 Task: Look for Airbnb options in Partinico, Italy from 22nd November, 2023 to 30th November, 2023 for 2 adults.1  bedroom having 1 bed and 1 bathroom. Property type can be hotel. Look for 4 properties as per requirement.
Action: Mouse moved to (515, 79)
Screenshot: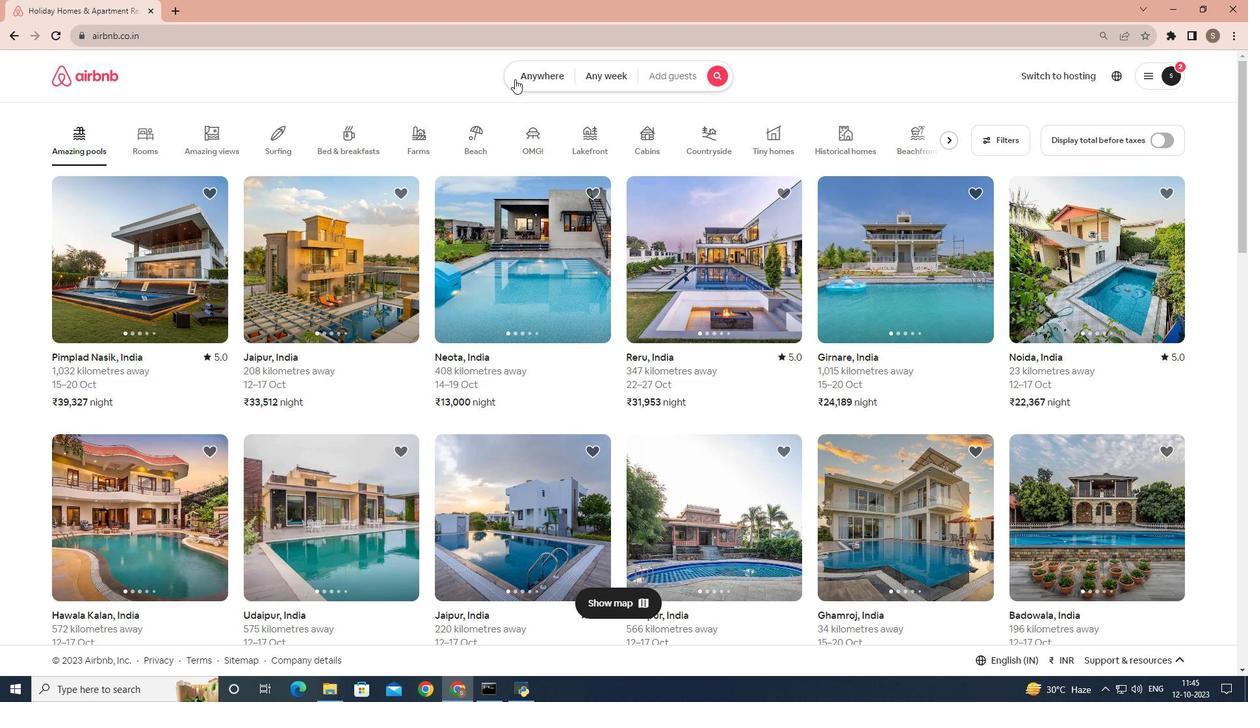 
Action: Mouse pressed left at (515, 79)
Screenshot: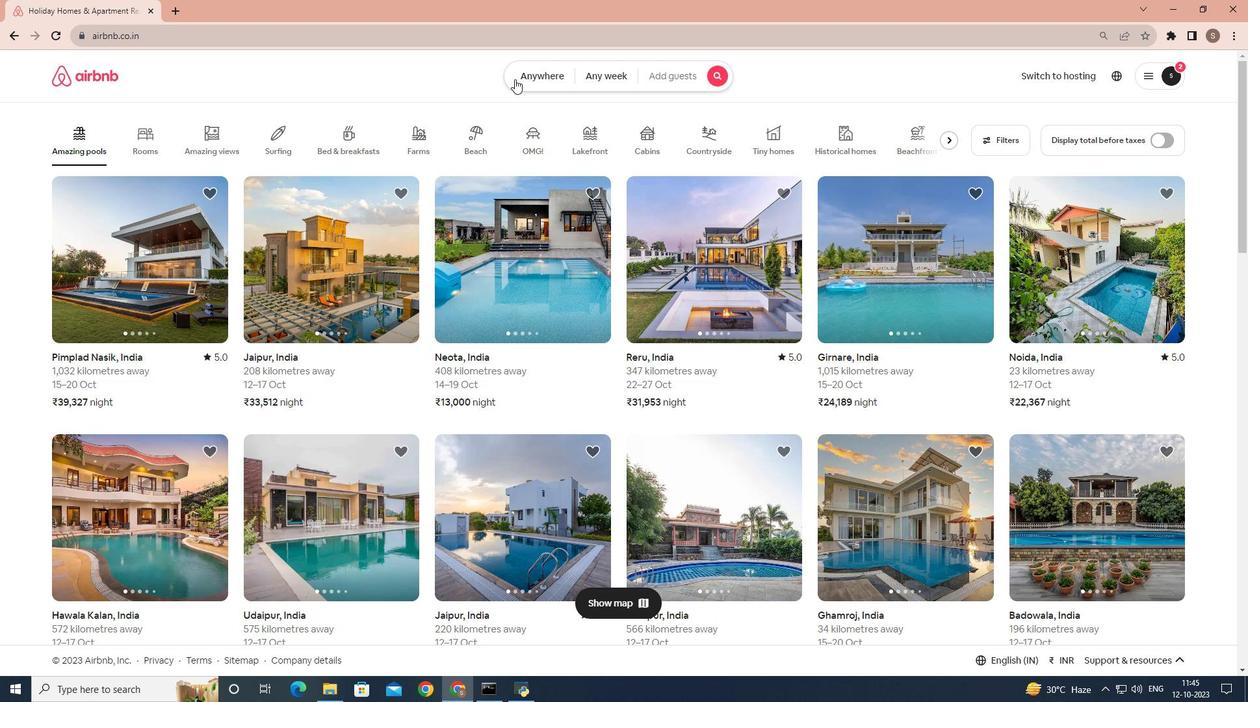 
Action: Mouse moved to (453, 122)
Screenshot: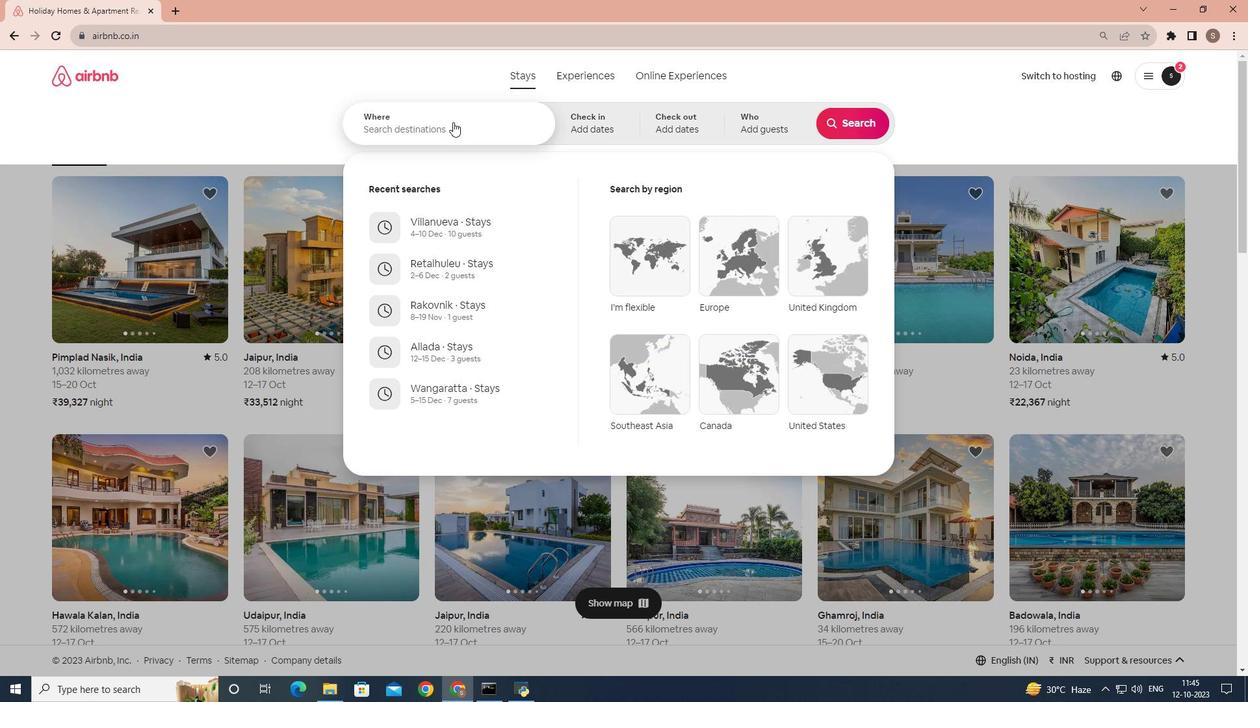 
Action: Mouse pressed left at (453, 122)
Screenshot: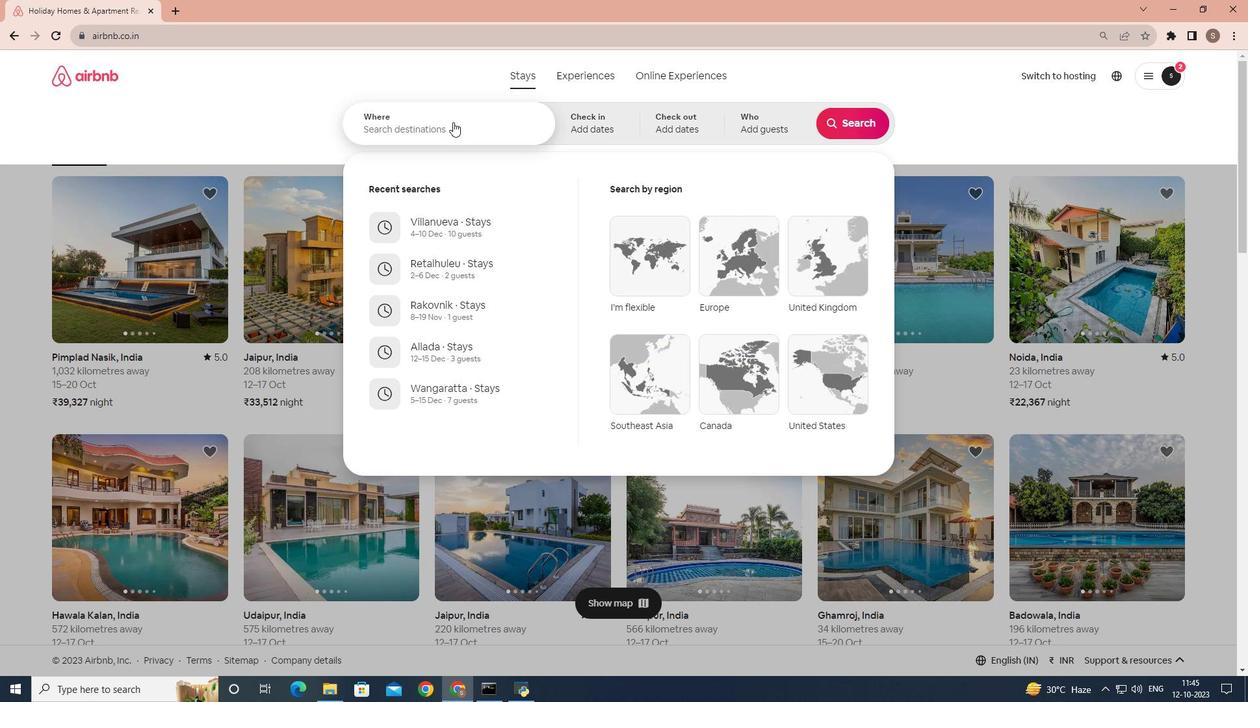 
Action: Key pressed <Key.shift>Partinico,<Key.space><Key.shift>Italy
Screenshot: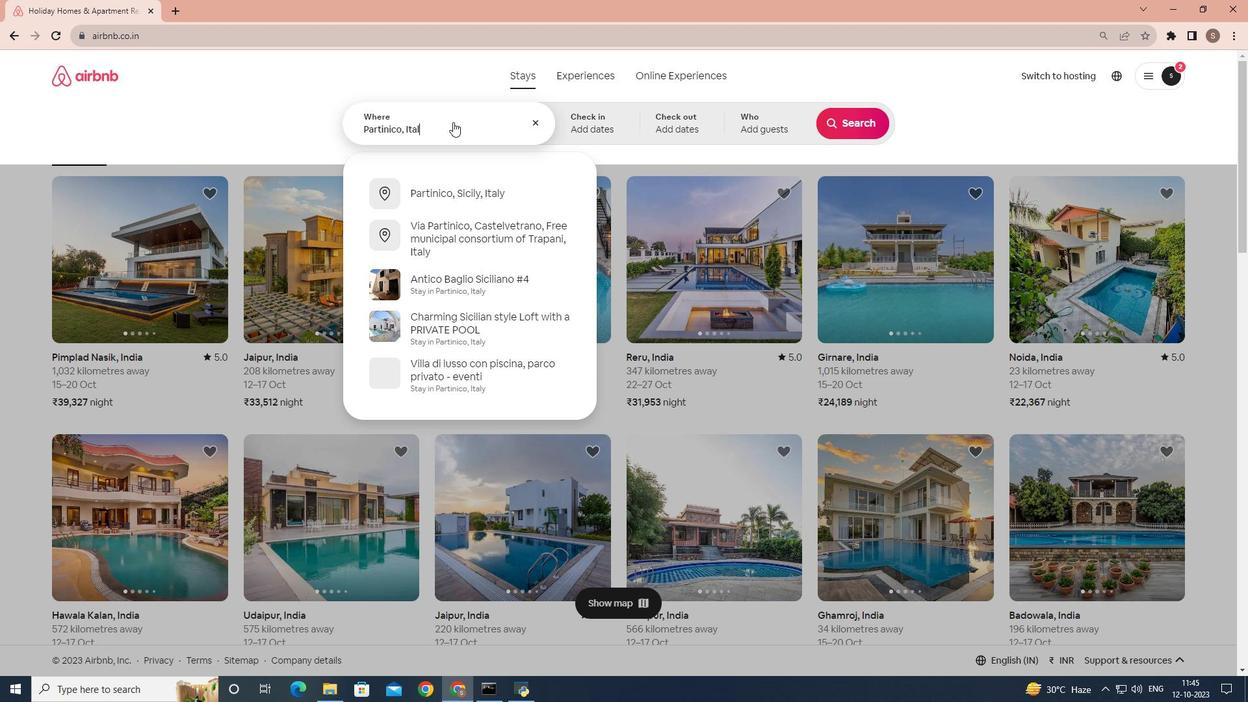 
Action: Mouse moved to (606, 139)
Screenshot: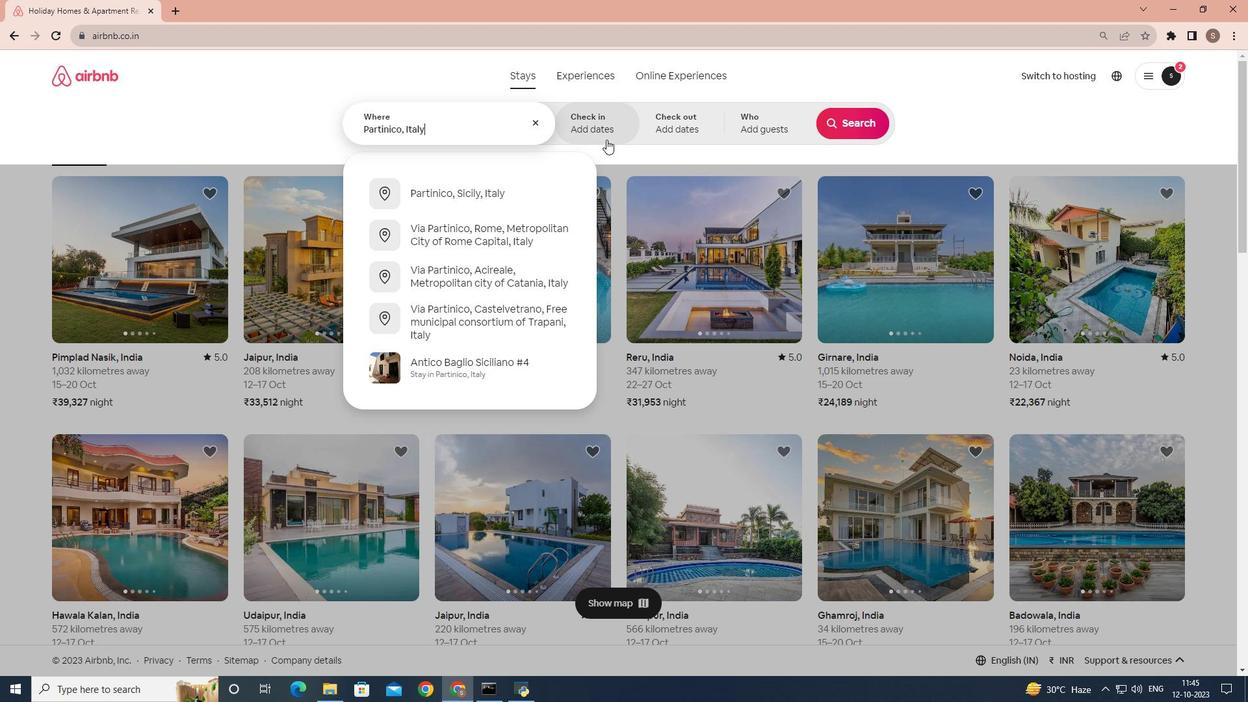 
Action: Mouse pressed left at (606, 139)
Screenshot: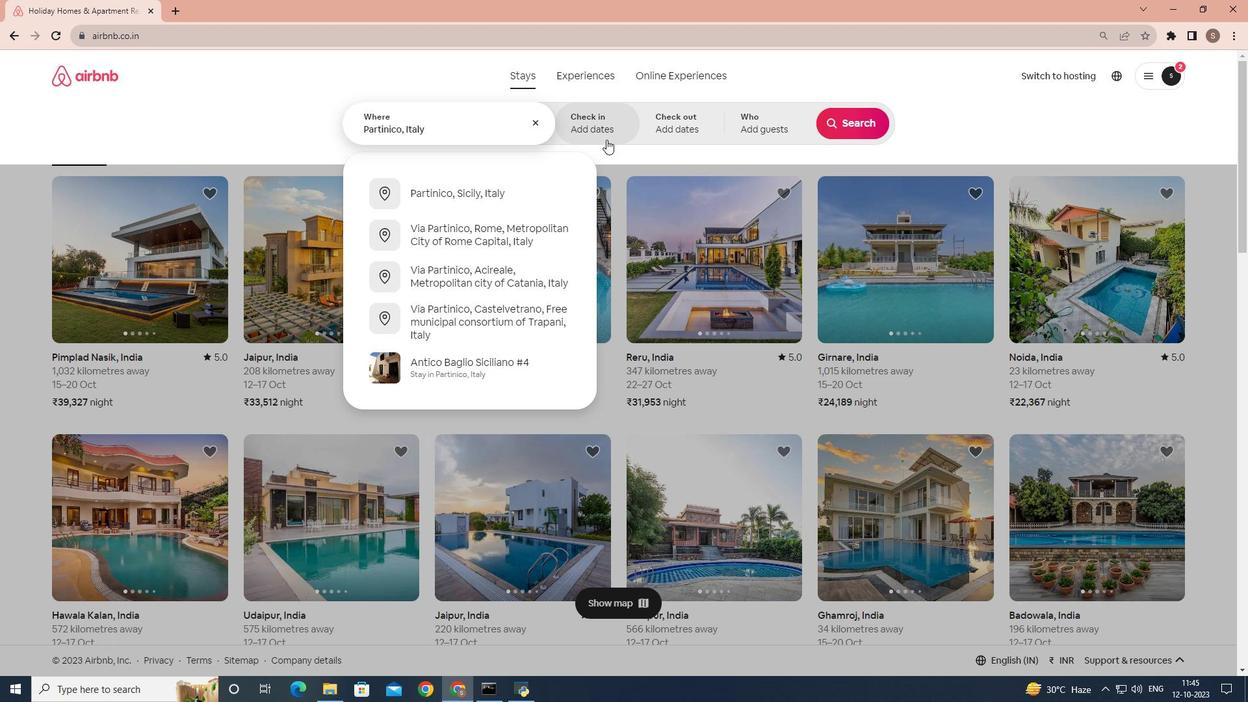 
Action: Mouse moved to (747, 377)
Screenshot: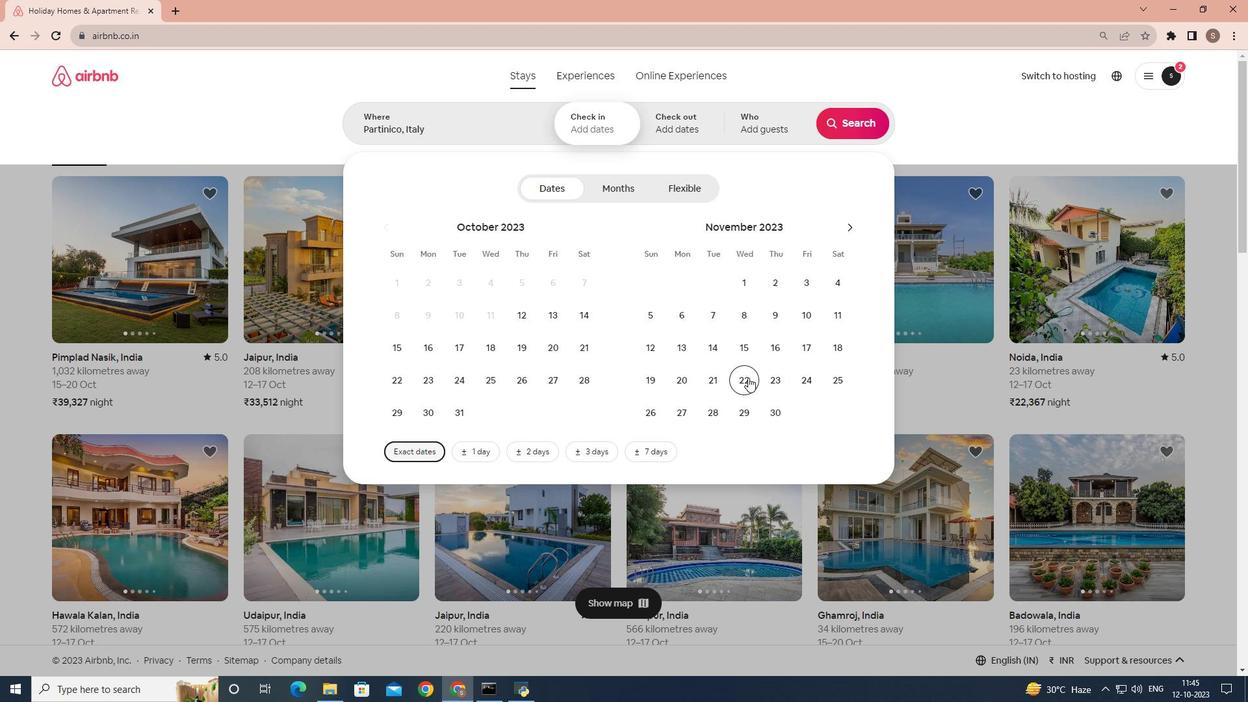
Action: Mouse pressed left at (747, 377)
Screenshot: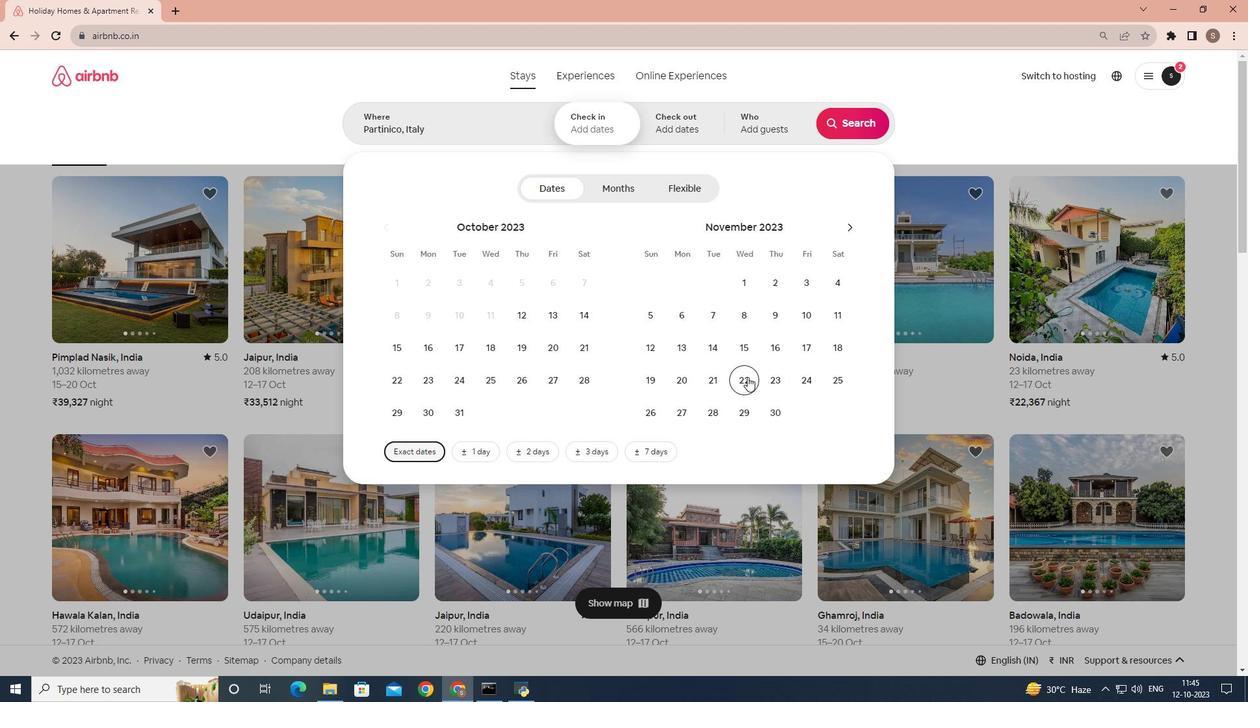 
Action: Mouse moved to (774, 410)
Screenshot: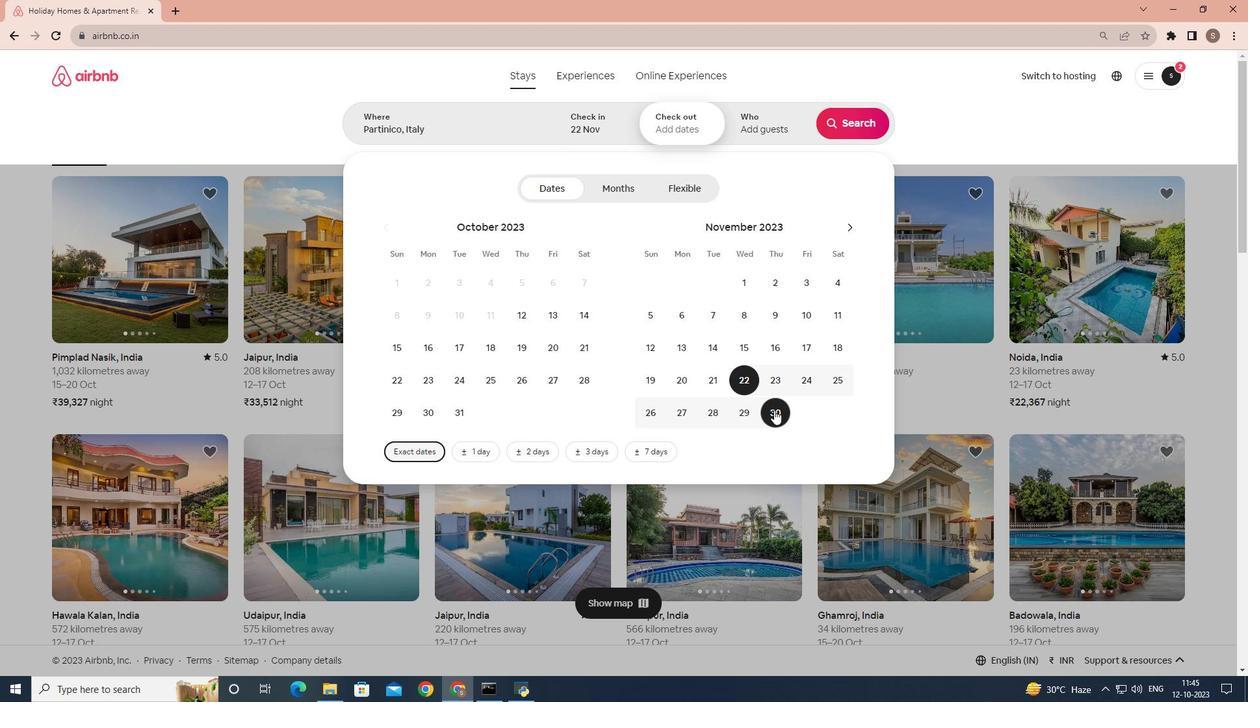 
Action: Mouse pressed left at (774, 410)
Screenshot: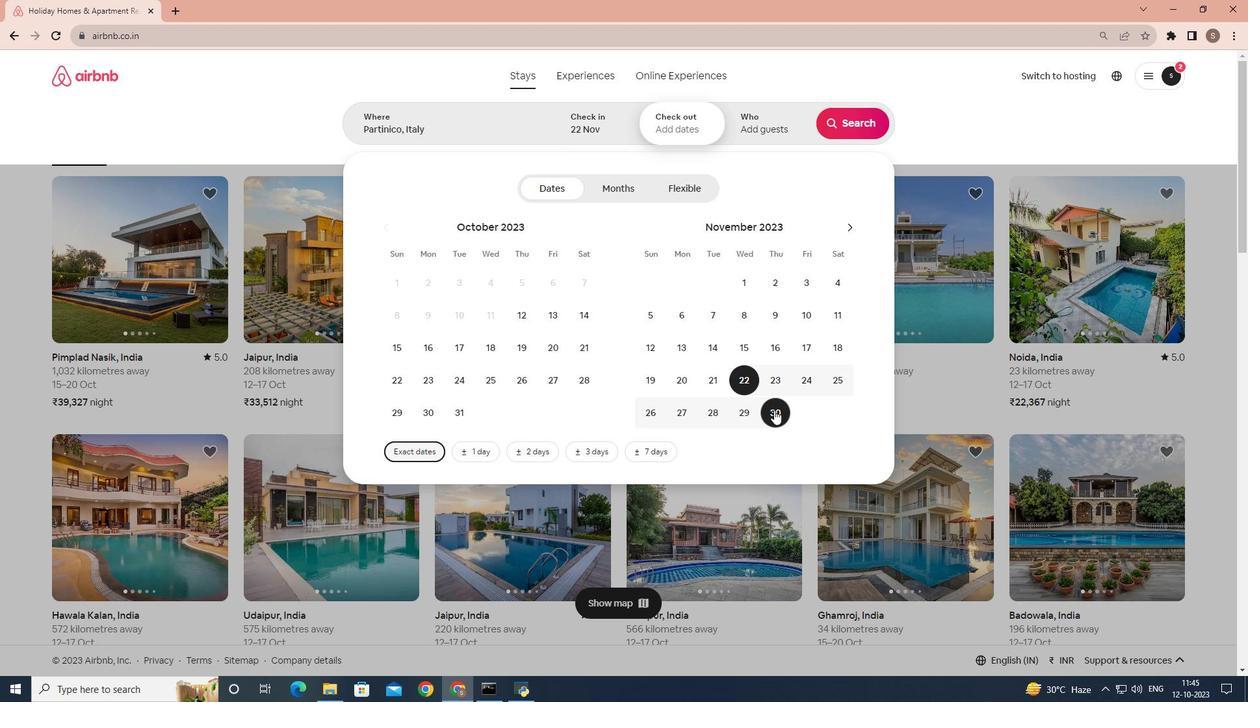 
Action: Mouse moved to (773, 128)
Screenshot: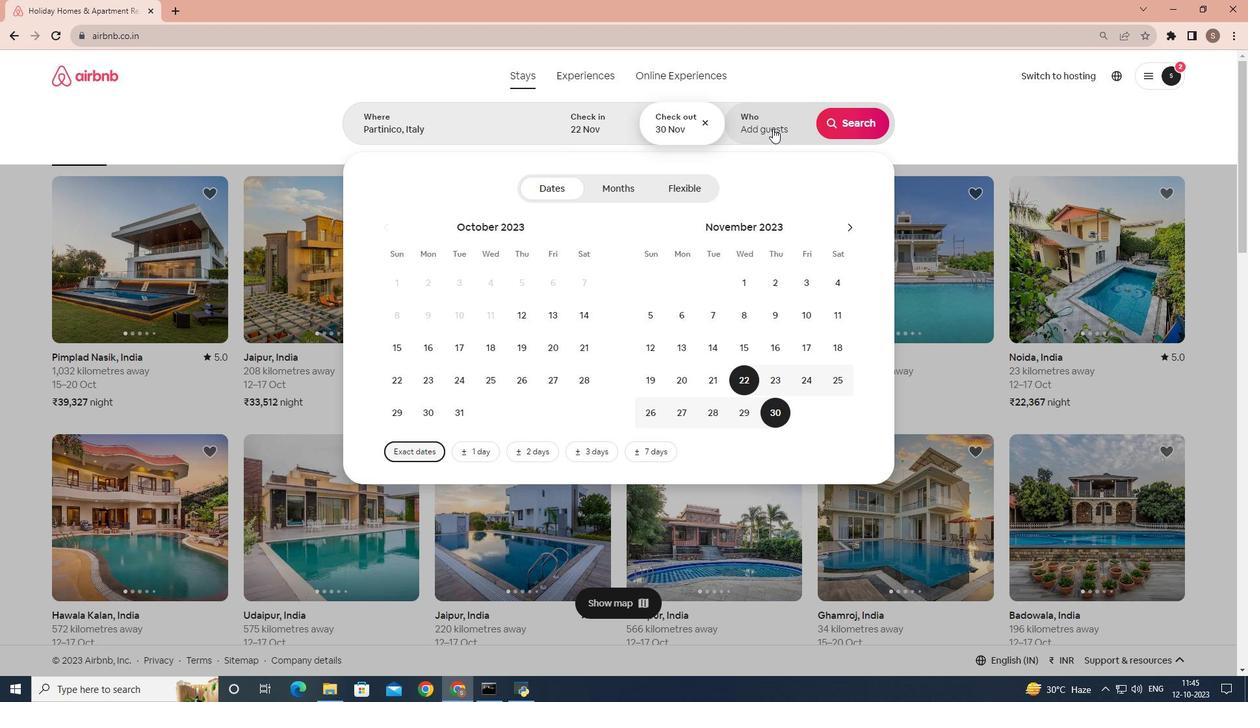 
Action: Mouse pressed left at (773, 128)
Screenshot: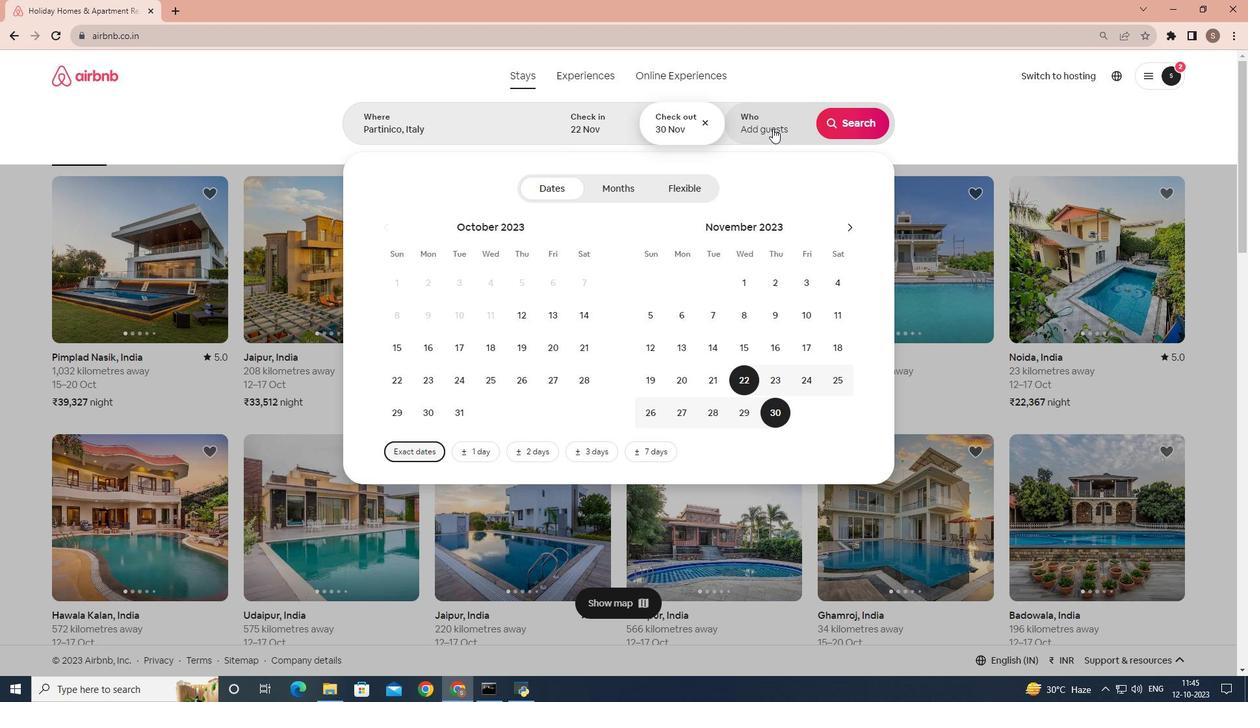 
Action: Mouse moved to (865, 195)
Screenshot: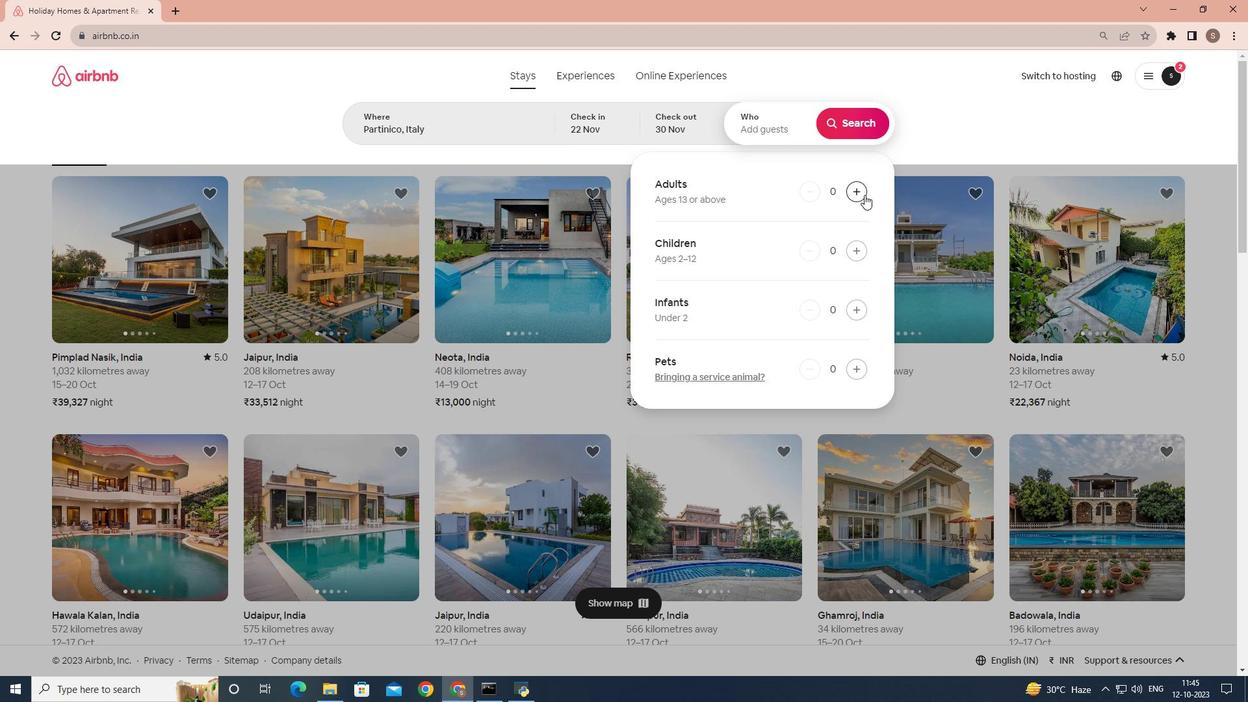 
Action: Mouse pressed left at (865, 195)
Screenshot: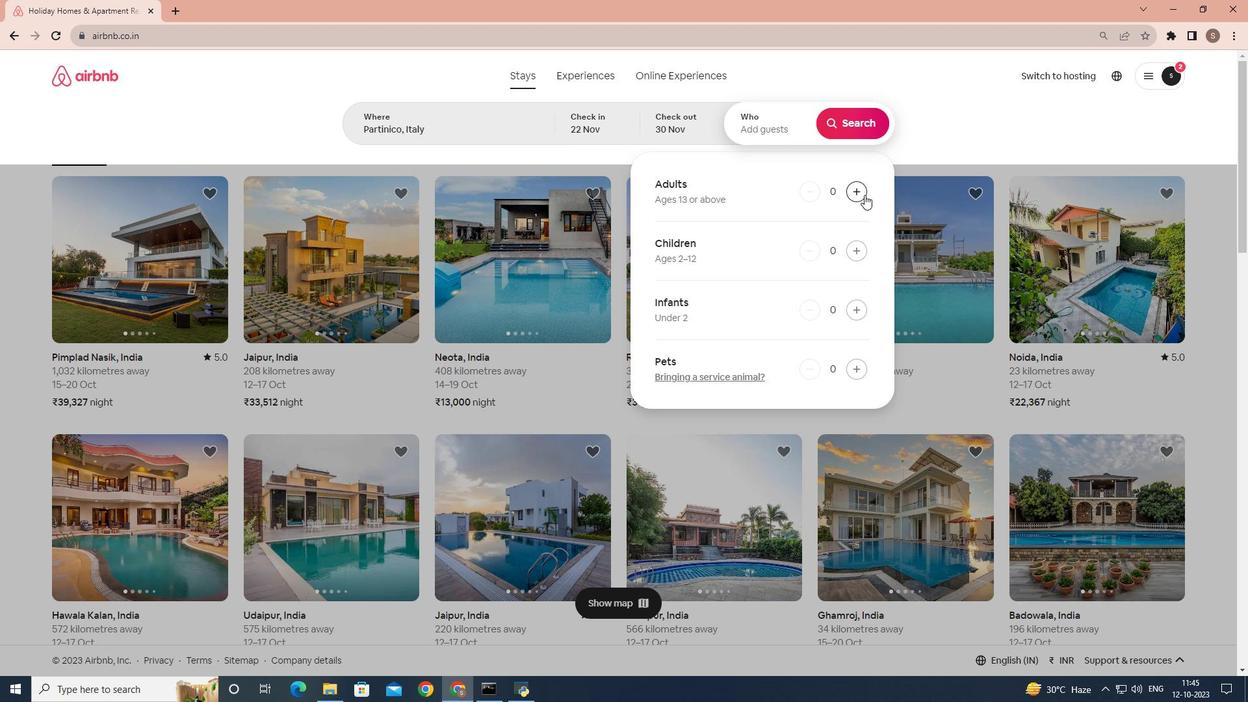 
Action: Mouse pressed left at (865, 195)
Screenshot: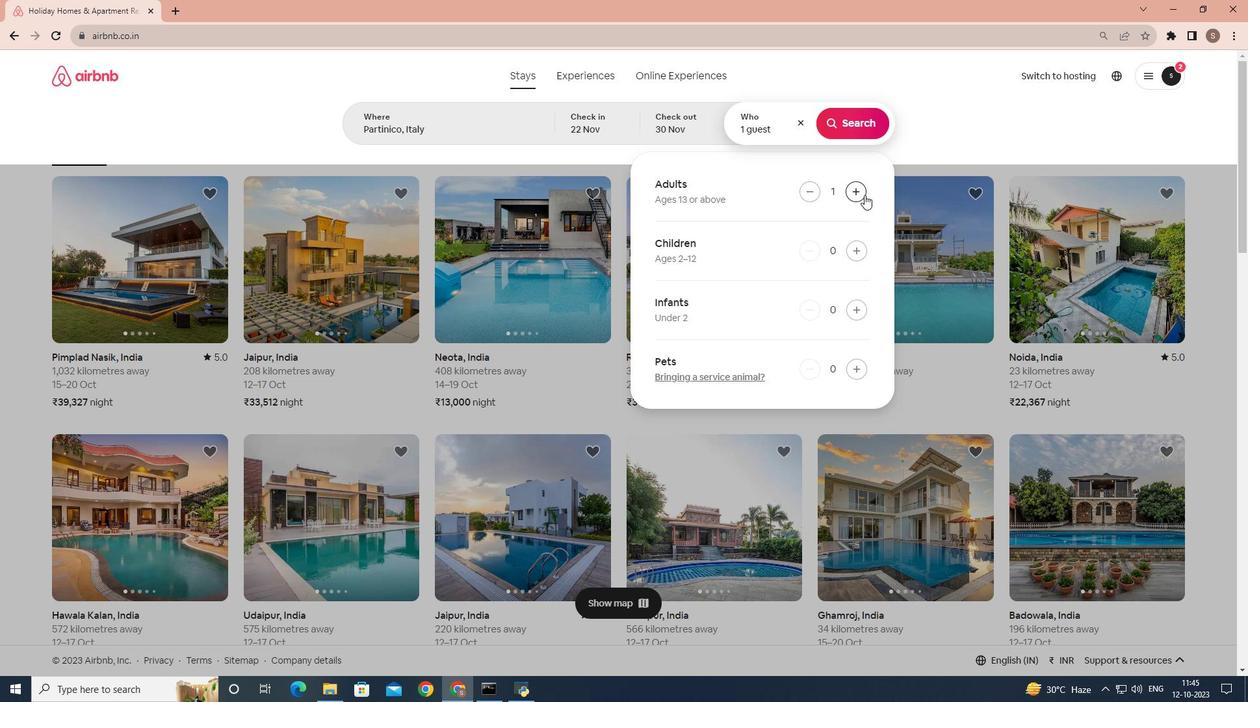 
Action: Mouse moved to (842, 127)
Screenshot: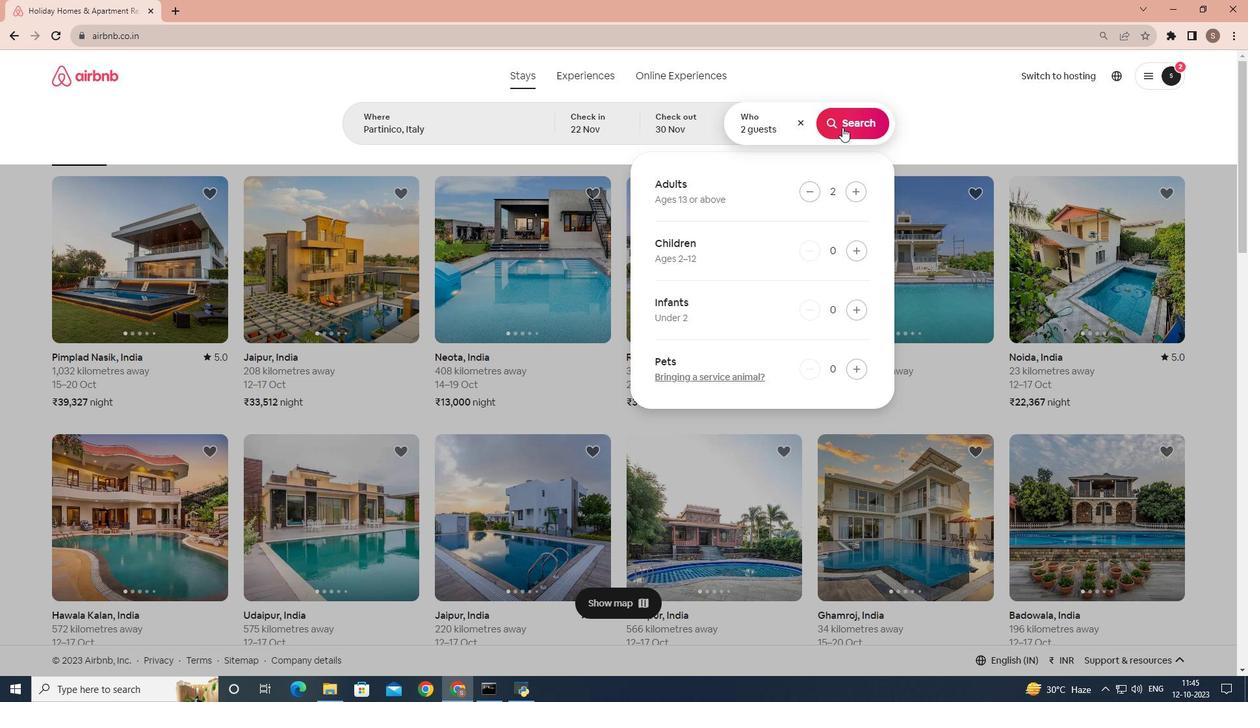 
Action: Mouse pressed left at (842, 127)
Screenshot: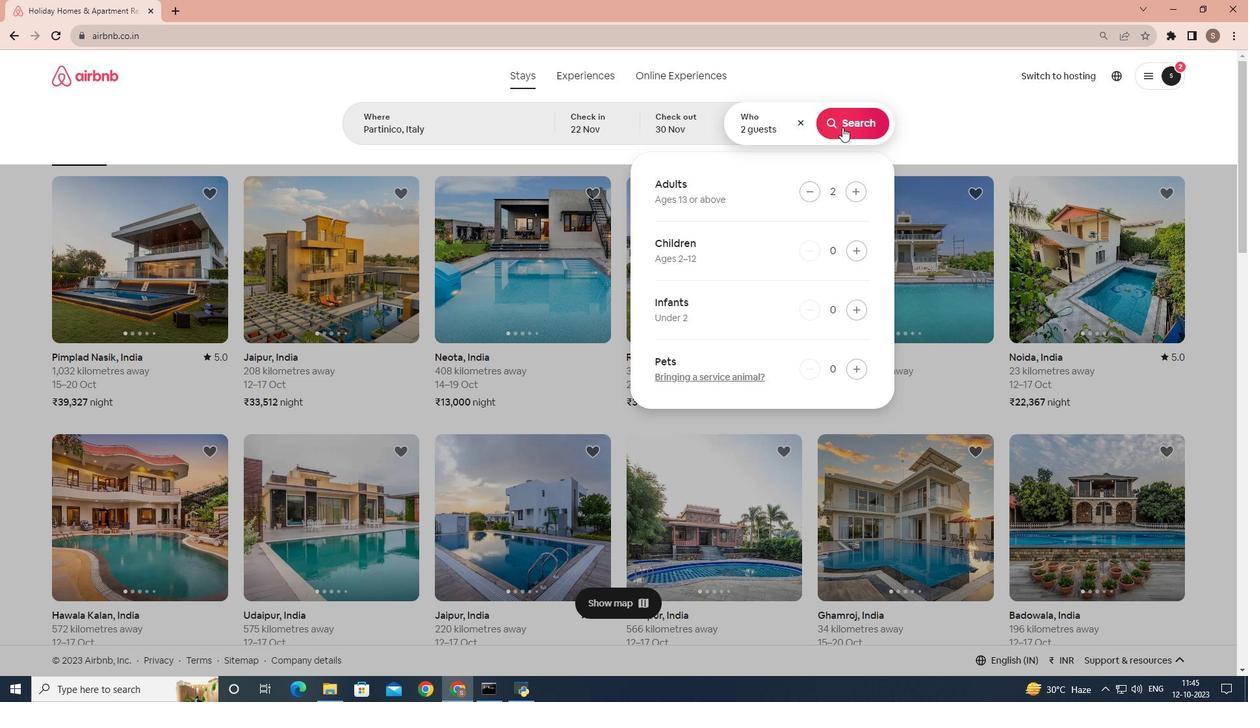 
Action: Mouse moved to (1029, 118)
Screenshot: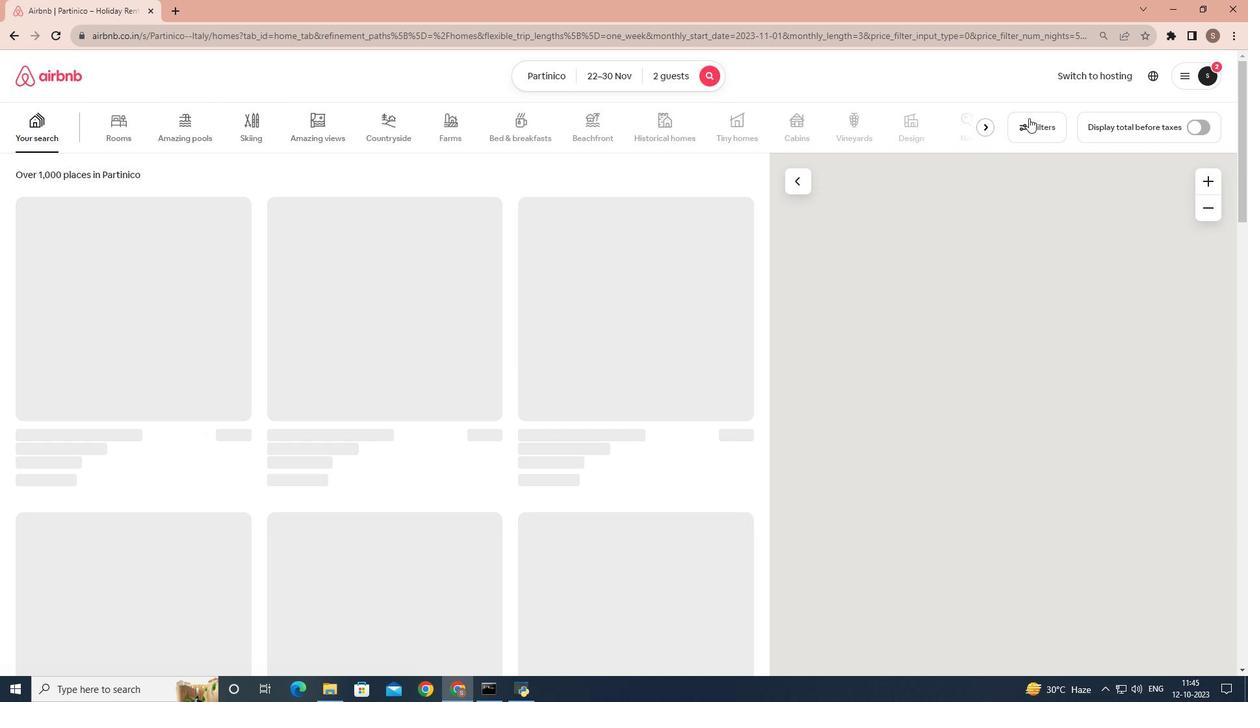 
Action: Mouse pressed left at (1029, 118)
Screenshot: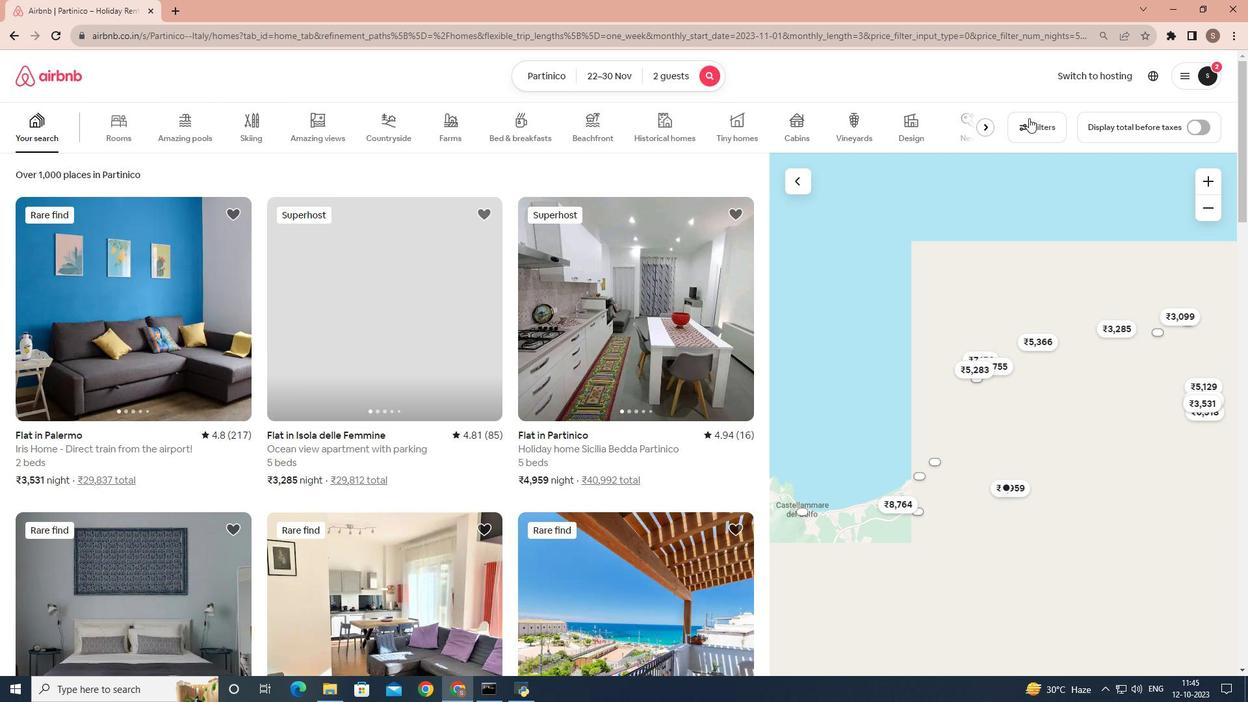 
Action: Mouse moved to (643, 386)
Screenshot: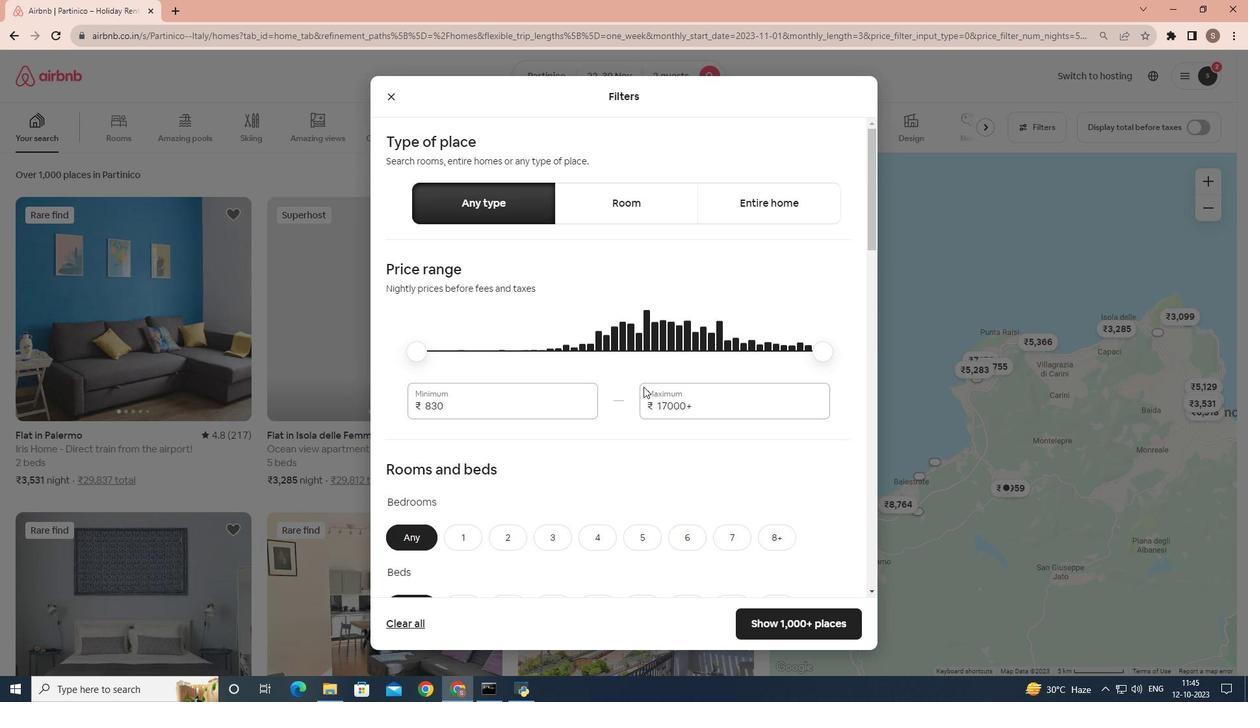 
Action: Mouse scrolled (643, 386) with delta (0, 0)
Screenshot: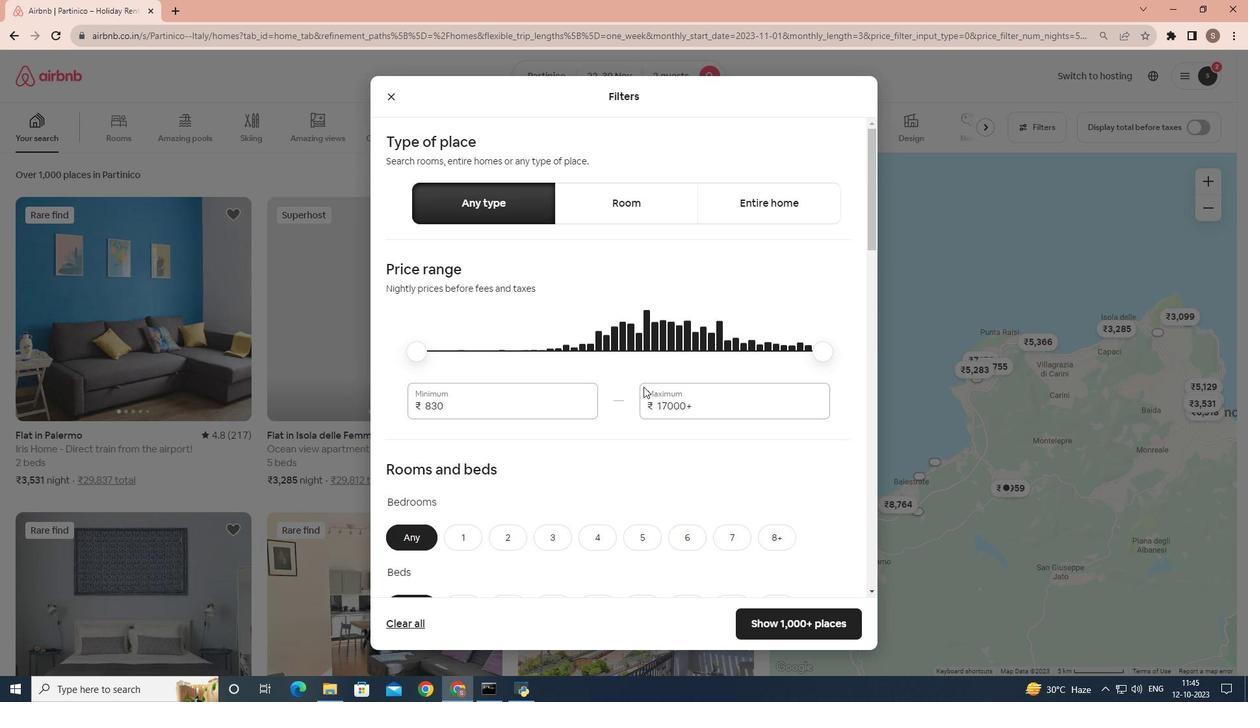 
Action: Mouse moved to (641, 387)
Screenshot: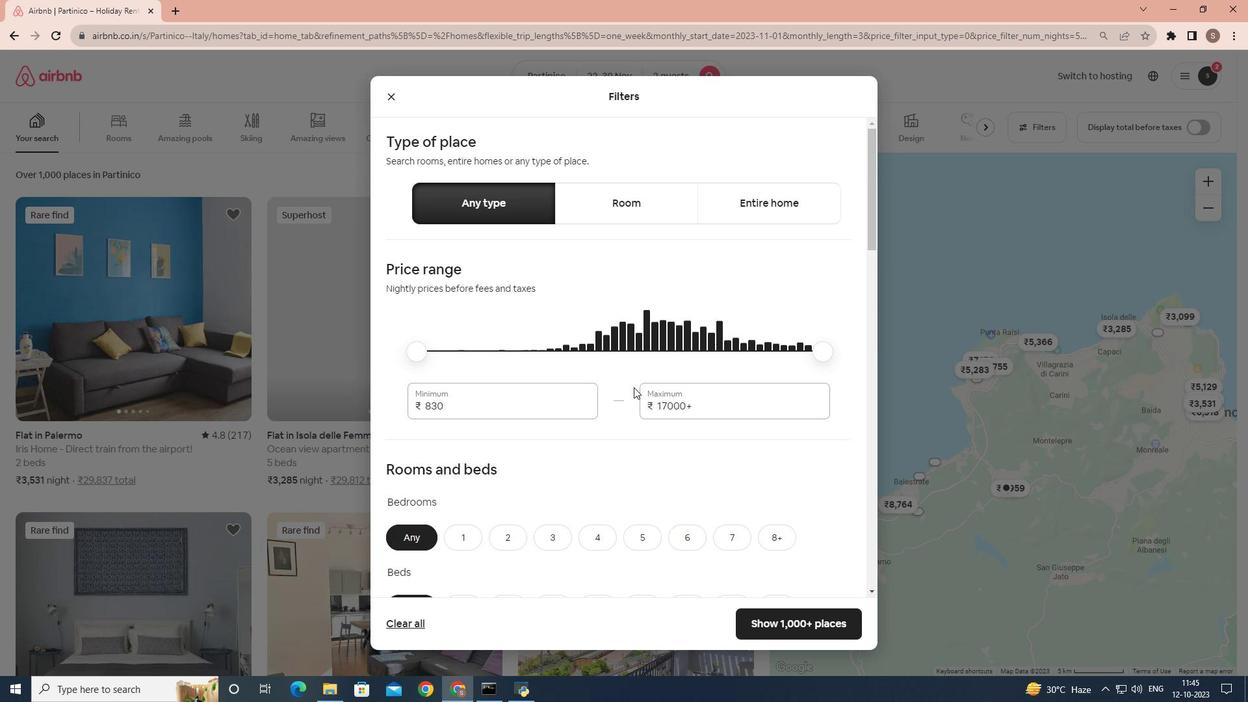 
Action: Mouse scrolled (641, 386) with delta (0, 0)
Screenshot: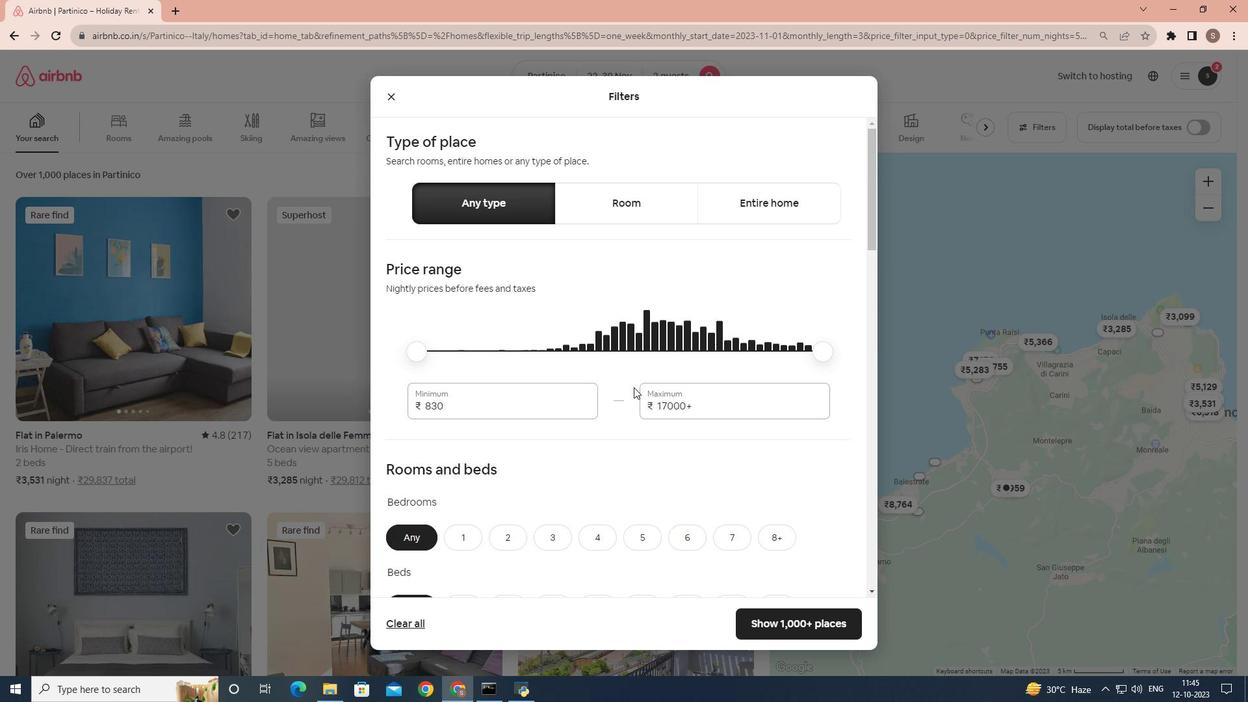 
Action: Mouse moved to (459, 418)
Screenshot: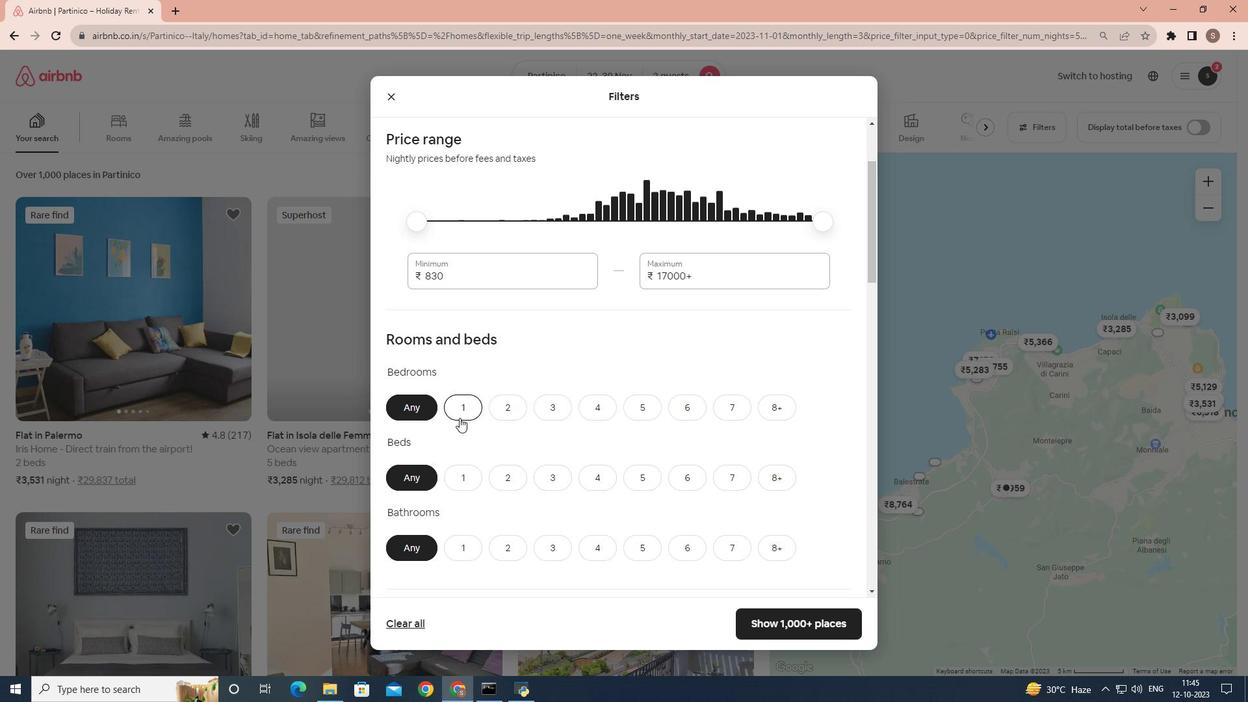 
Action: Mouse pressed left at (459, 418)
Screenshot: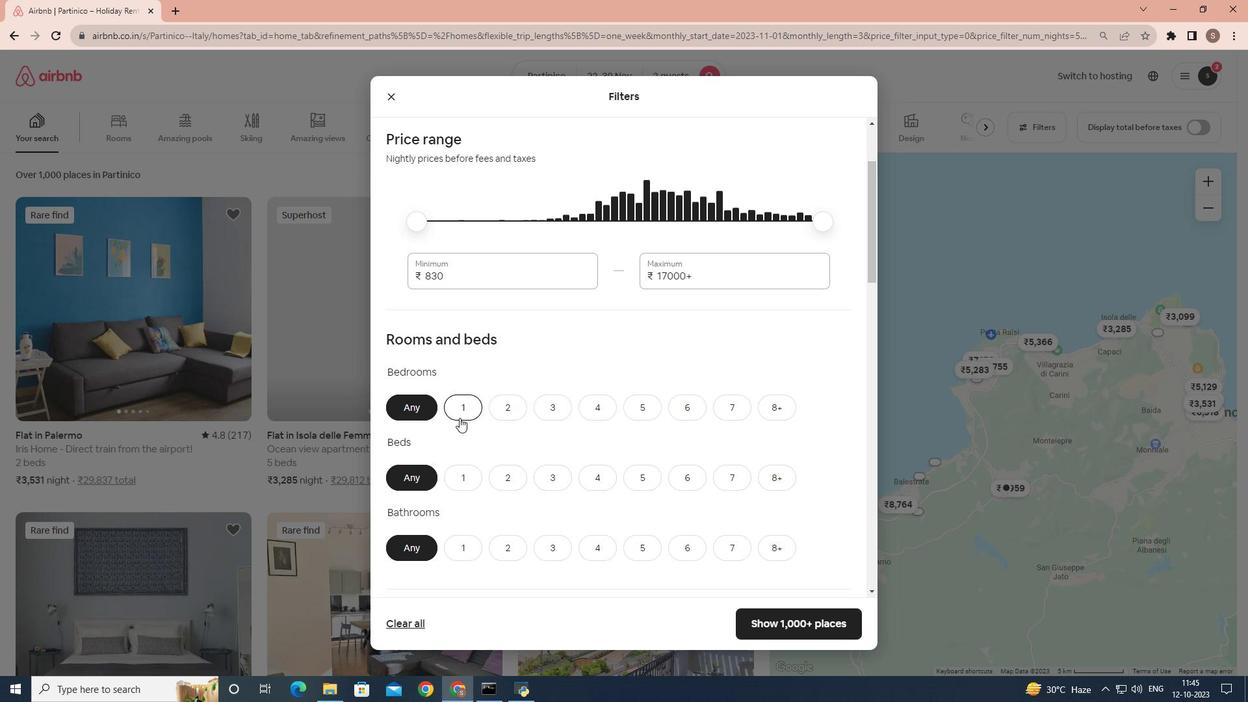 
Action: Mouse moved to (467, 414)
Screenshot: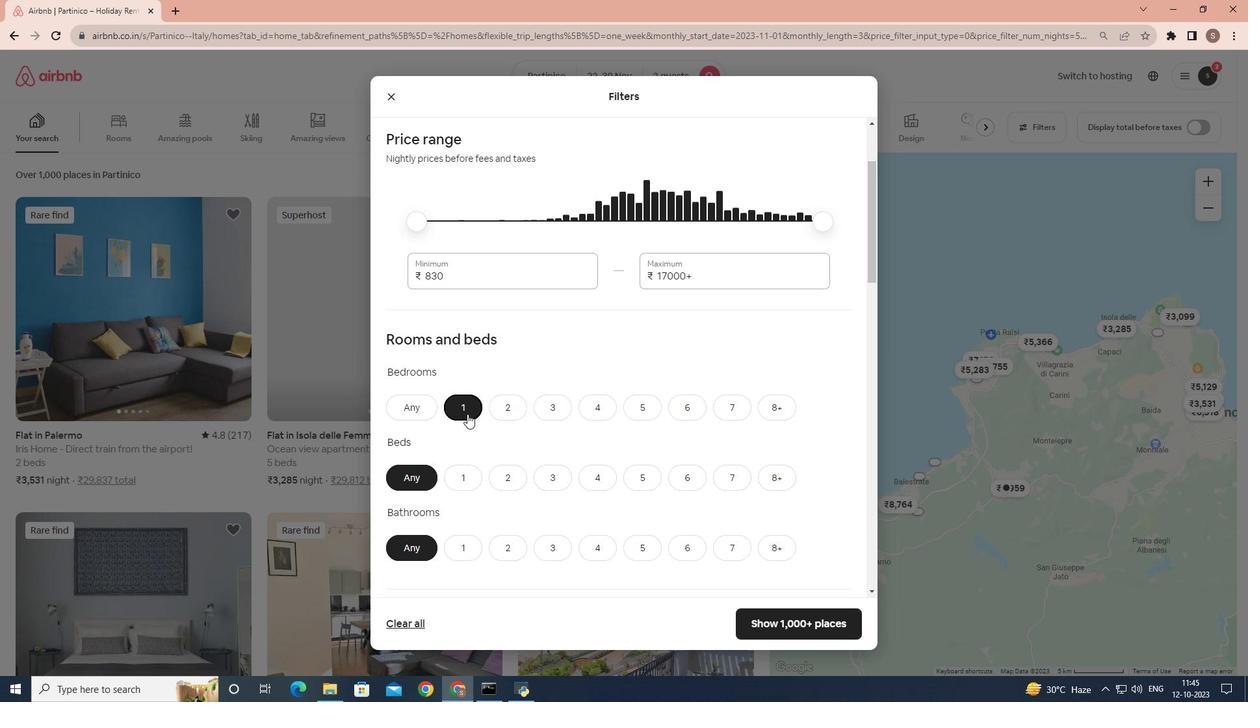 
Action: Mouse scrolled (467, 413) with delta (0, 0)
Screenshot: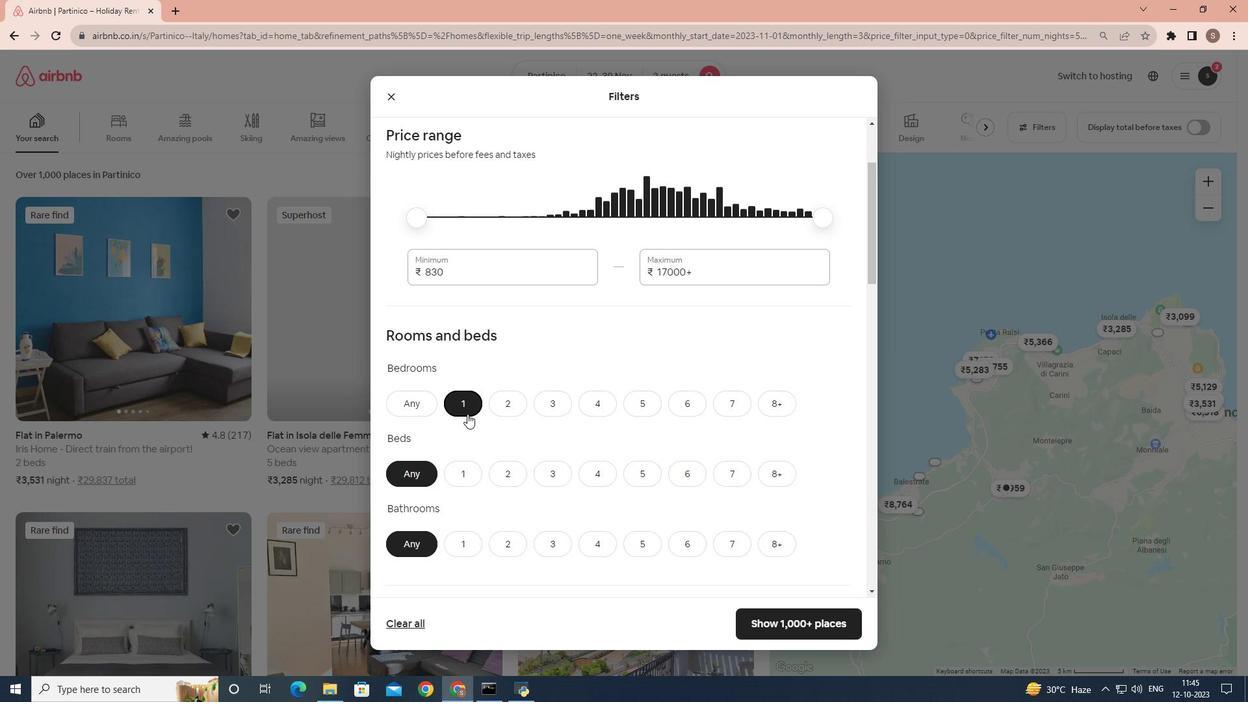 
Action: Mouse pressed left at (467, 414)
Screenshot: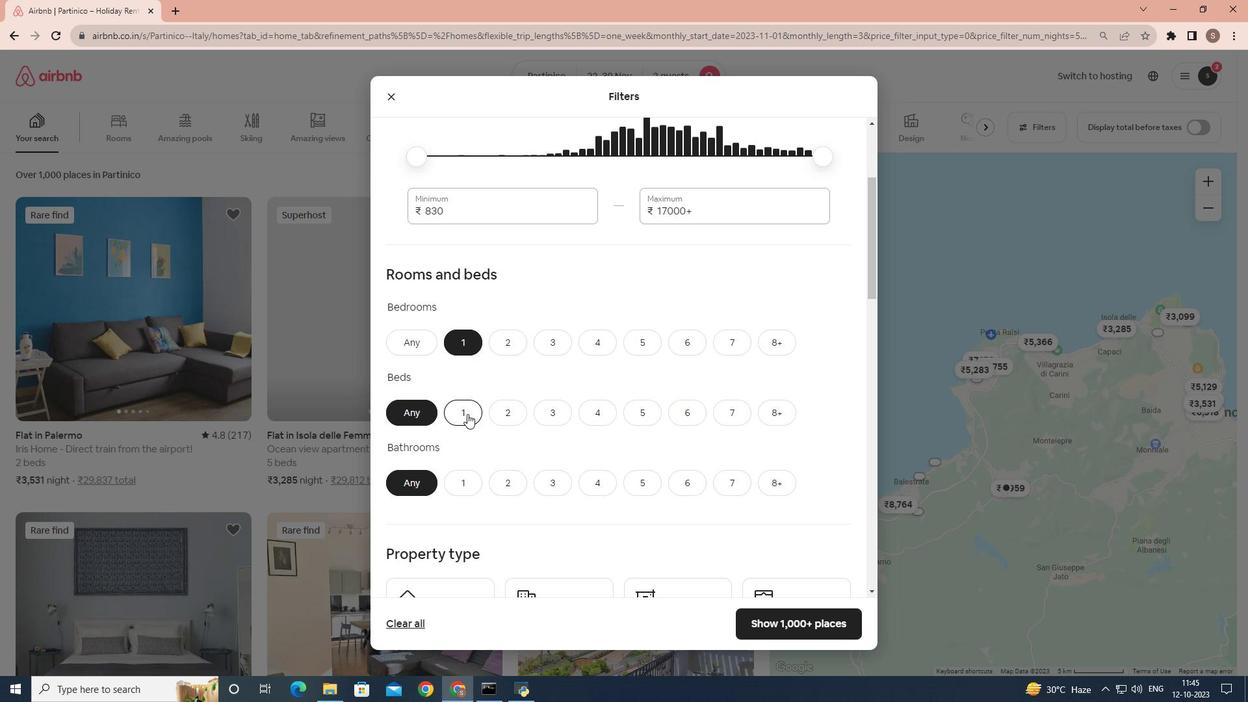 
Action: Mouse scrolled (467, 413) with delta (0, 0)
Screenshot: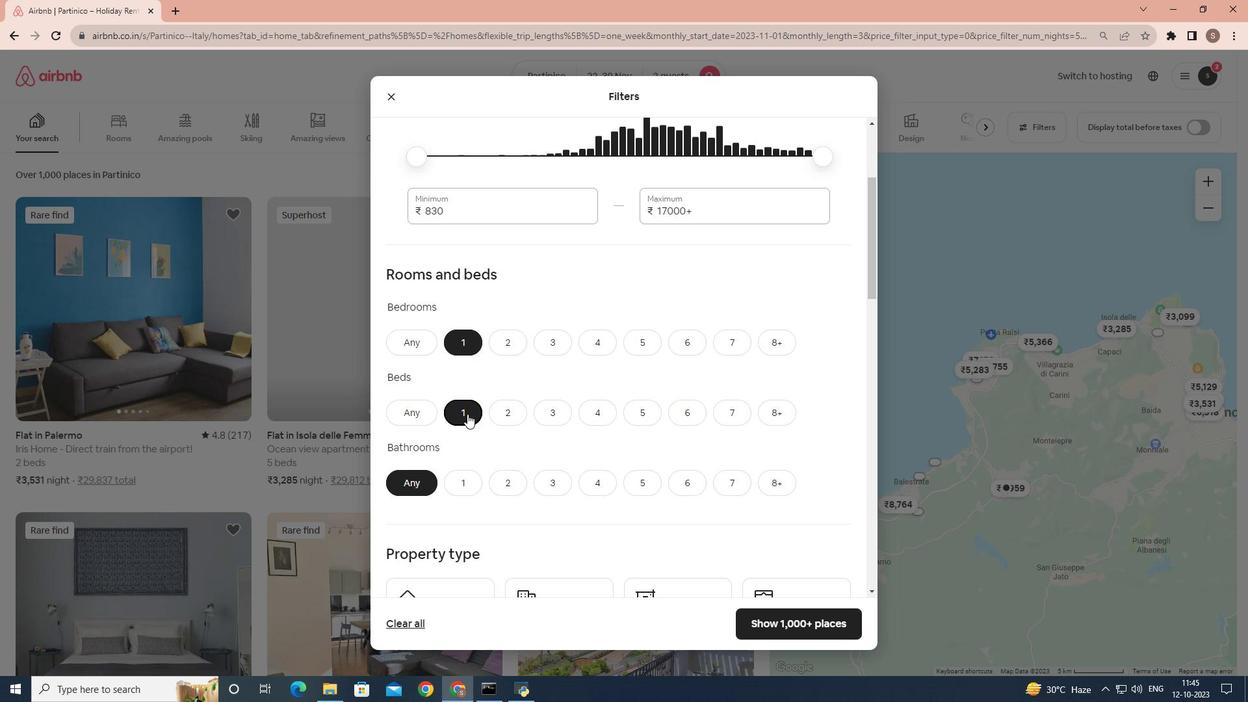 
Action: Mouse pressed left at (467, 414)
Screenshot: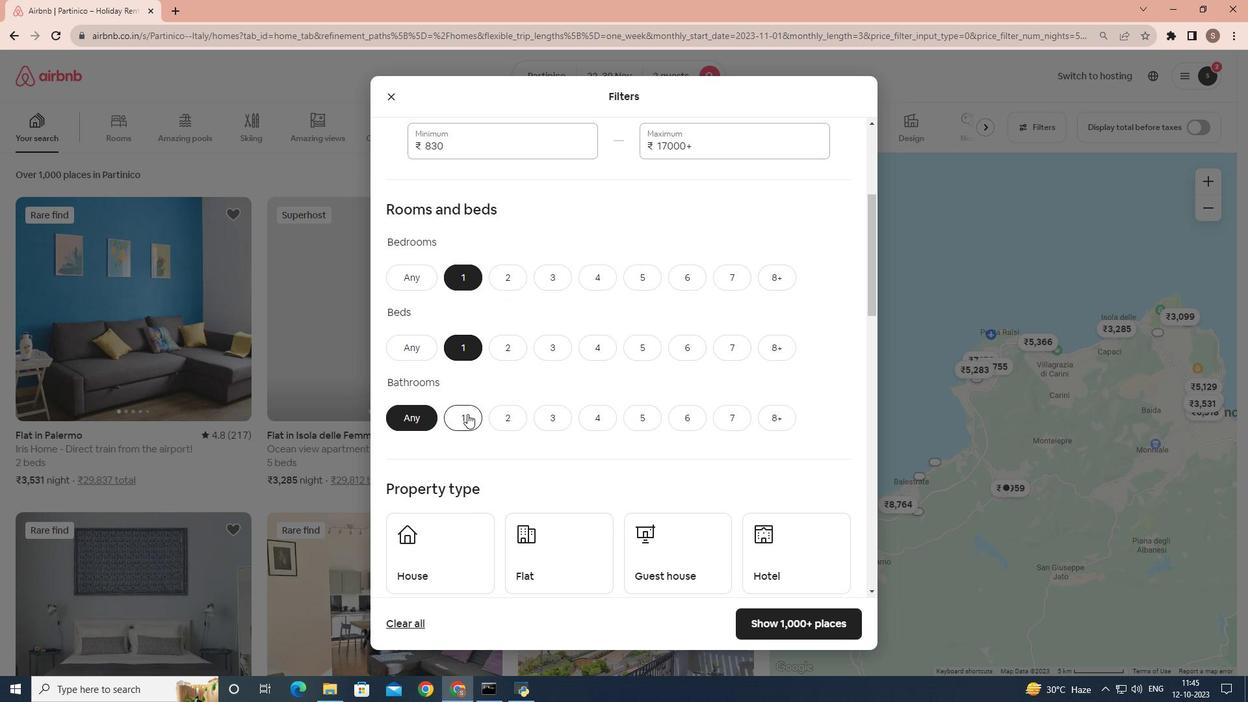 
Action: Mouse moved to (476, 410)
Screenshot: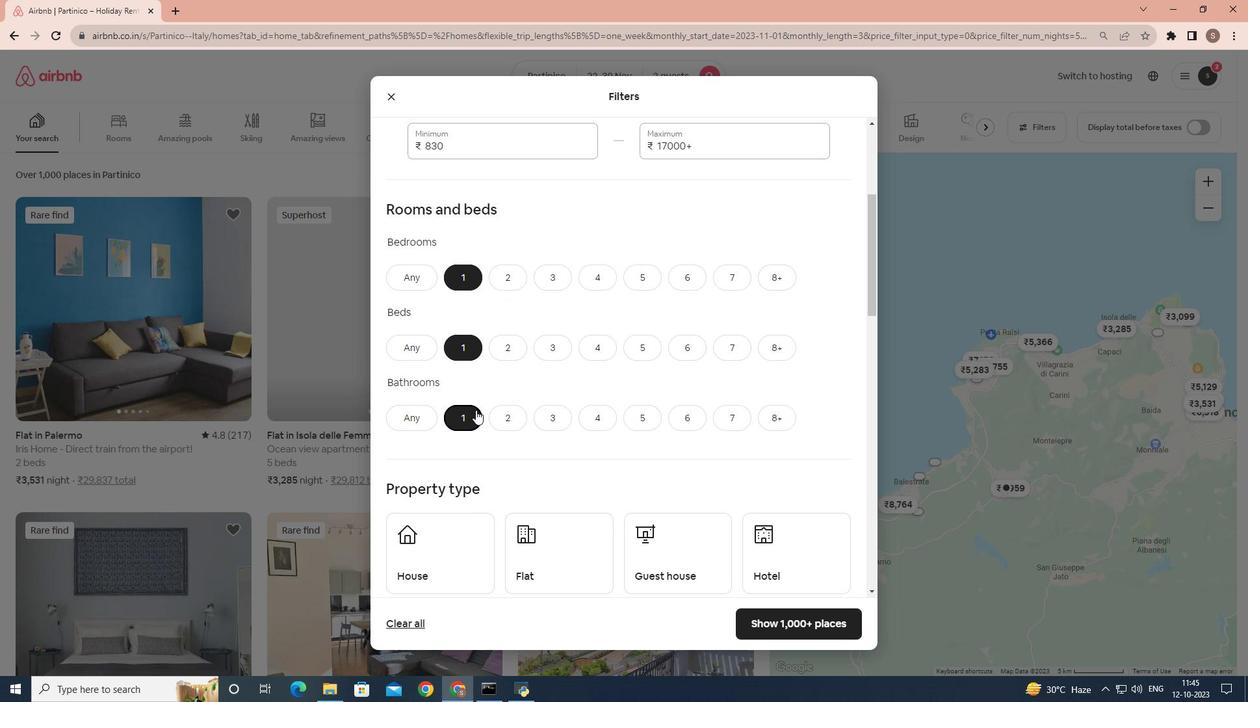 
Action: Mouse scrolled (476, 409) with delta (0, 0)
Screenshot: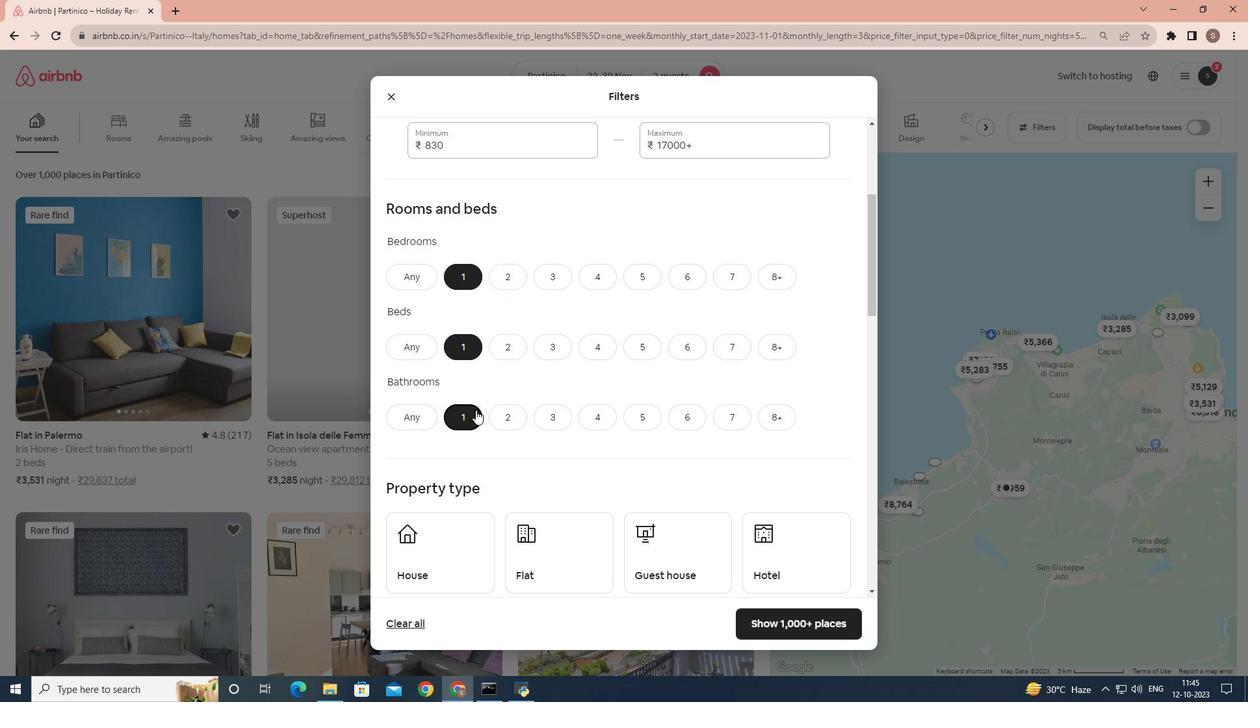 
Action: Mouse scrolled (476, 409) with delta (0, 0)
Screenshot: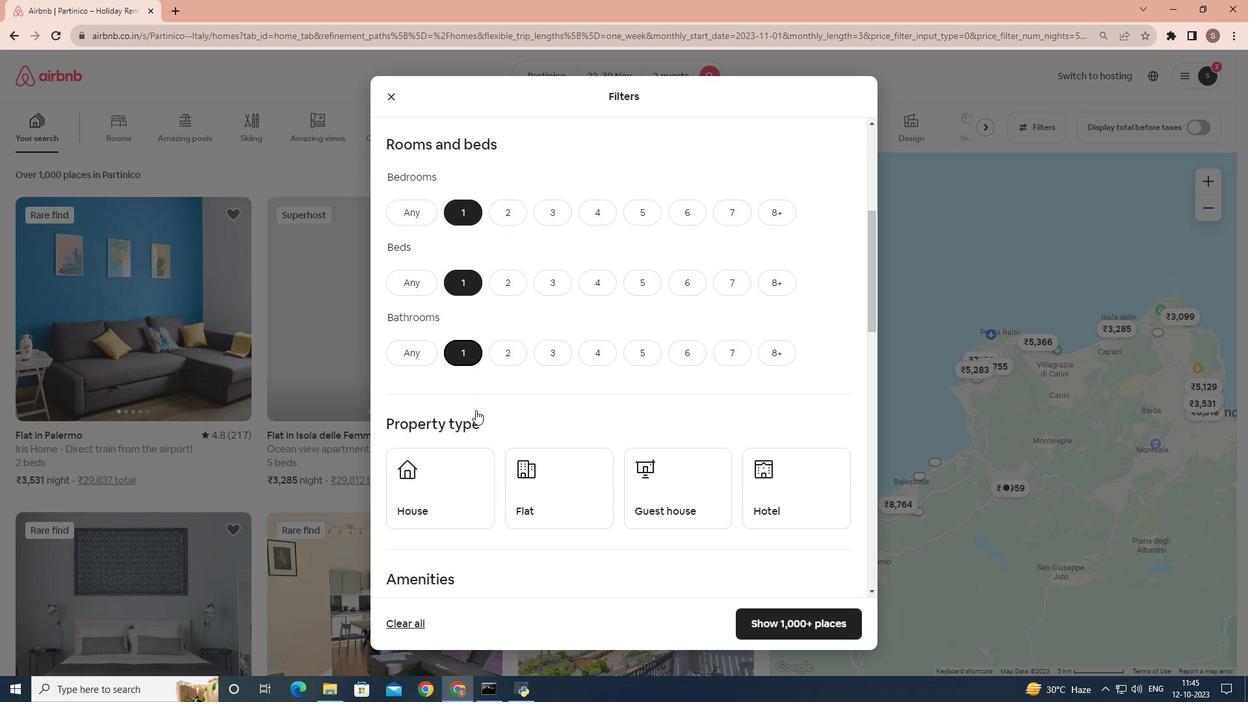 
Action: Mouse moved to (781, 426)
Screenshot: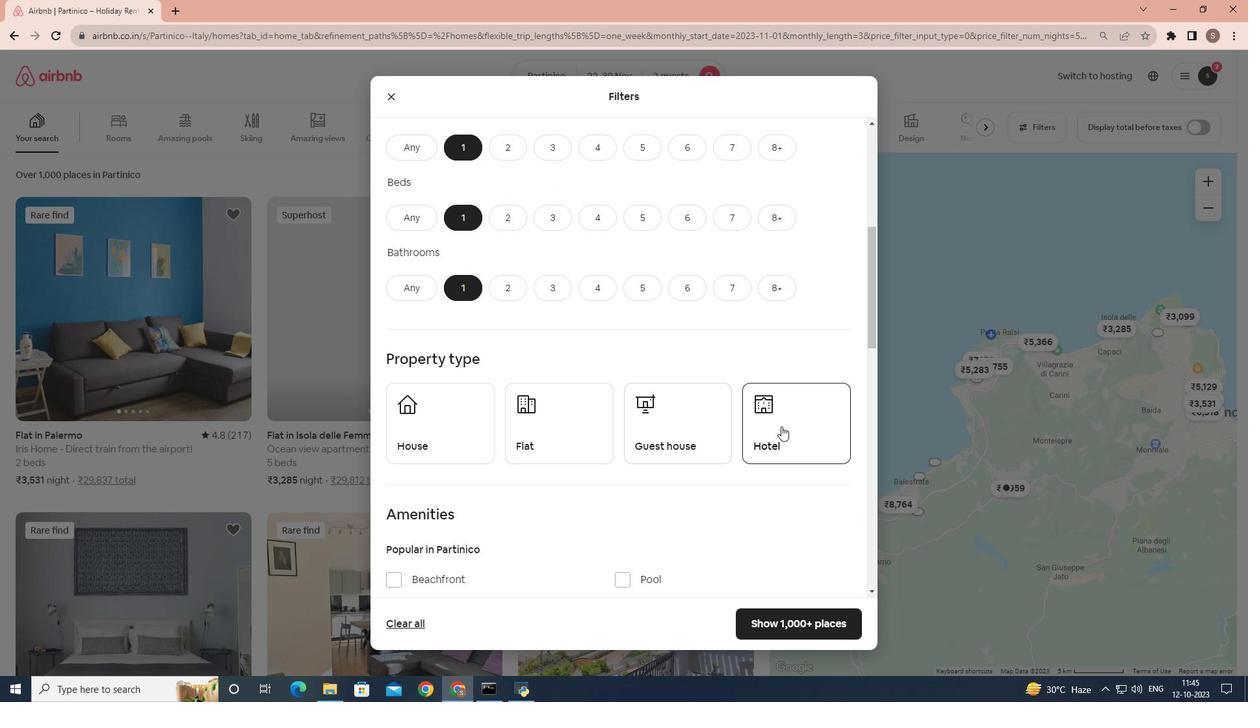 
Action: Mouse pressed left at (781, 426)
Screenshot: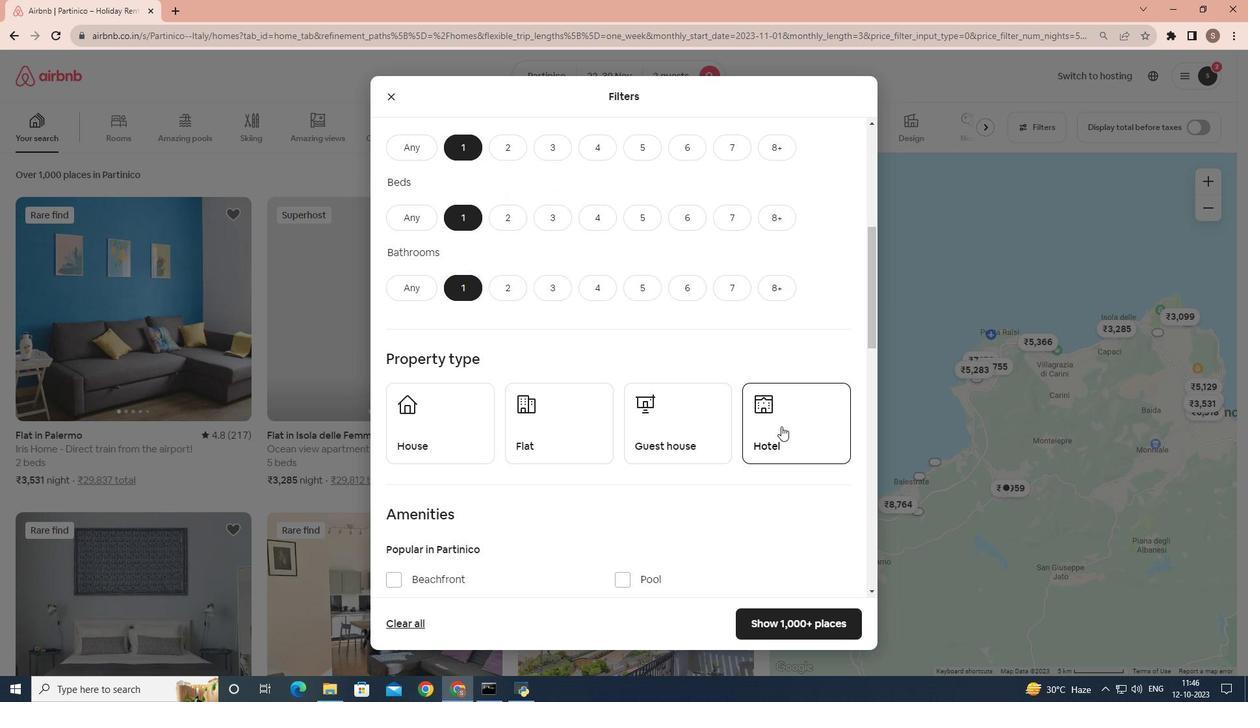 
Action: Mouse moved to (794, 628)
Screenshot: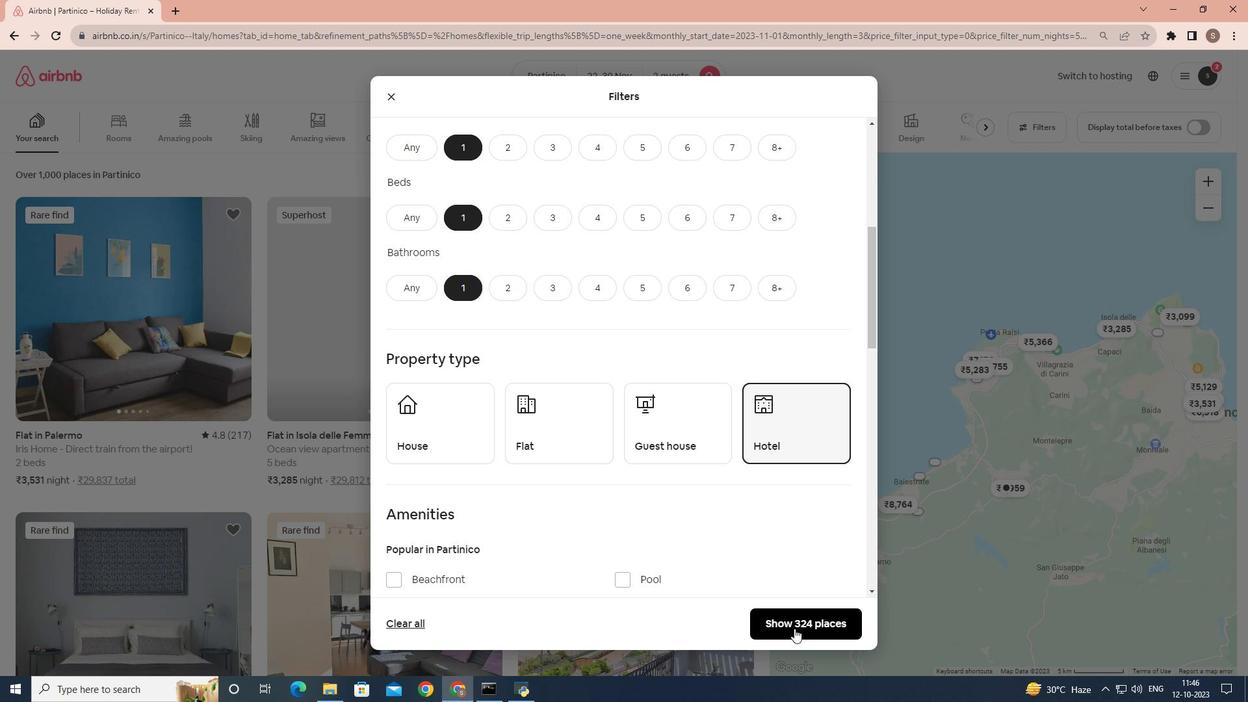 
Action: Mouse pressed left at (794, 628)
Screenshot: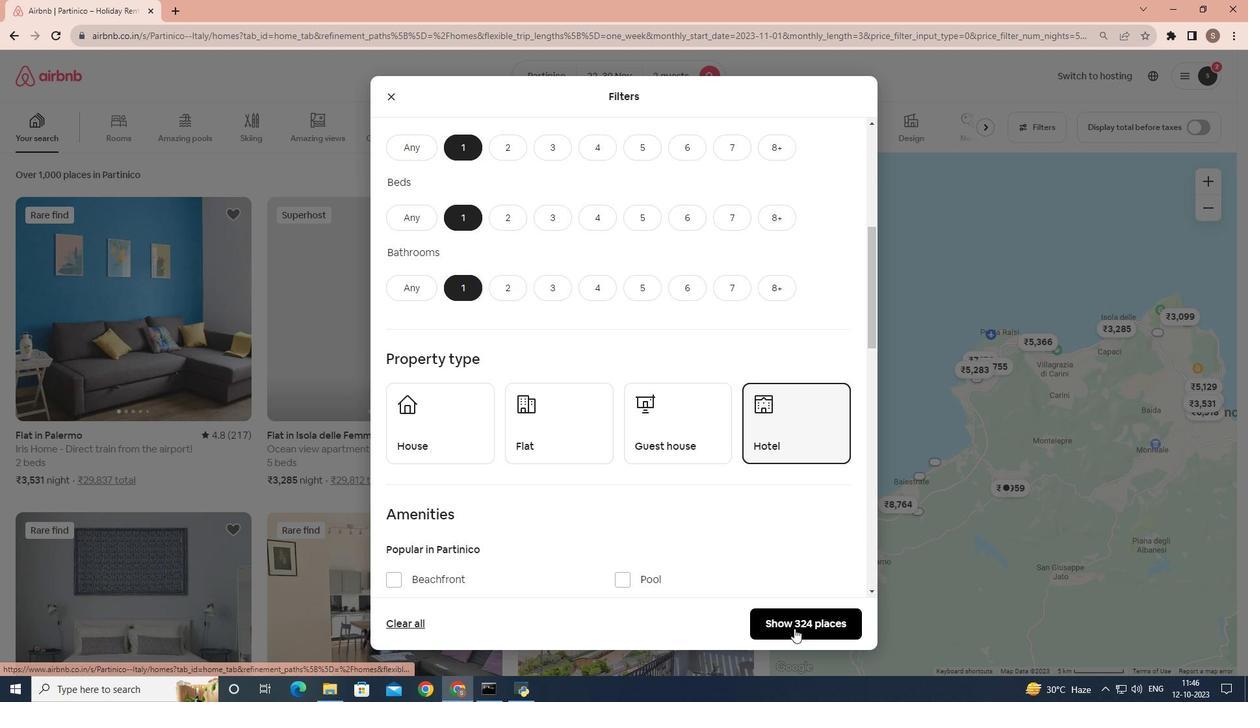 
Action: Mouse moved to (61, 359)
Screenshot: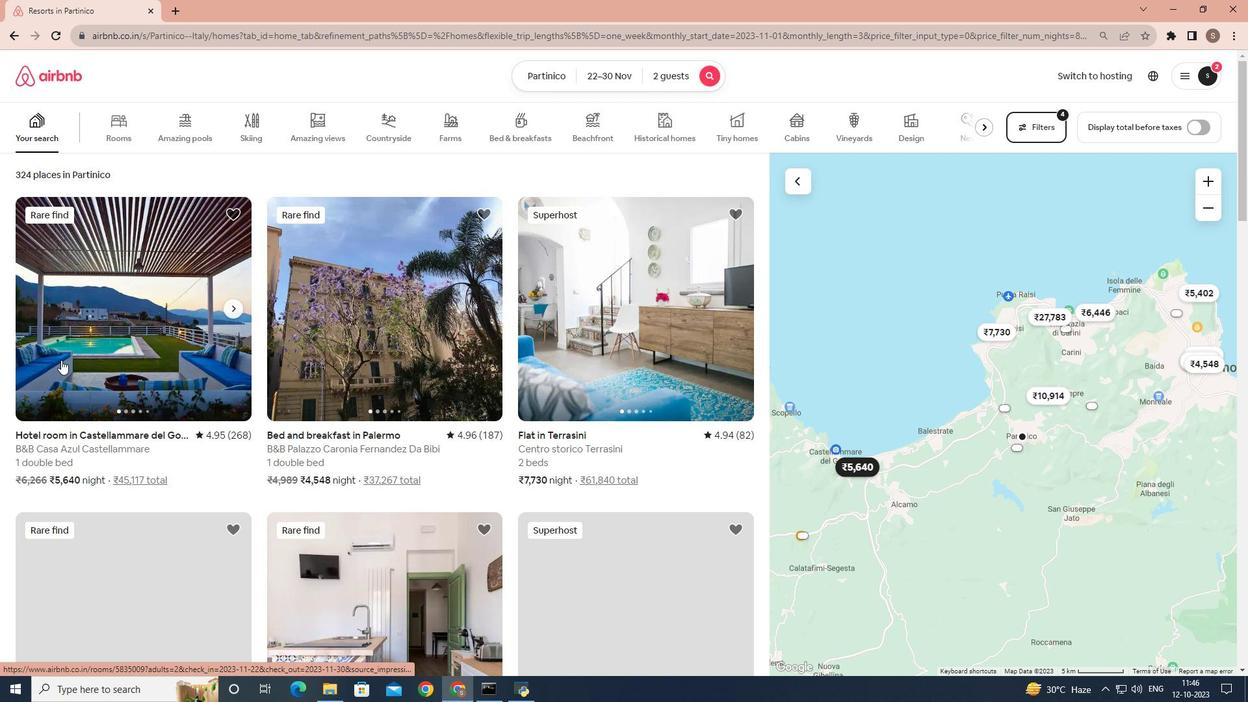 
Action: Mouse pressed left at (61, 359)
Screenshot: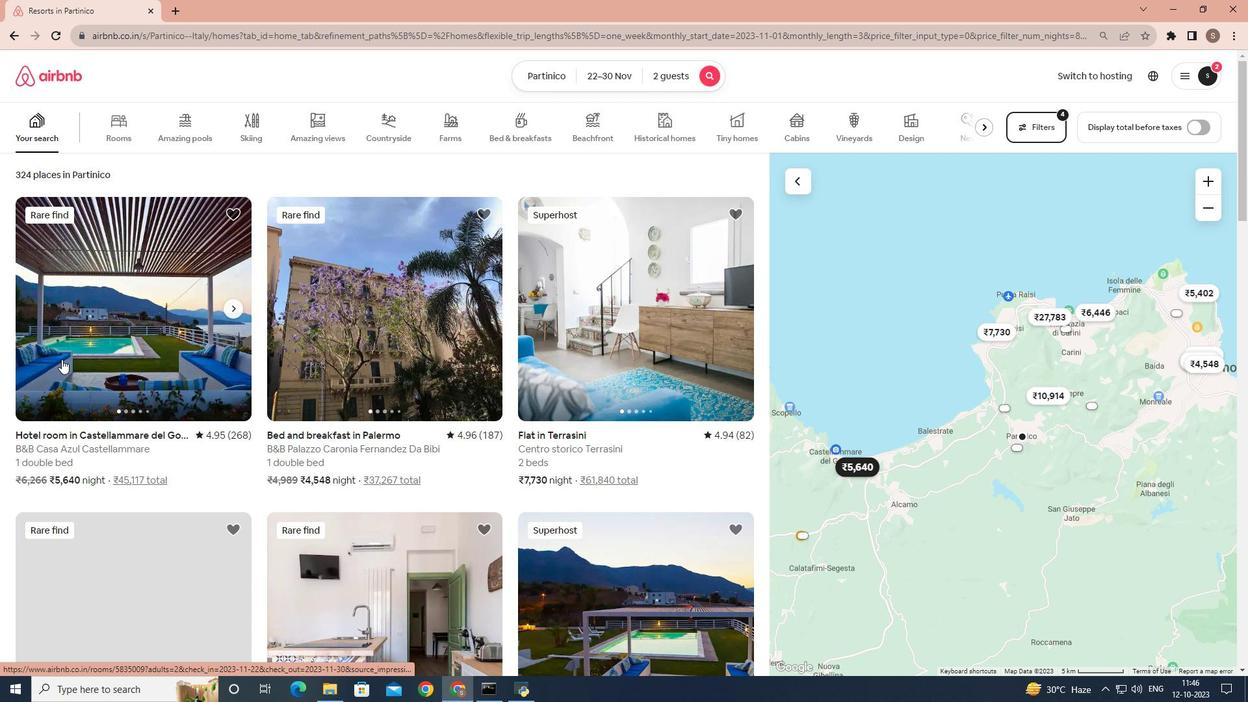 
Action: Mouse moved to (920, 482)
Screenshot: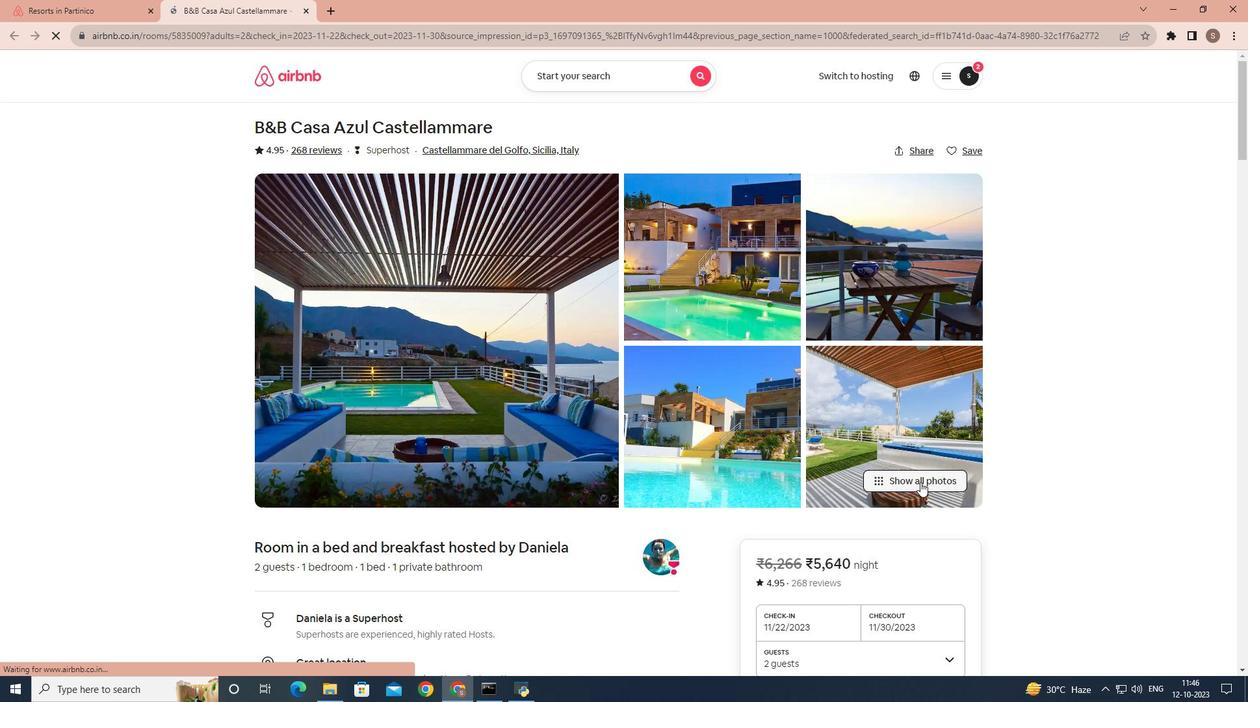 
Action: Mouse pressed left at (920, 482)
Screenshot: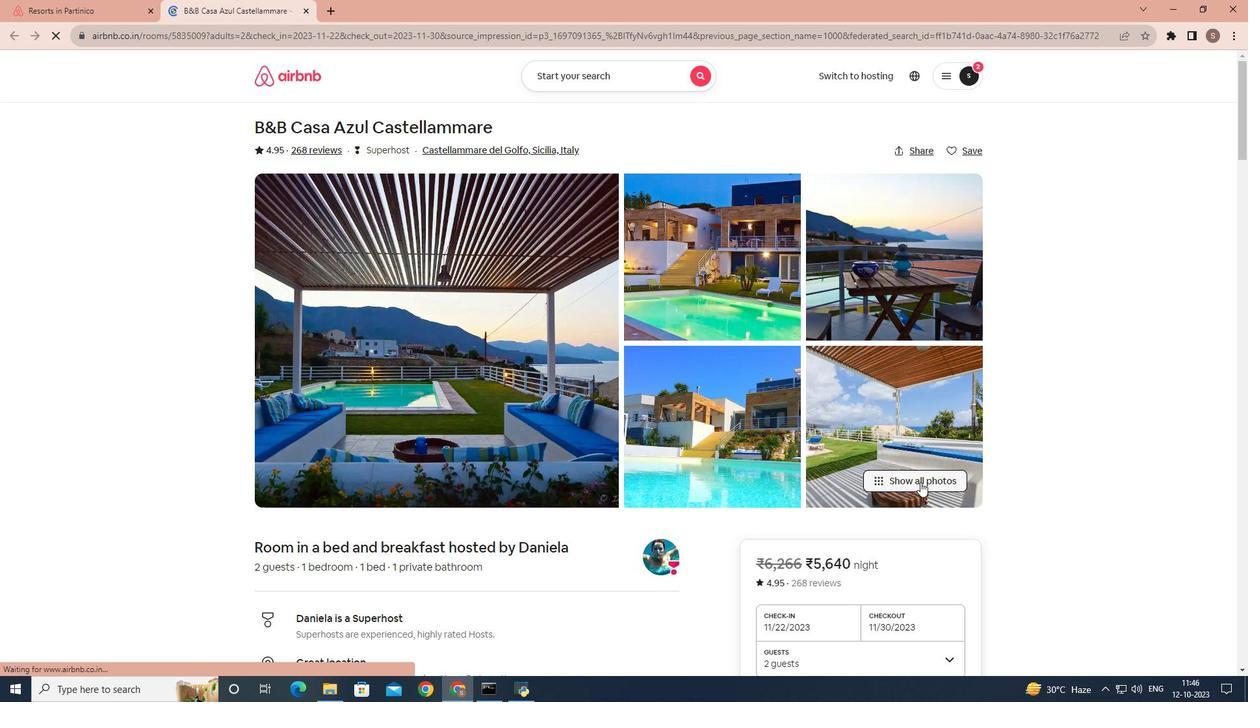
Action: Mouse moved to (658, 429)
Screenshot: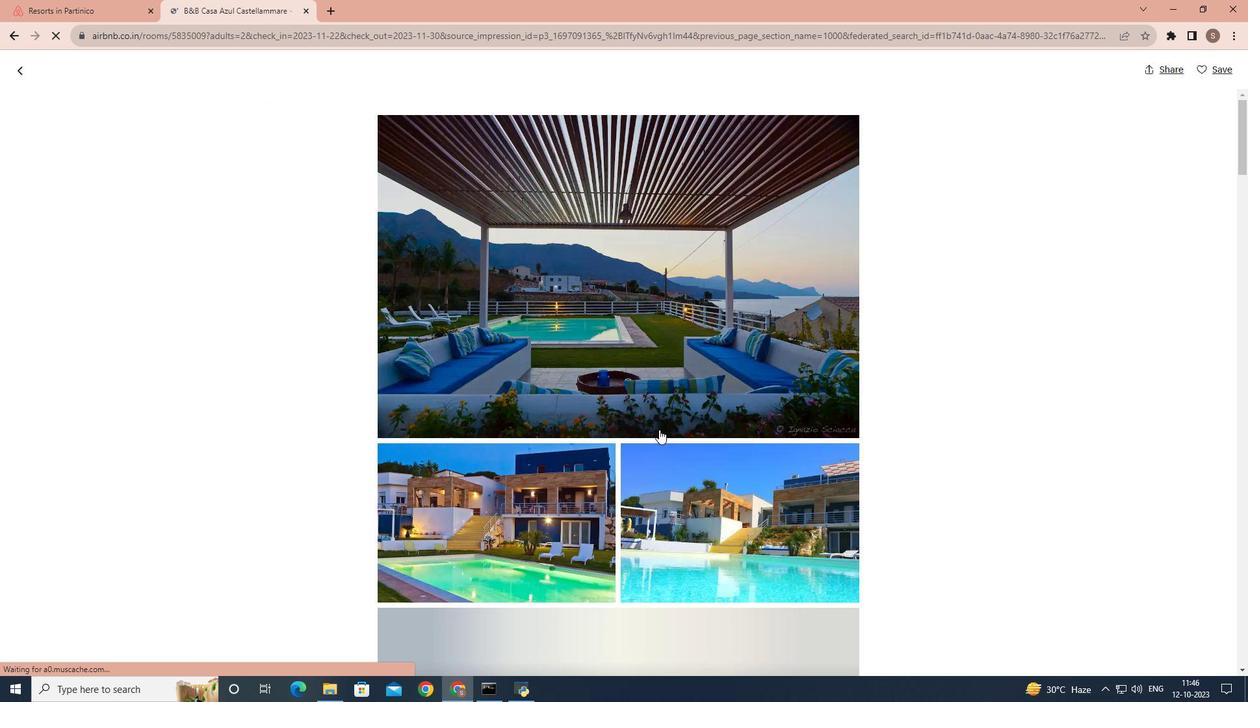 
Action: Mouse scrolled (658, 429) with delta (0, 0)
Screenshot: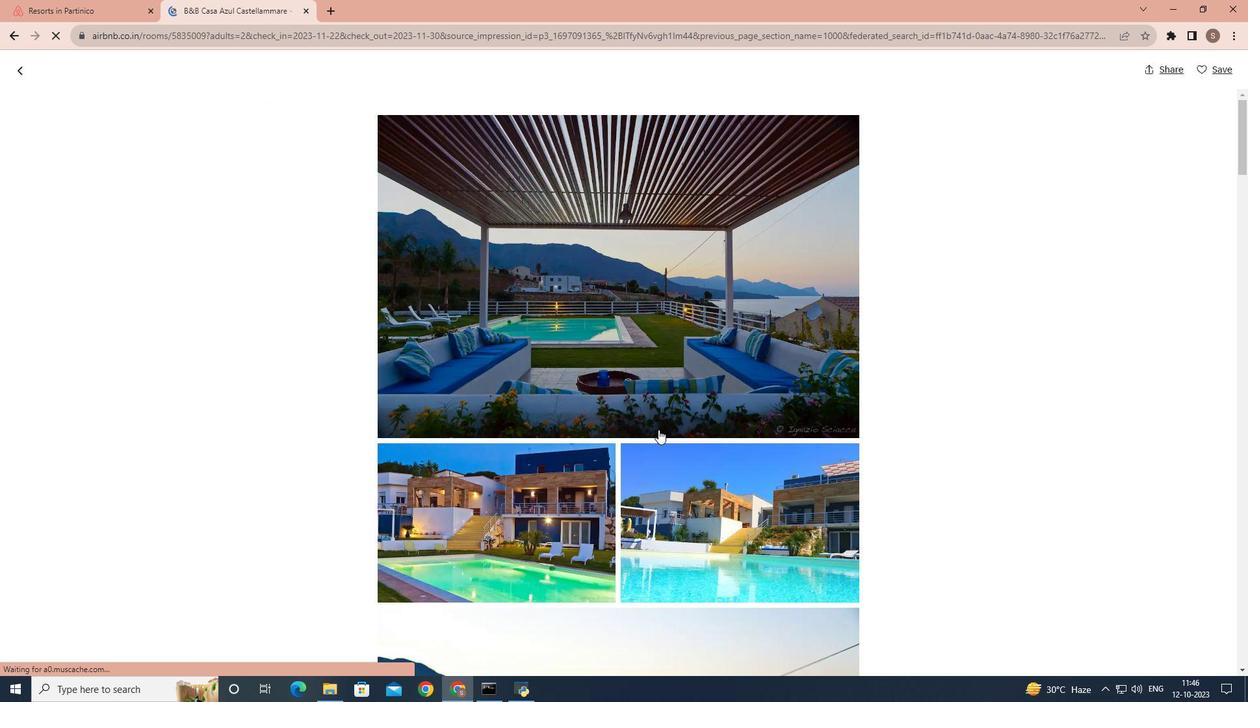 
Action: Mouse scrolled (658, 429) with delta (0, 0)
Screenshot: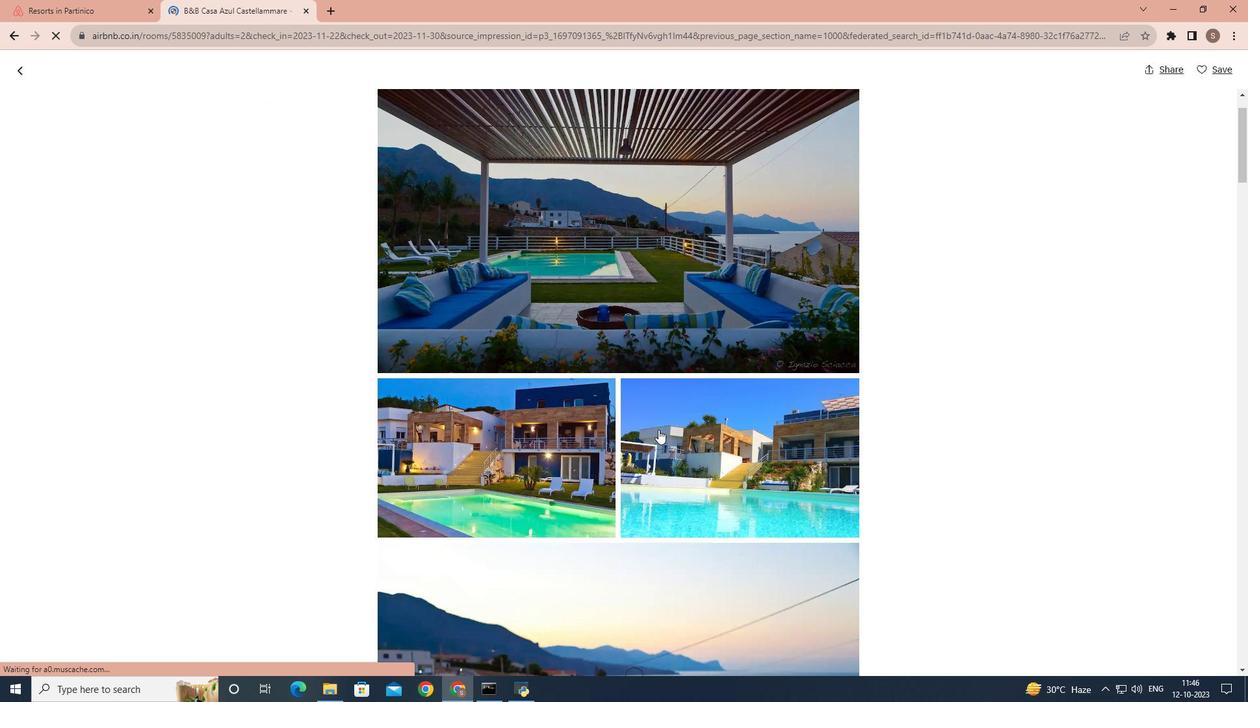 
Action: Mouse scrolled (658, 429) with delta (0, 0)
Screenshot: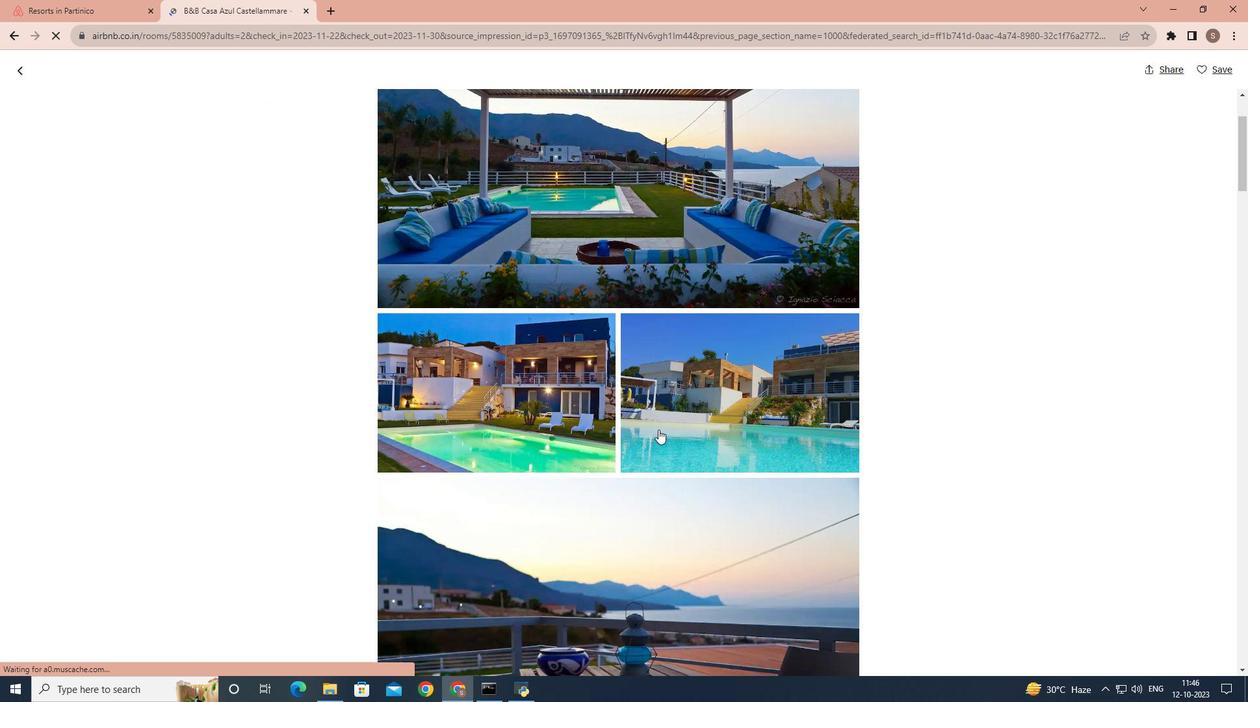 
Action: Mouse scrolled (658, 429) with delta (0, 0)
Screenshot: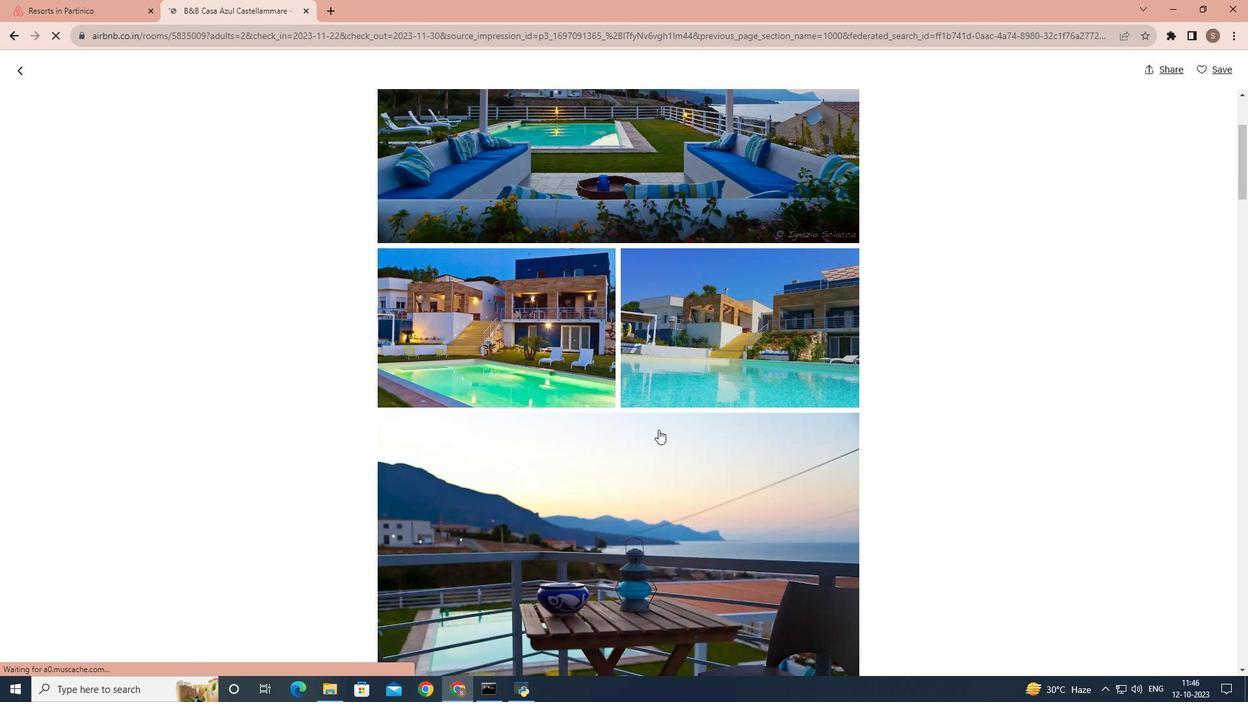 
Action: Mouse scrolled (658, 429) with delta (0, 0)
Screenshot: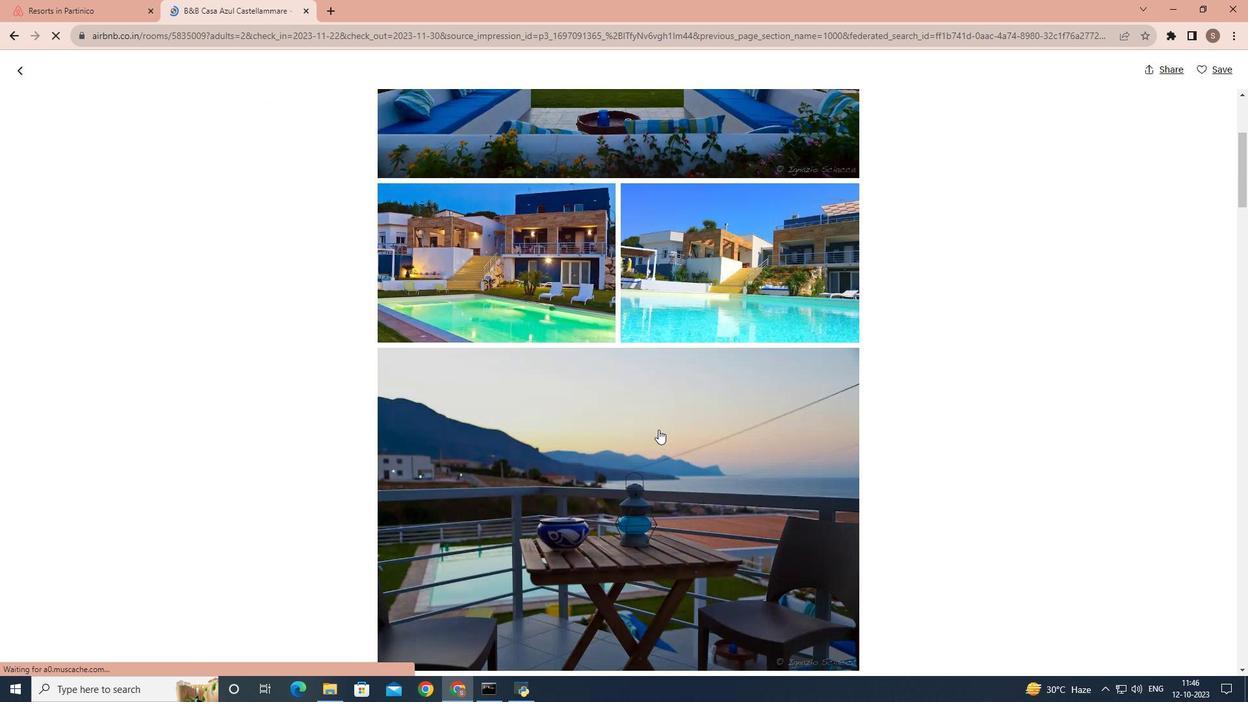 
Action: Mouse scrolled (658, 429) with delta (0, 0)
Screenshot: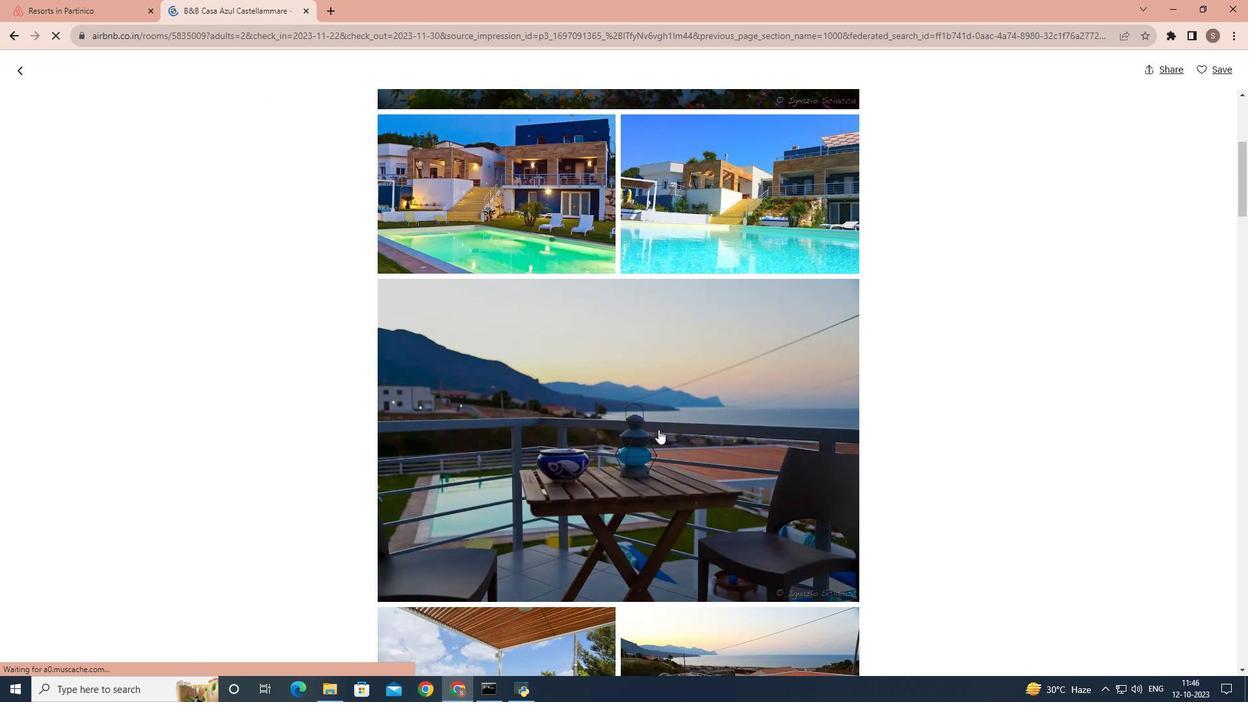 
Action: Mouse scrolled (658, 429) with delta (0, 0)
Screenshot: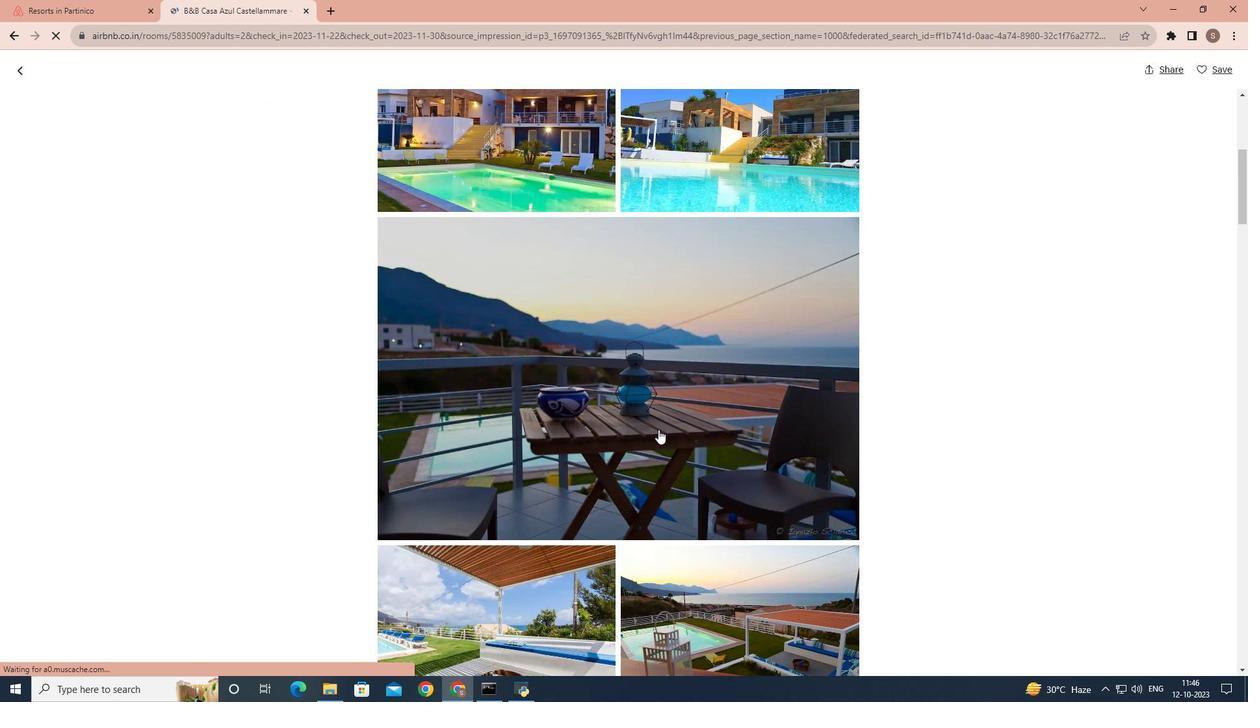 
Action: Mouse scrolled (658, 429) with delta (0, 0)
Screenshot: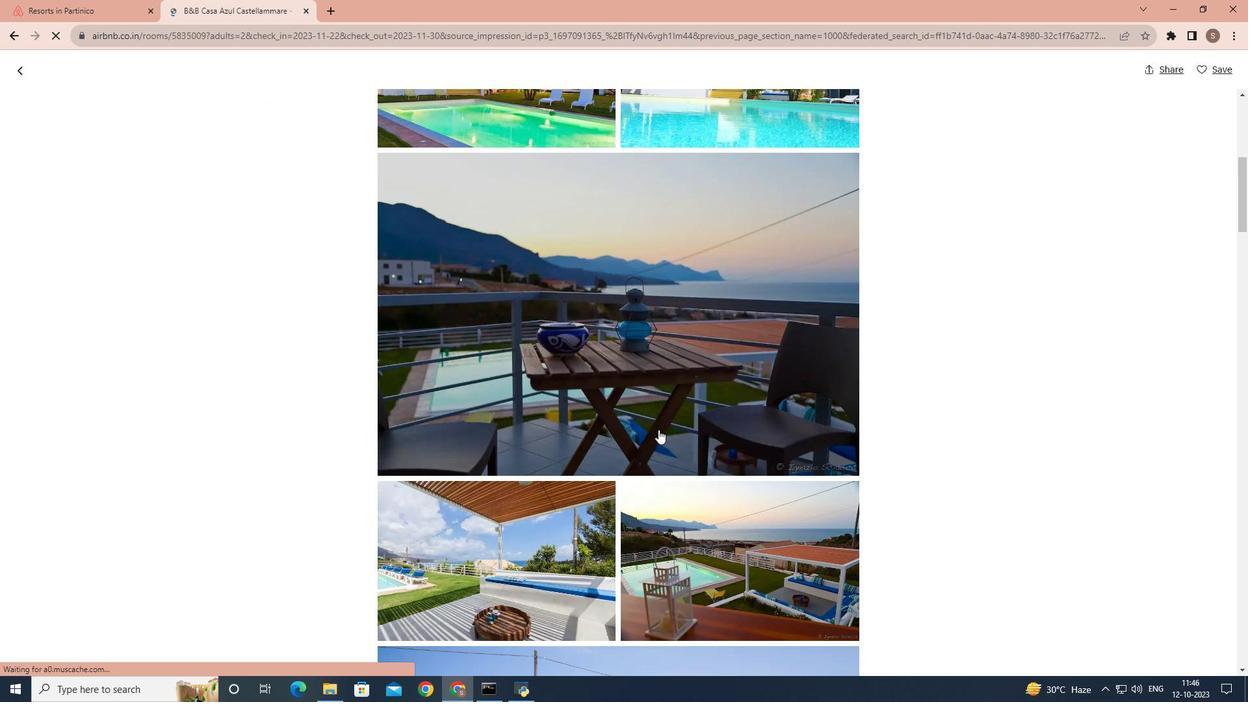 
Action: Mouse scrolled (658, 429) with delta (0, 0)
Screenshot: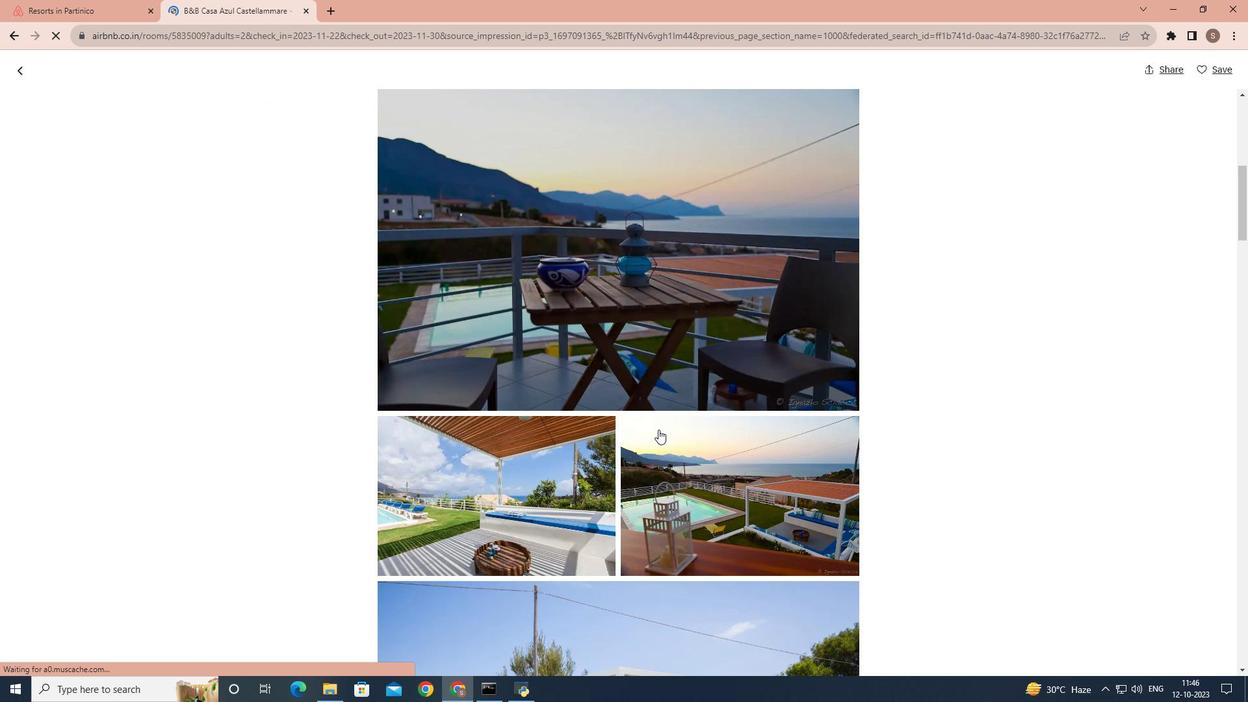 
Action: Mouse scrolled (658, 429) with delta (0, 0)
Screenshot: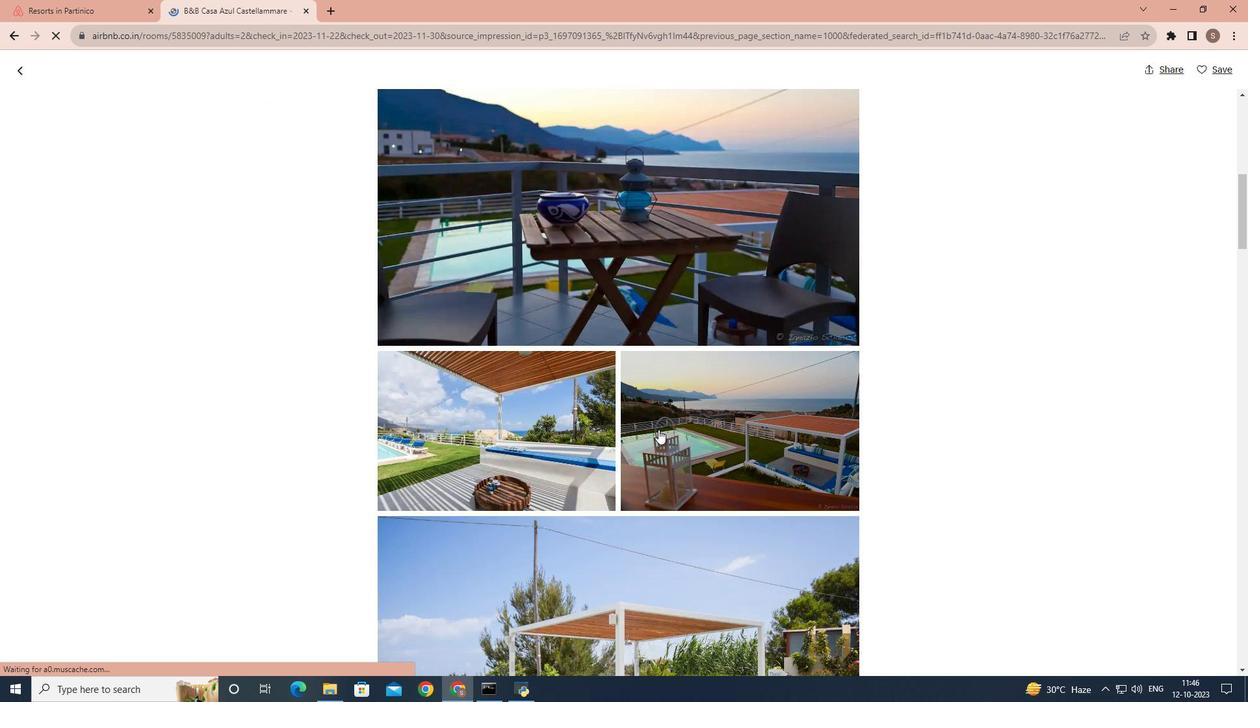 
Action: Mouse scrolled (658, 429) with delta (0, 0)
Screenshot: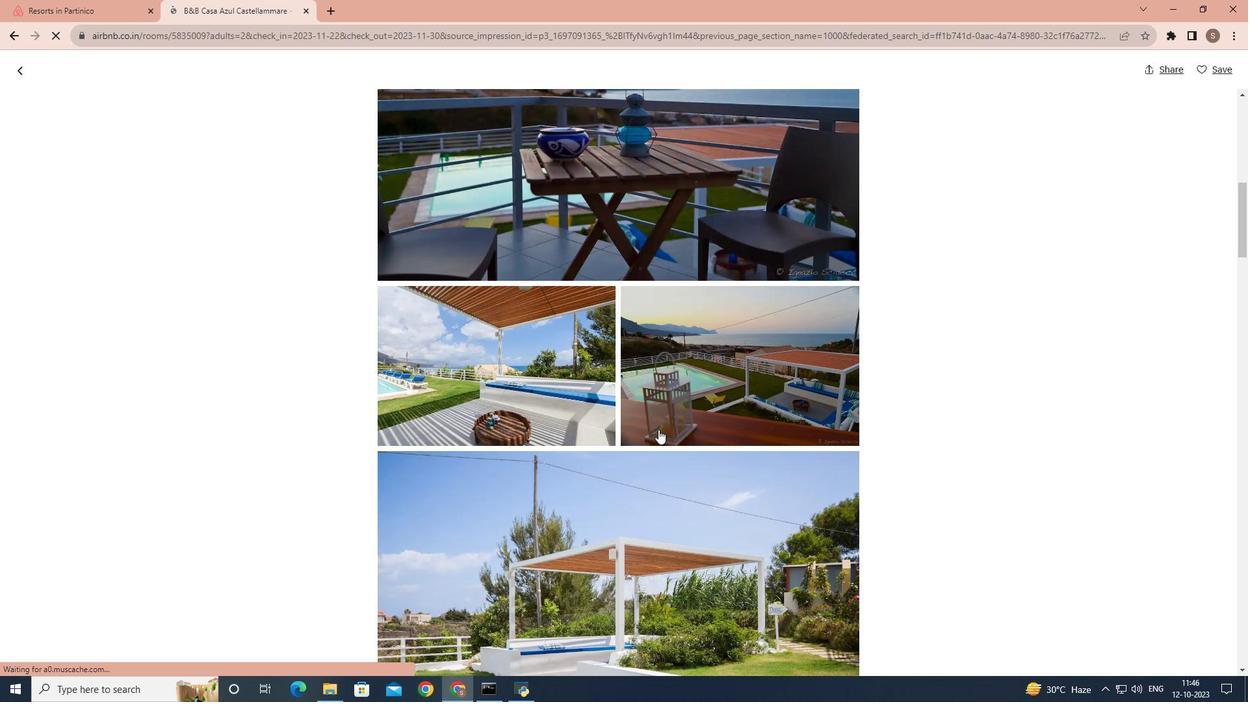 
Action: Mouse scrolled (658, 429) with delta (0, 0)
Screenshot: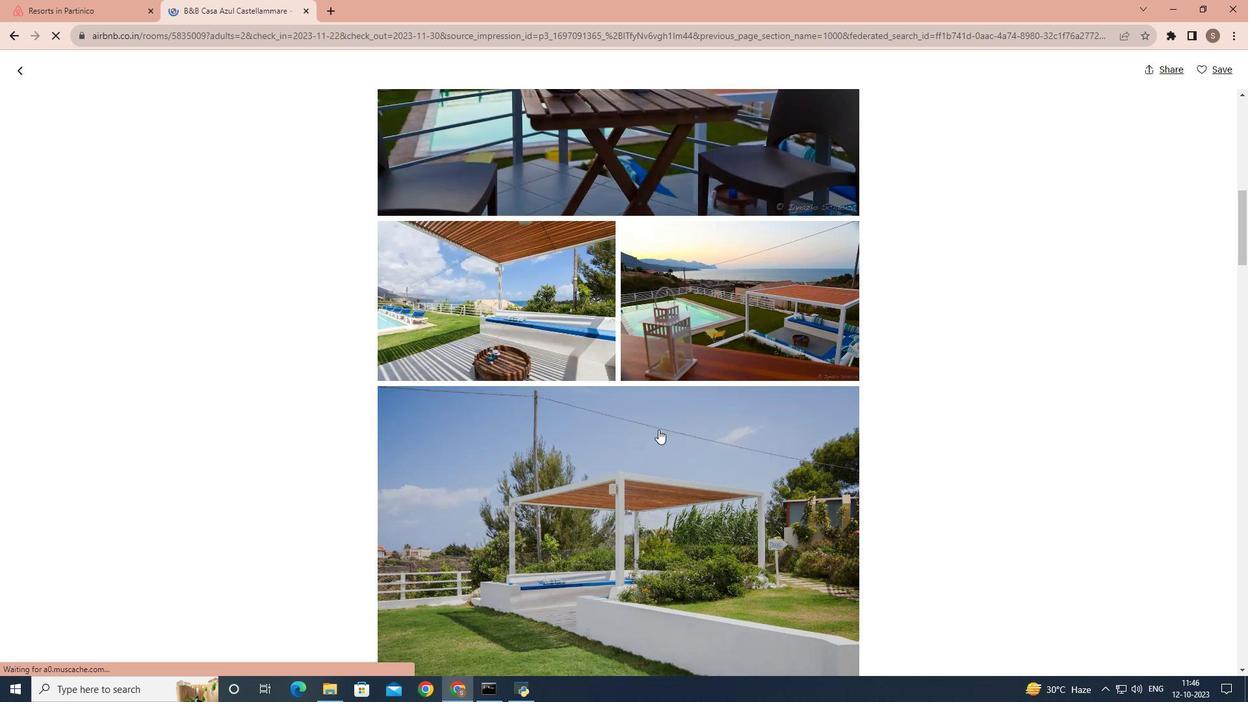 
Action: Mouse scrolled (658, 429) with delta (0, 0)
Screenshot: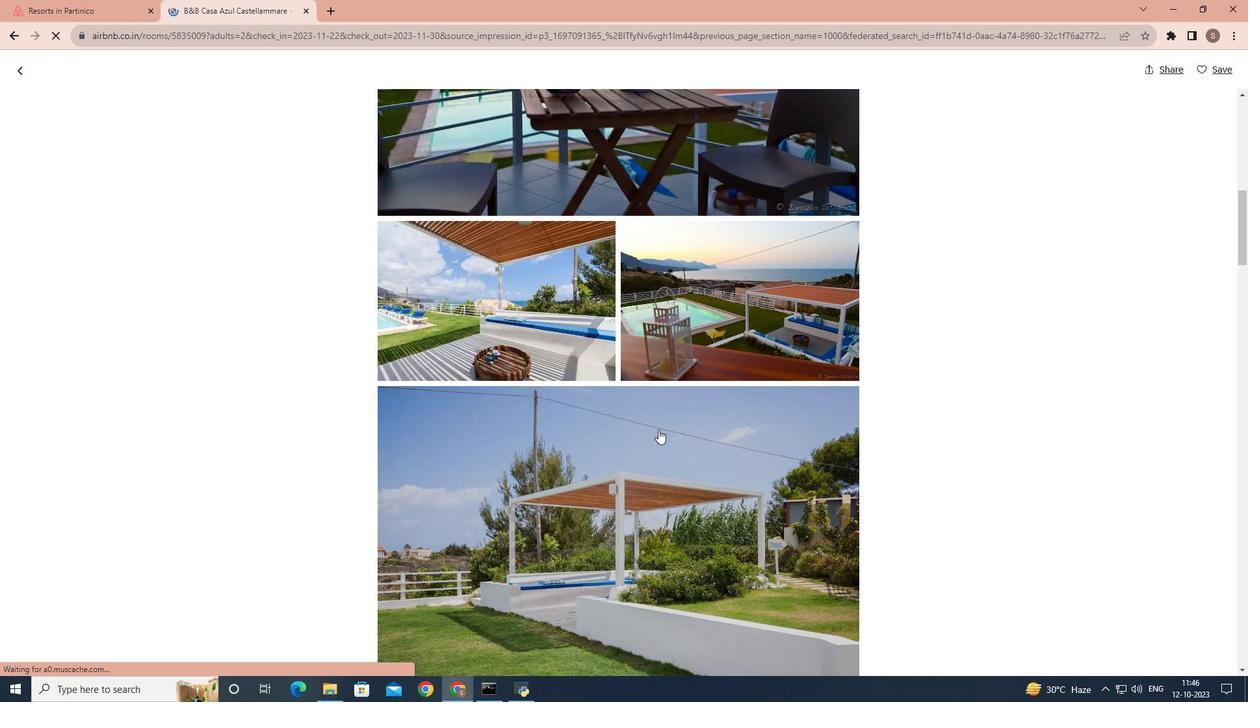 
Action: Mouse scrolled (658, 429) with delta (0, 0)
Screenshot: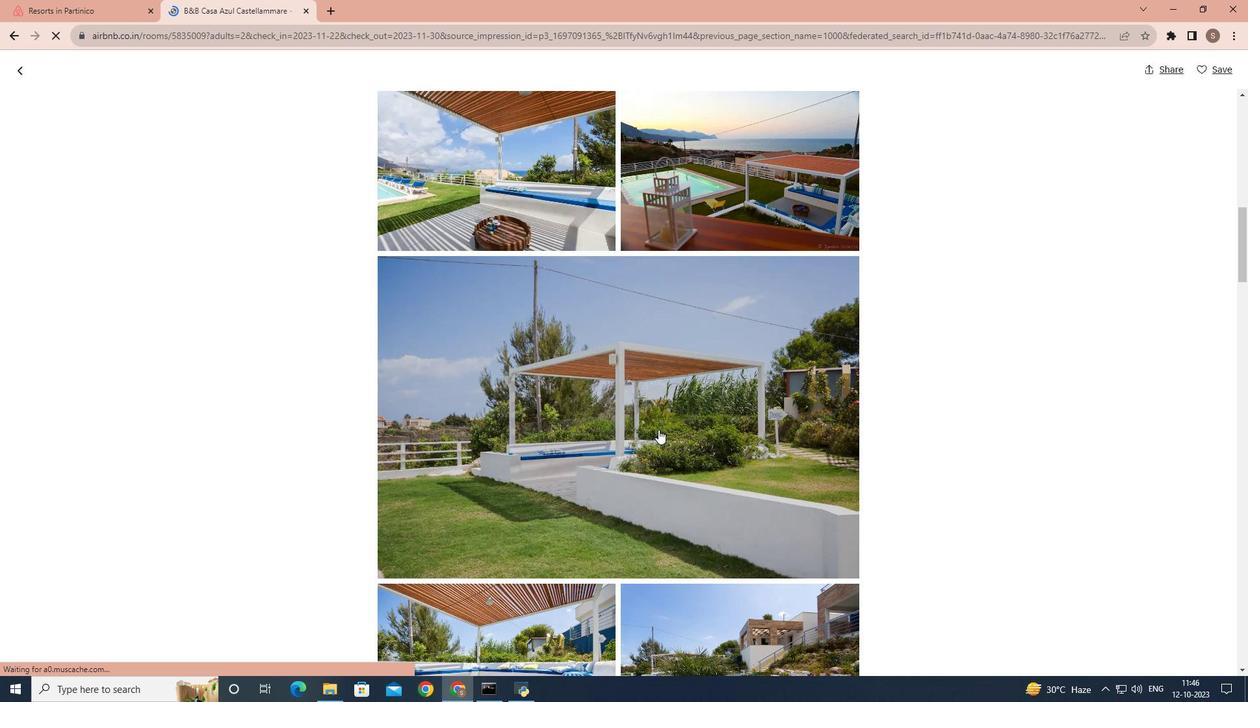 
Action: Mouse scrolled (658, 429) with delta (0, 0)
Screenshot: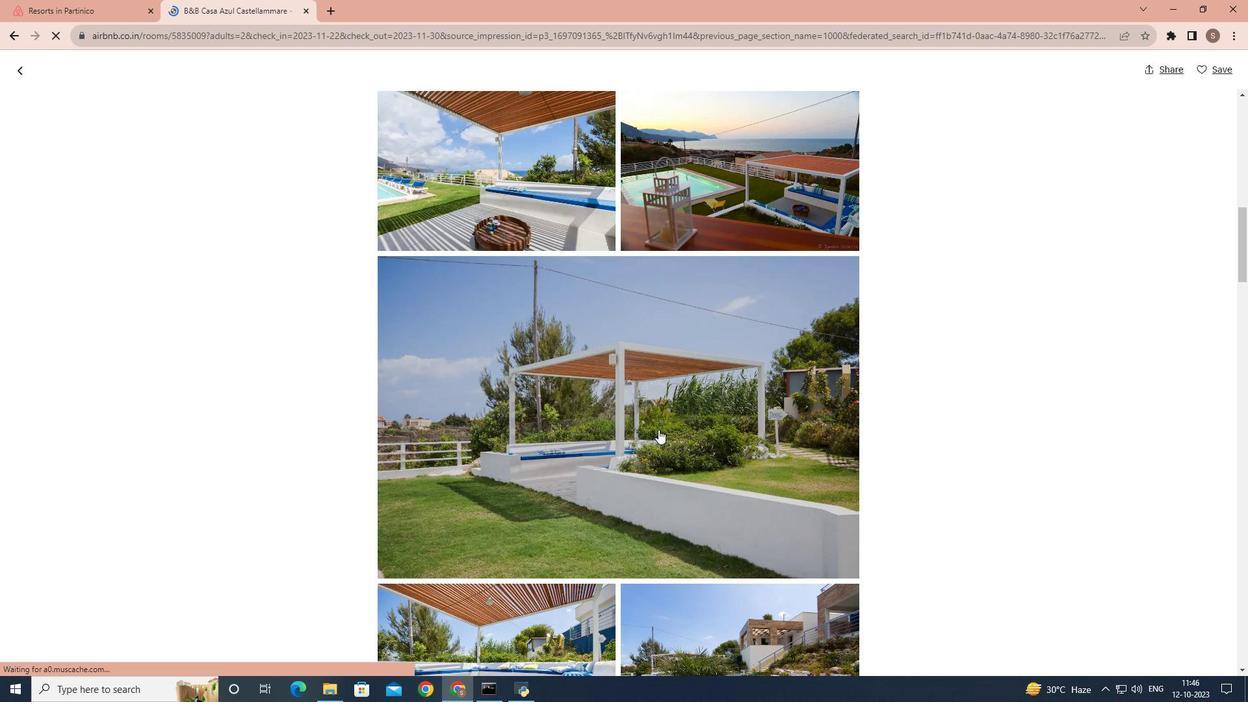
Action: Mouse scrolled (658, 429) with delta (0, 0)
Screenshot: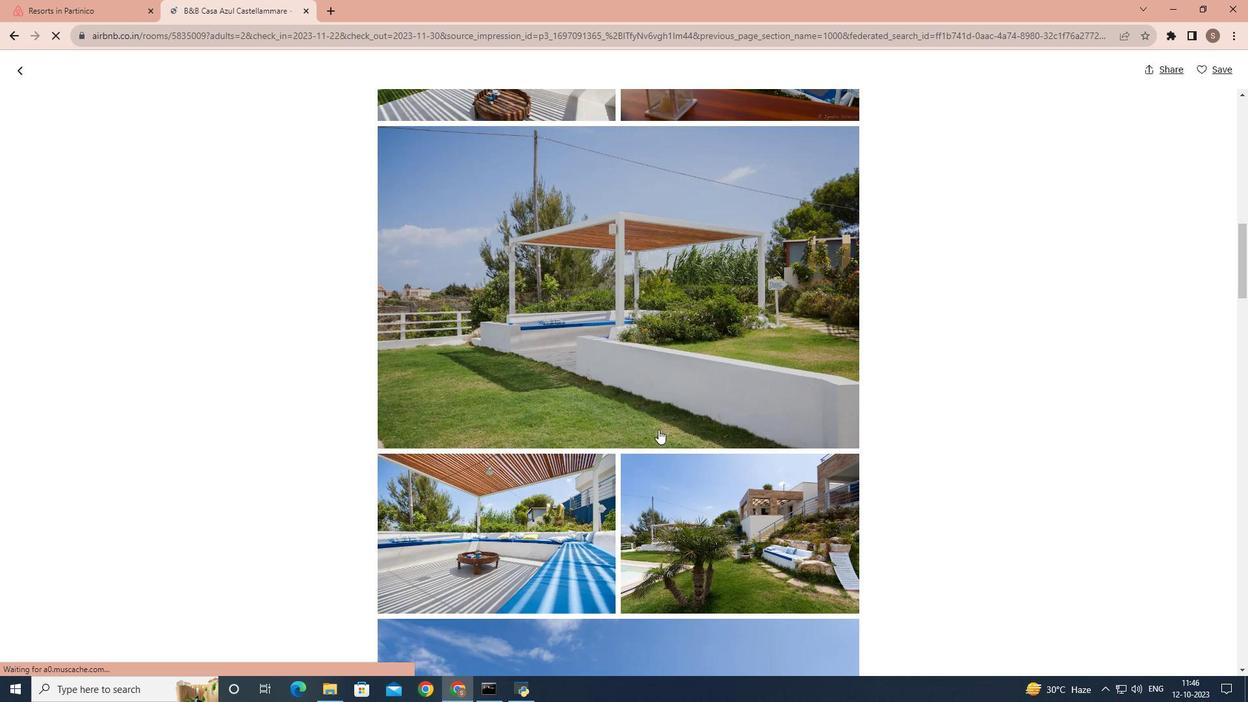 
Action: Mouse scrolled (658, 429) with delta (0, 0)
Screenshot: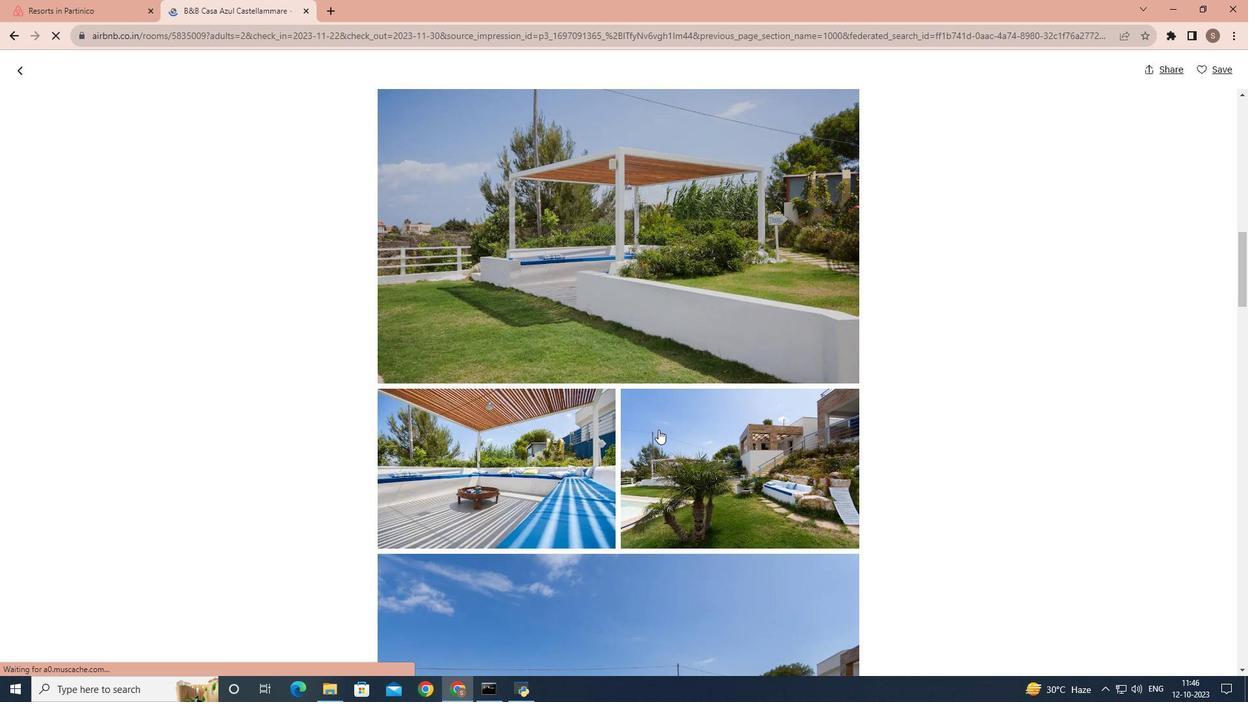 
Action: Mouse scrolled (658, 429) with delta (0, 0)
Screenshot: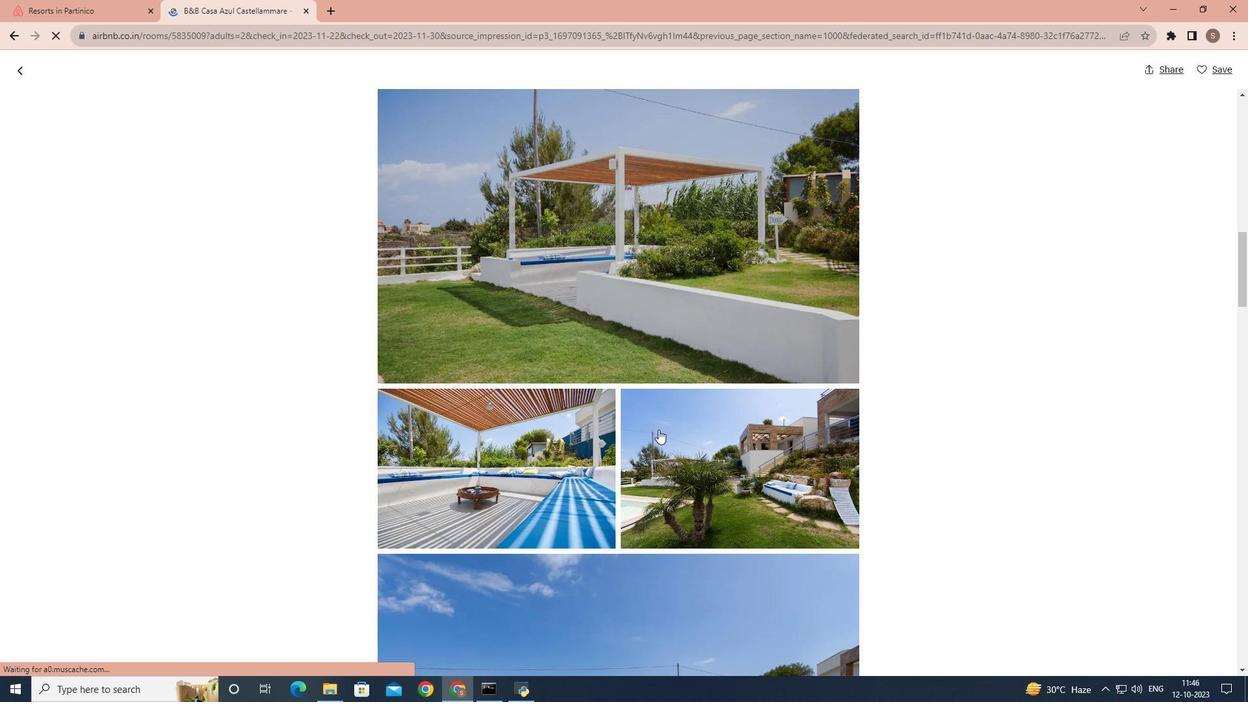 
Action: Mouse scrolled (658, 429) with delta (0, 0)
Screenshot: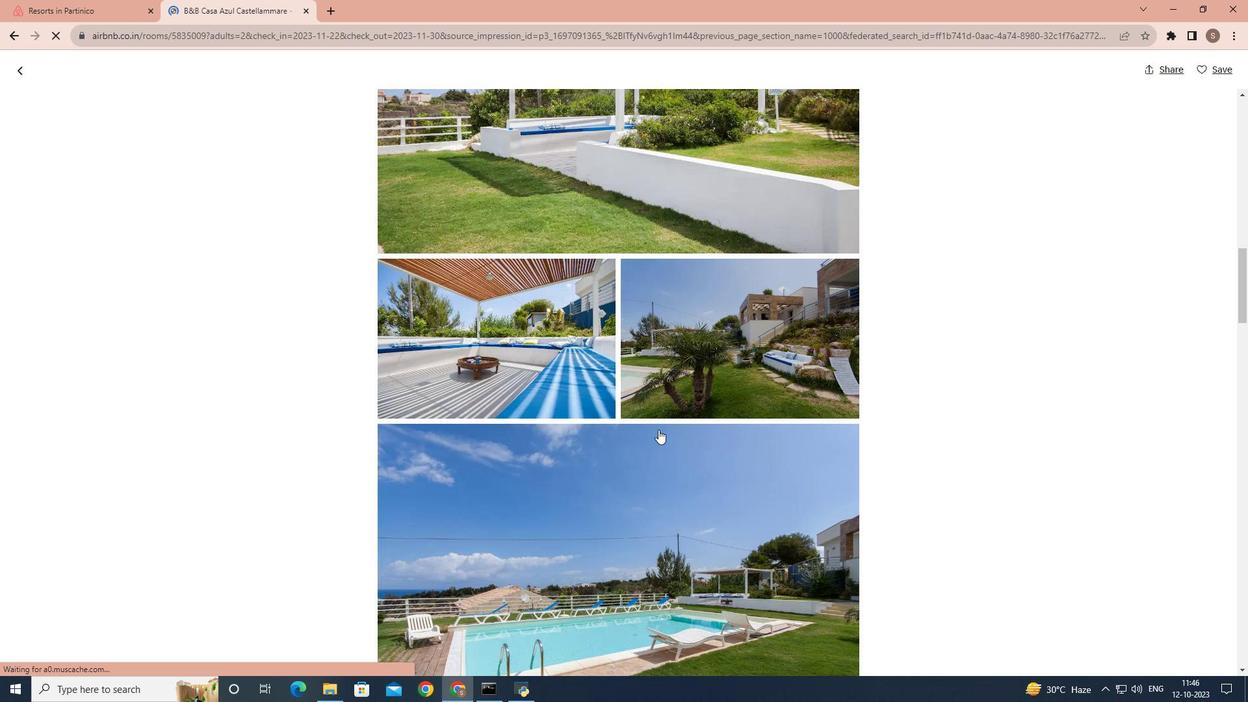 
Action: Mouse scrolled (658, 429) with delta (0, 0)
Screenshot: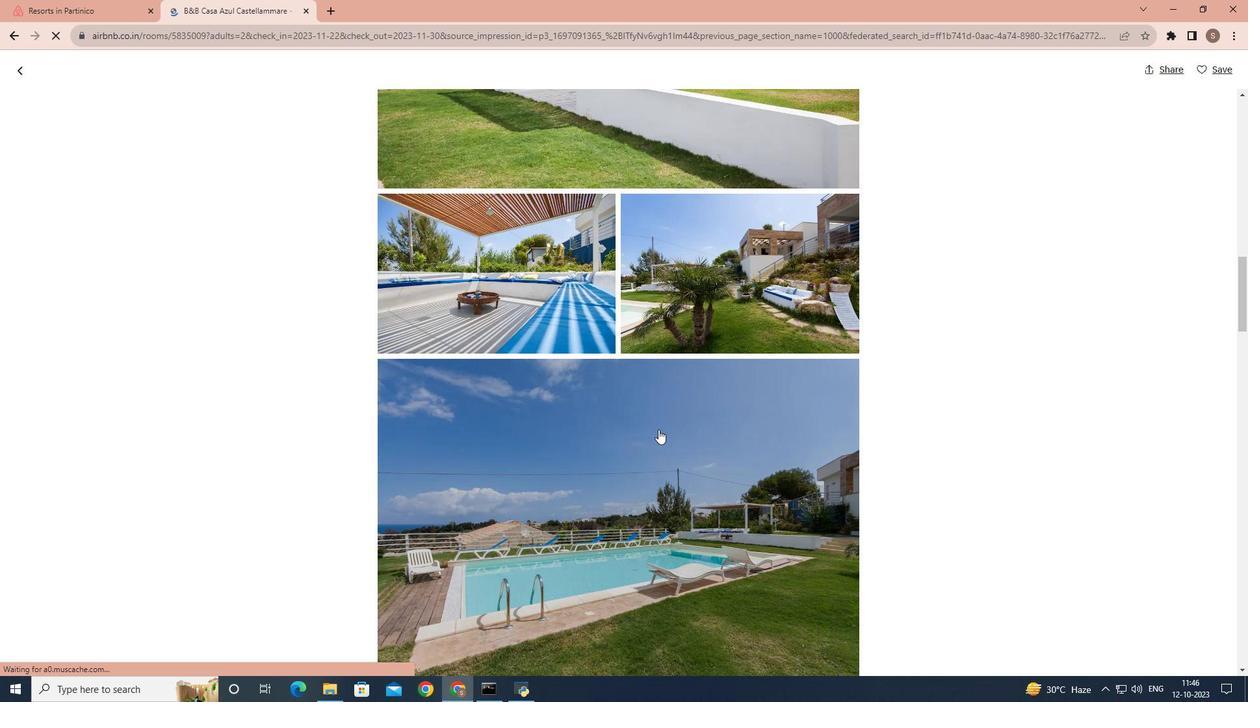 
Action: Mouse scrolled (658, 429) with delta (0, 0)
Screenshot: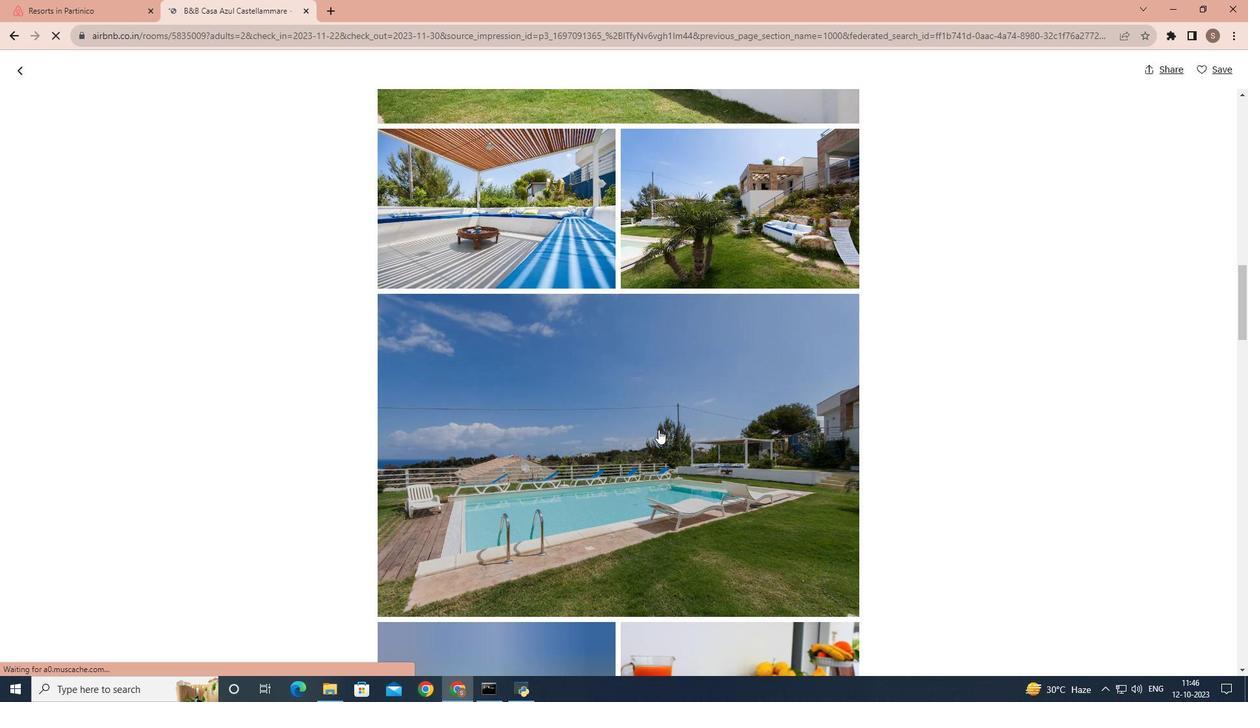 
Action: Mouse scrolled (658, 429) with delta (0, 0)
Screenshot: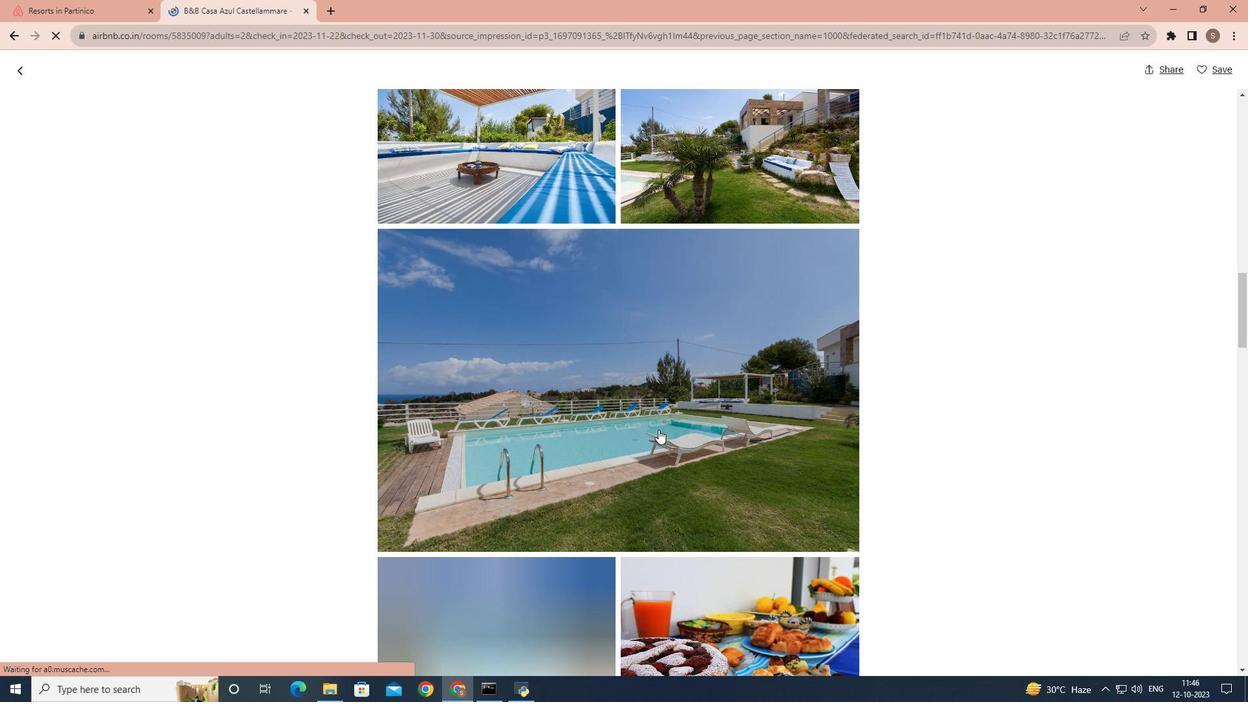 
Action: Mouse scrolled (658, 429) with delta (0, 0)
Screenshot: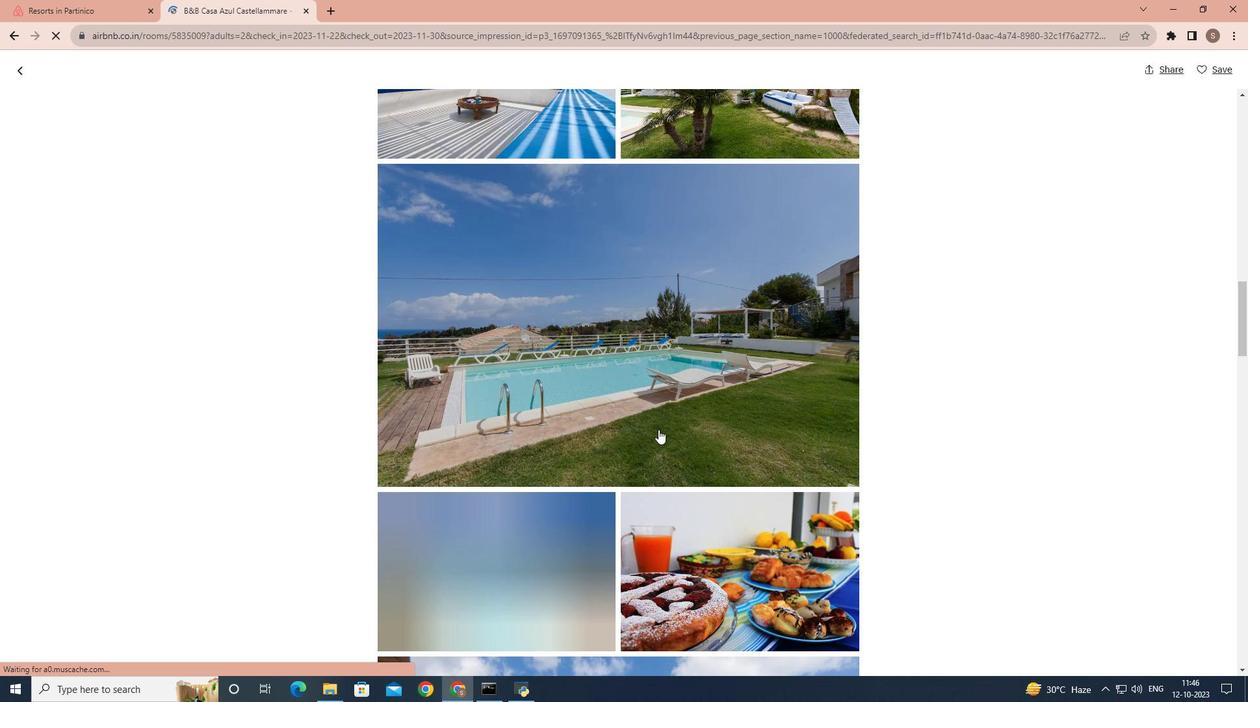 
Action: Mouse scrolled (658, 429) with delta (0, 0)
Screenshot: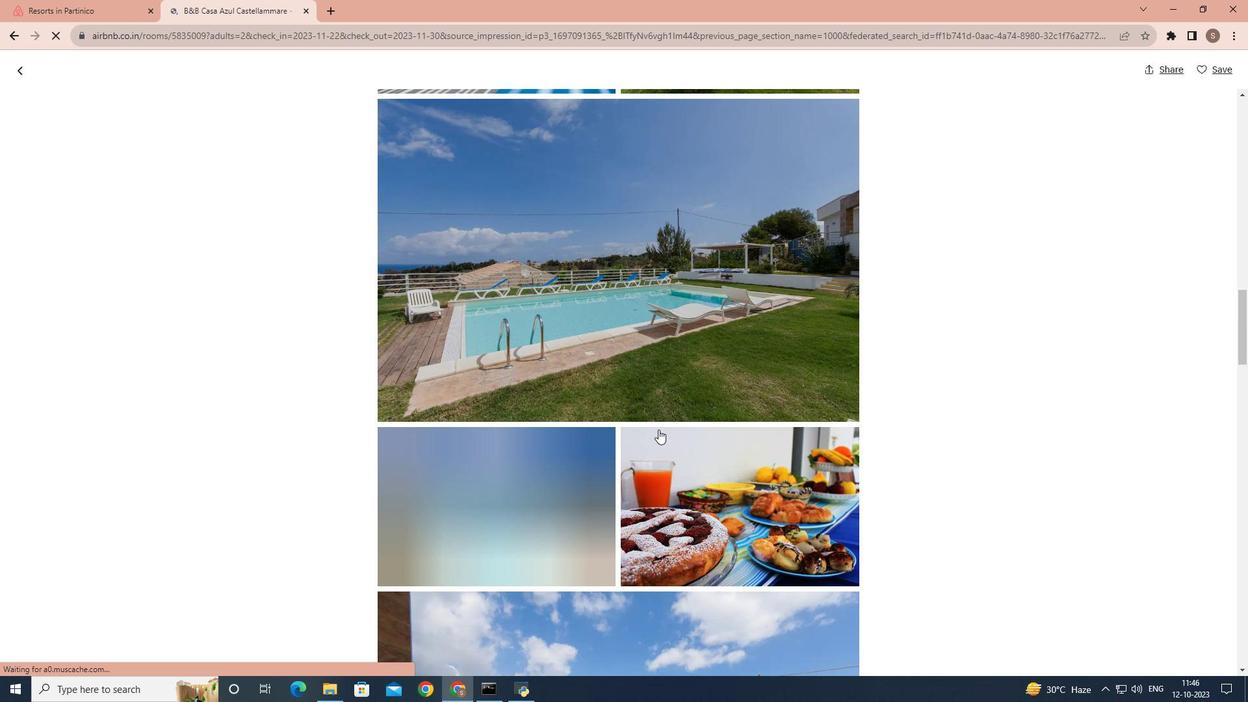 
Action: Mouse scrolled (658, 429) with delta (0, 0)
Screenshot: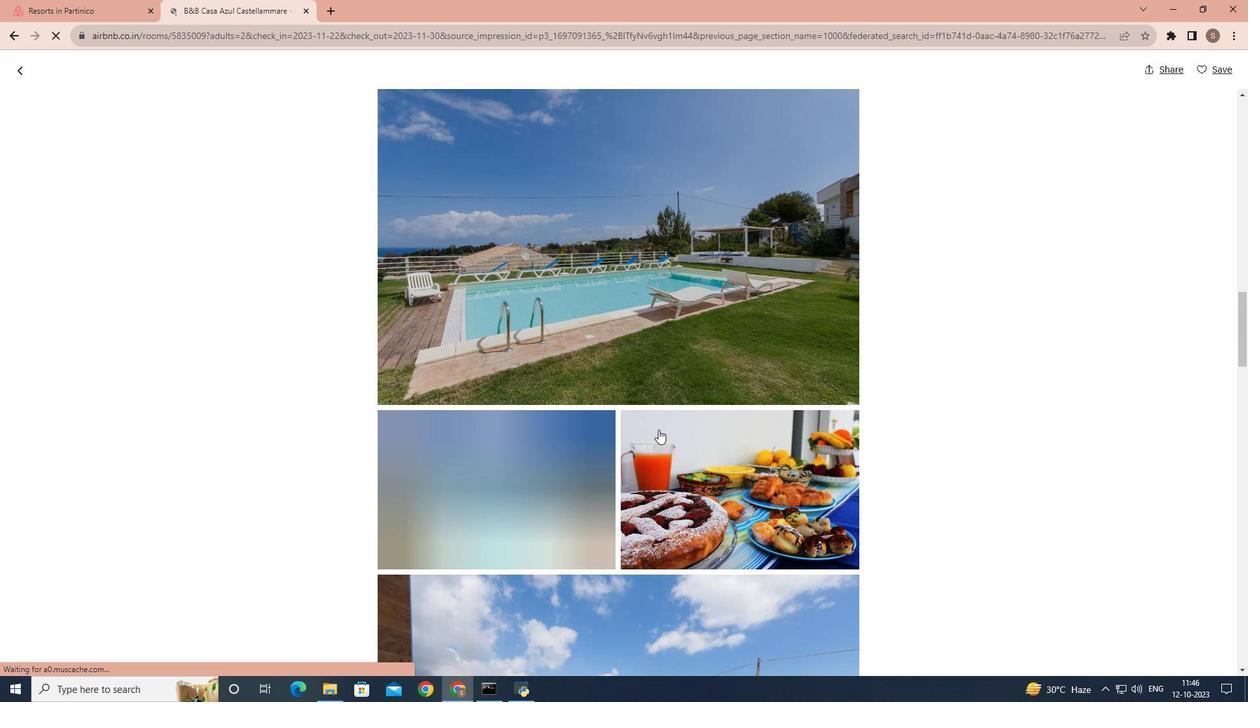 
Action: Mouse scrolled (658, 429) with delta (0, 0)
Screenshot: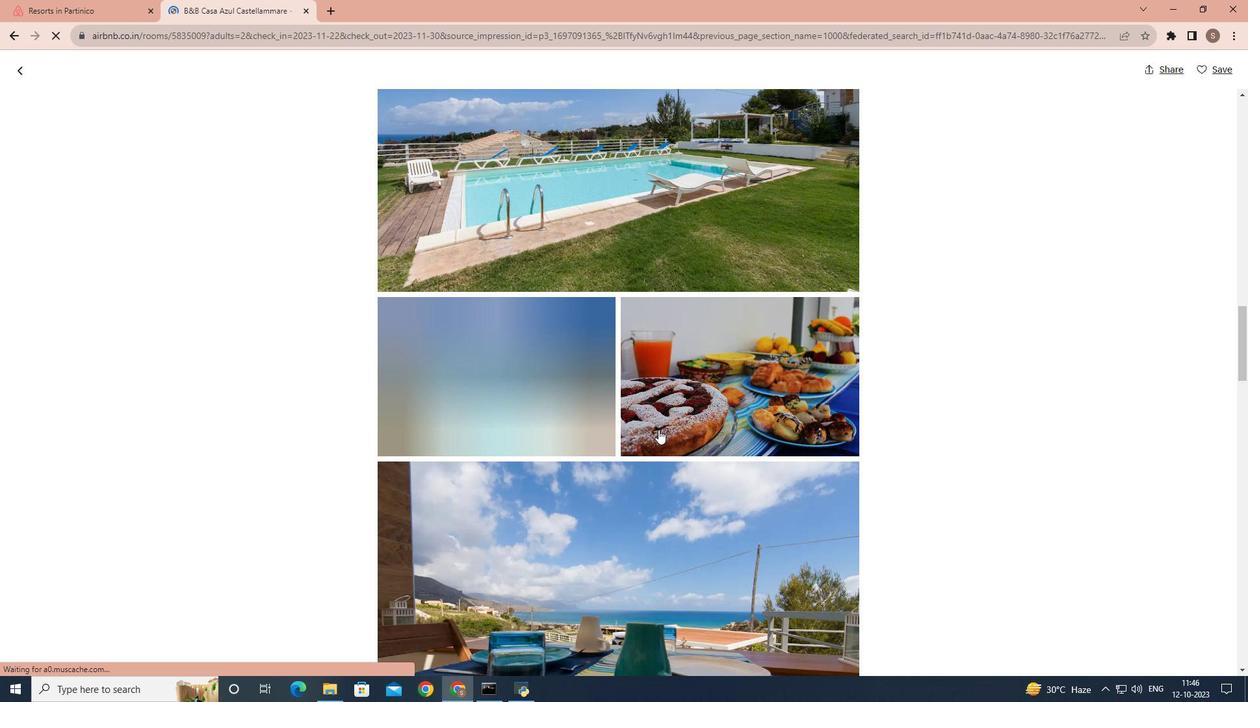 
Action: Mouse scrolled (658, 429) with delta (0, 0)
Screenshot: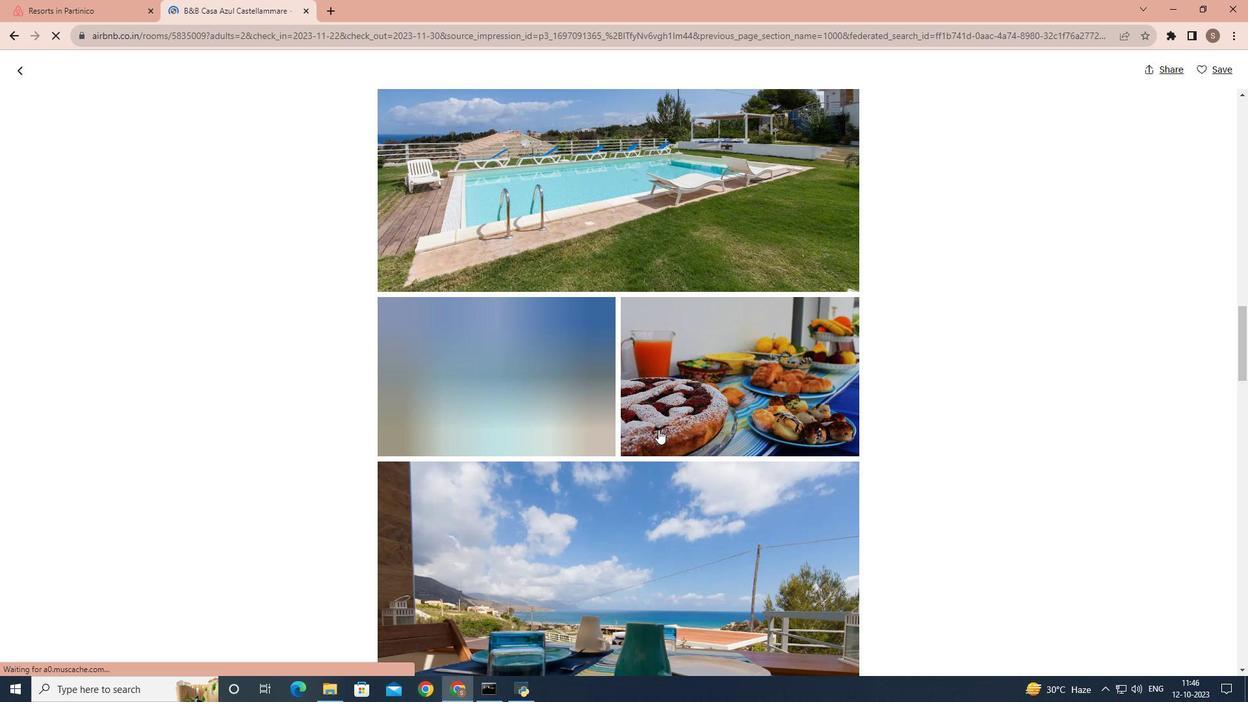 
Action: Mouse scrolled (658, 429) with delta (0, 0)
Screenshot: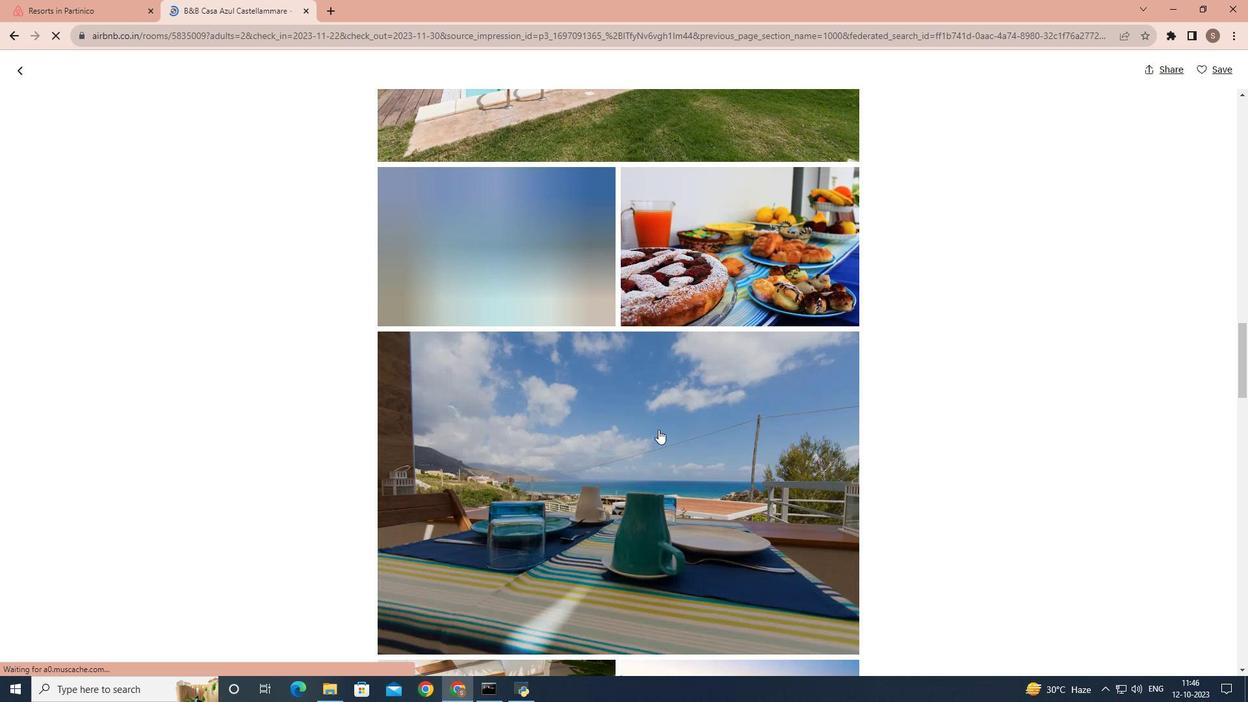 
Action: Mouse scrolled (658, 429) with delta (0, 0)
Screenshot: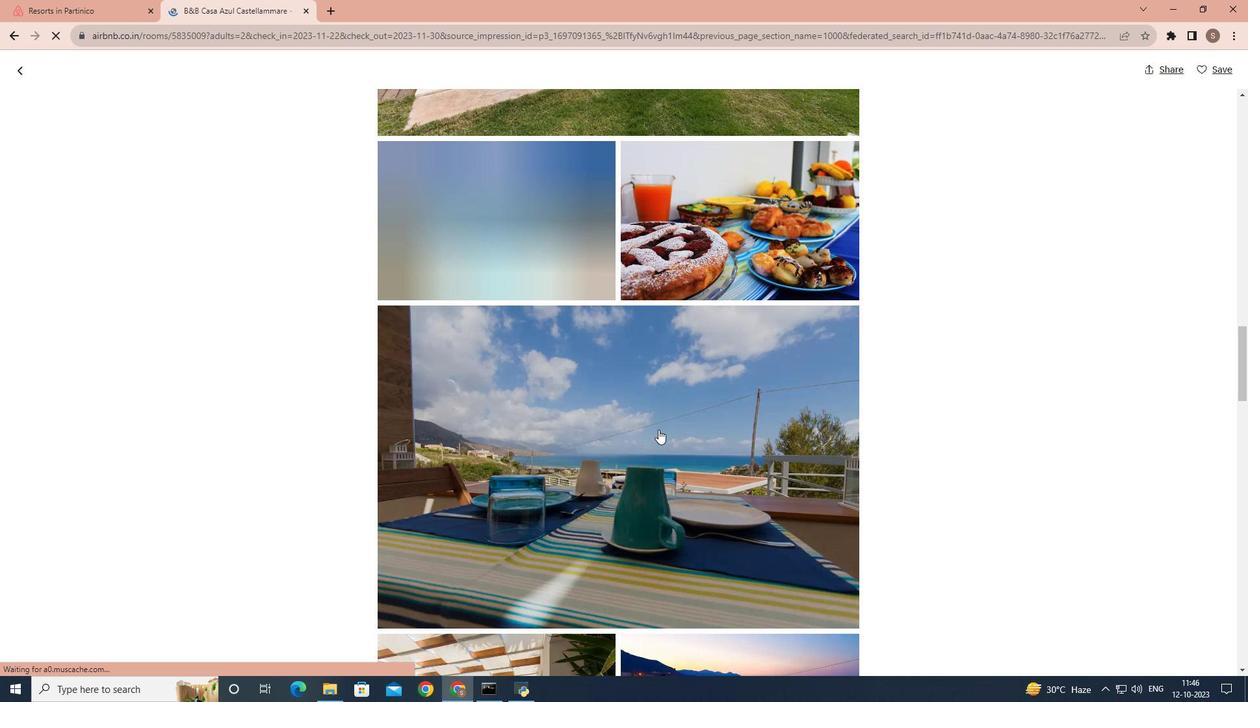 
Action: Mouse scrolled (658, 429) with delta (0, 0)
Screenshot: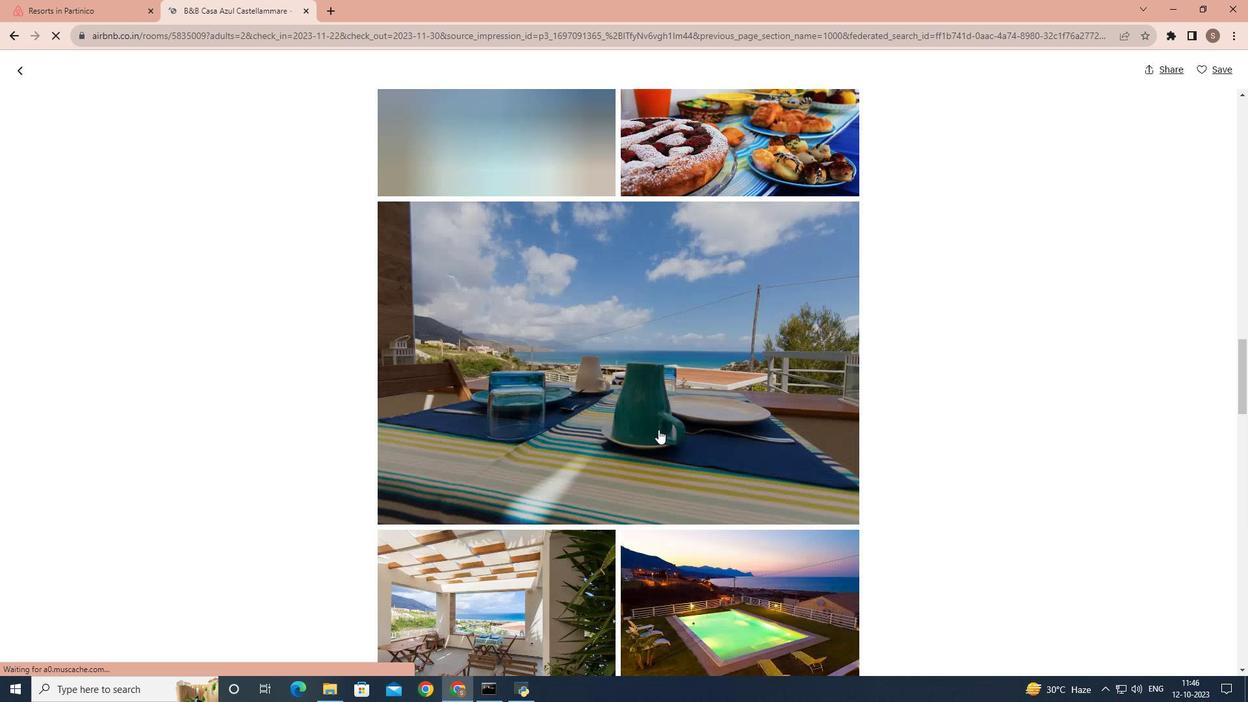 
Action: Mouse scrolled (658, 429) with delta (0, 0)
Screenshot: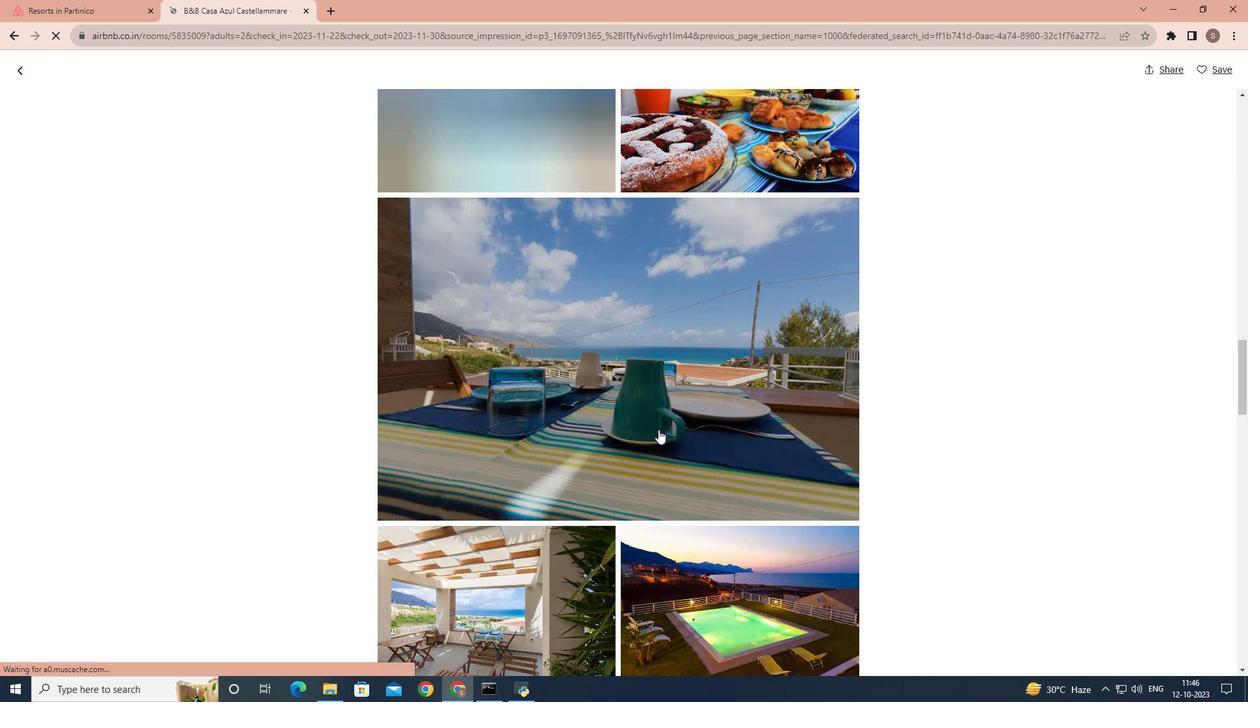 
Action: Mouse scrolled (658, 429) with delta (0, 0)
Screenshot: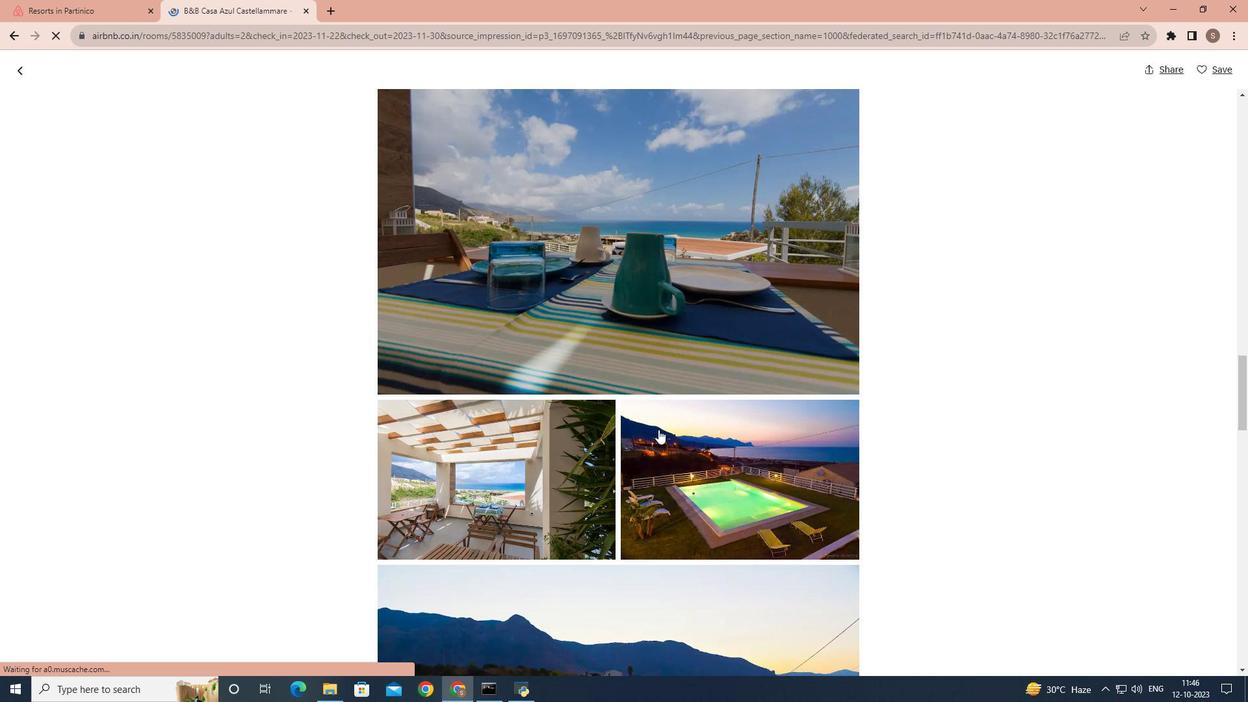 
Action: Mouse scrolled (658, 429) with delta (0, 0)
Screenshot: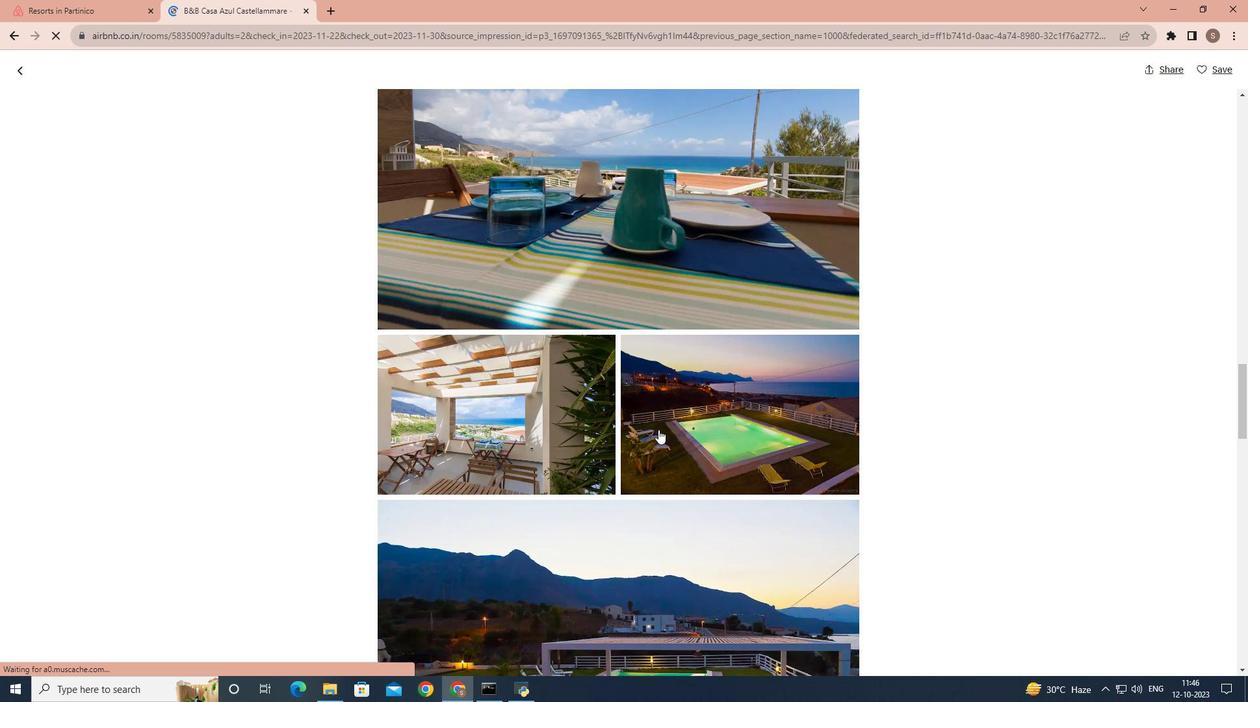 
Action: Mouse scrolled (658, 429) with delta (0, 0)
Screenshot: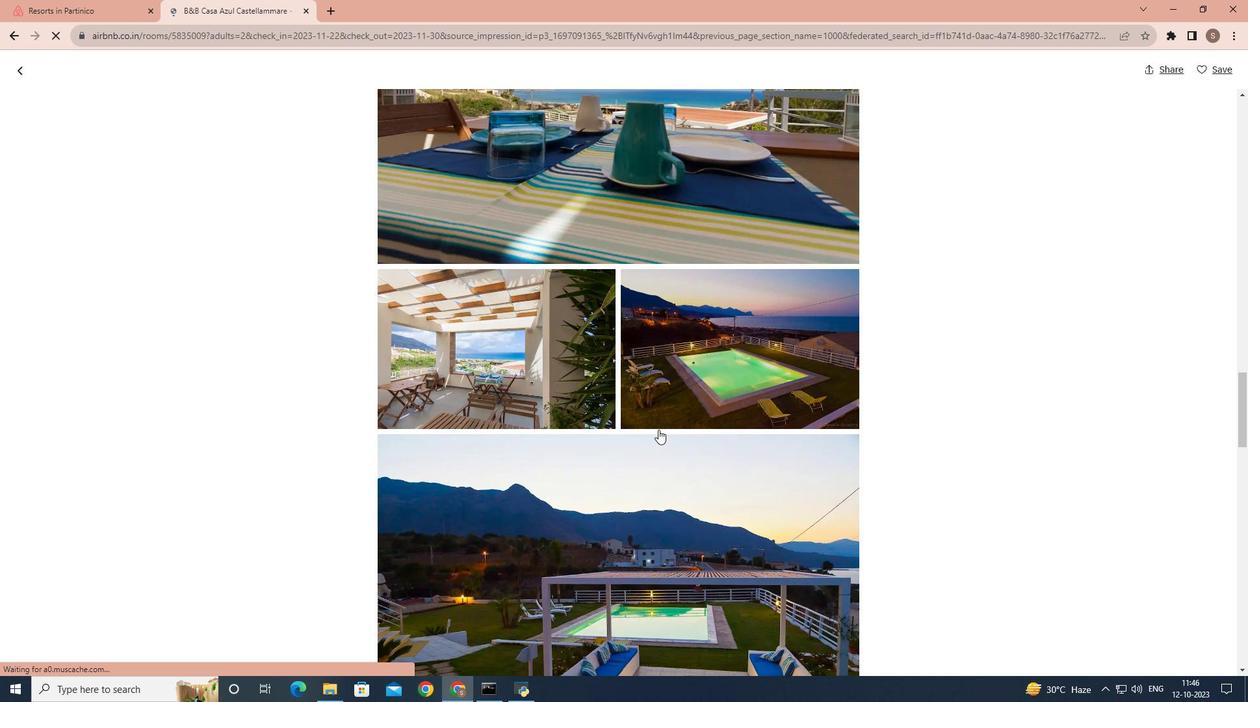 
Action: Mouse scrolled (658, 429) with delta (0, 0)
Screenshot: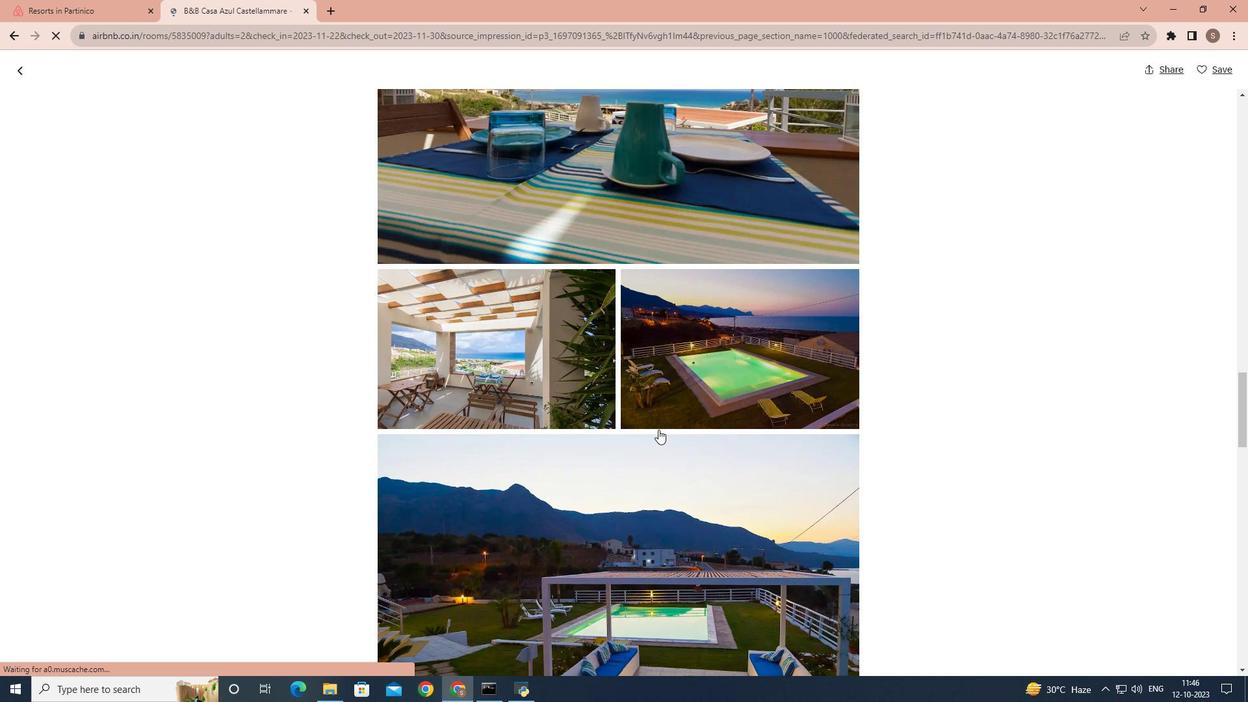 
Action: Mouse scrolled (658, 429) with delta (0, 0)
Screenshot: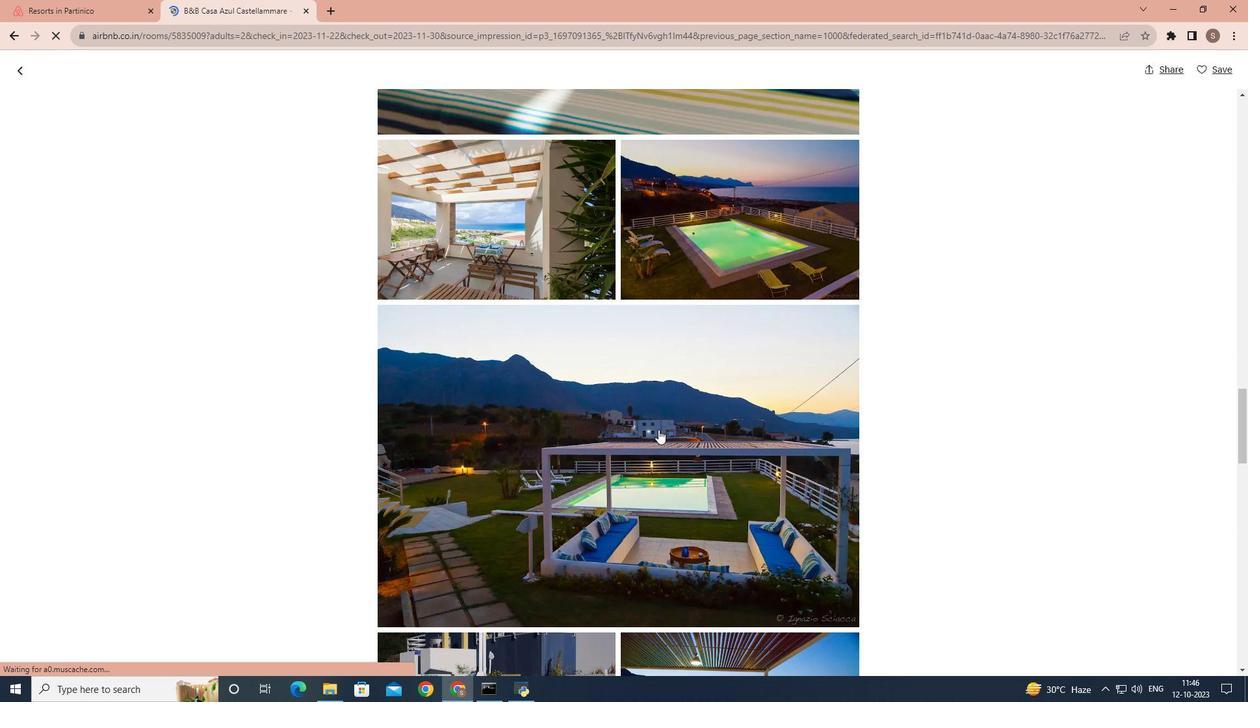 
Action: Mouse scrolled (658, 429) with delta (0, 0)
Screenshot: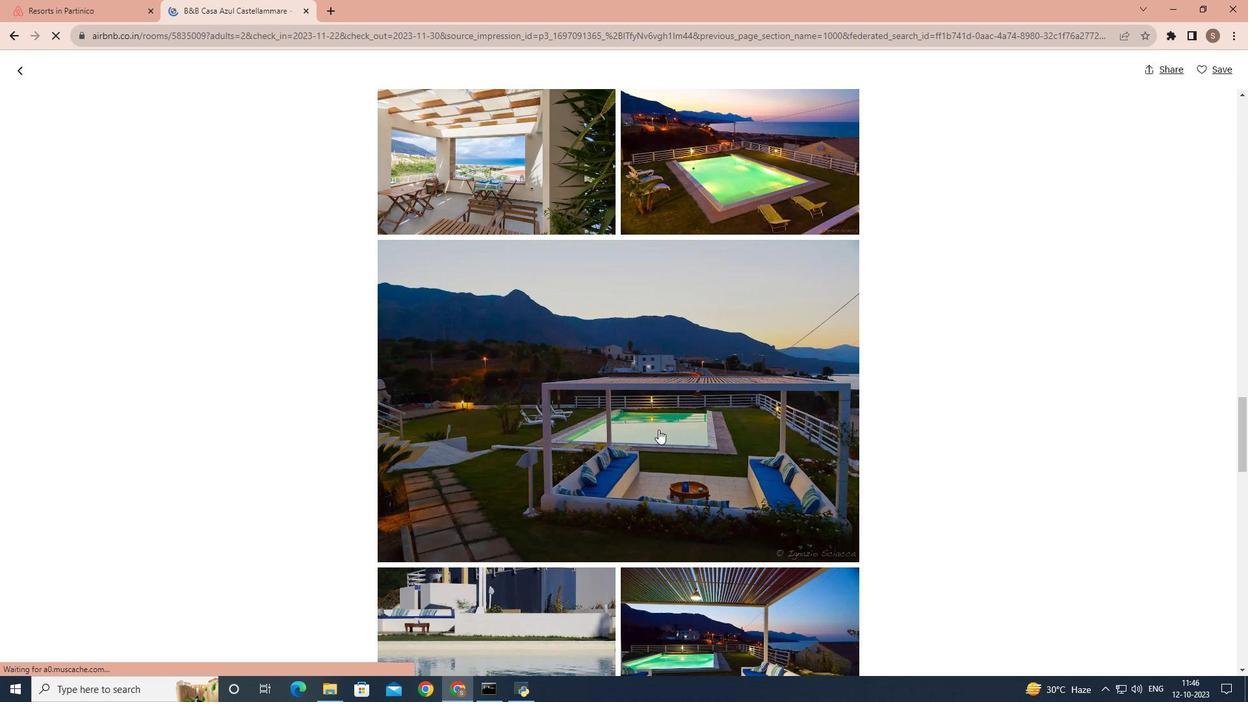 
Action: Mouse scrolled (658, 429) with delta (0, 0)
Screenshot: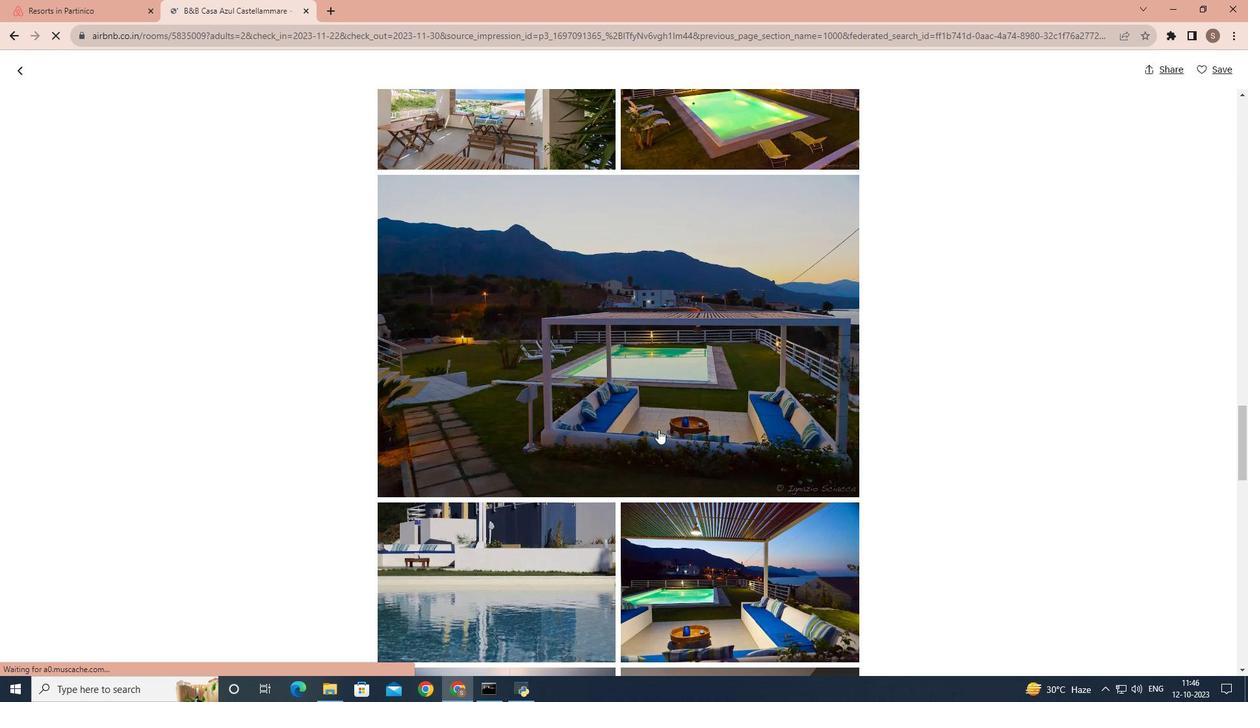 
Action: Mouse scrolled (658, 429) with delta (0, 0)
Screenshot: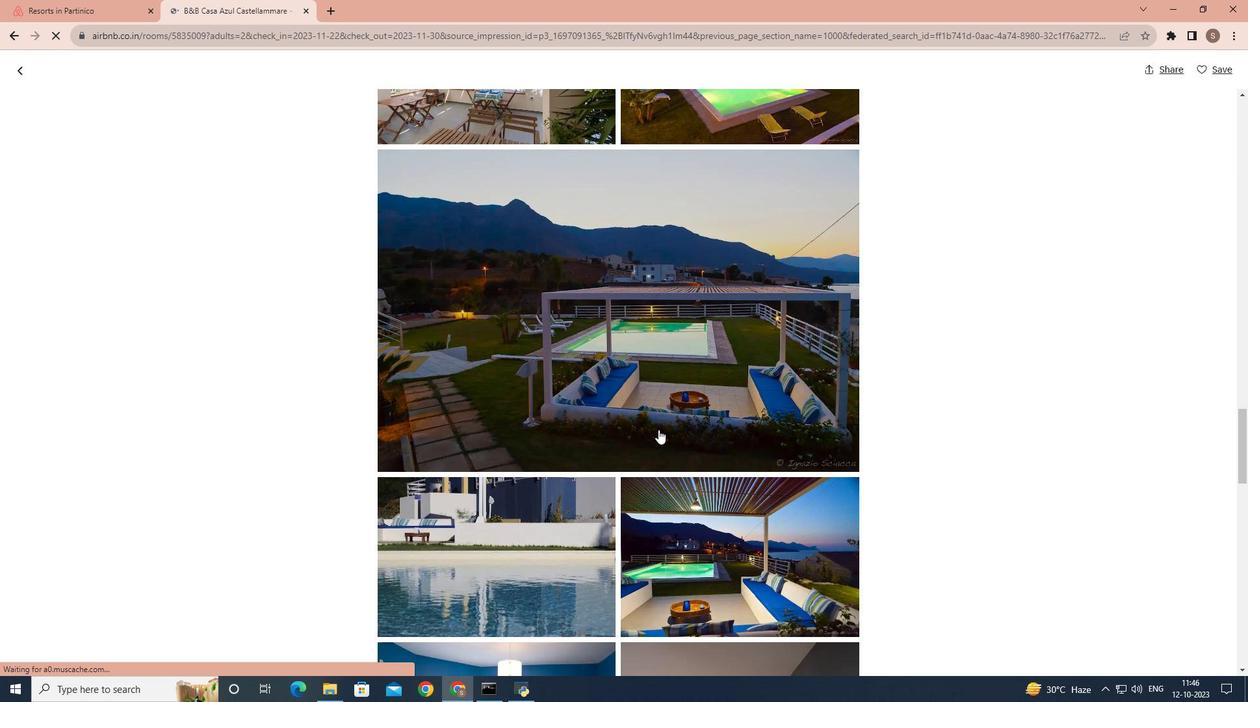 
Action: Mouse scrolled (658, 429) with delta (0, 0)
Screenshot: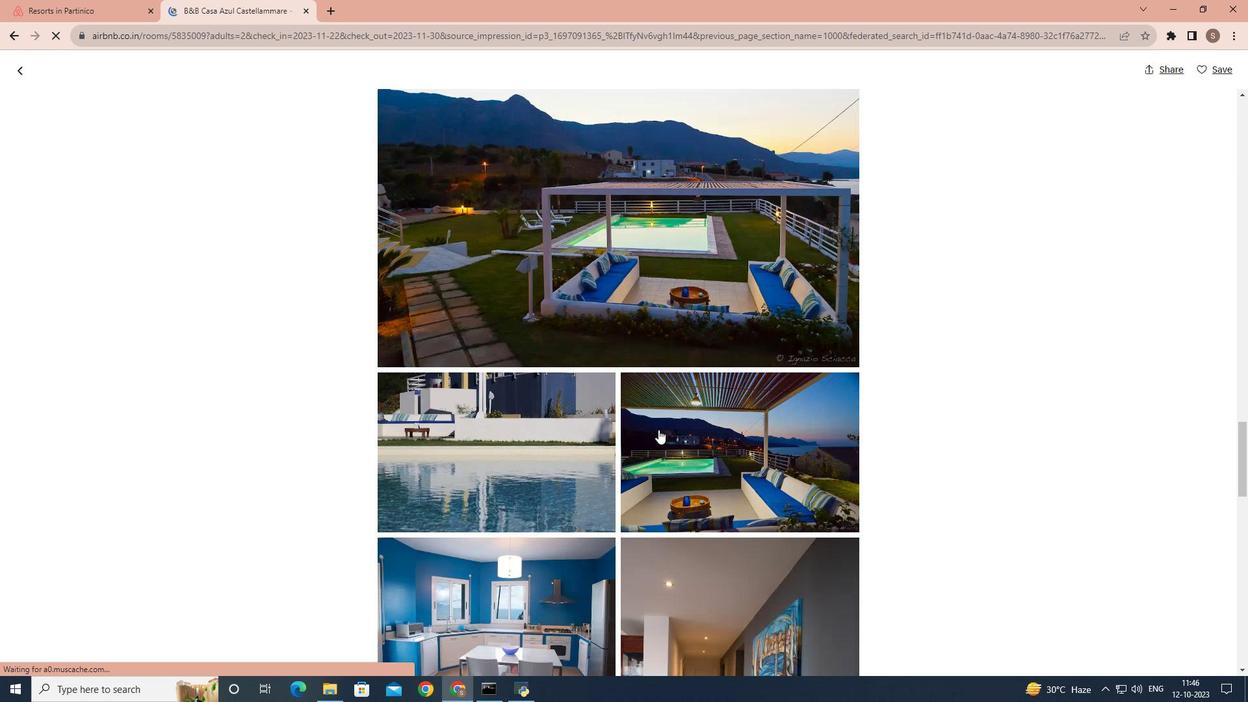 
Action: Mouse scrolled (658, 429) with delta (0, 0)
Screenshot: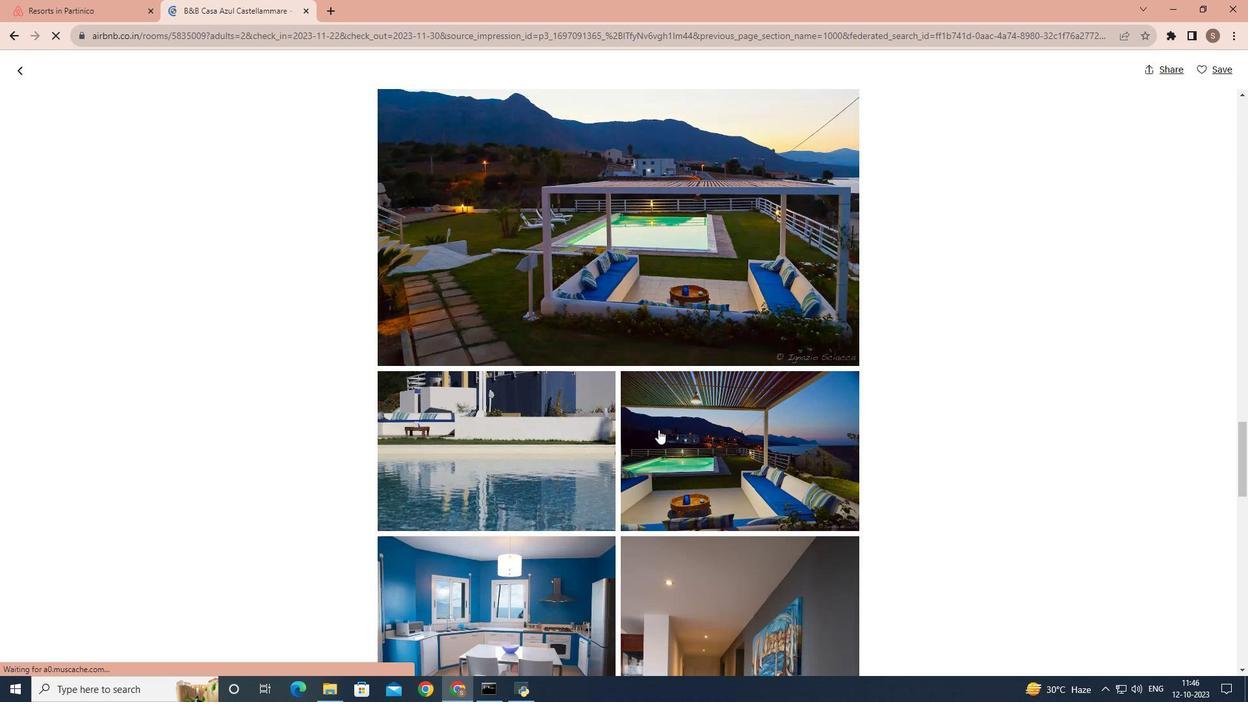 
Action: Mouse scrolled (658, 429) with delta (0, 0)
Screenshot: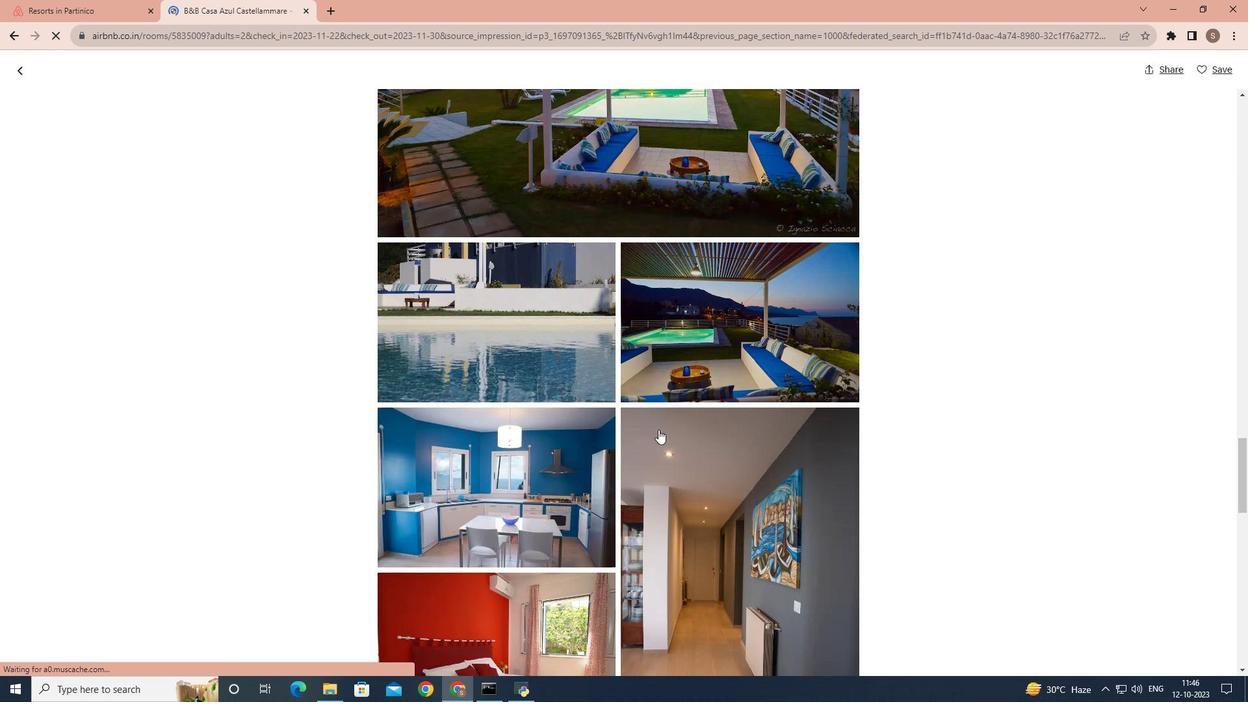 
Action: Mouse scrolled (658, 429) with delta (0, 0)
Screenshot: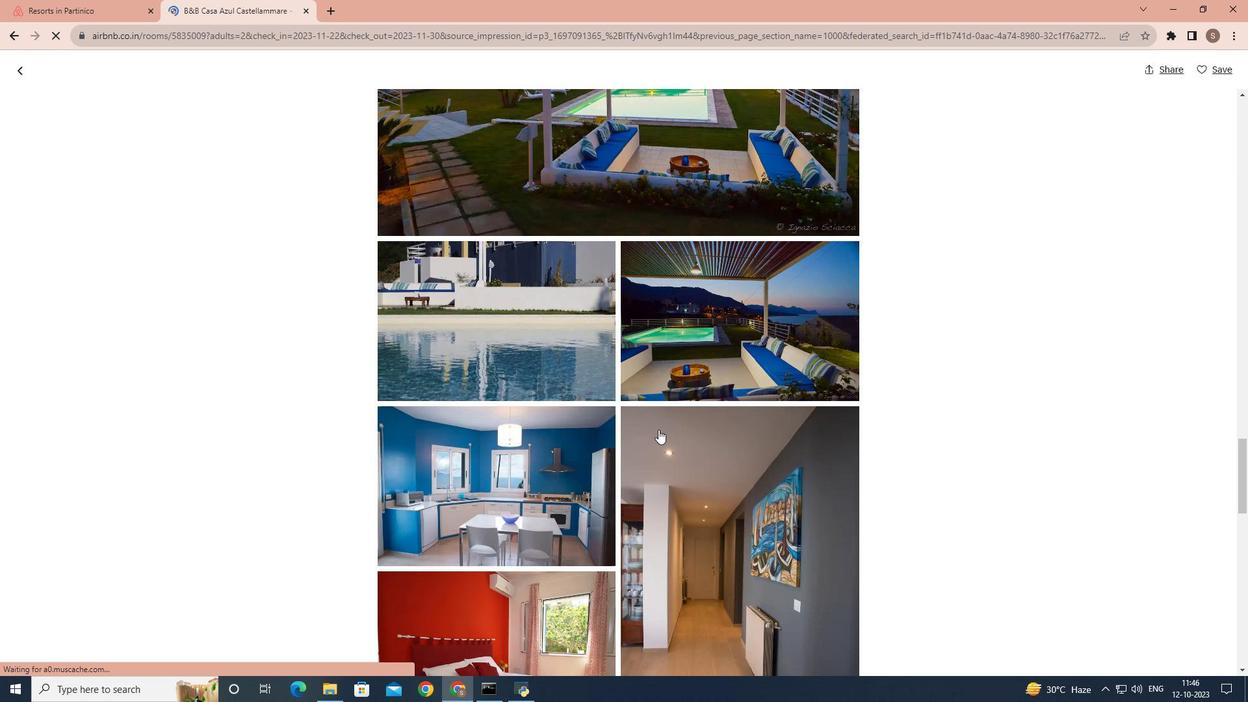 
Action: Mouse scrolled (658, 429) with delta (0, 0)
Screenshot: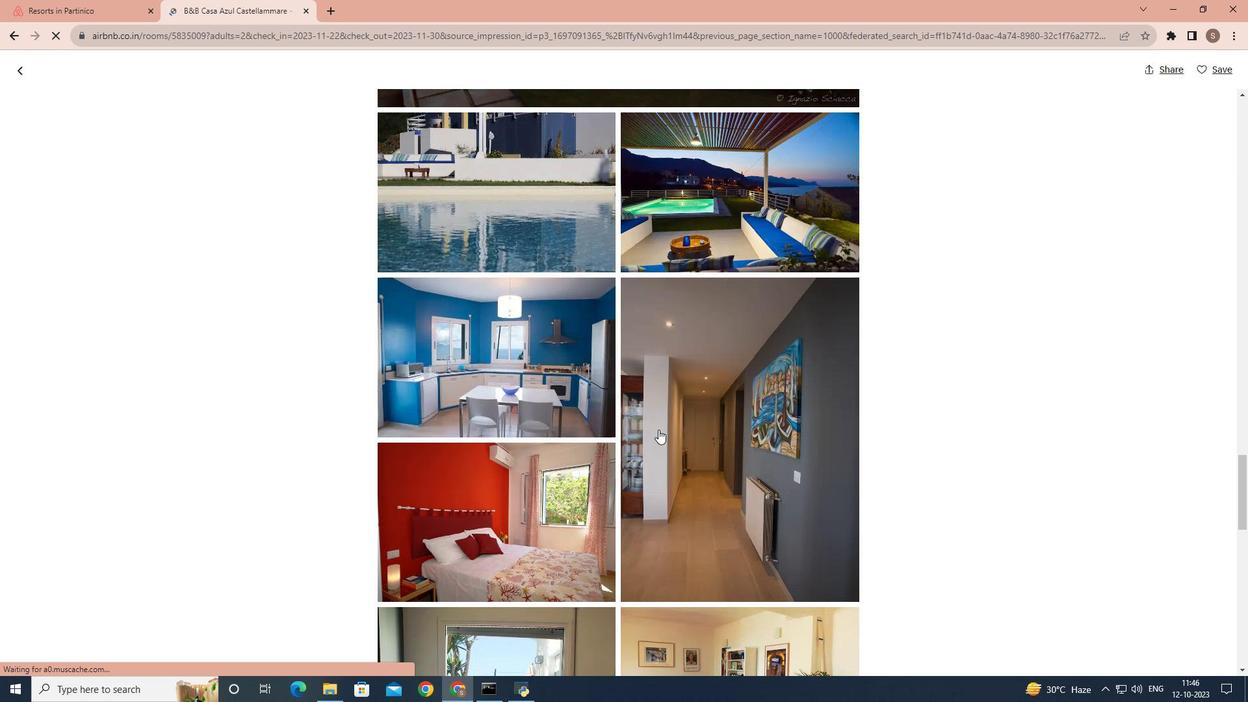
Action: Mouse scrolled (658, 429) with delta (0, 0)
Screenshot: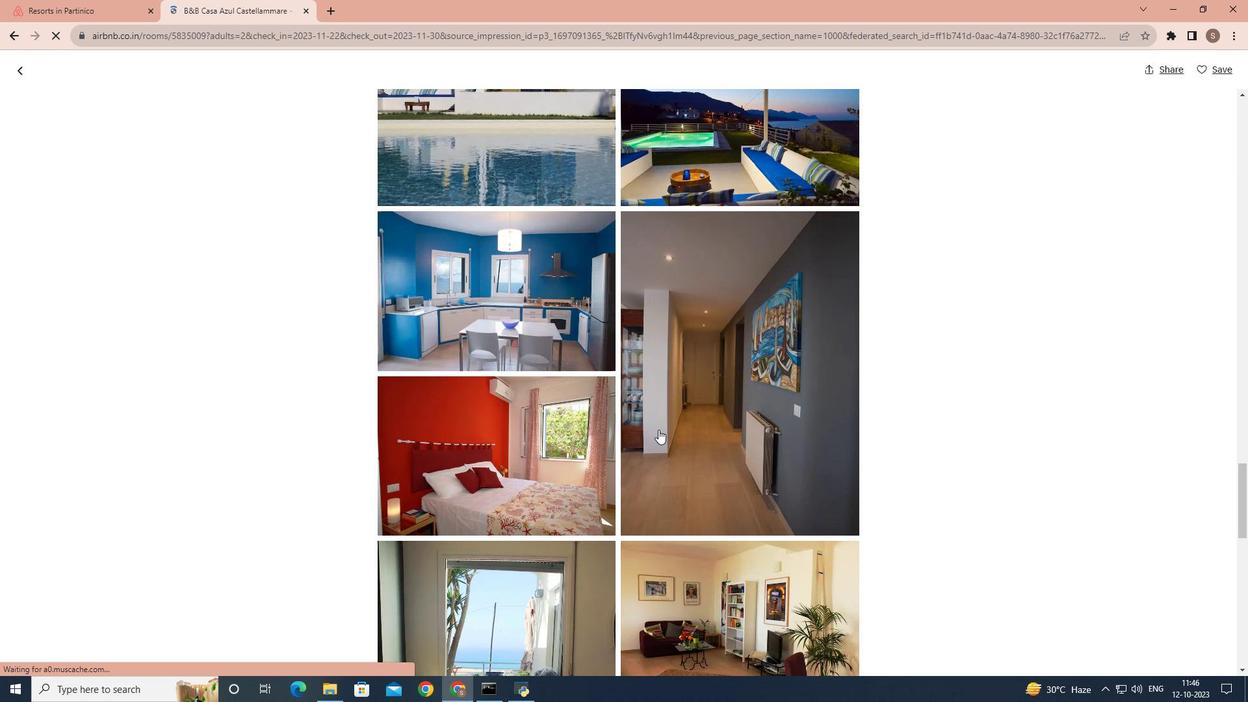 
Action: Mouse scrolled (658, 429) with delta (0, 0)
Screenshot: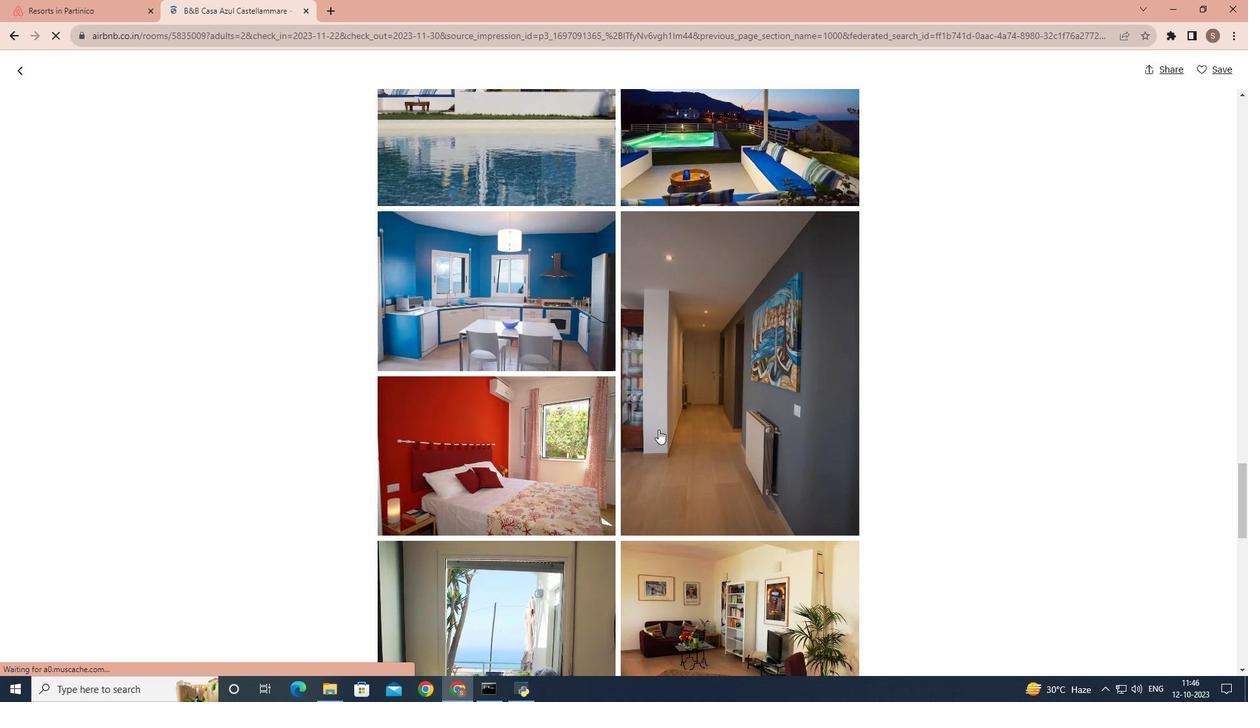 
Action: Mouse scrolled (658, 429) with delta (0, 0)
Screenshot: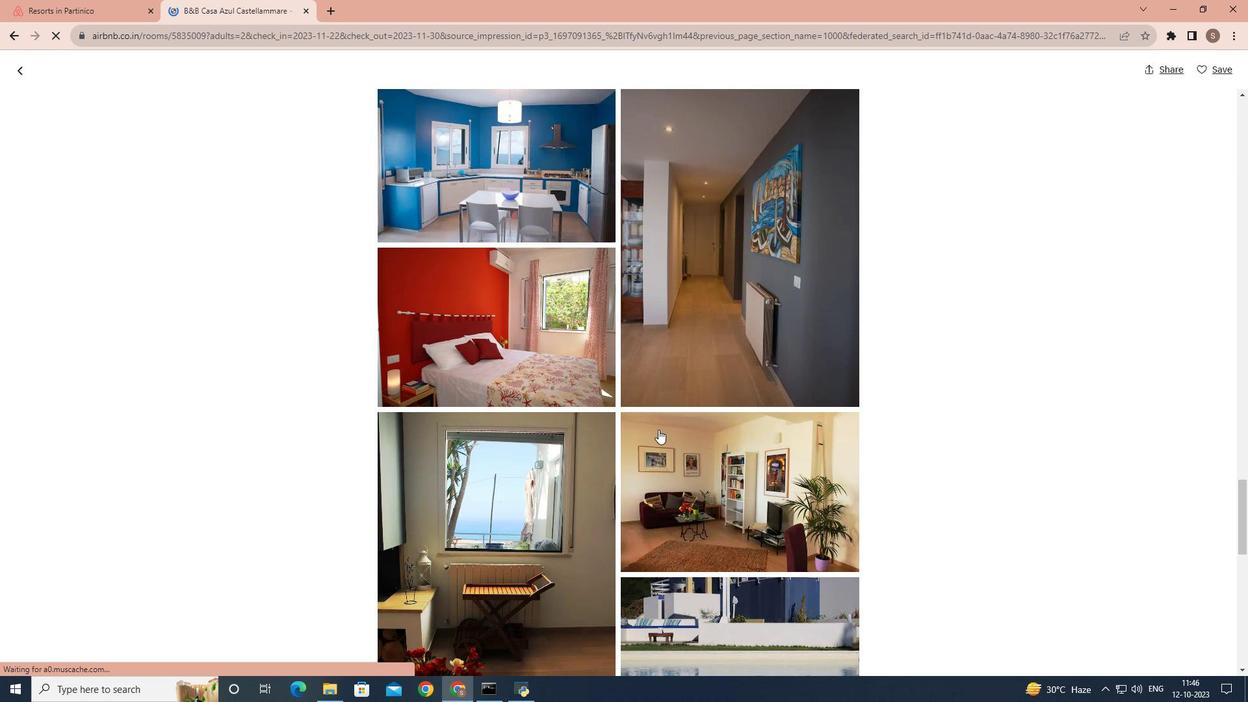 
Action: Mouse scrolled (658, 429) with delta (0, 0)
Screenshot: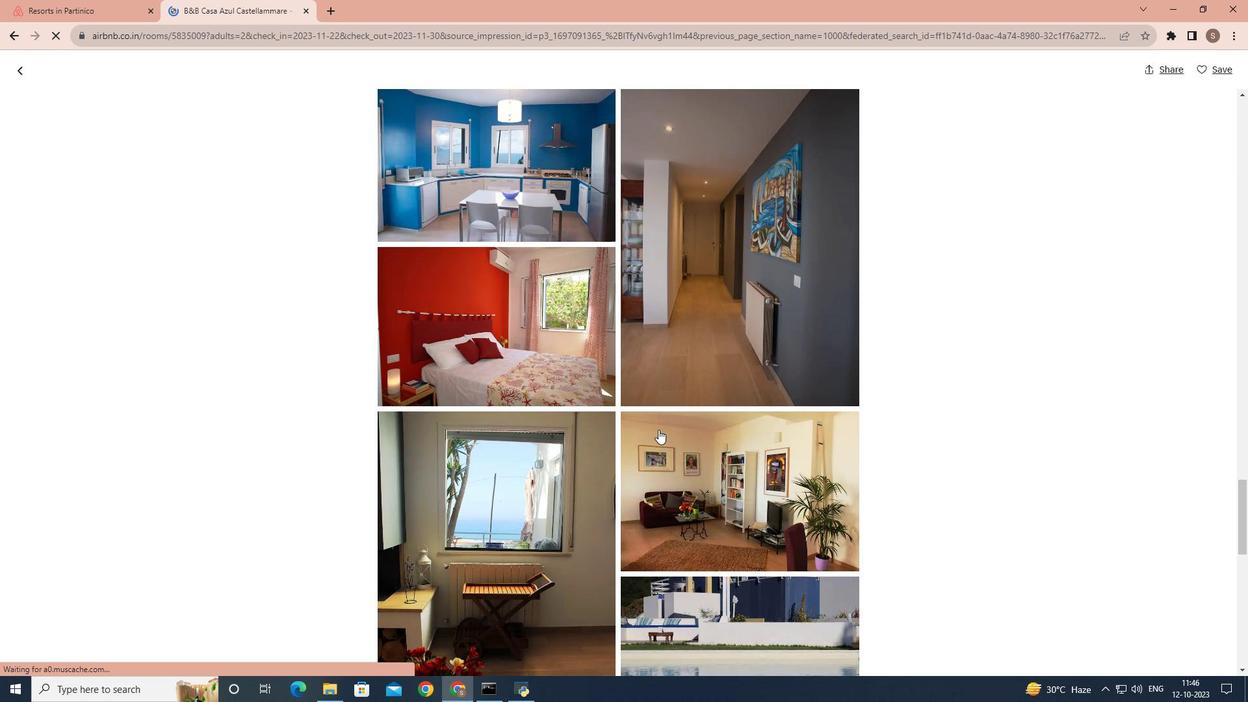 
Action: Mouse scrolled (658, 429) with delta (0, 0)
Screenshot: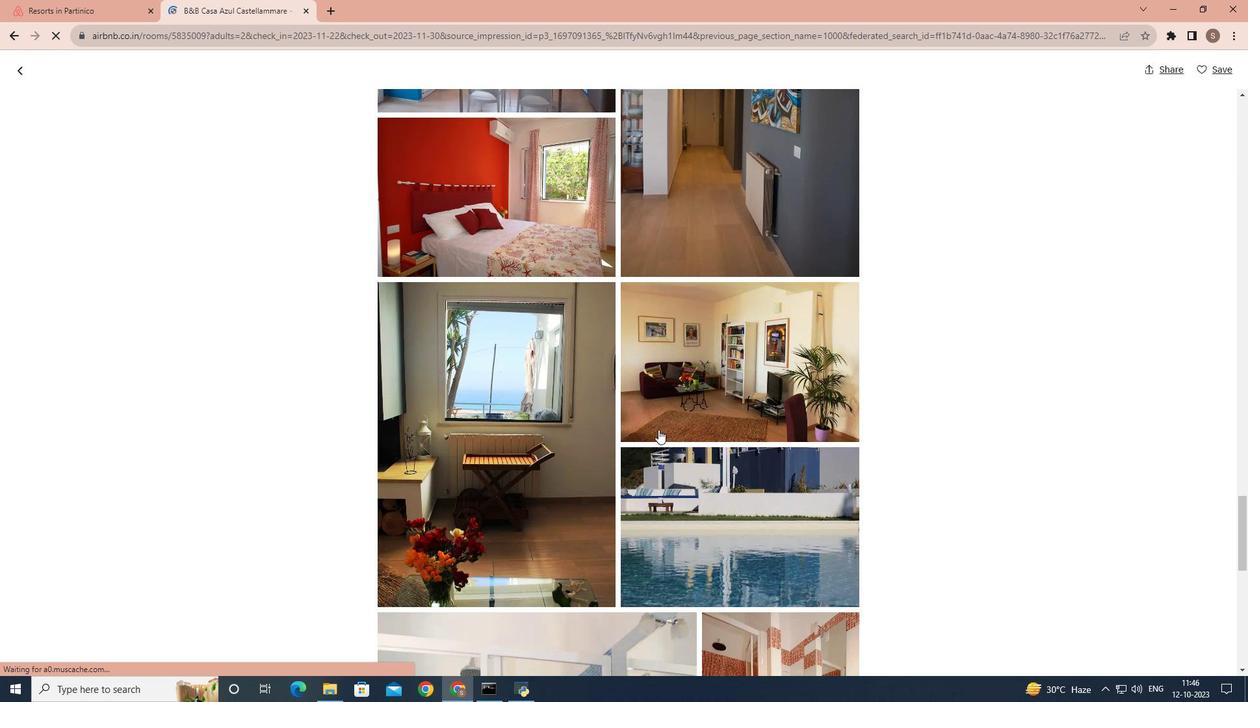 
Action: Mouse scrolled (658, 429) with delta (0, 0)
Screenshot: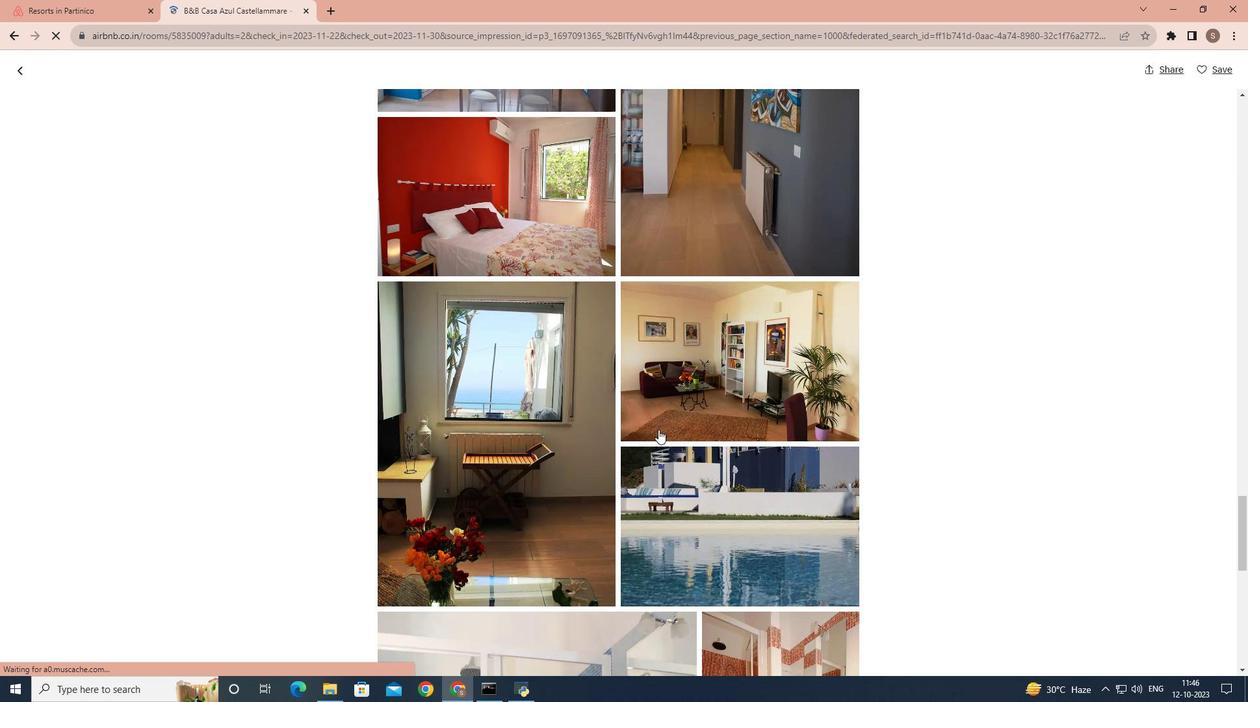 
Action: Mouse scrolled (658, 429) with delta (0, 0)
Screenshot: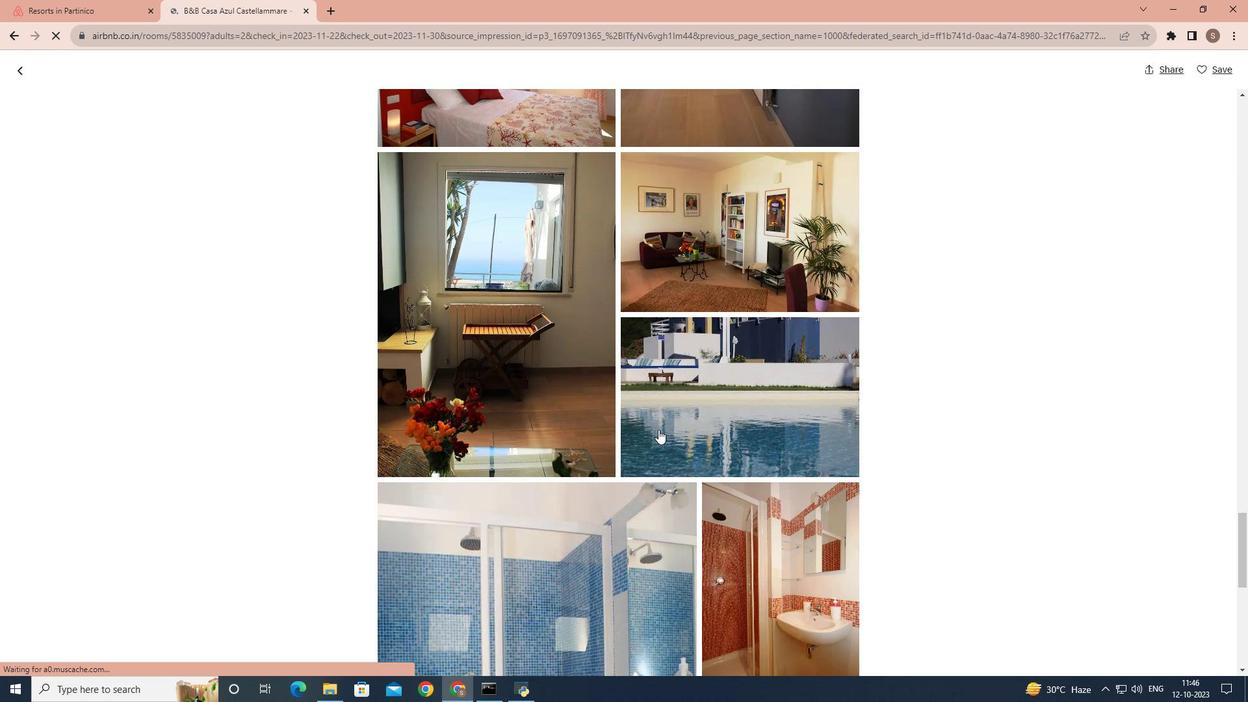 
Action: Mouse scrolled (658, 429) with delta (0, 0)
Screenshot: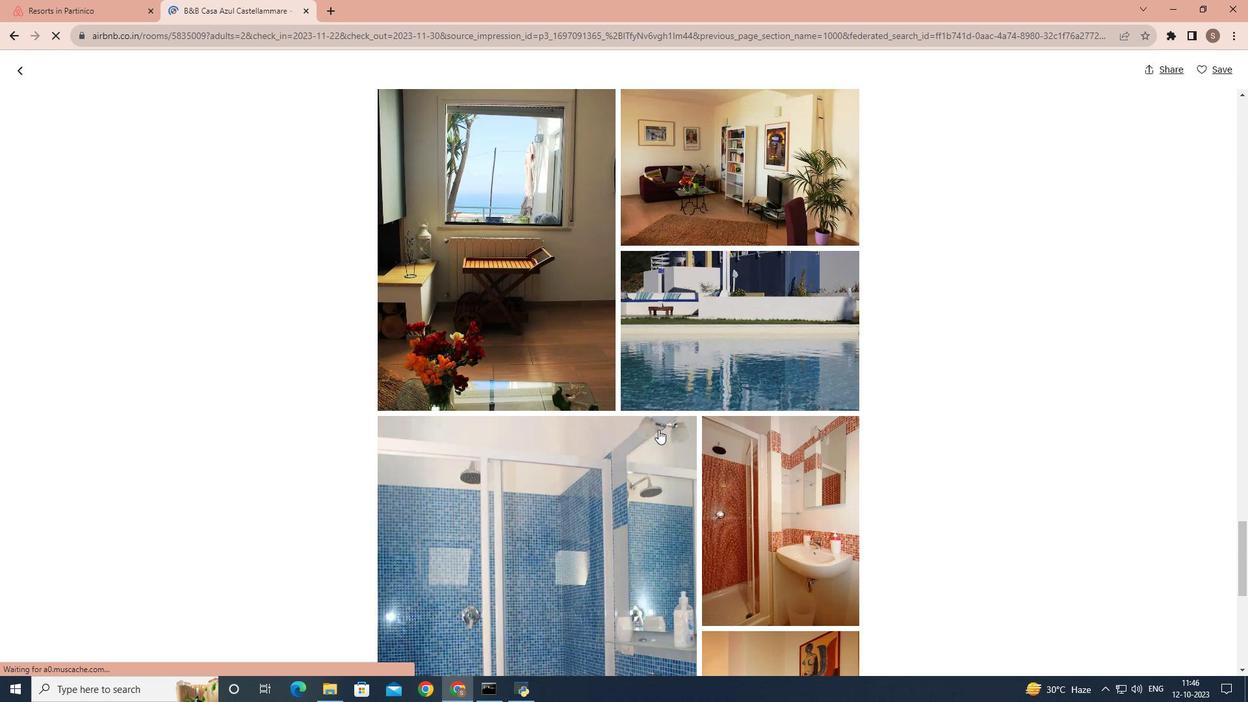 
Action: Mouse scrolled (658, 429) with delta (0, 0)
Screenshot: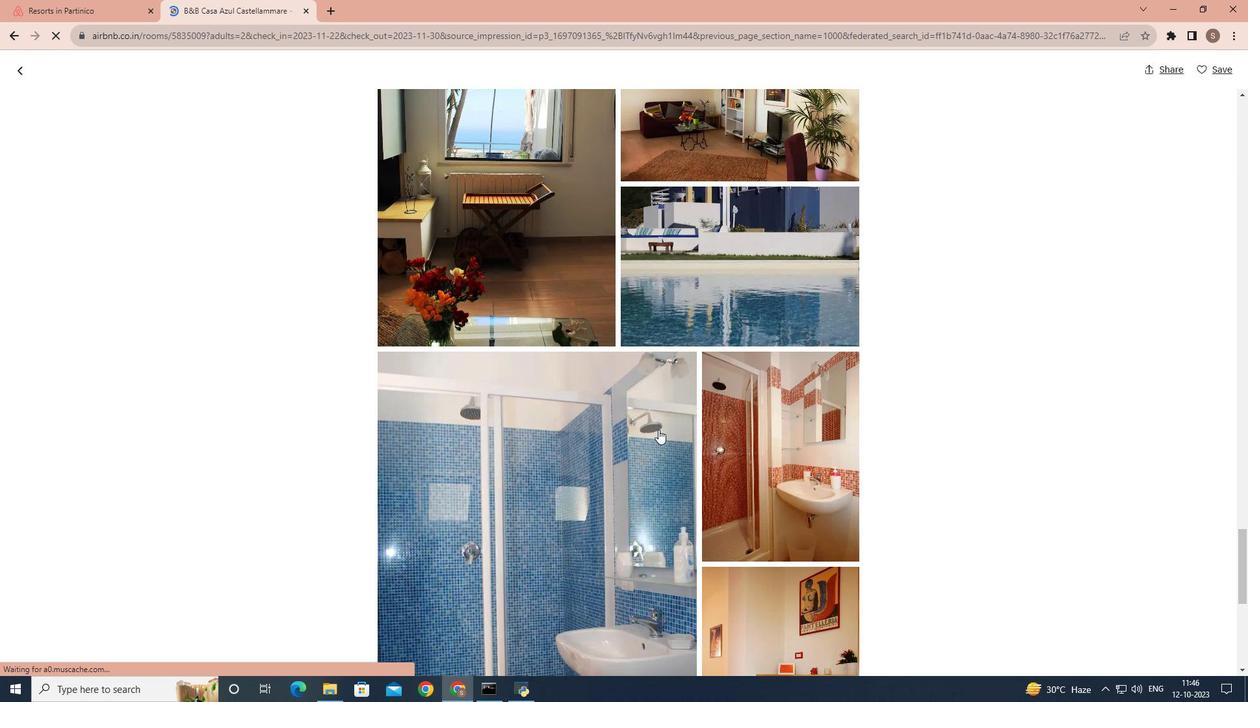 
Action: Mouse scrolled (658, 429) with delta (0, 0)
Screenshot: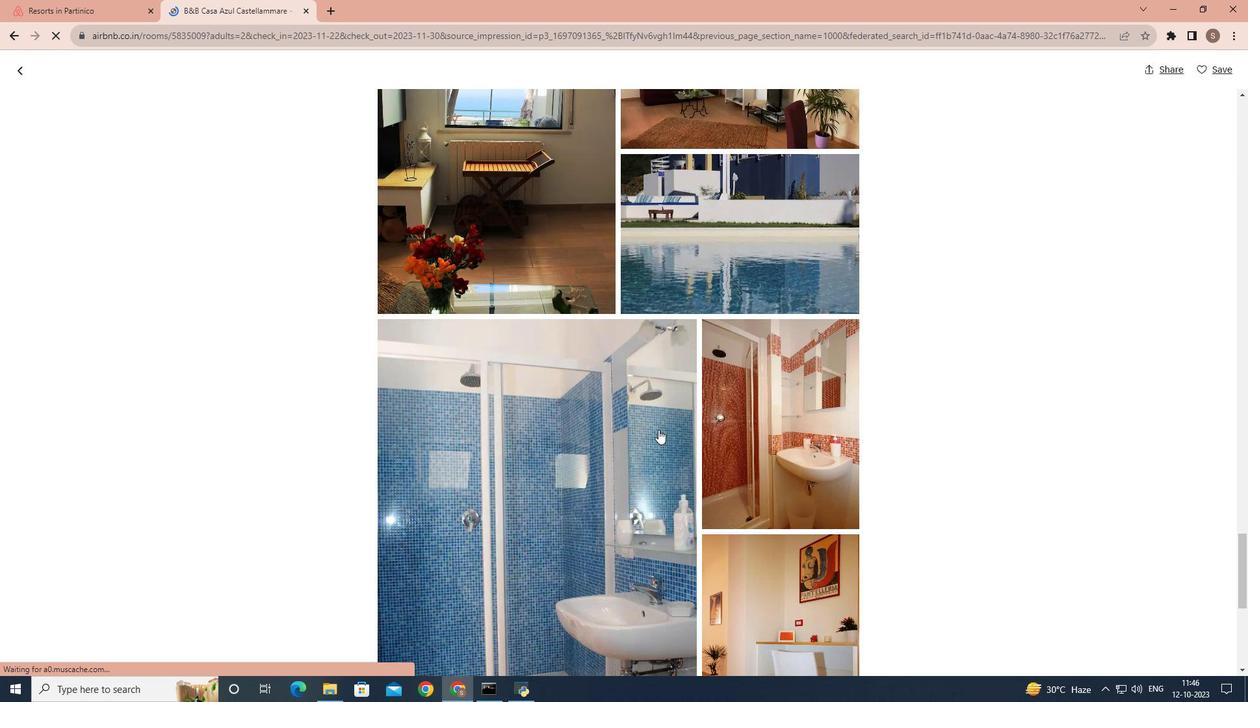 
Action: Mouse scrolled (658, 429) with delta (0, 0)
Screenshot: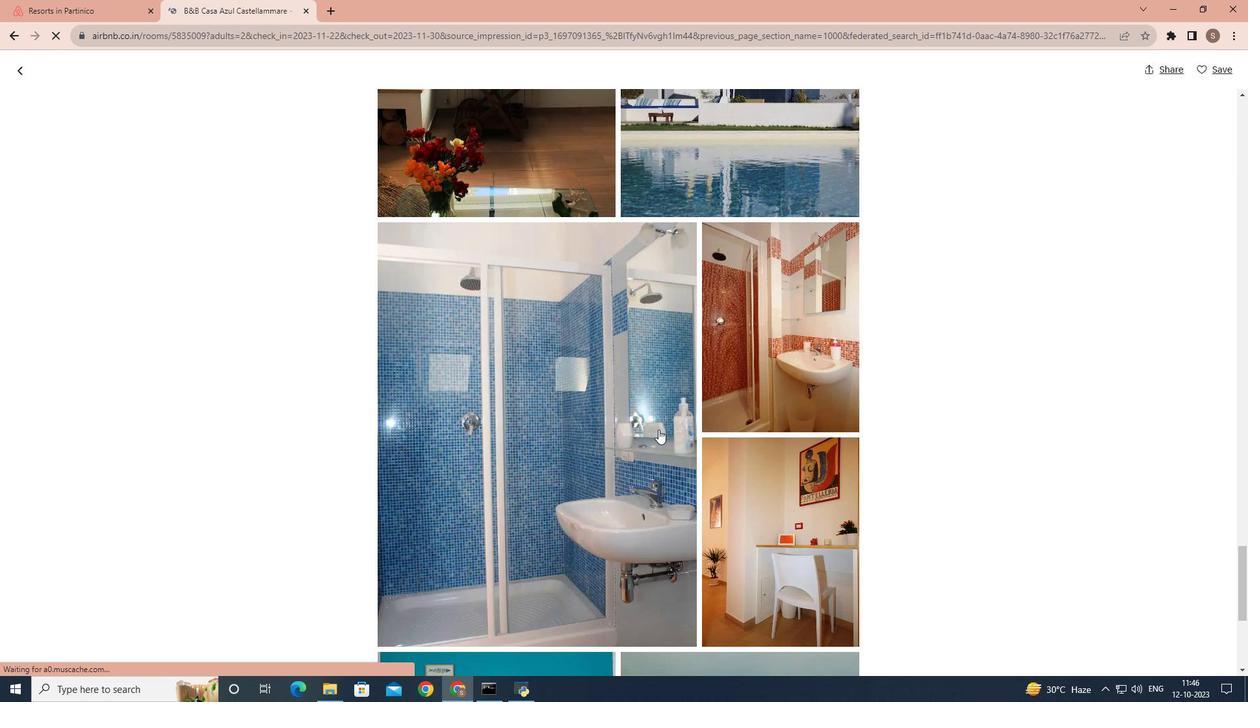 
Action: Mouse scrolled (658, 429) with delta (0, 0)
Screenshot: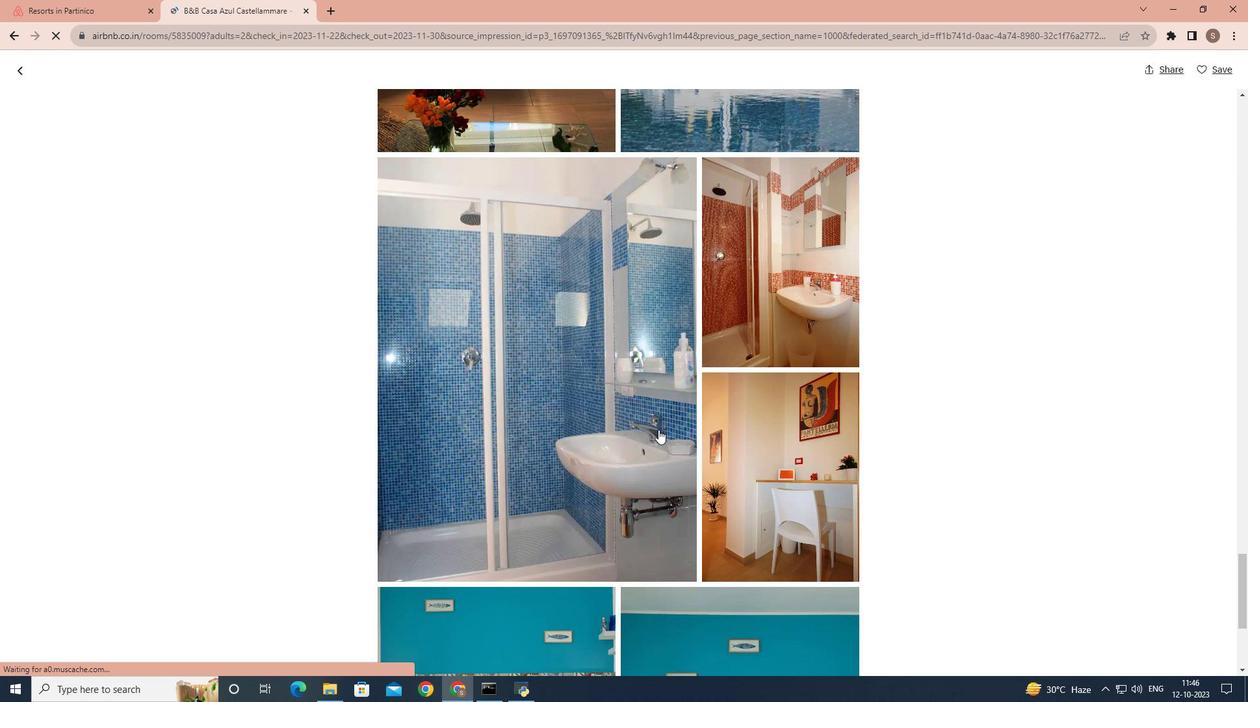 
Action: Mouse scrolled (658, 429) with delta (0, 0)
Screenshot: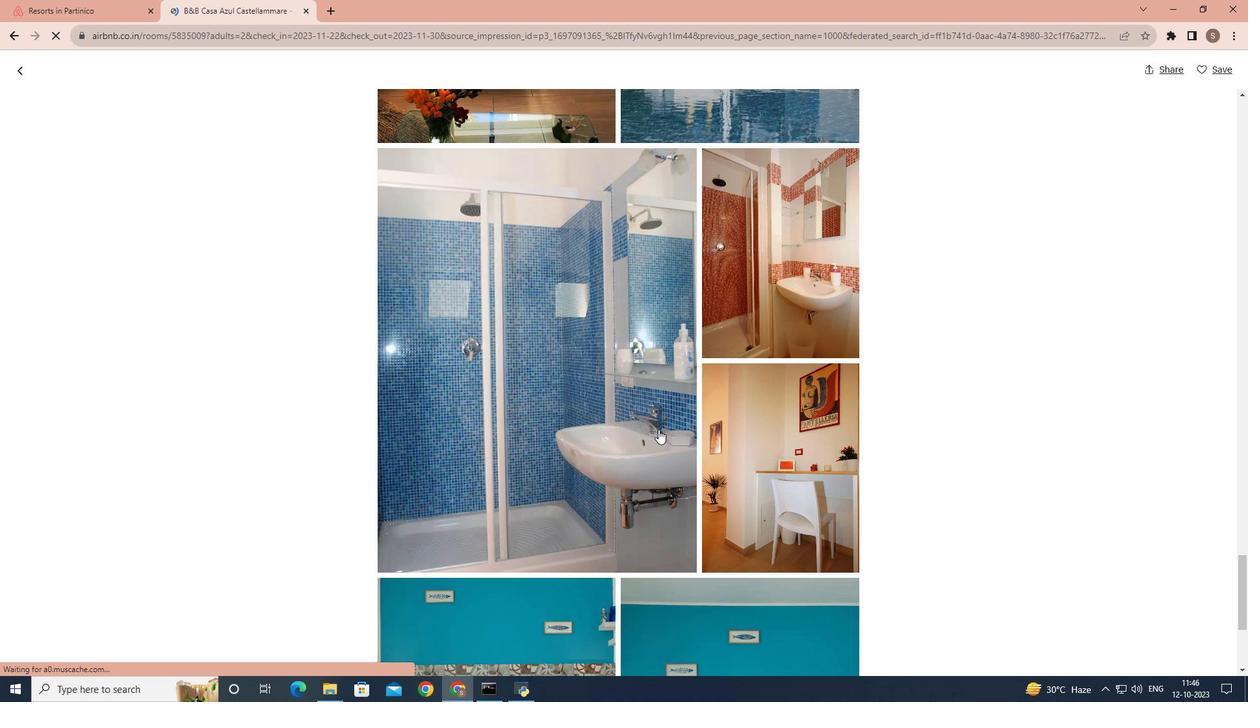 
Action: Mouse scrolled (658, 429) with delta (0, 0)
Screenshot: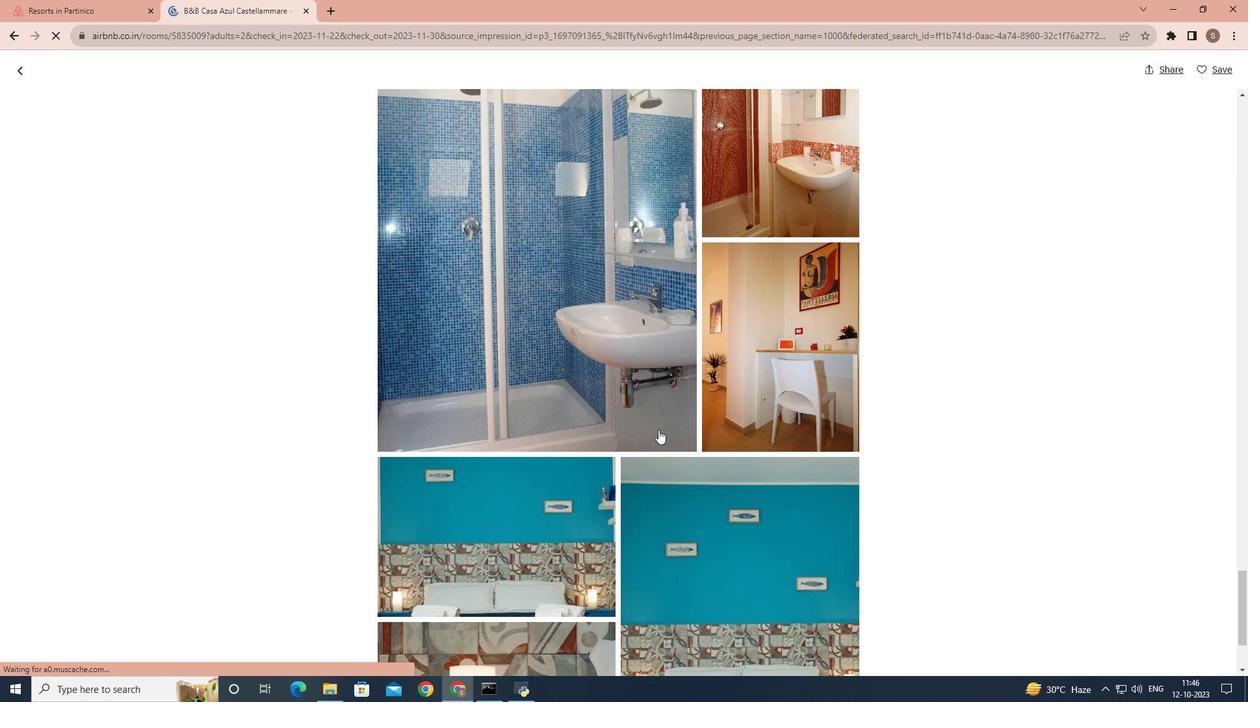 
Action: Mouse scrolled (658, 429) with delta (0, 0)
Screenshot: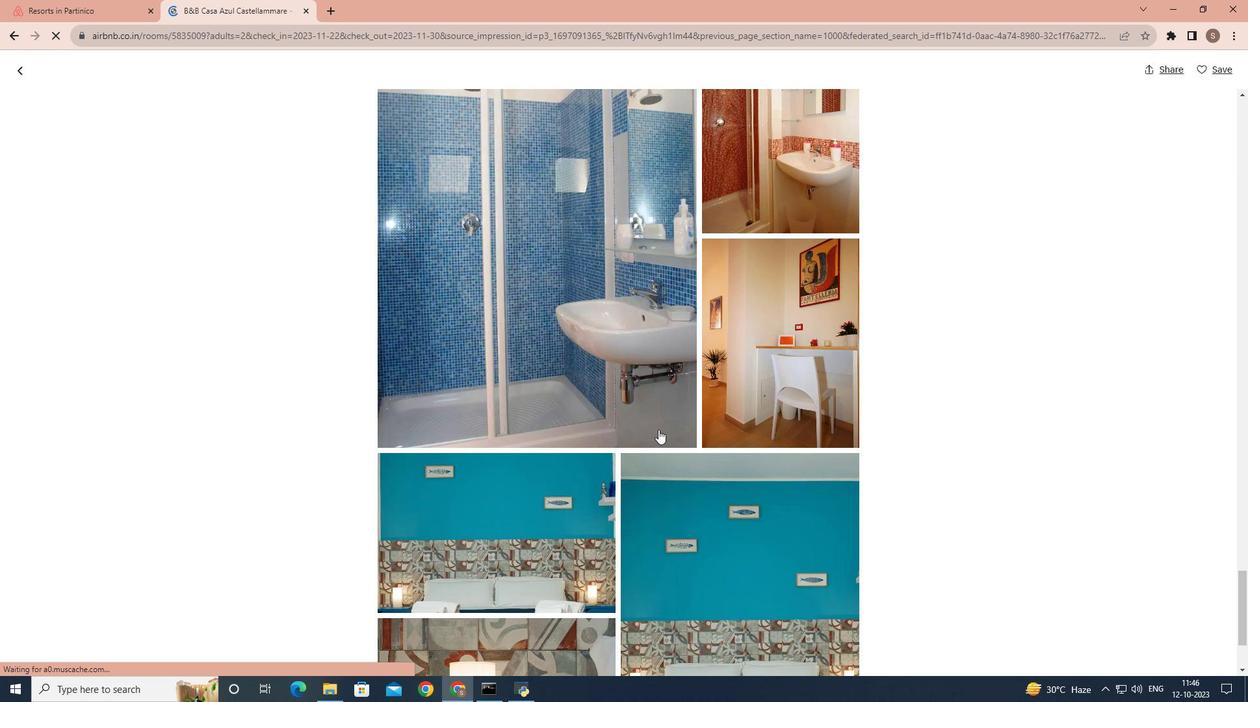 
Action: Mouse scrolled (658, 429) with delta (0, 0)
Screenshot: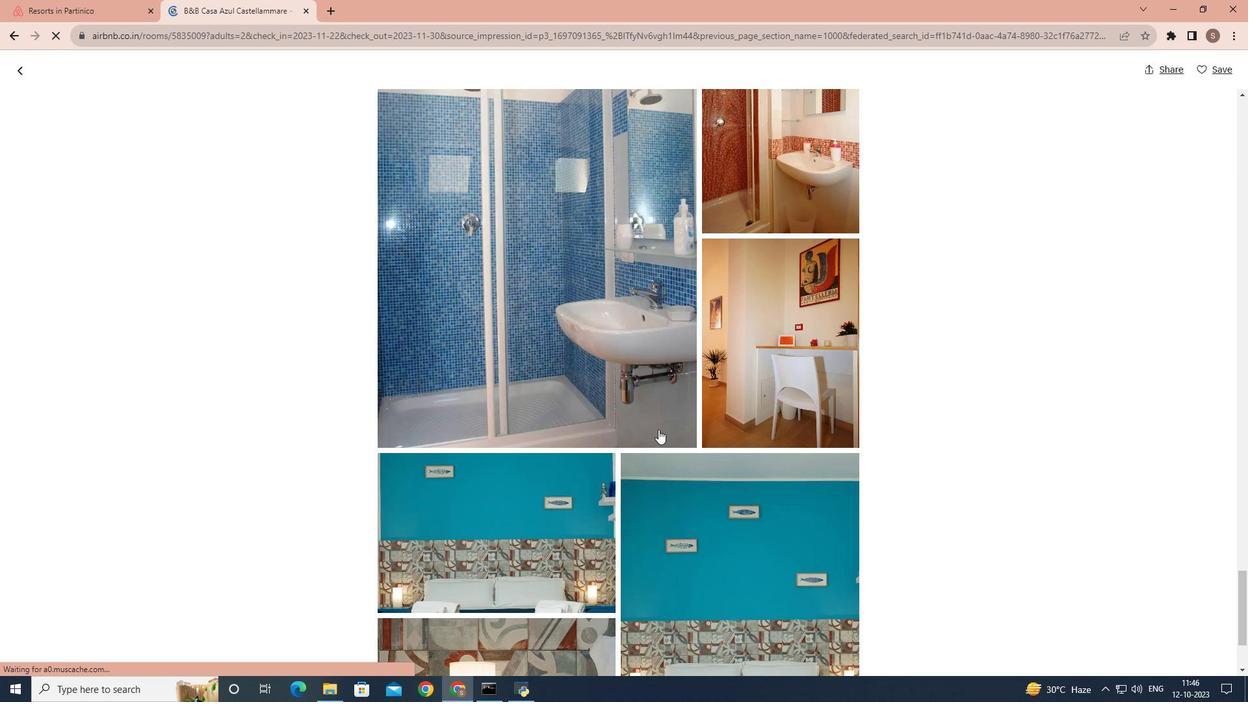 
Action: Mouse scrolled (658, 429) with delta (0, 0)
Screenshot: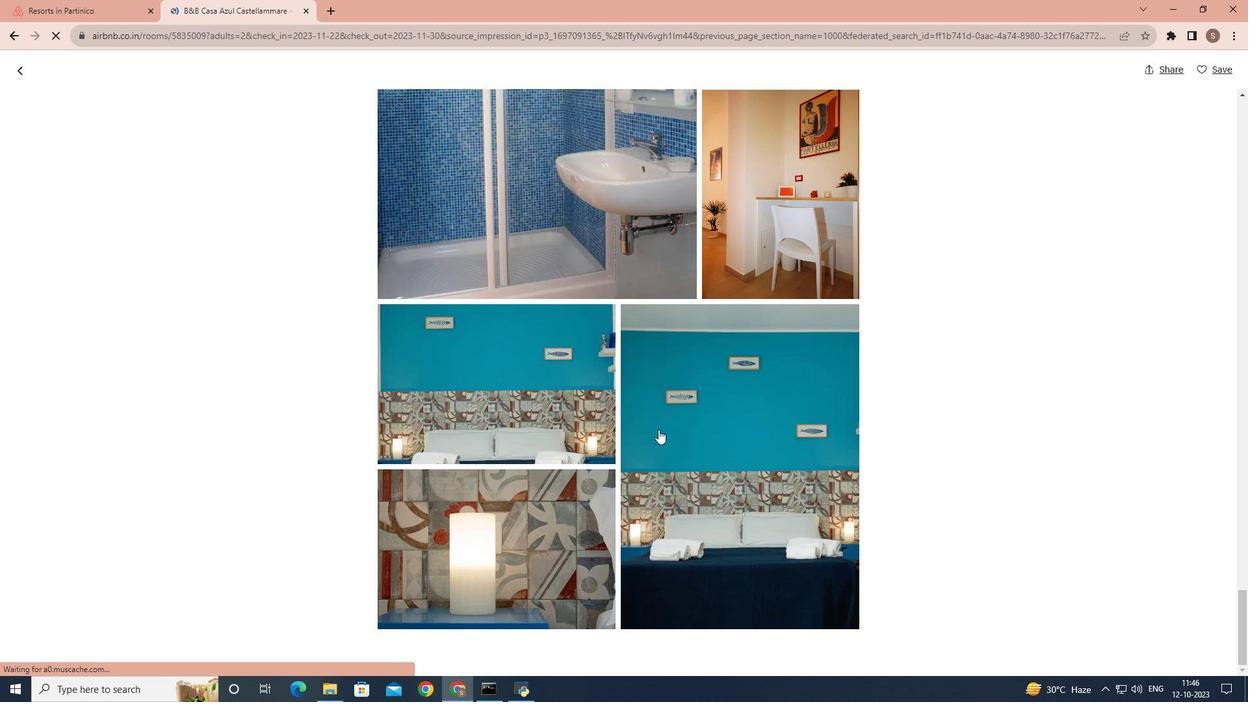 
Action: Mouse scrolled (658, 429) with delta (0, 0)
Screenshot: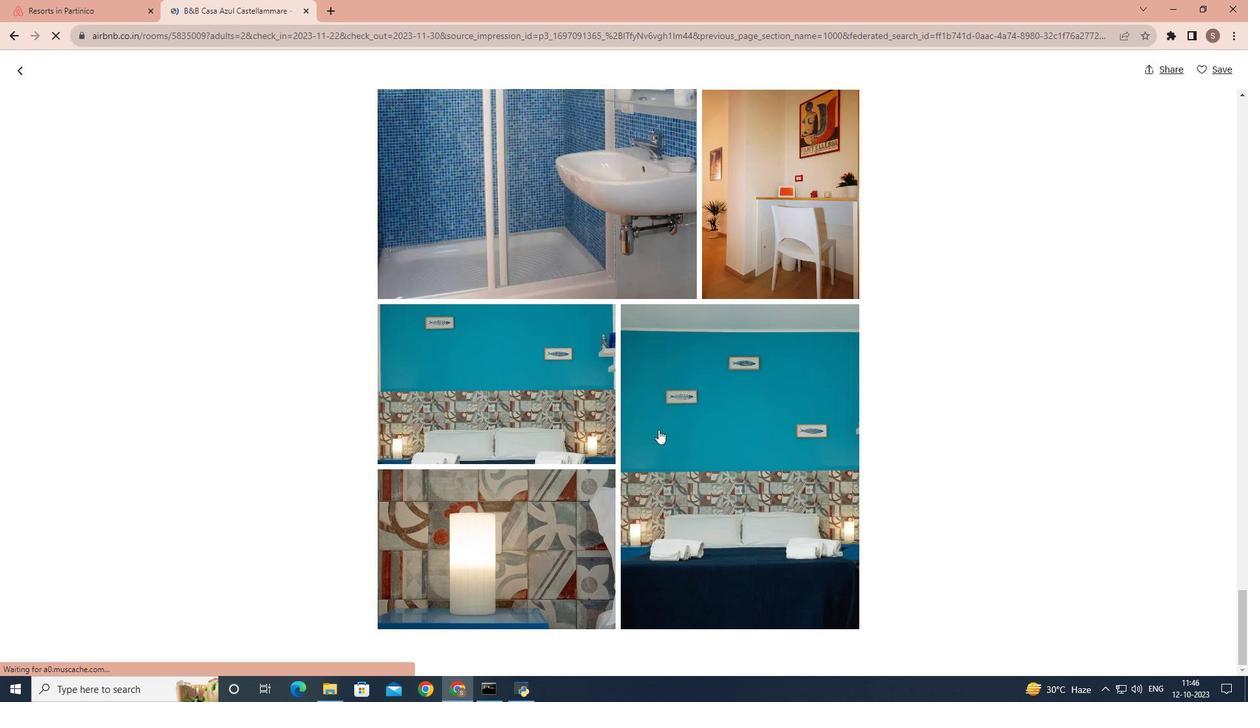 
Action: Mouse moved to (20, 74)
Screenshot: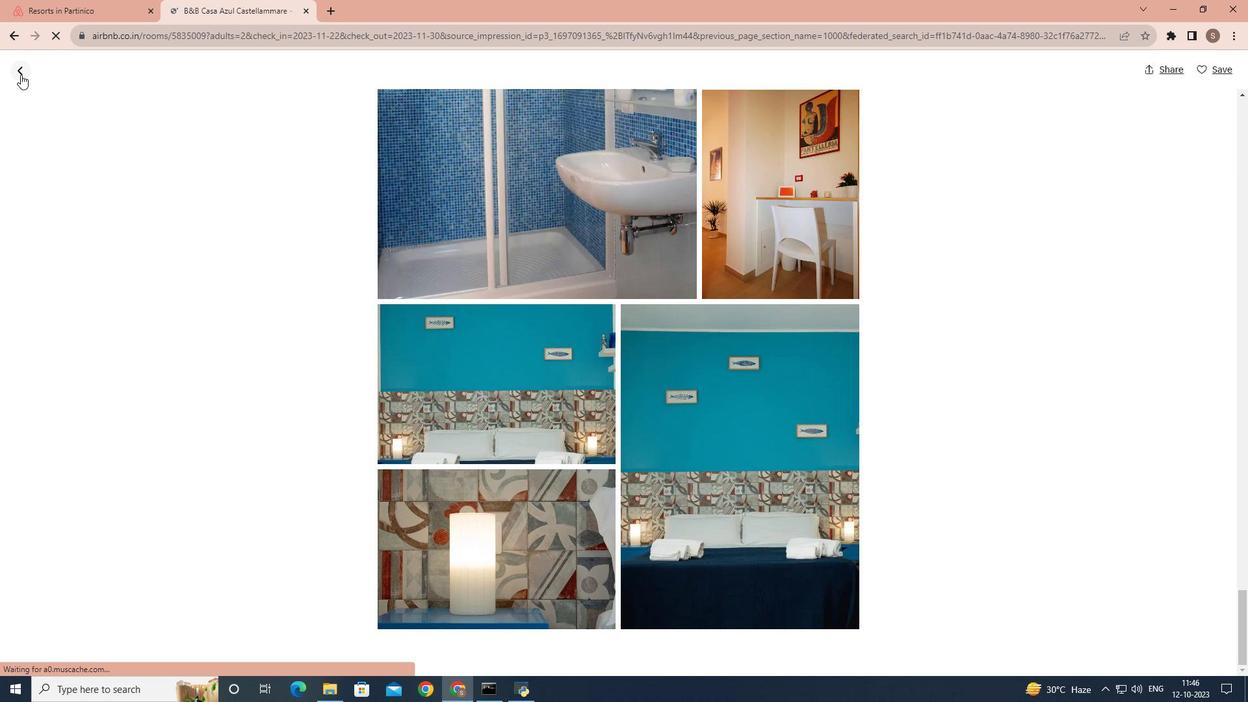 
Action: Mouse pressed left at (20, 74)
Screenshot: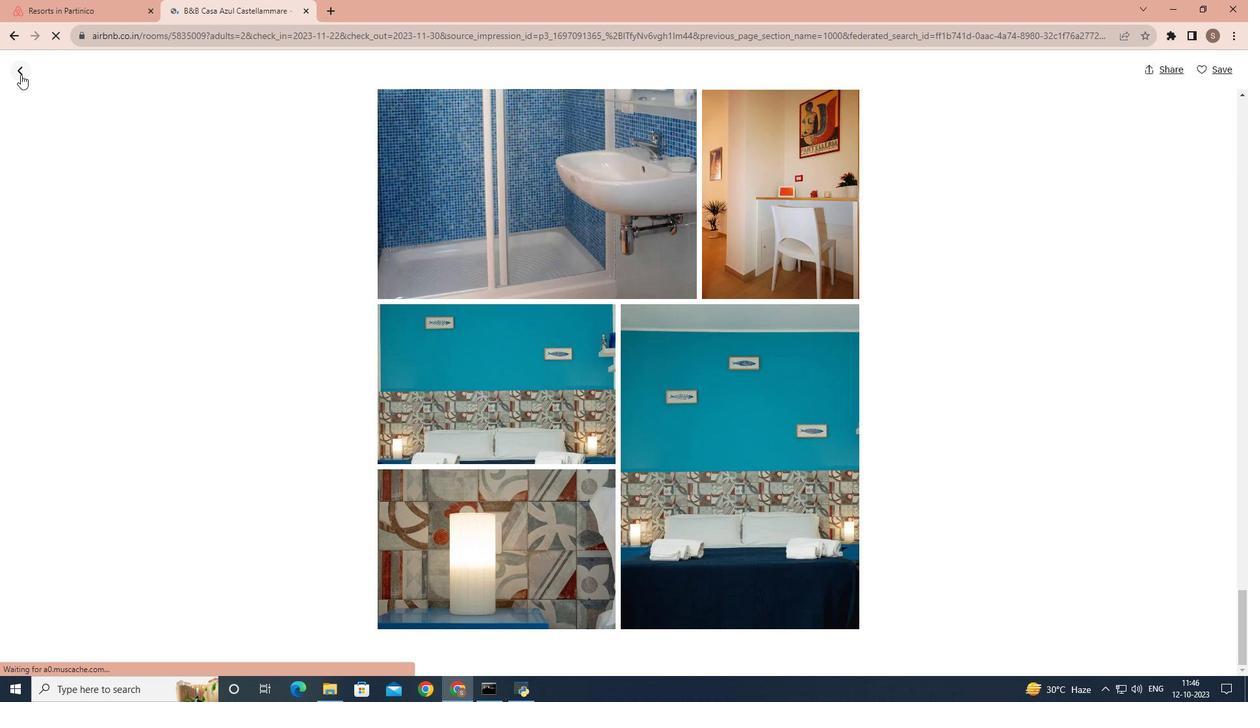
Action: Mouse moved to (620, 373)
Screenshot: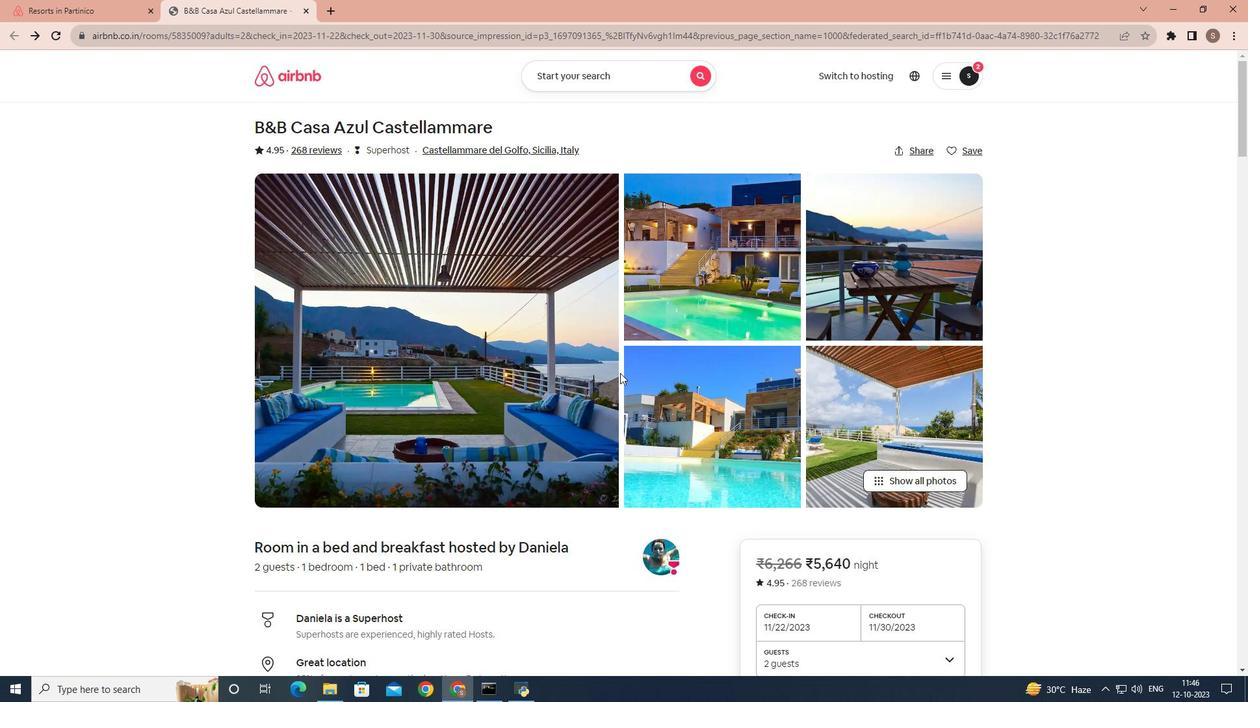 
Action: Mouse scrolled (620, 372) with delta (0, 0)
Screenshot: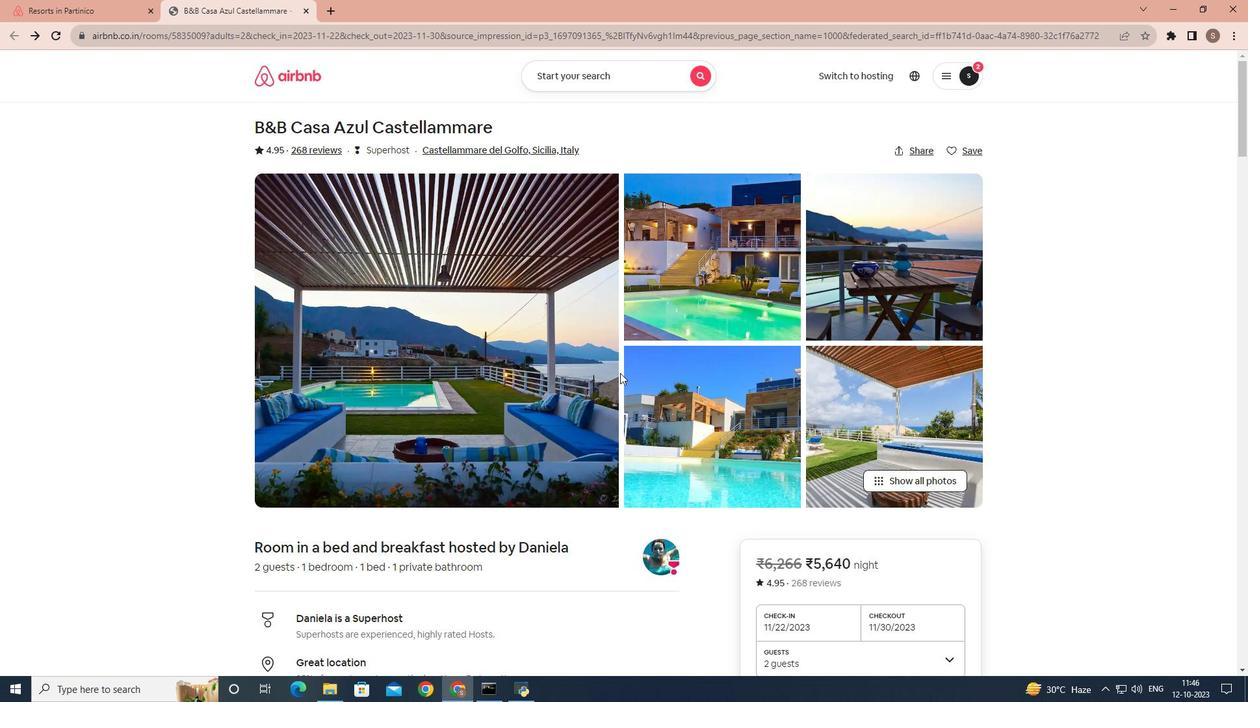
Action: Mouse scrolled (620, 372) with delta (0, 0)
Screenshot: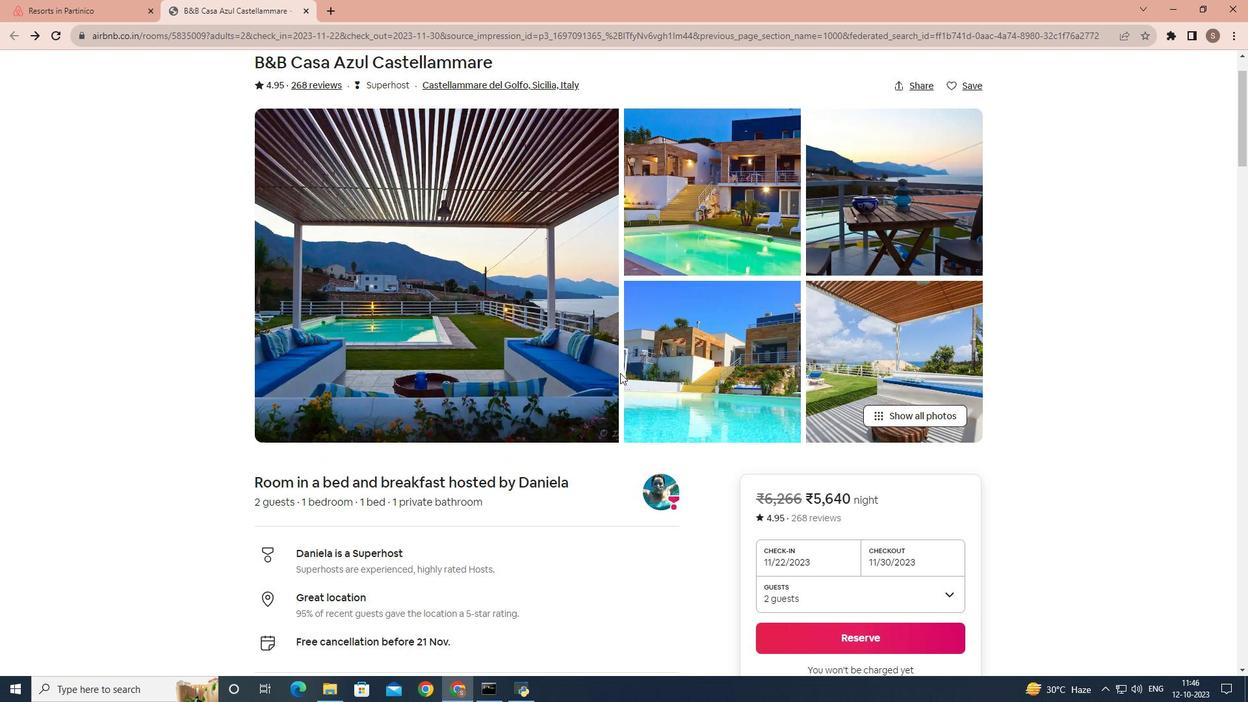 
Action: Mouse scrolled (620, 372) with delta (0, 0)
Screenshot: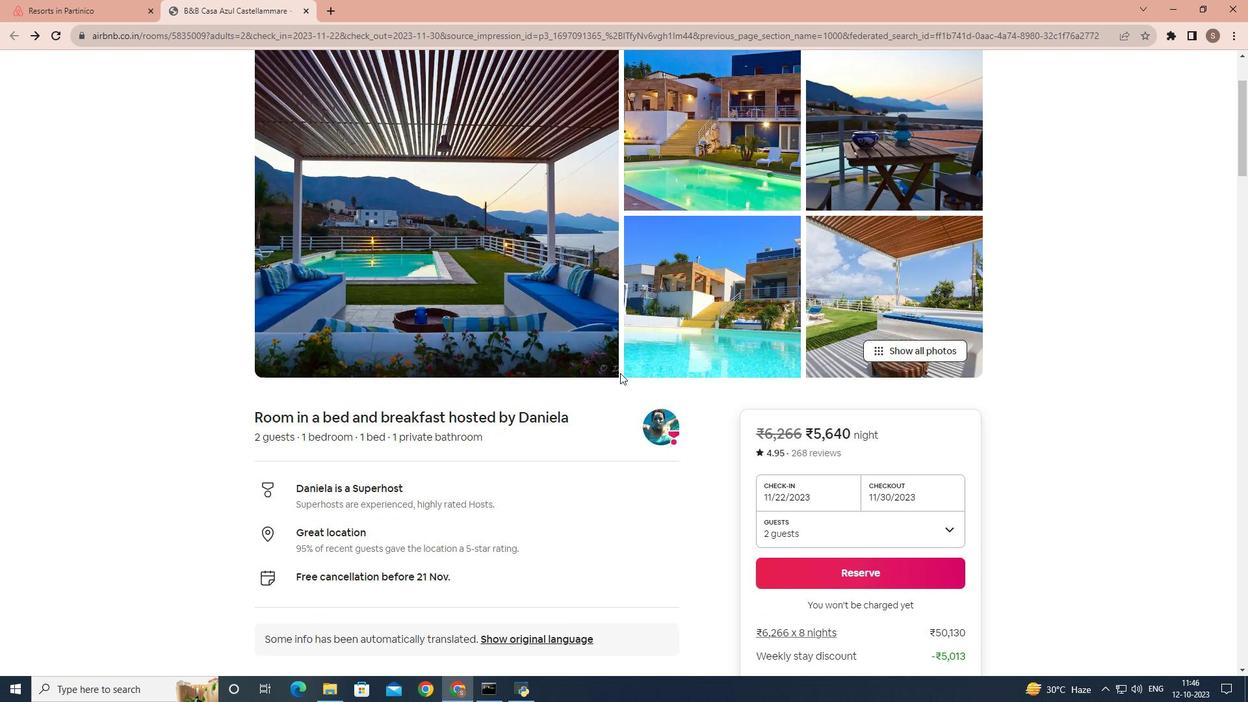 
Action: Mouse scrolled (620, 372) with delta (0, 0)
Screenshot: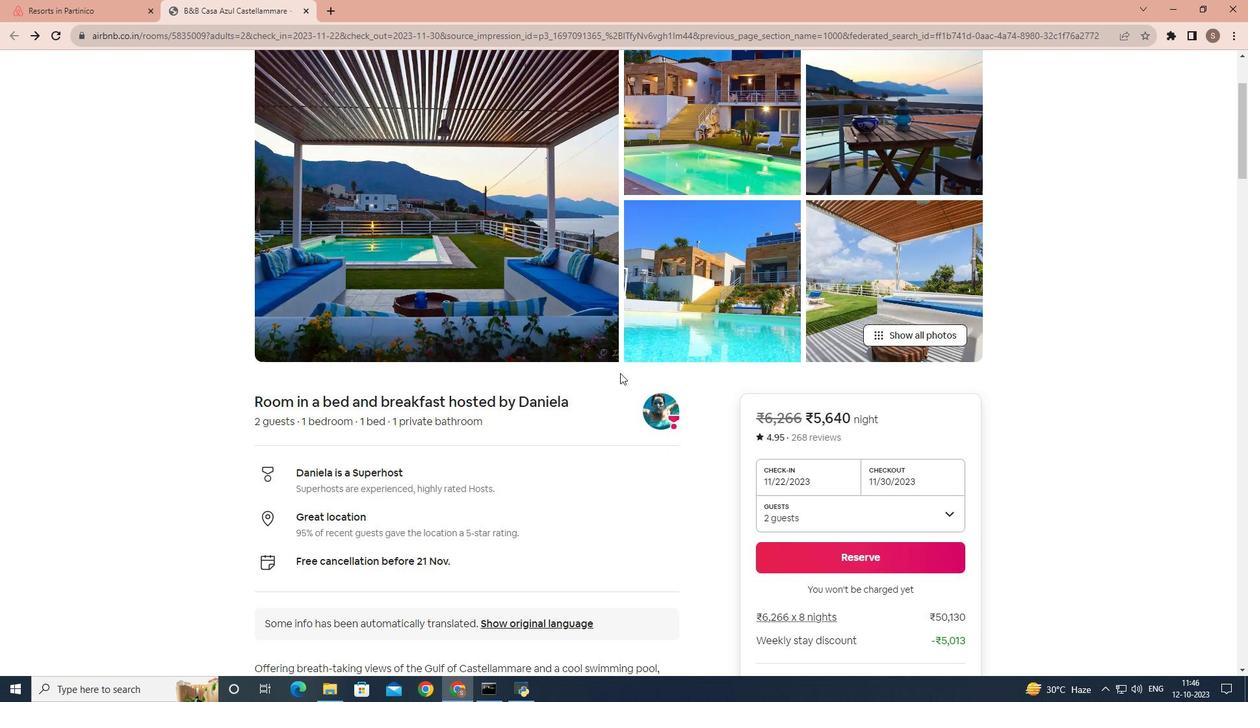 
Action: Mouse scrolled (620, 372) with delta (0, 0)
Screenshot: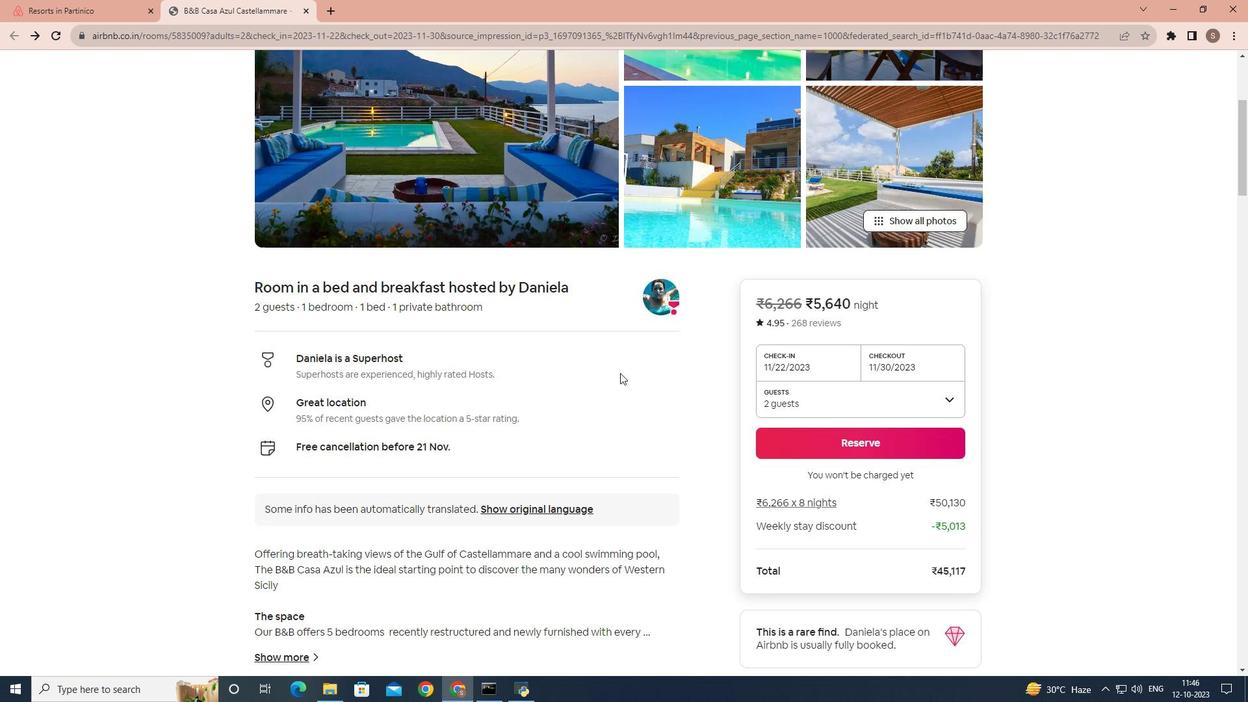 
Action: Mouse scrolled (620, 372) with delta (0, 0)
Screenshot: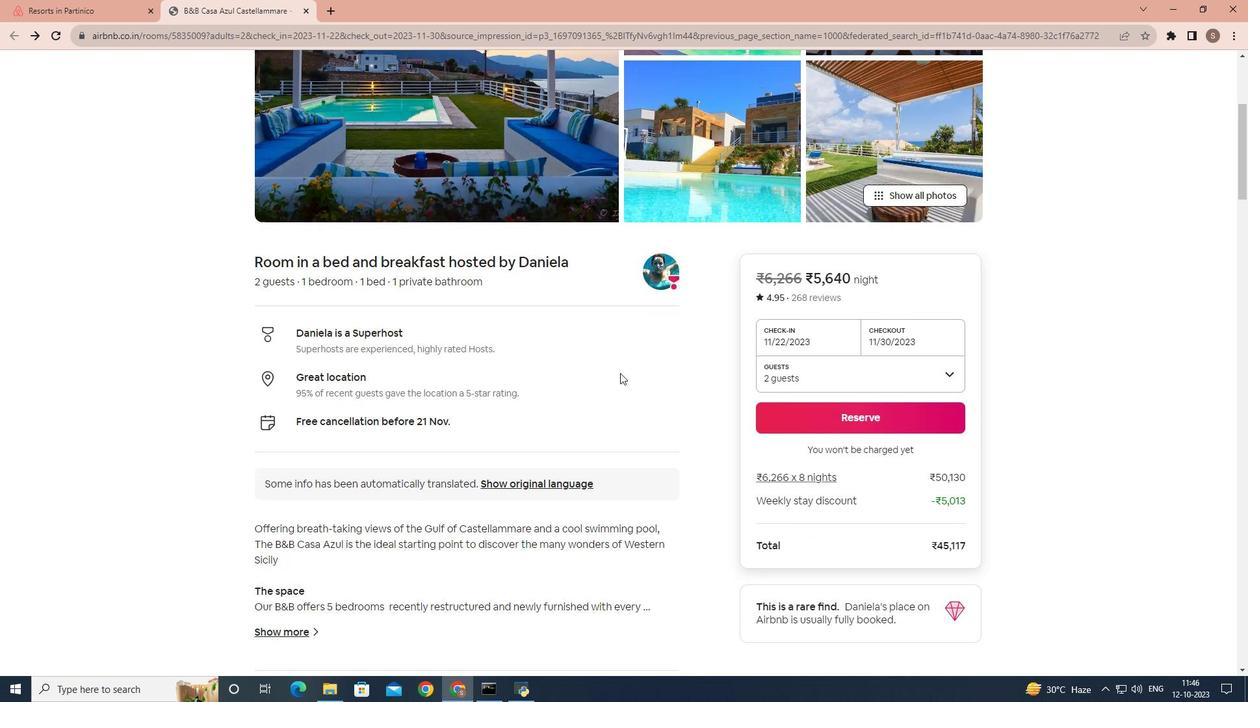 
Action: Mouse moved to (482, 400)
Screenshot: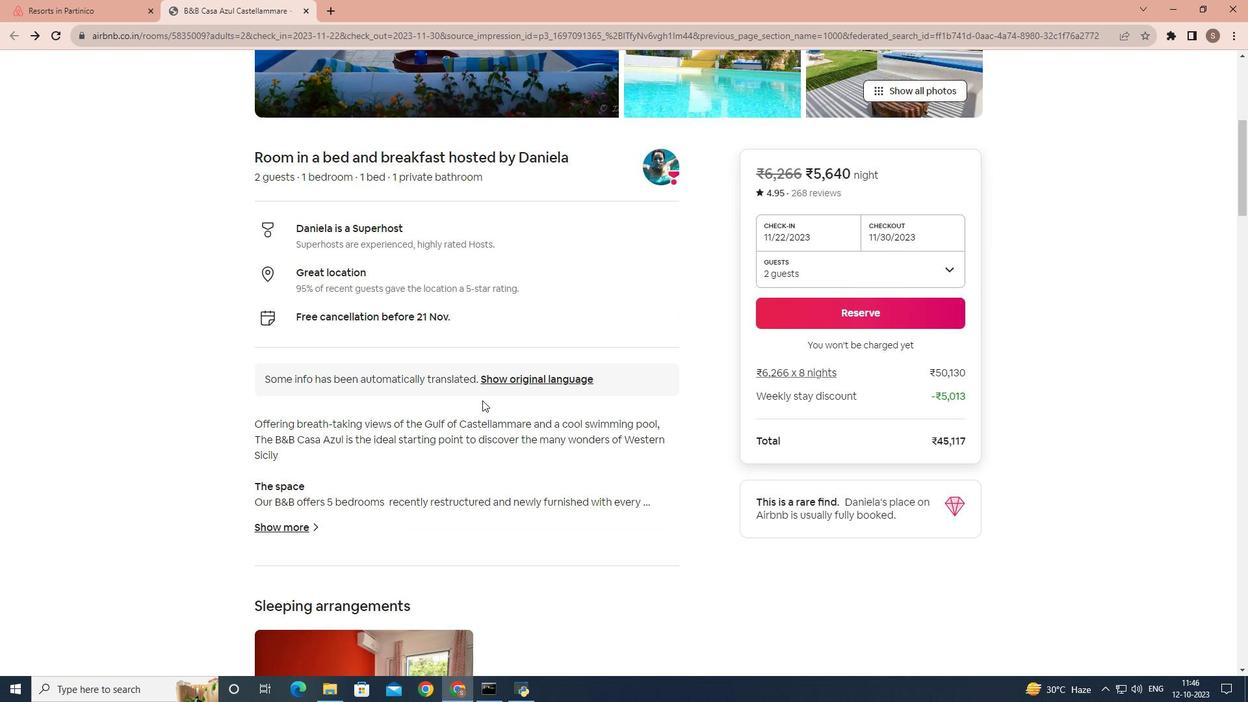 
Action: Mouse scrolled (482, 399) with delta (0, 0)
Screenshot: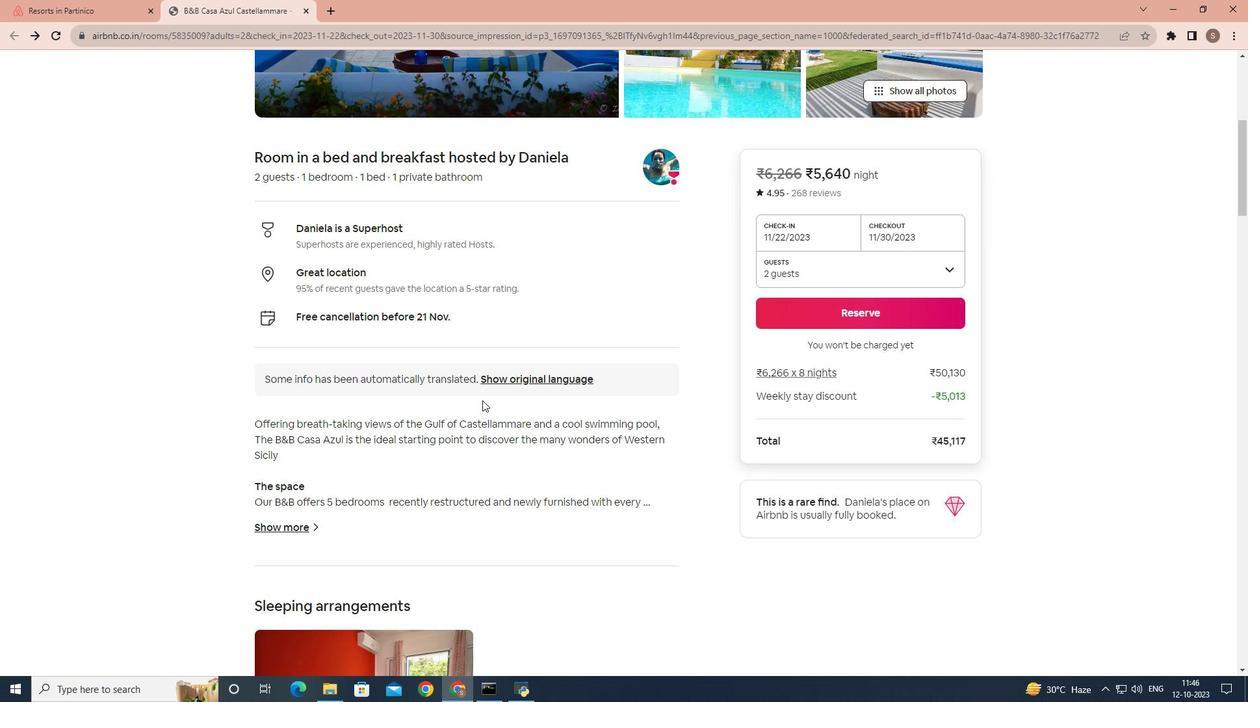 
Action: Mouse moved to (473, 403)
Screenshot: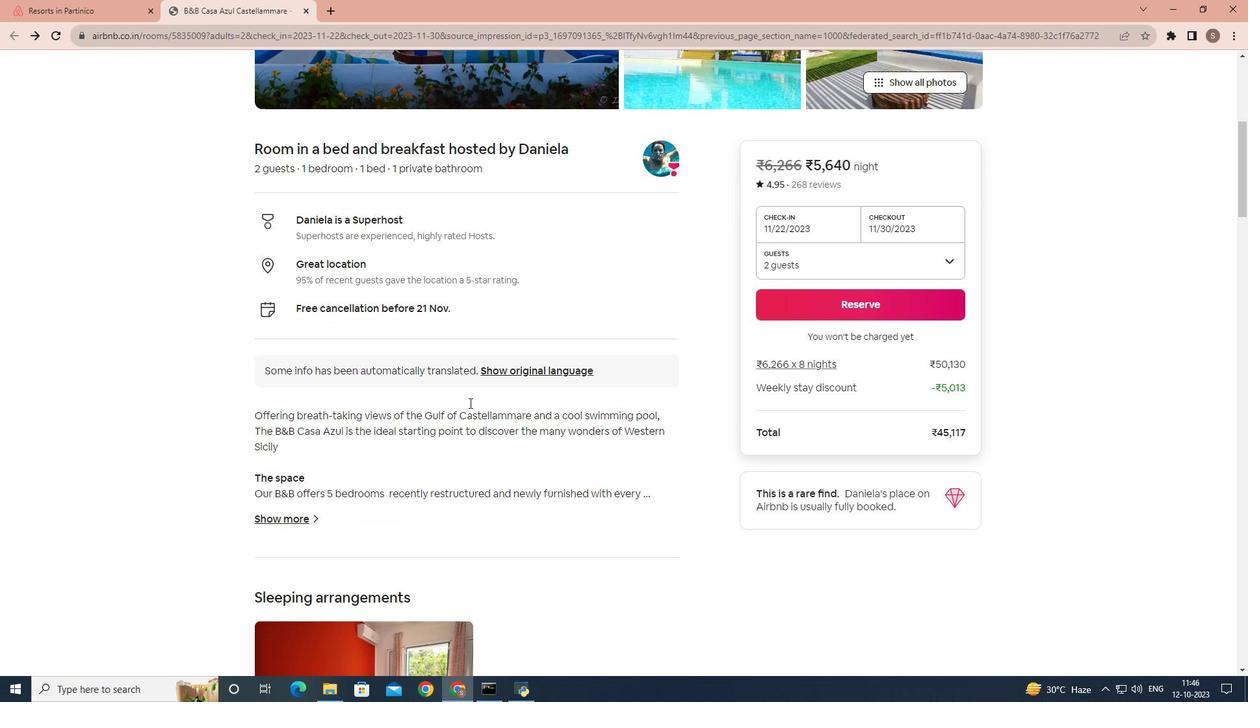 
Action: Mouse scrolled (473, 402) with delta (0, 0)
Screenshot: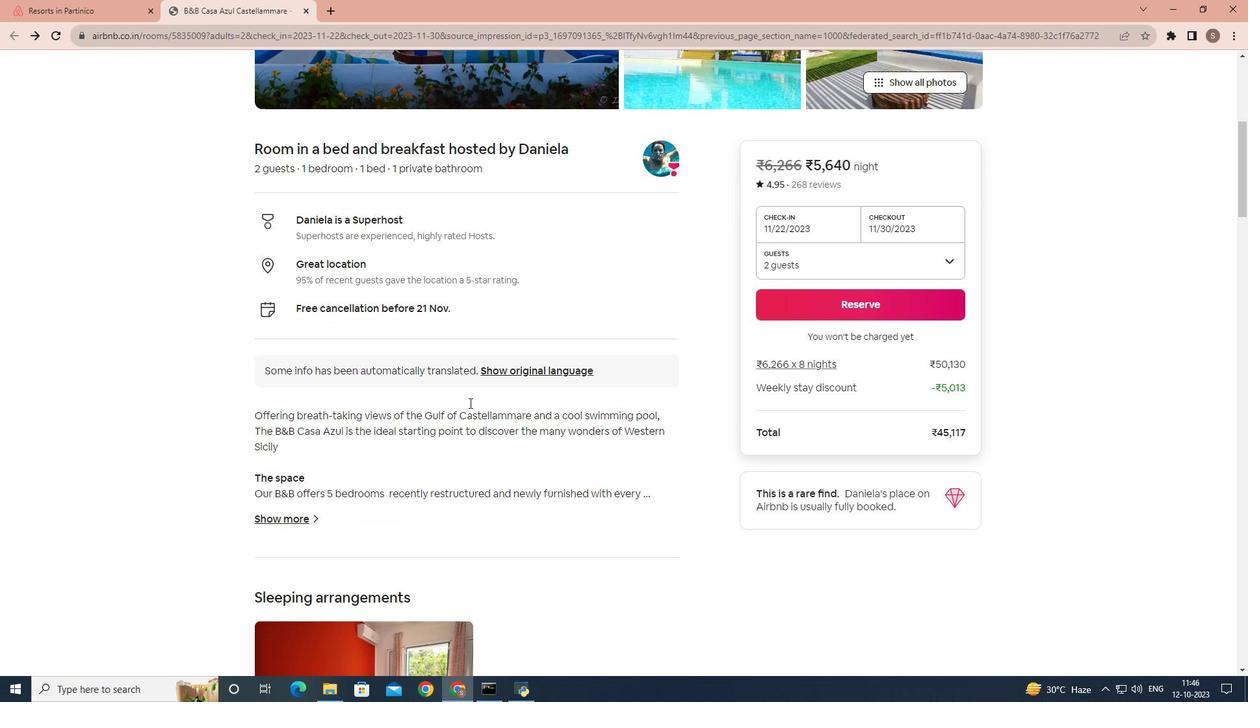 
Action: Mouse moved to (305, 399)
Screenshot: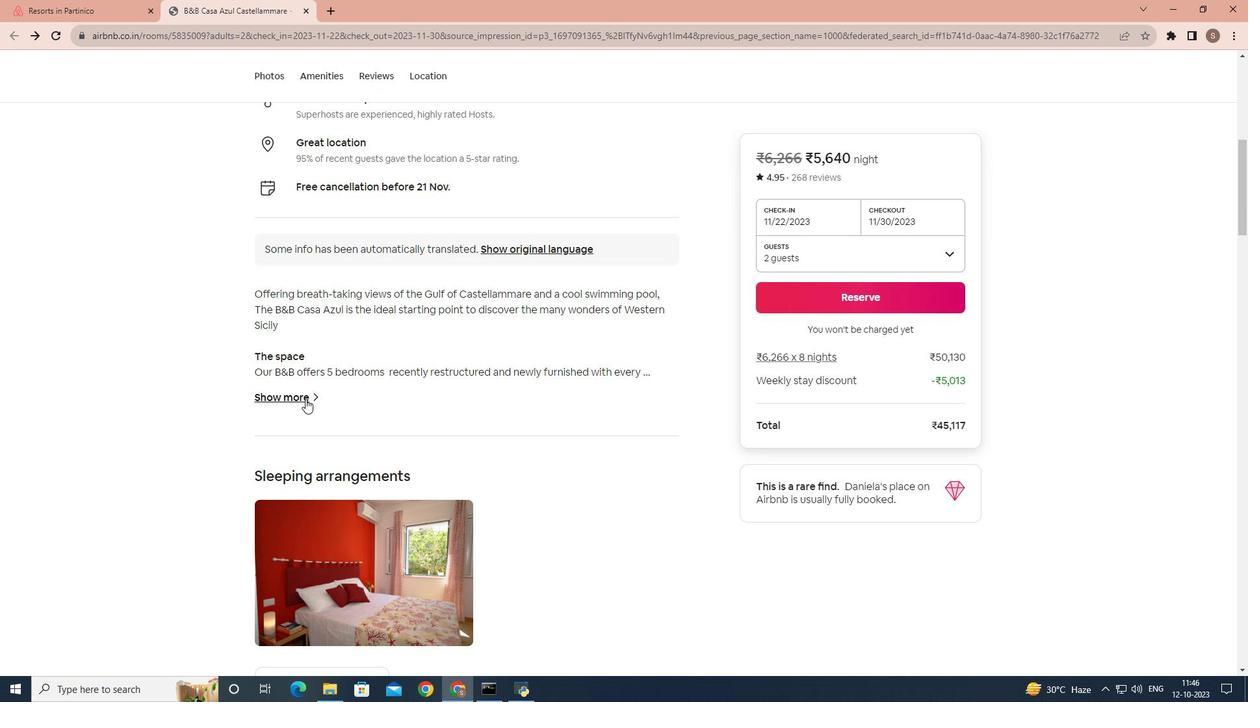 
Action: Mouse pressed left at (305, 399)
Screenshot: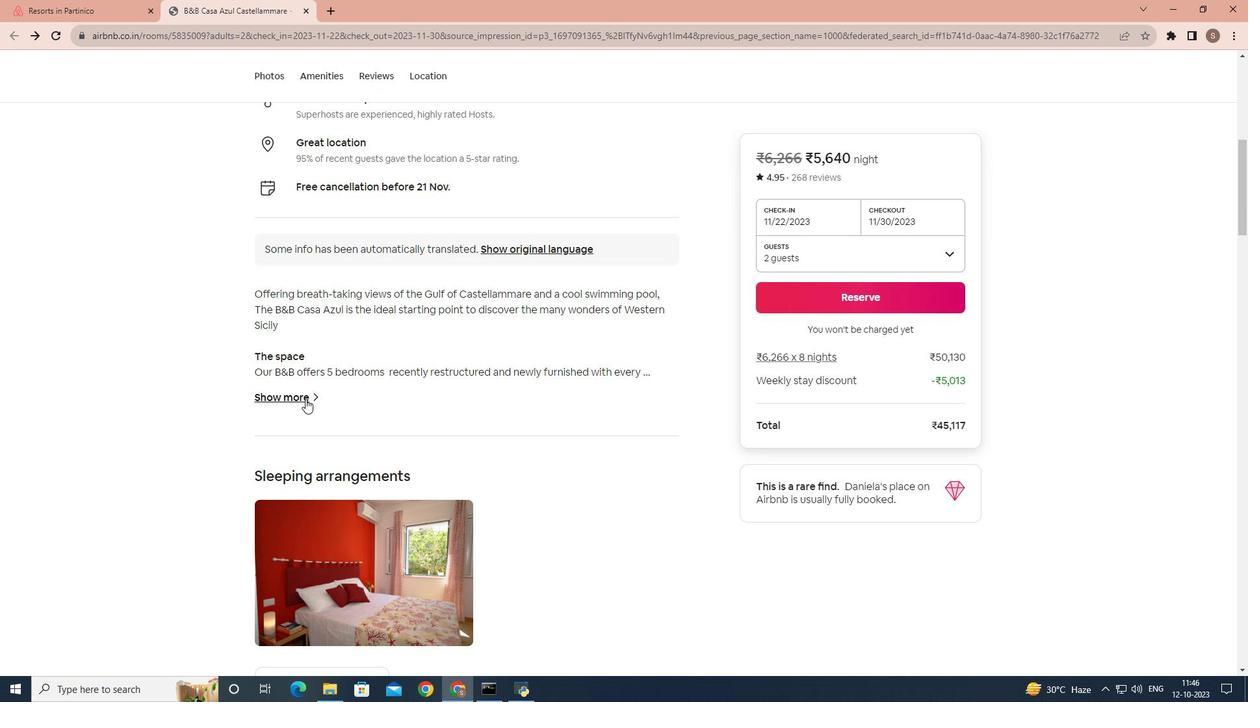 
Action: Mouse moved to (550, 398)
Screenshot: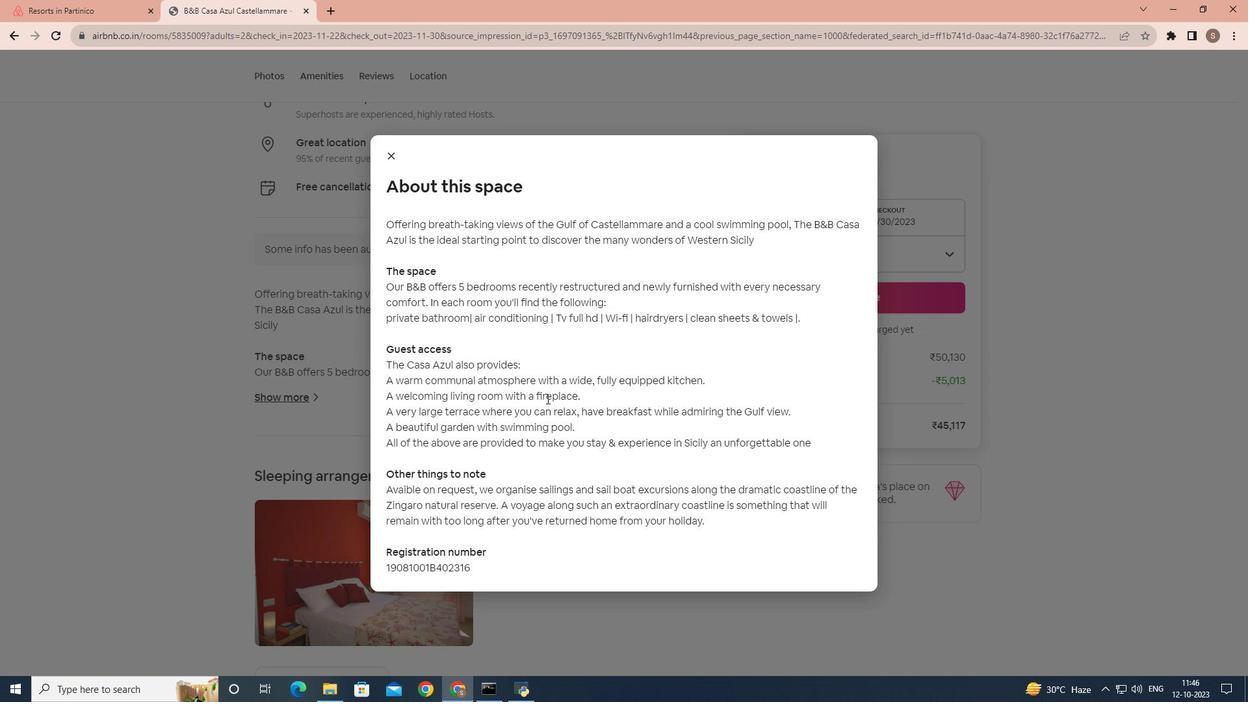 
Action: Mouse scrolled (550, 398) with delta (0, 0)
Screenshot: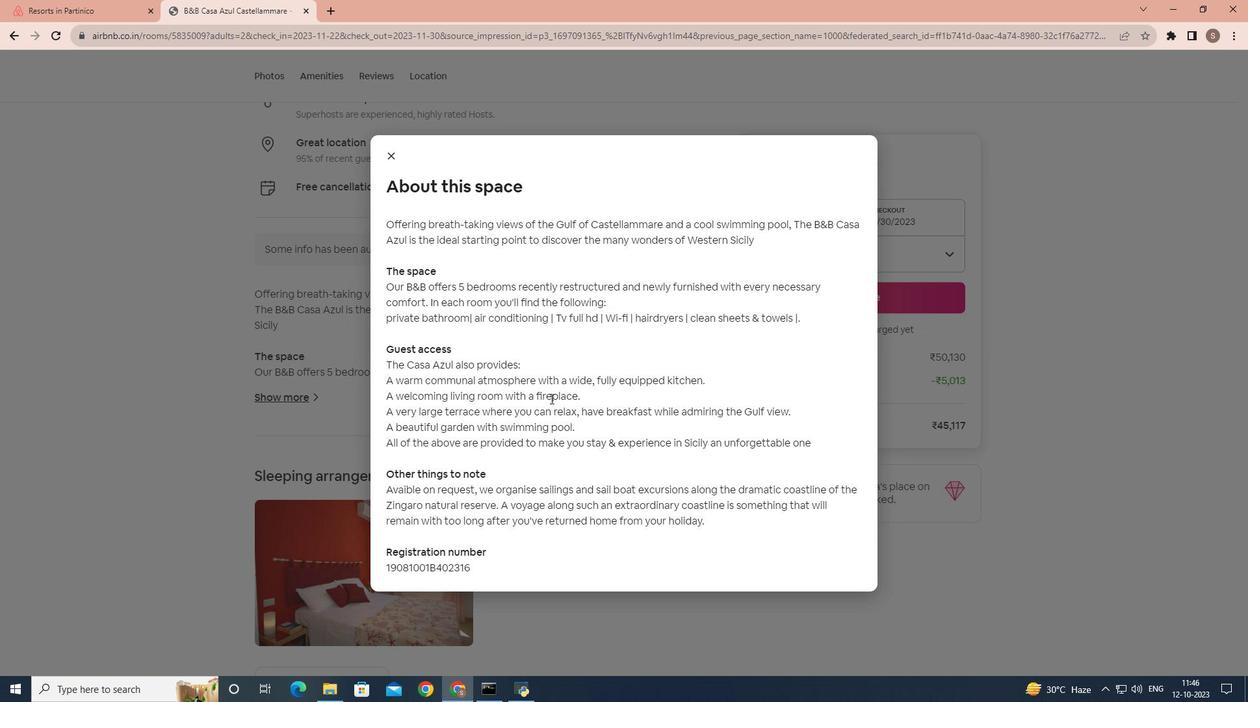 
Action: Mouse scrolled (550, 398) with delta (0, 0)
Screenshot: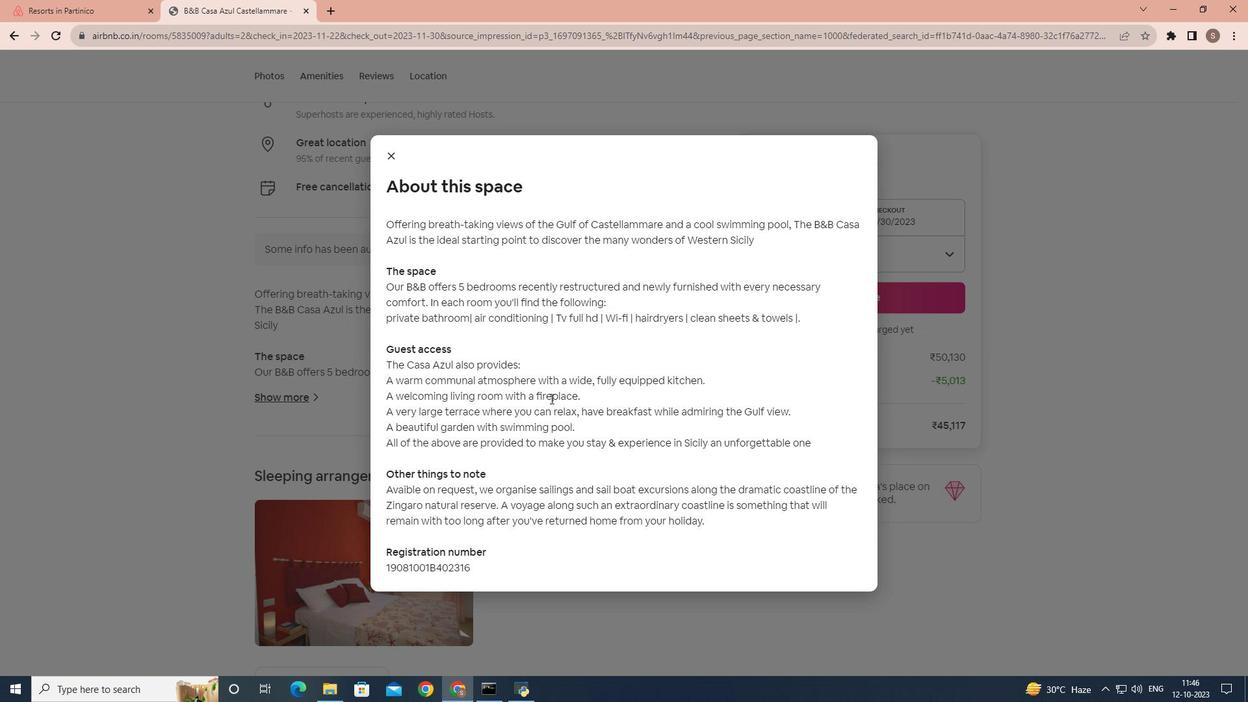 
Action: Mouse moved to (548, 400)
Screenshot: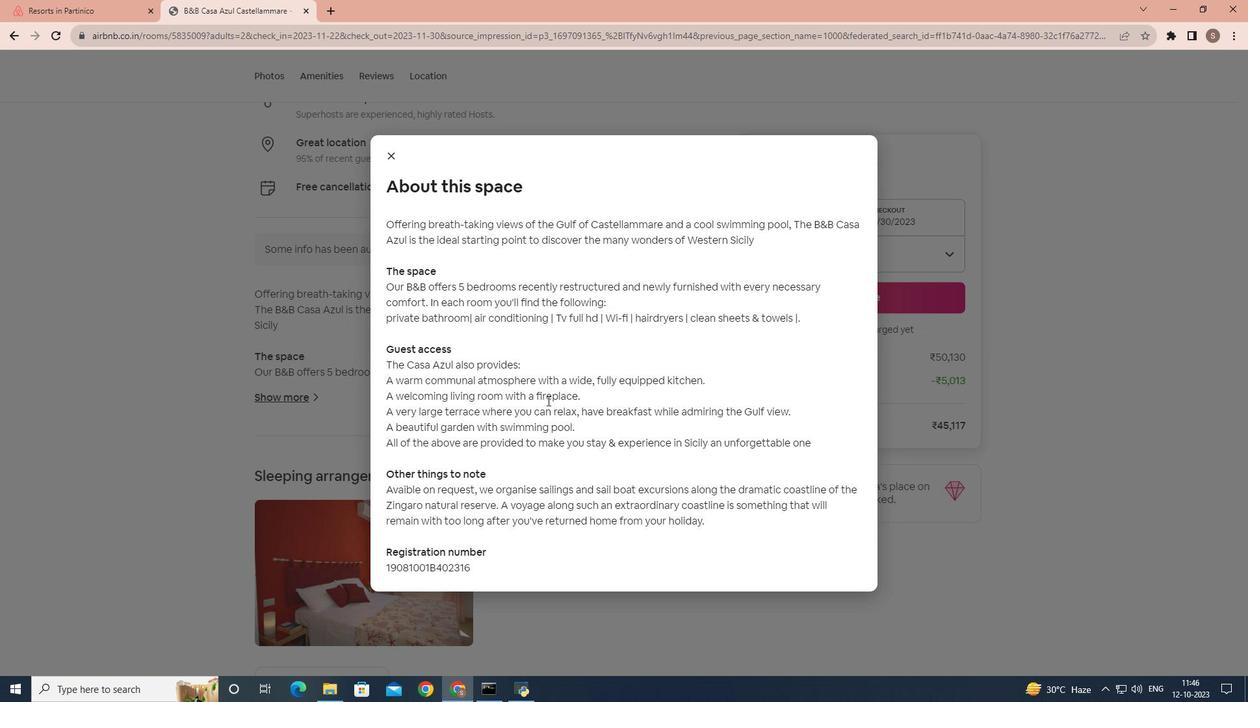 
Action: Mouse scrolled (548, 399) with delta (0, 0)
Screenshot: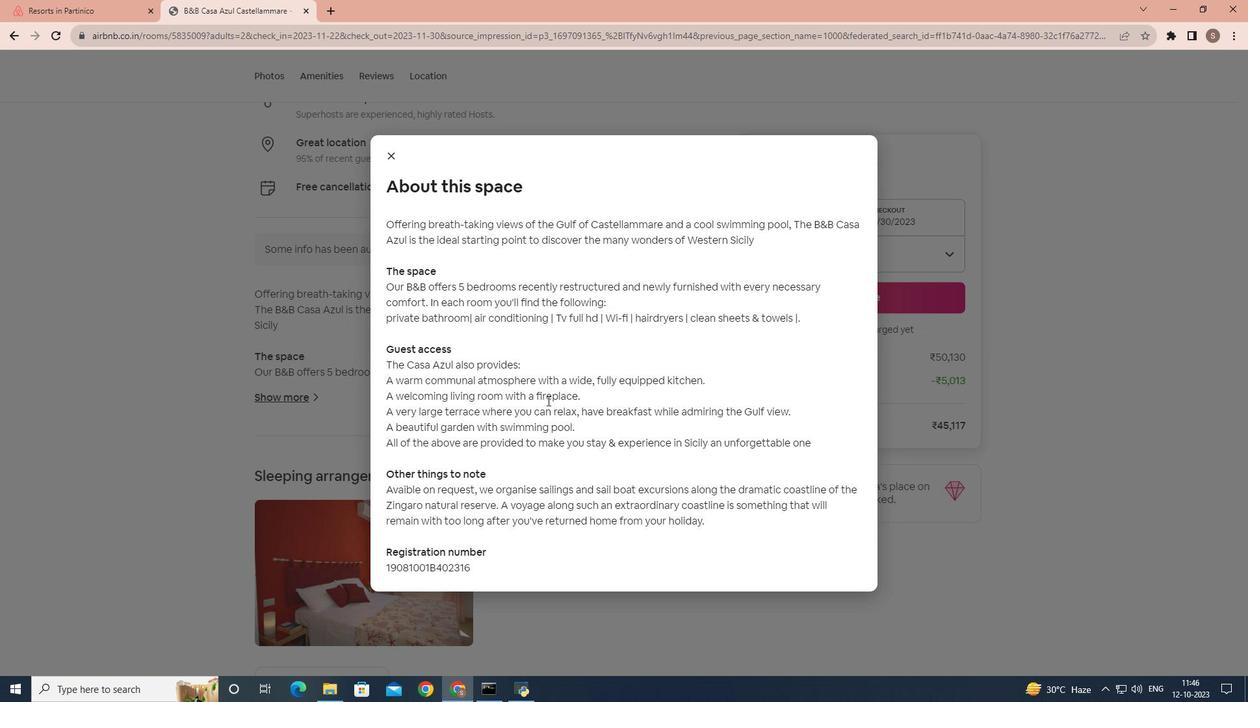 
Action: Mouse moved to (541, 403)
Screenshot: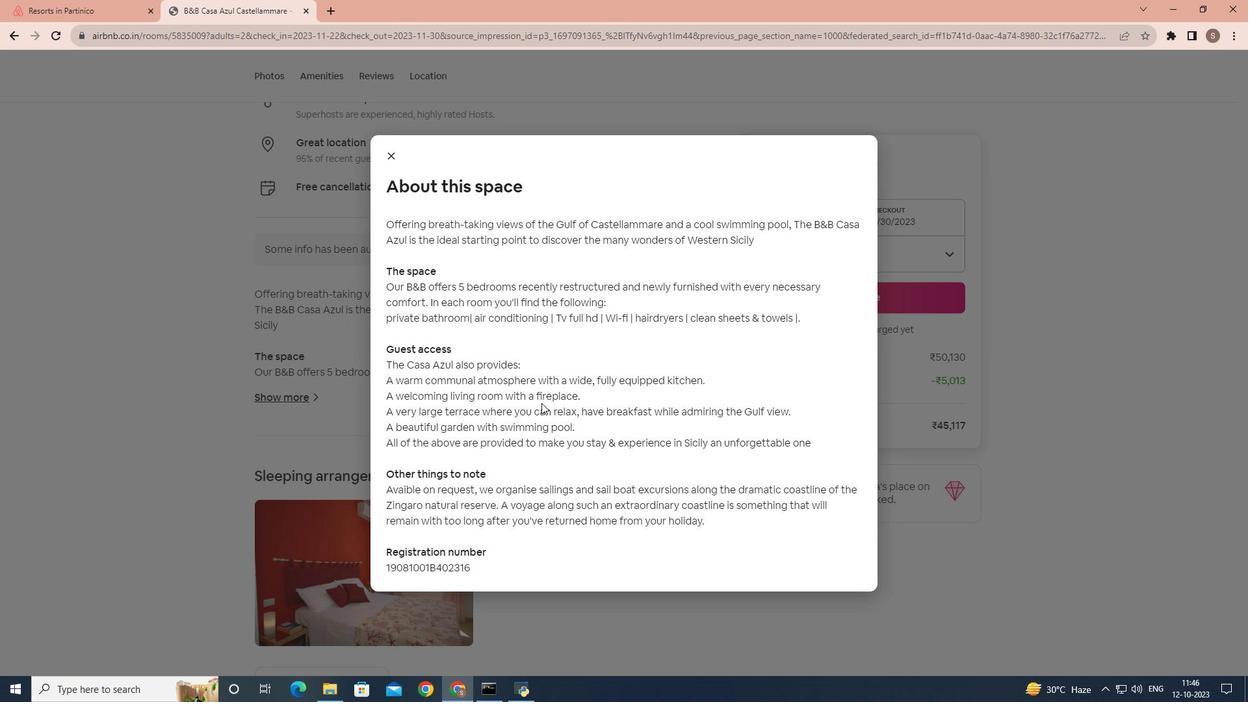 
Action: Mouse scrolled (541, 402) with delta (0, 0)
Screenshot: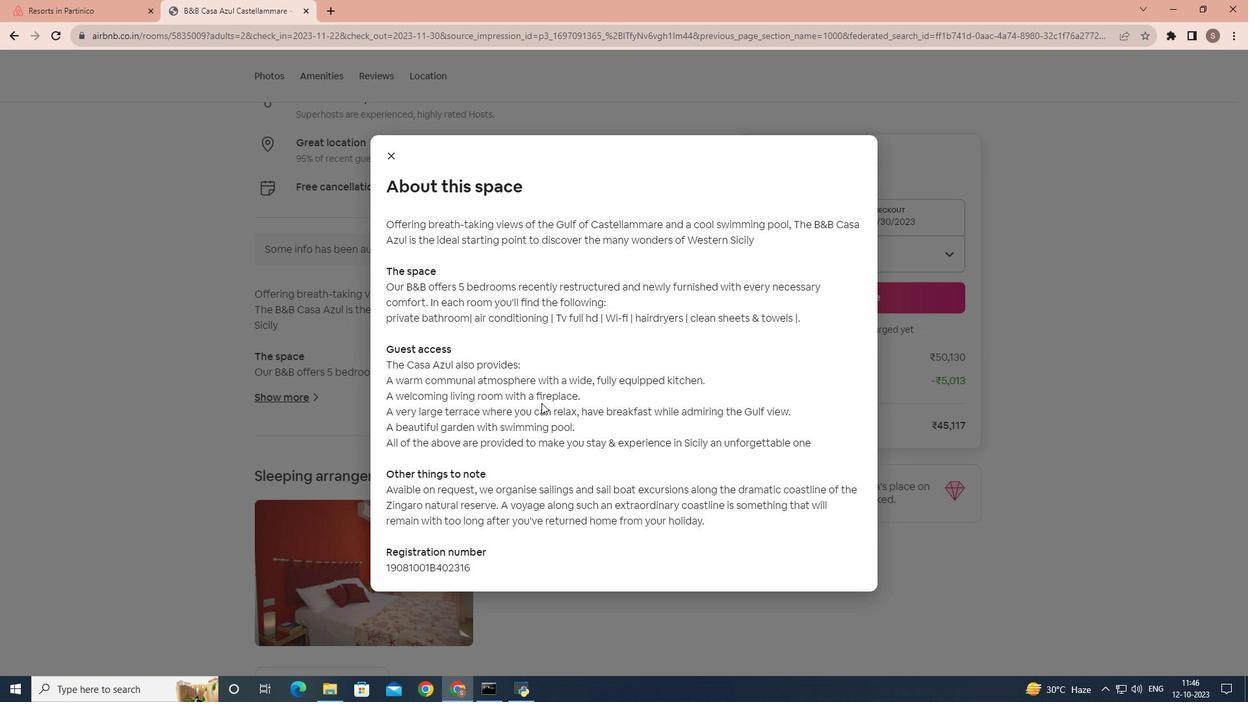 
Action: Mouse moved to (389, 159)
Screenshot: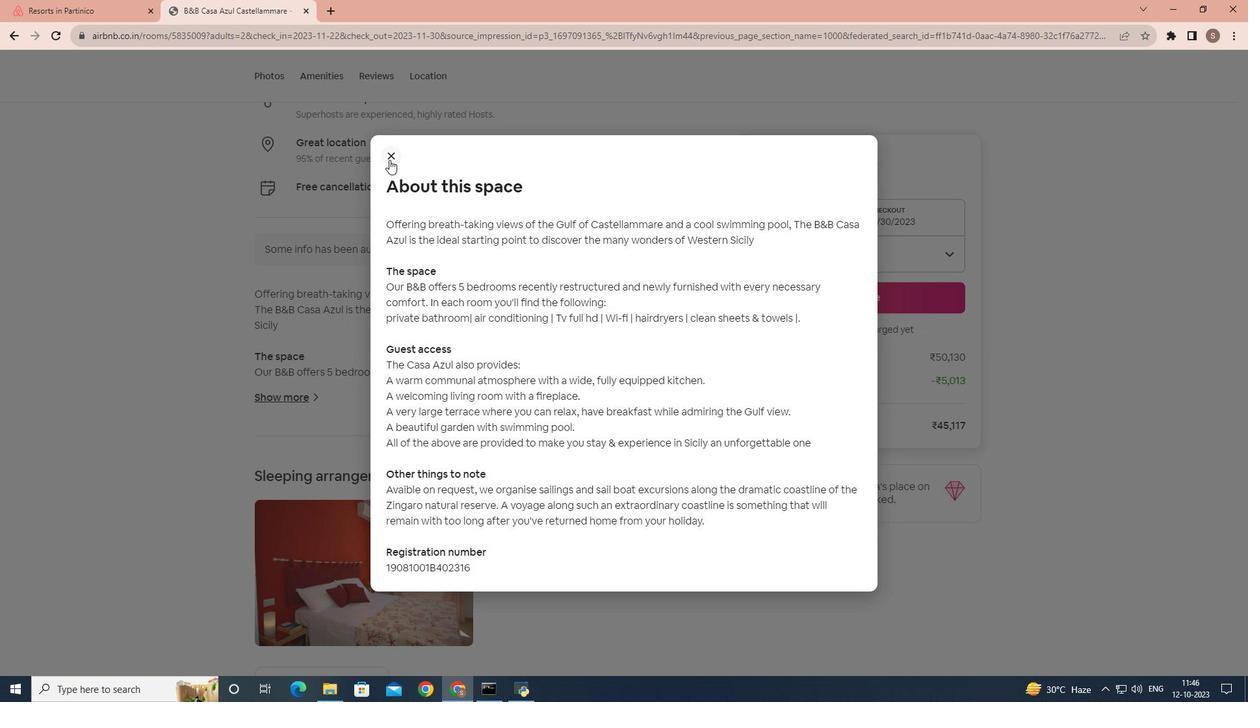 
Action: Mouse pressed left at (389, 159)
Screenshot: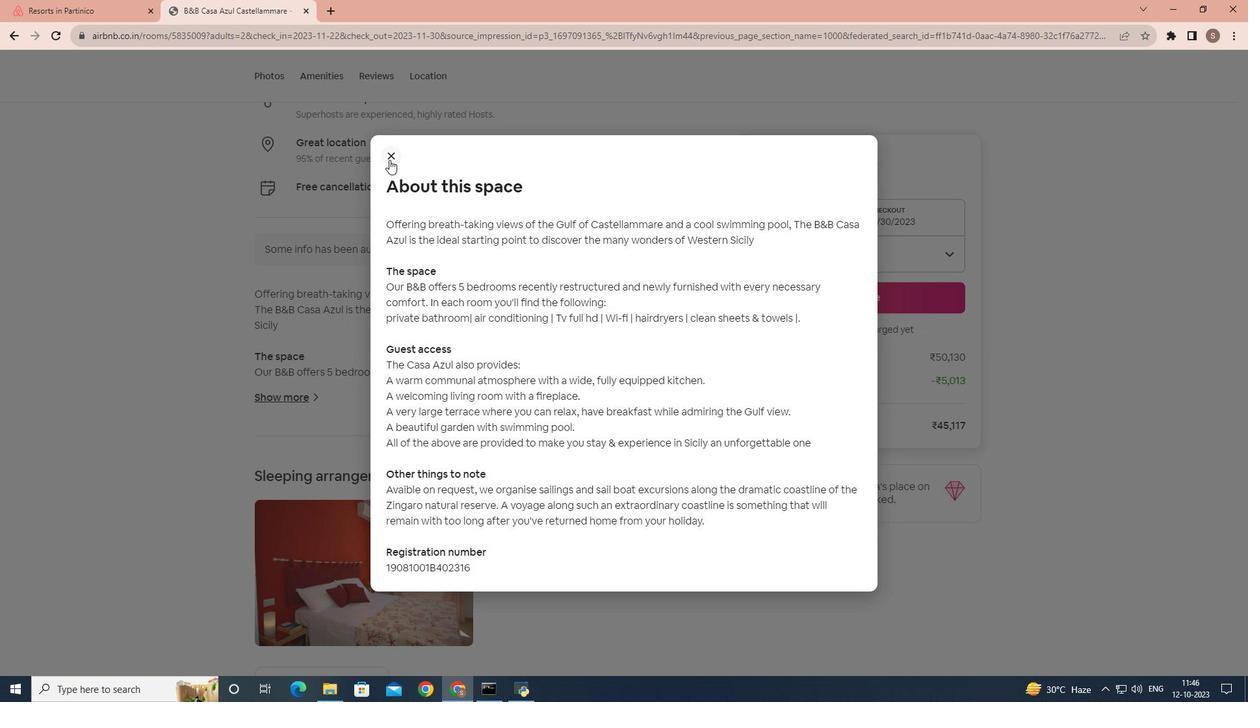 
Action: Mouse moved to (412, 345)
Screenshot: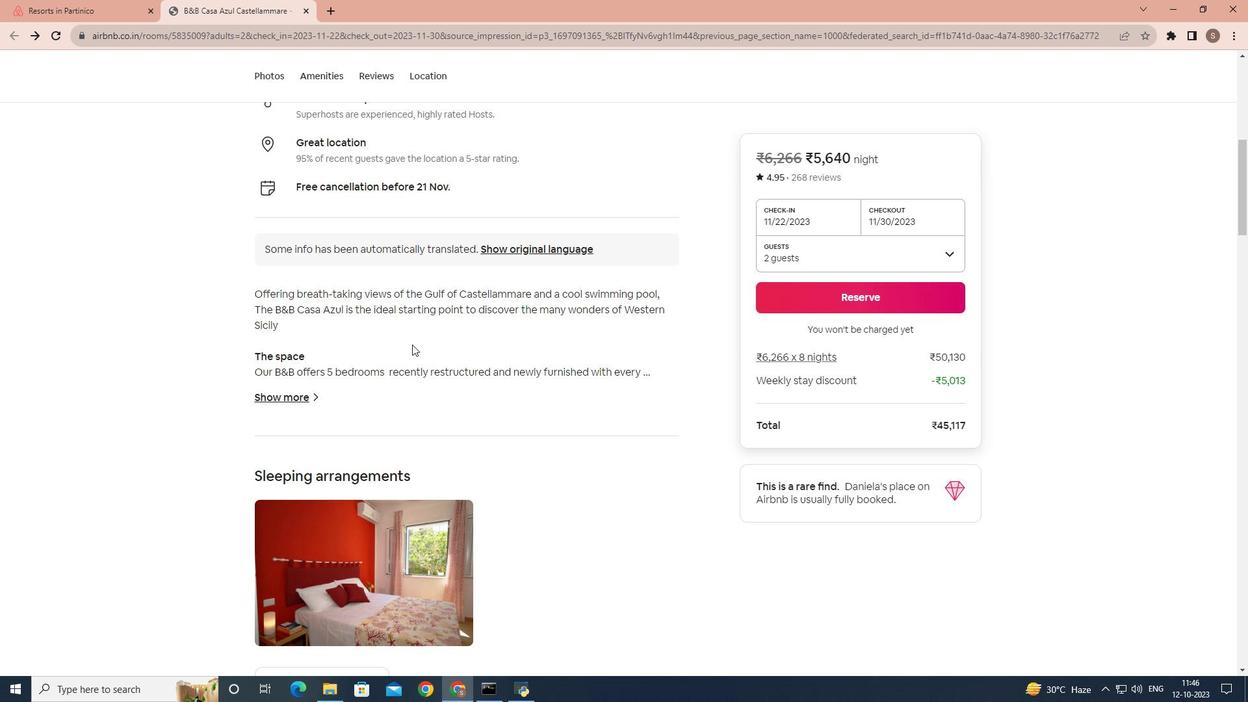 
Action: Mouse scrolled (412, 344) with delta (0, 0)
Screenshot: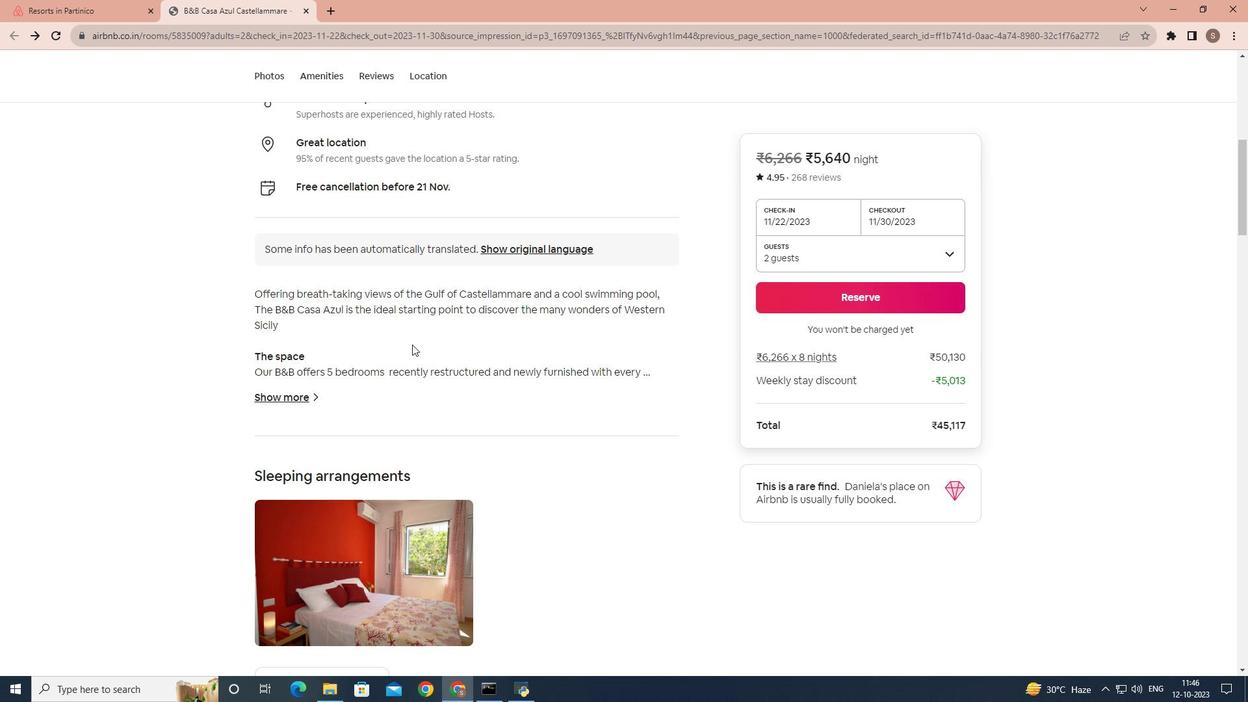 
Action: Mouse moved to (413, 347)
Screenshot: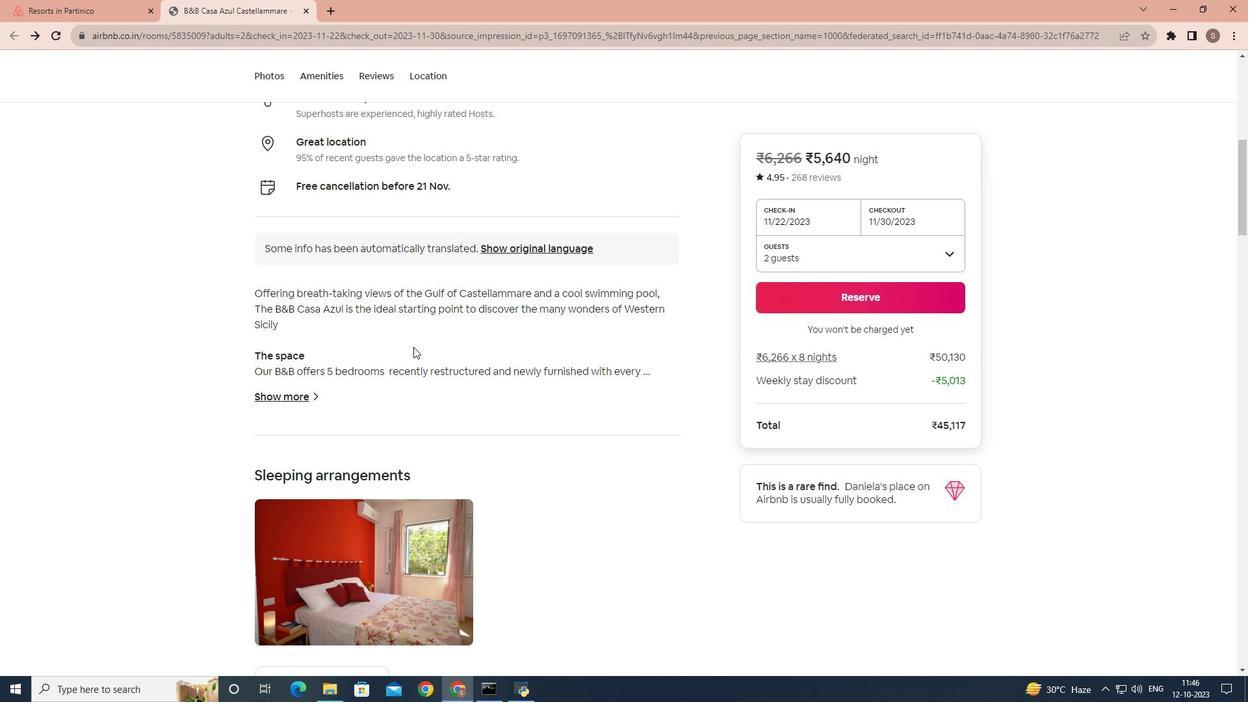 
Action: Mouse scrolled (413, 346) with delta (0, 0)
Screenshot: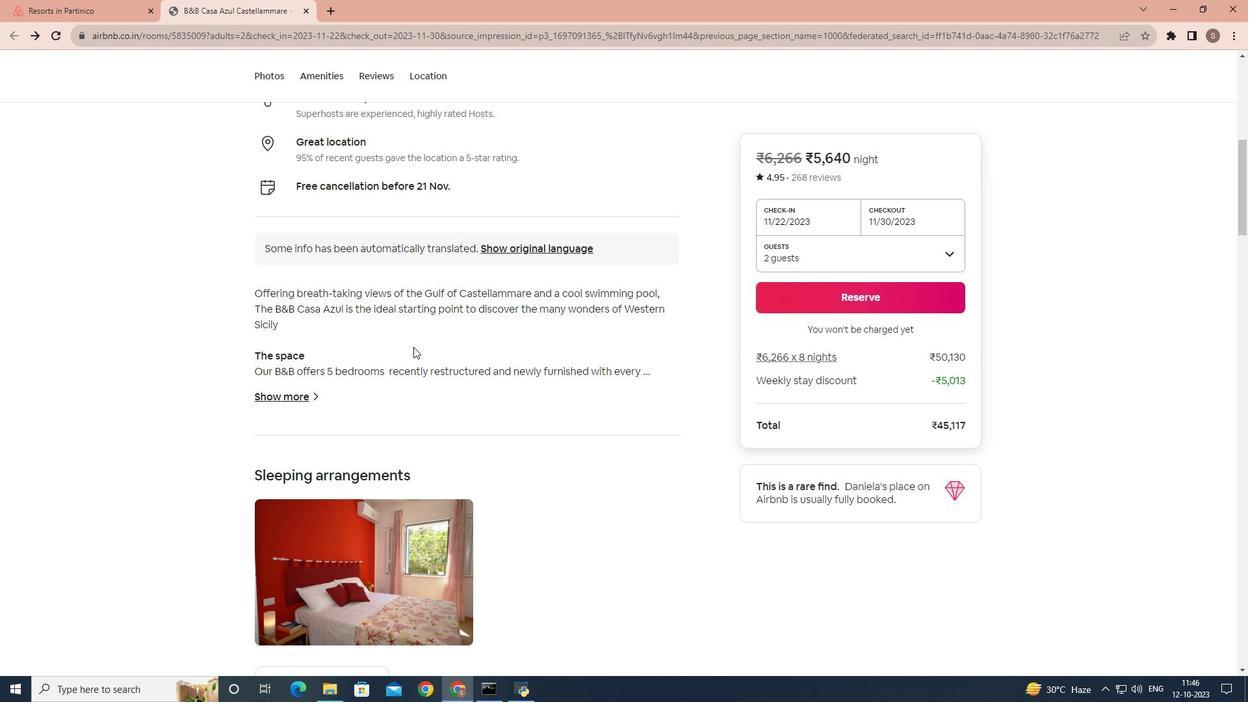 
Action: Mouse scrolled (413, 346) with delta (0, 0)
Screenshot: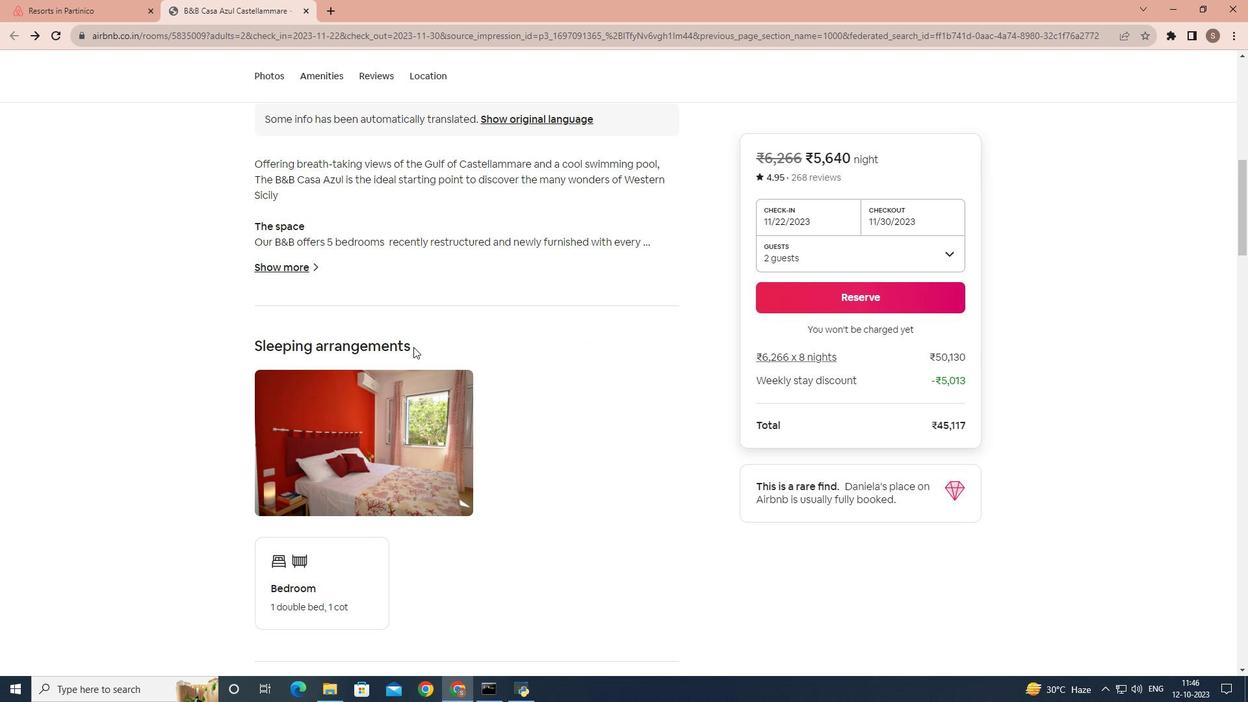 
Action: Mouse scrolled (413, 346) with delta (0, 0)
Screenshot: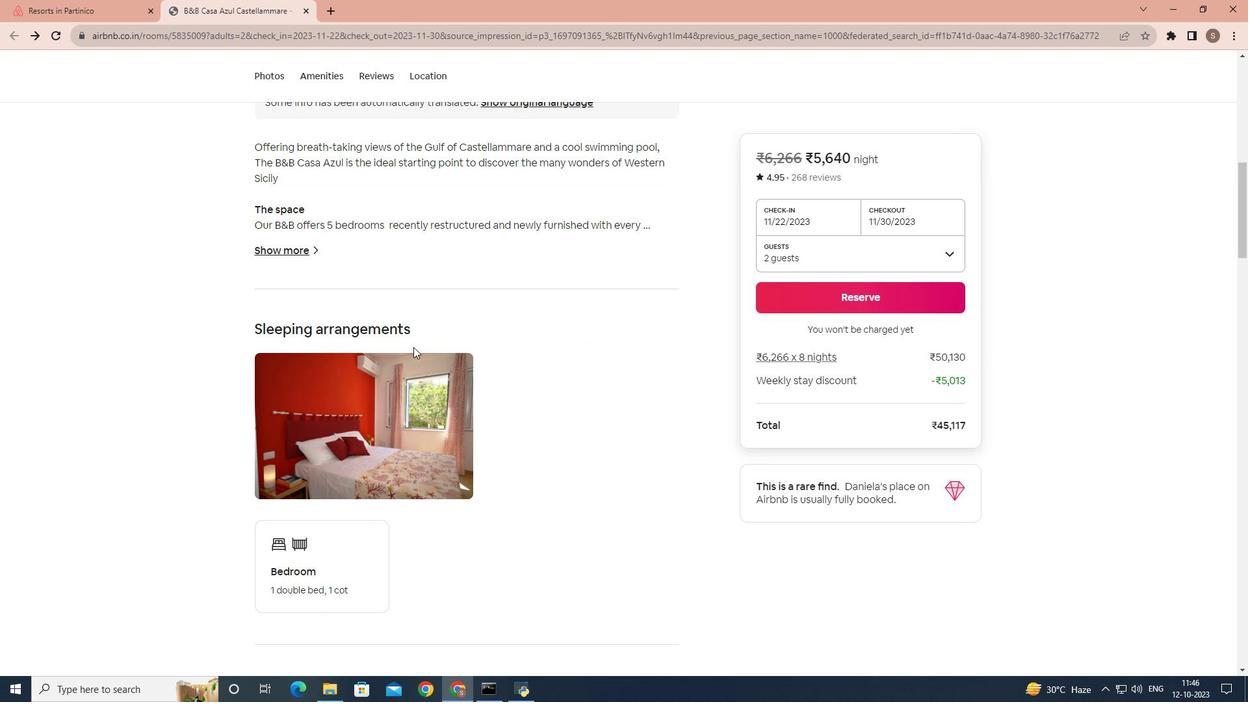
Action: Mouse scrolled (413, 346) with delta (0, 0)
Screenshot: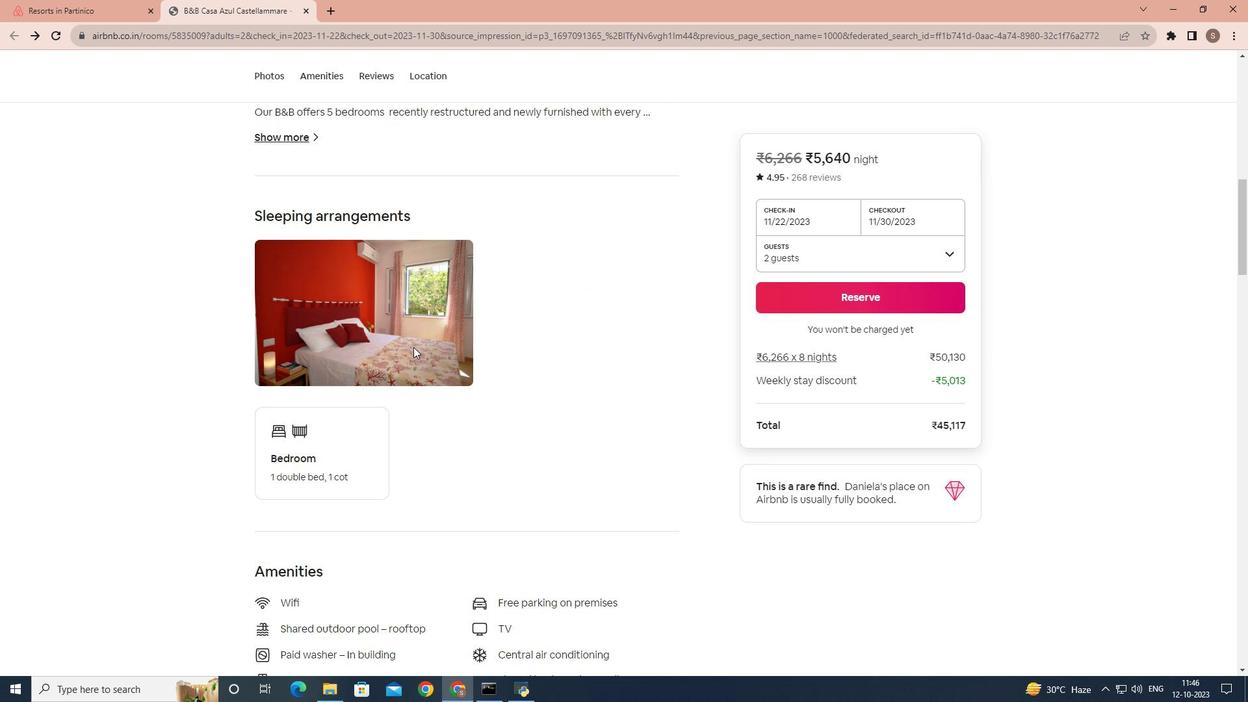 
Action: Mouse scrolled (413, 346) with delta (0, 0)
Screenshot: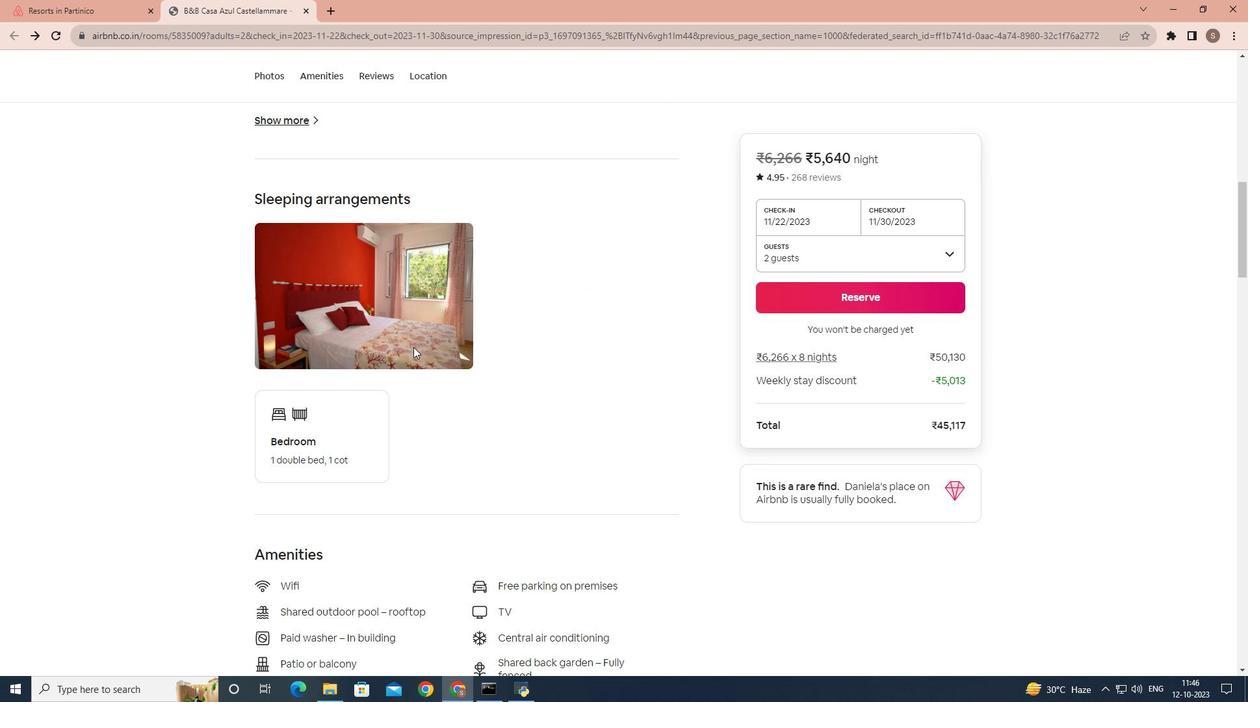 
Action: Mouse scrolled (413, 346) with delta (0, 0)
Screenshot: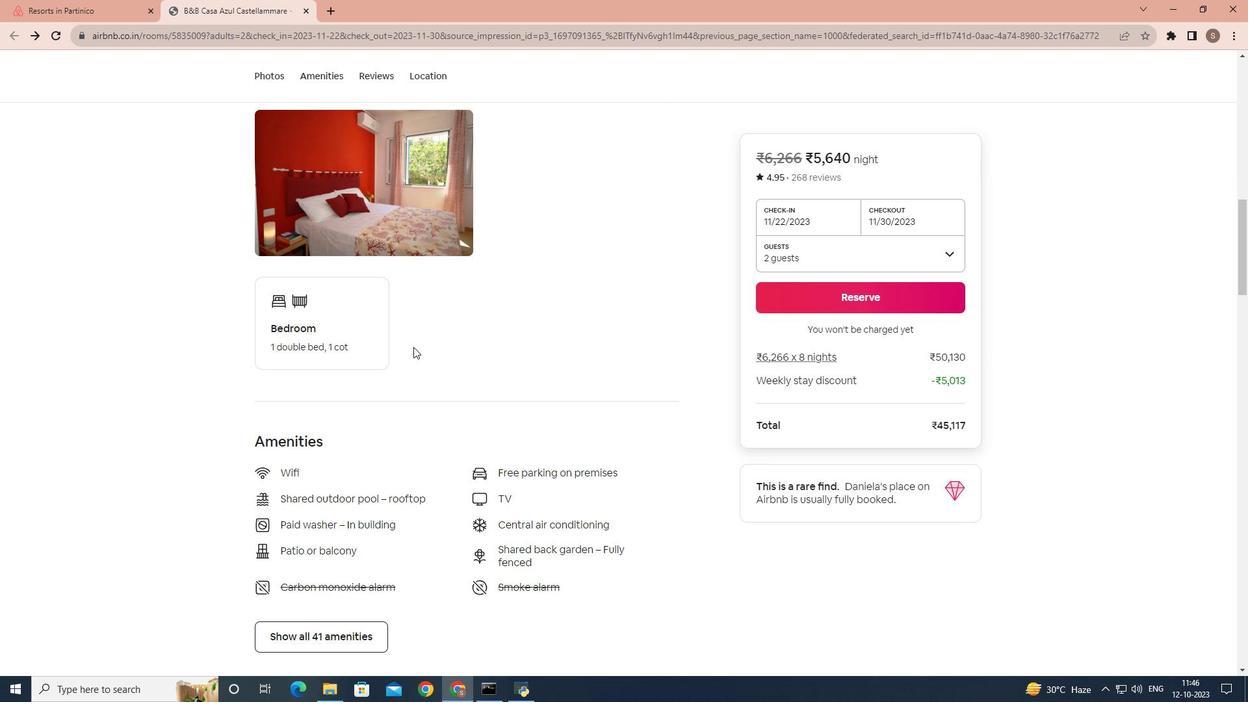 
Action: Mouse scrolled (413, 346) with delta (0, 0)
Screenshot: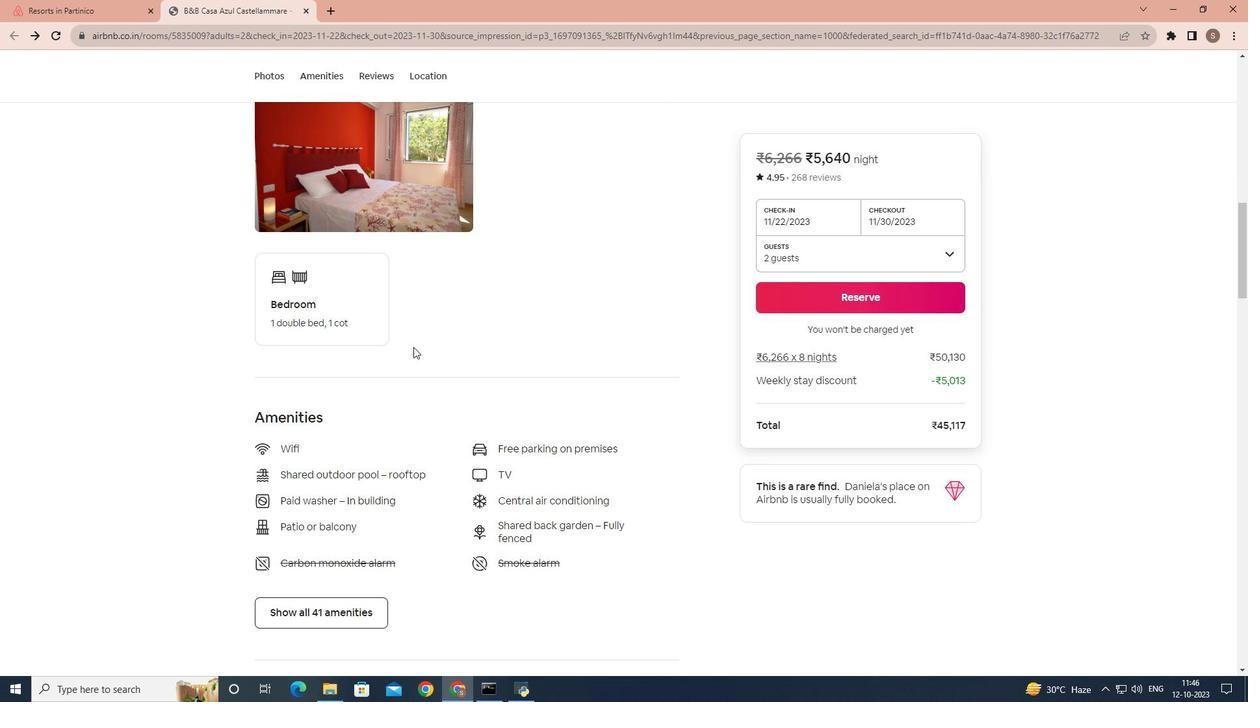 
Action: Mouse moved to (361, 439)
Screenshot: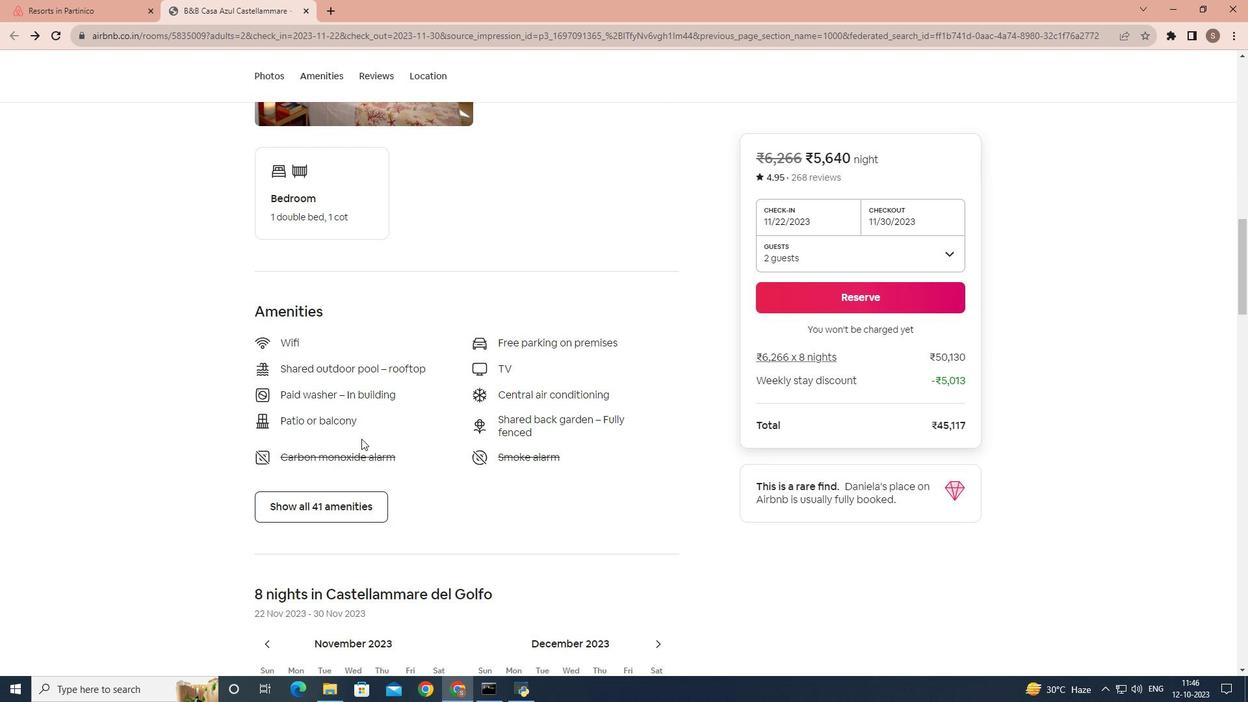 
Action: Mouse scrolled (361, 438) with delta (0, 0)
Screenshot: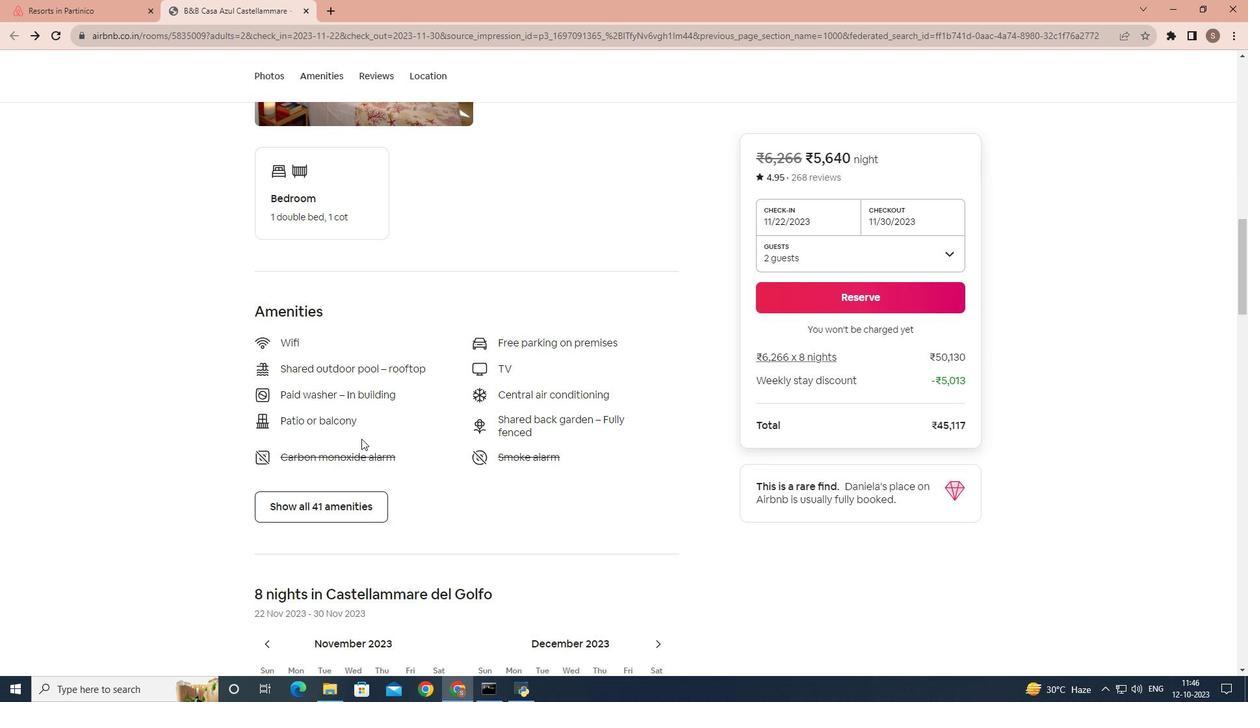 
Action: Mouse moved to (358, 441)
Screenshot: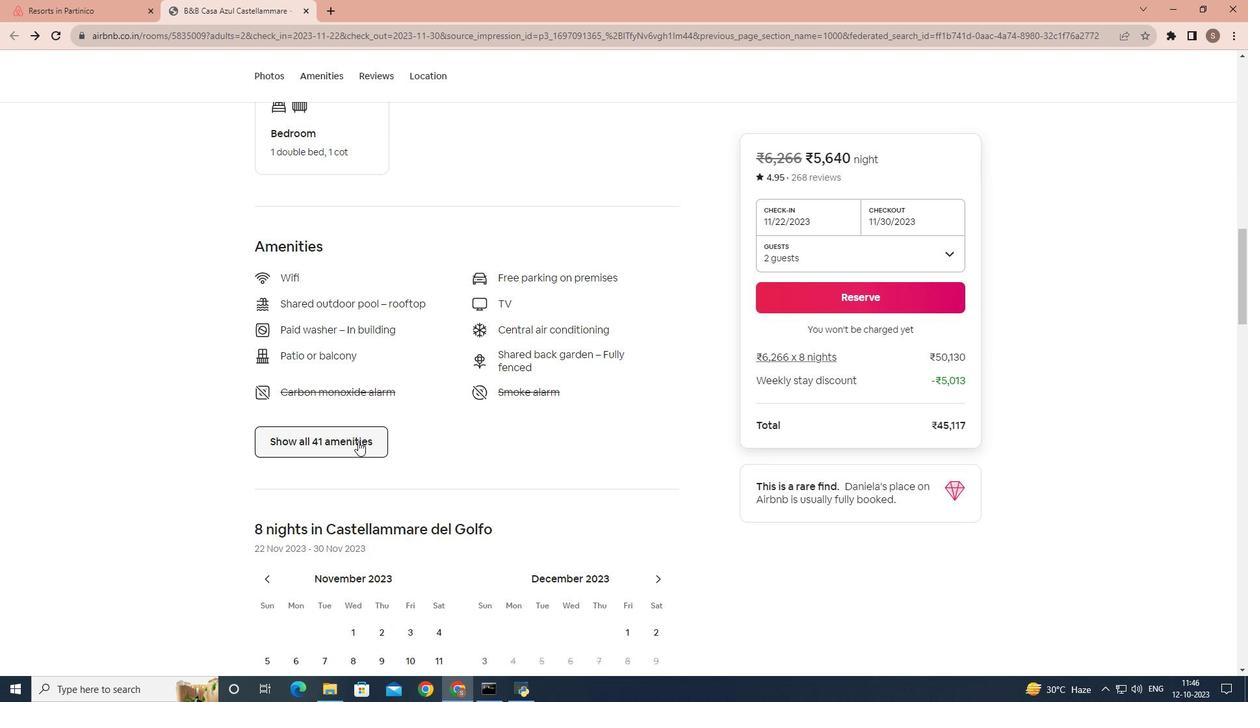 
Action: Mouse pressed left at (358, 441)
Screenshot: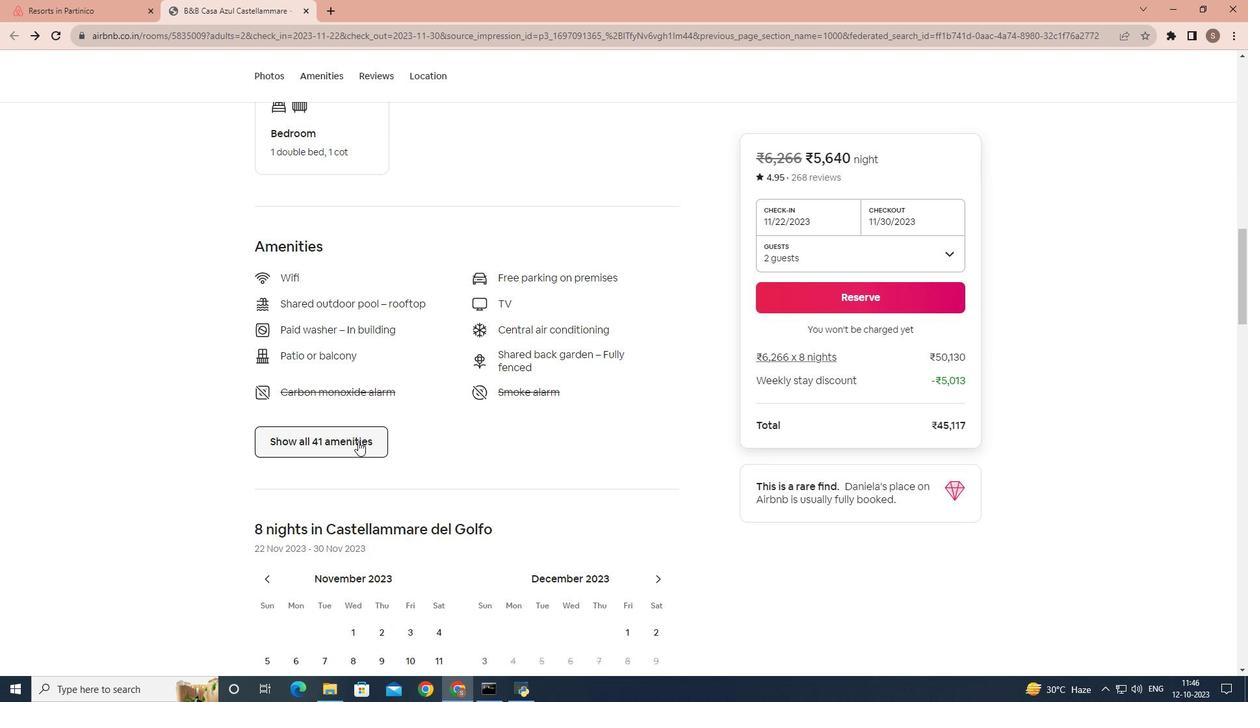 
Action: Mouse moved to (564, 402)
Screenshot: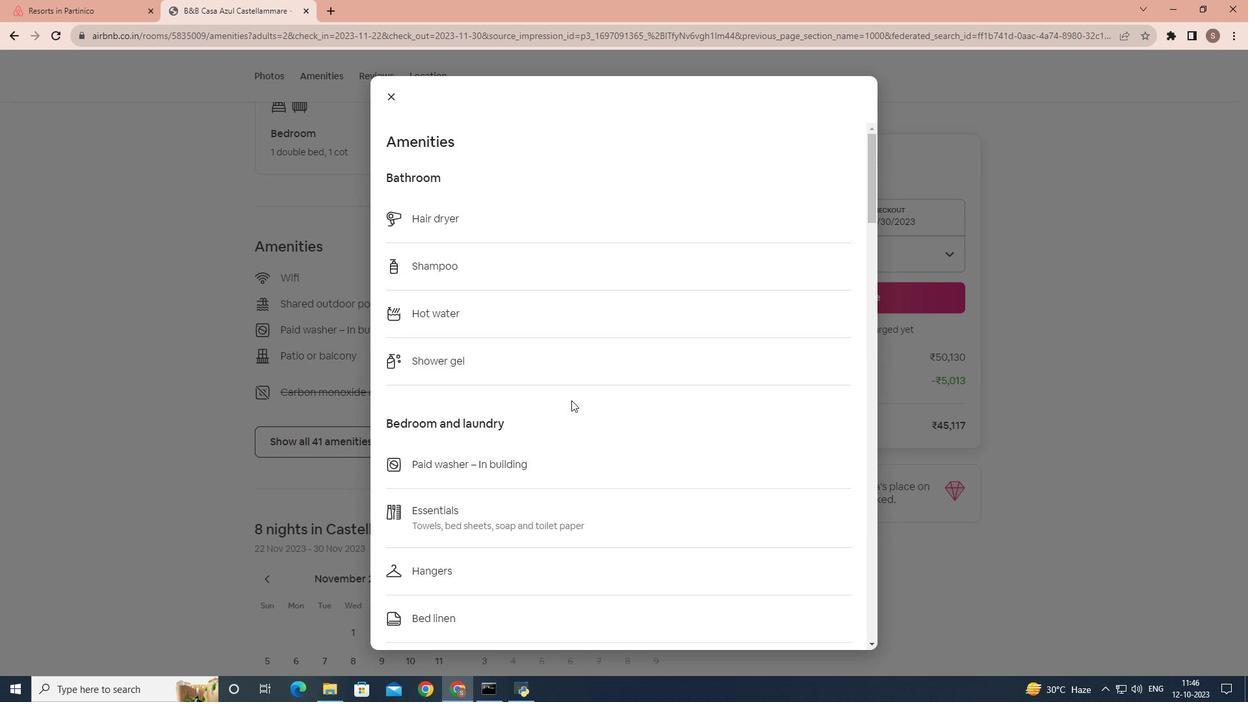 
Action: Mouse scrolled (564, 401) with delta (0, 0)
Screenshot: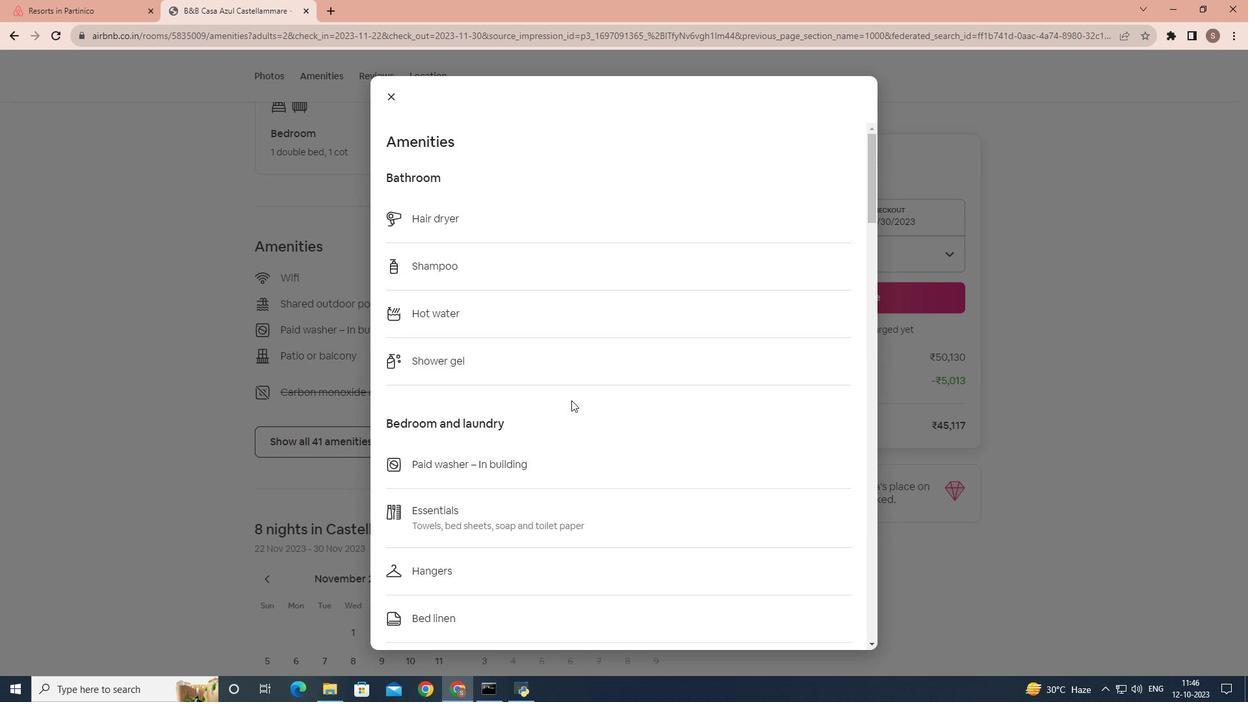 
Action: Mouse moved to (571, 400)
Screenshot: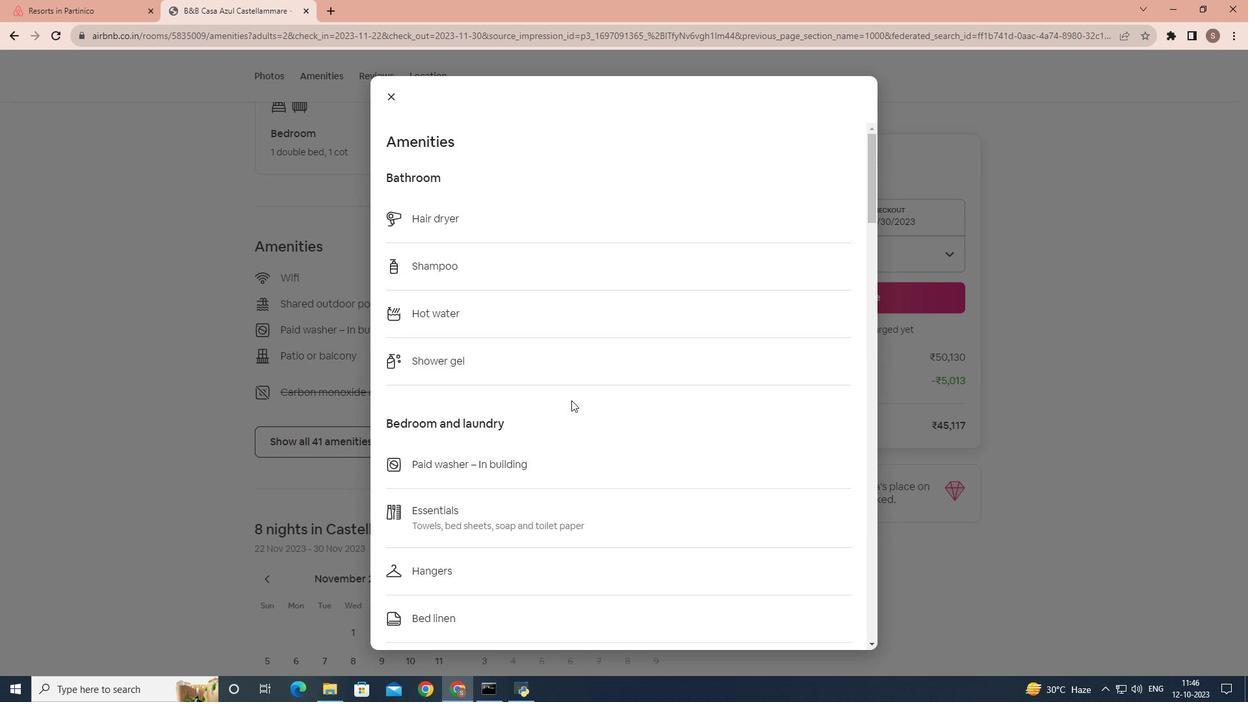 
Action: Mouse scrolled (571, 399) with delta (0, 0)
Screenshot: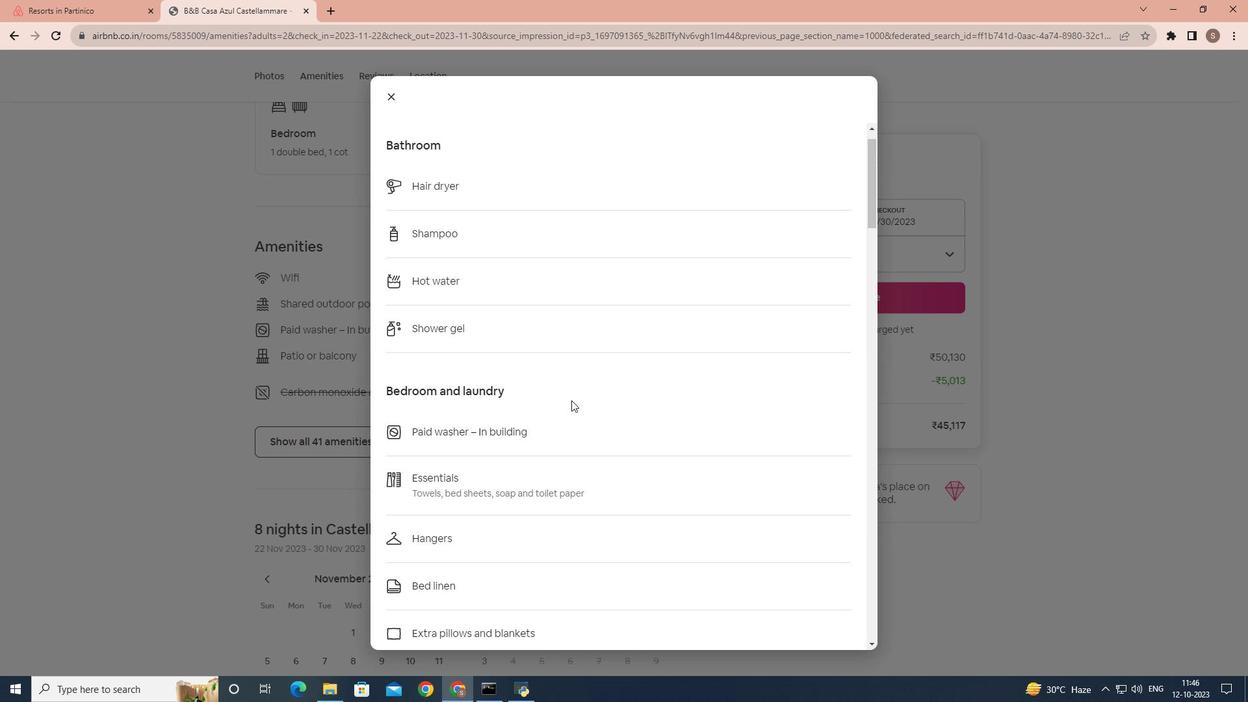 
Action: Mouse scrolled (571, 399) with delta (0, 0)
Screenshot: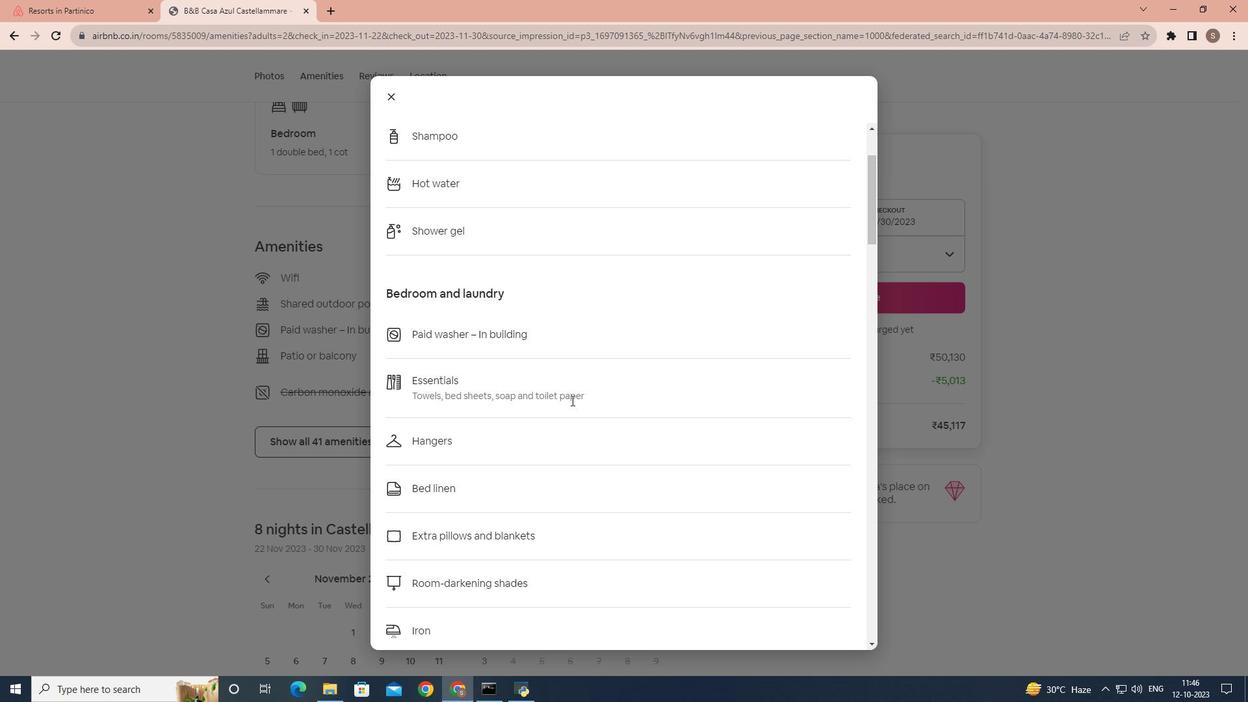
Action: Mouse scrolled (571, 399) with delta (0, 0)
Screenshot: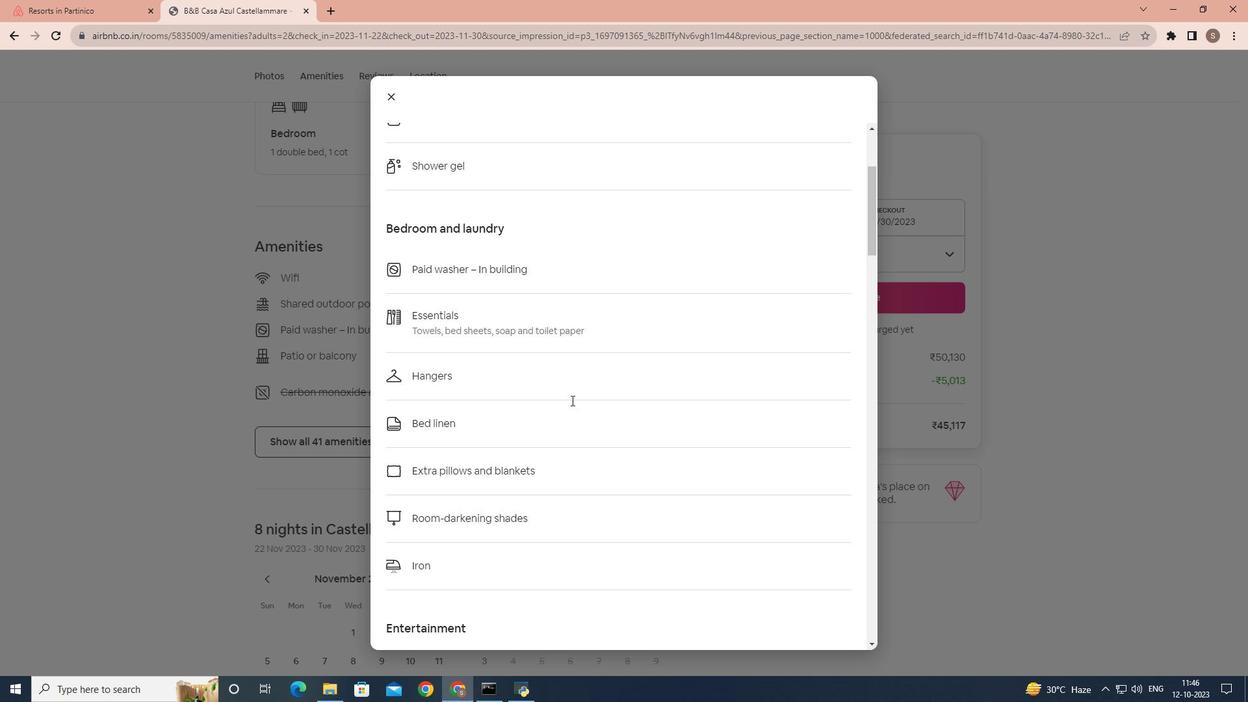 
Action: Mouse scrolled (571, 399) with delta (0, 0)
Screenshot: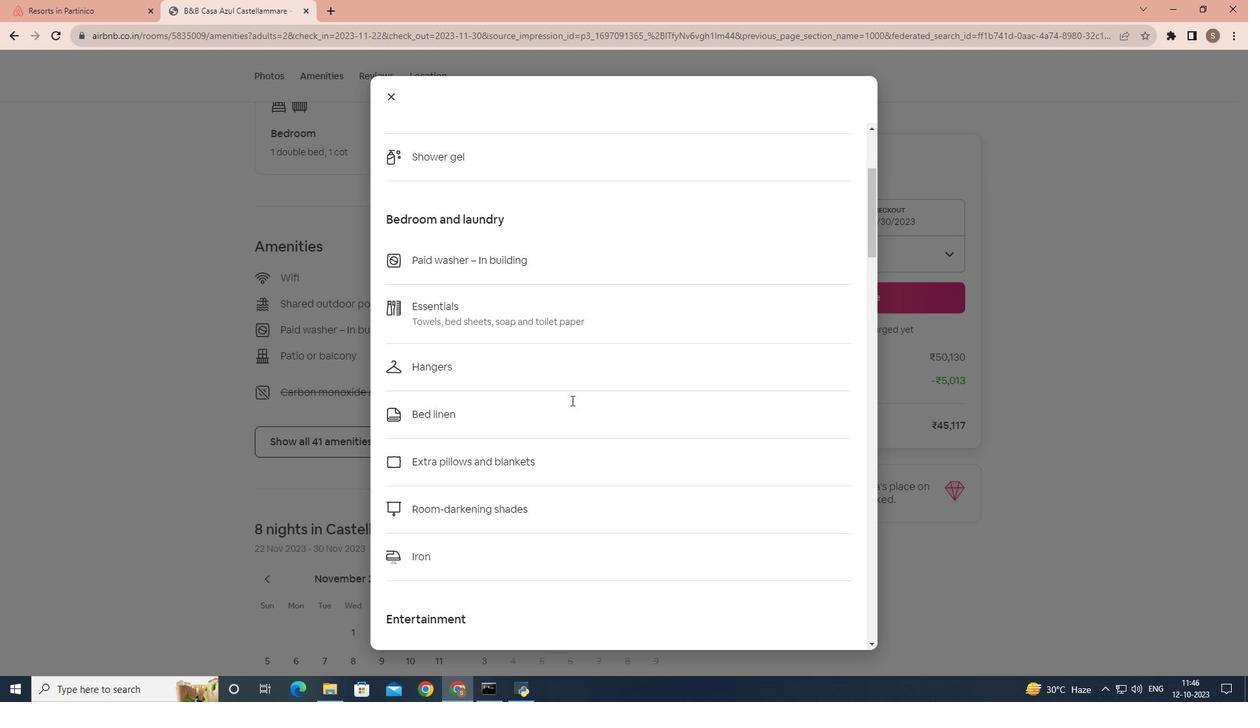 
Action: Mouse scrolled (571, 399) with delta (0, 0)
Screenshot: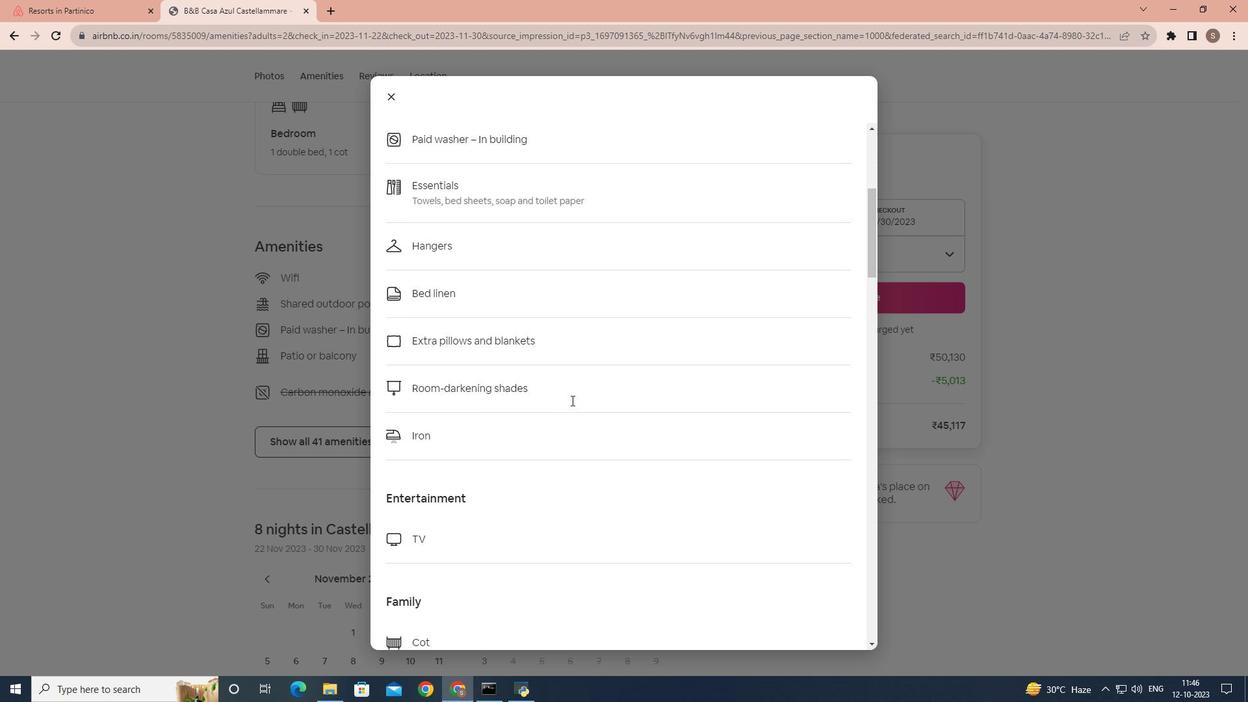 
Action: Mouse scrolled (571, 399) with delta (0, 0)
Screenshot: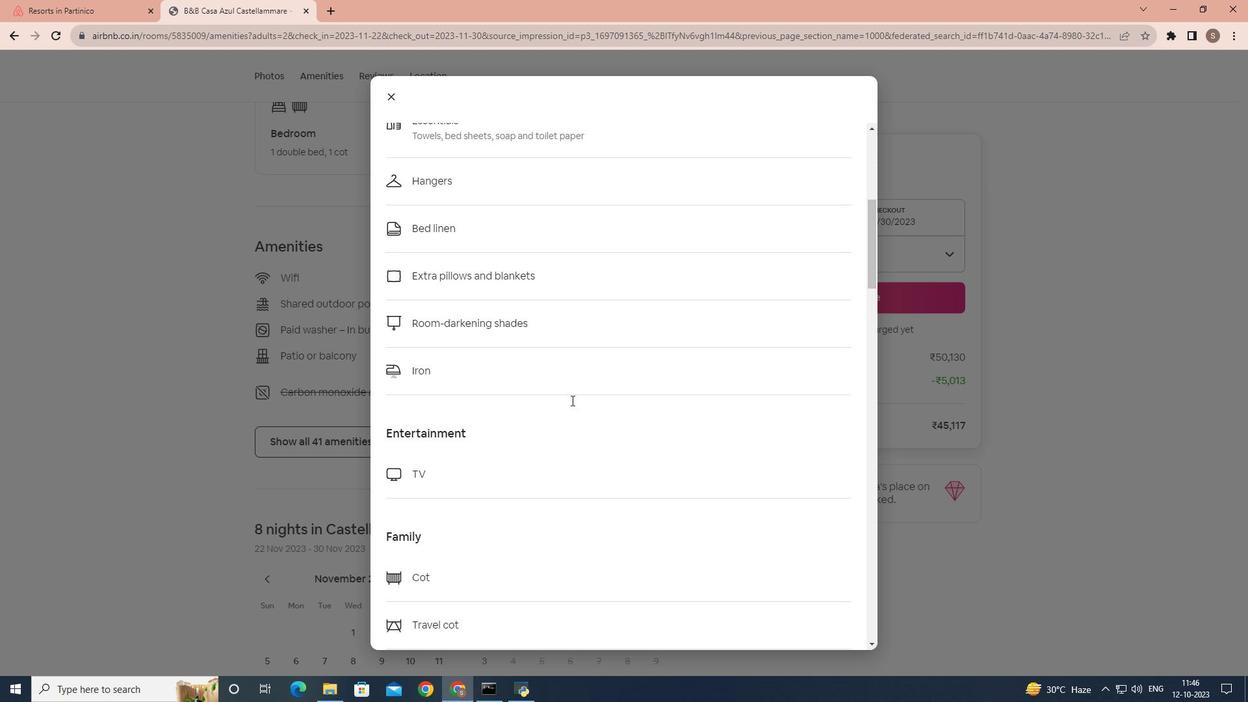 
Action: Mouse scrolled (571, 399) with delta (0, 0)
Screenshot: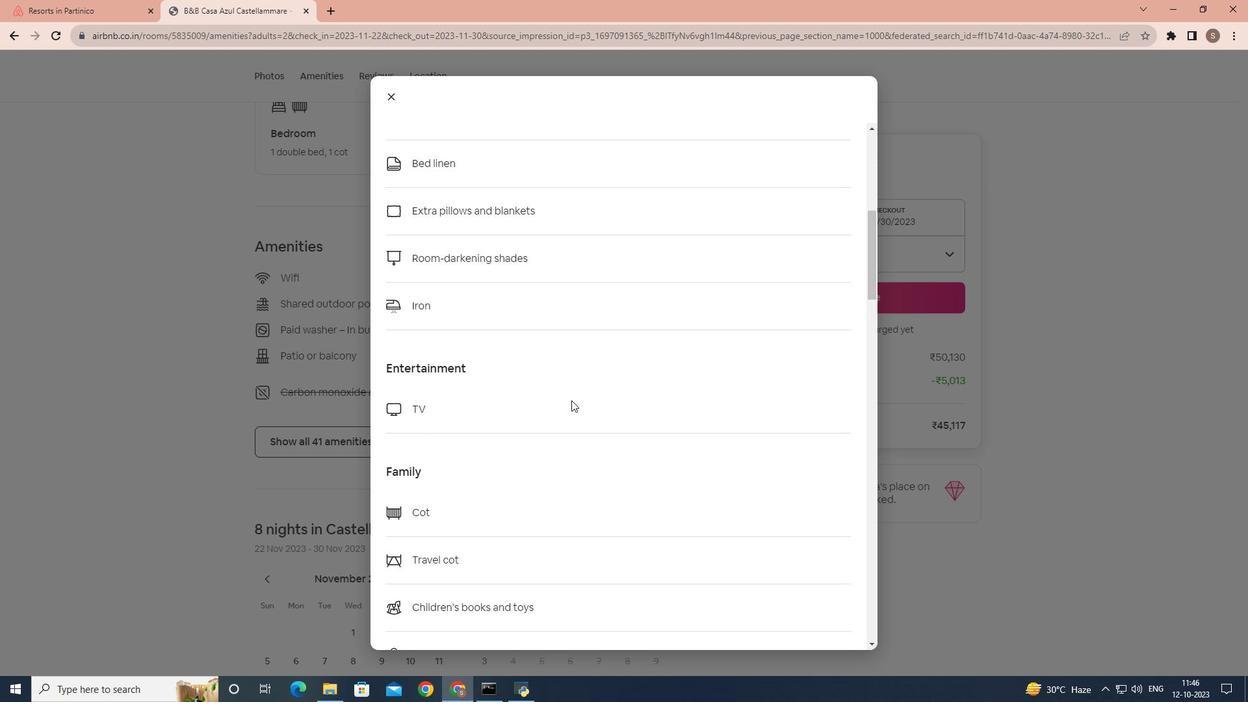 
Action: Mouse scrolled (571, 399) with delta (0, 0)
Screenshot: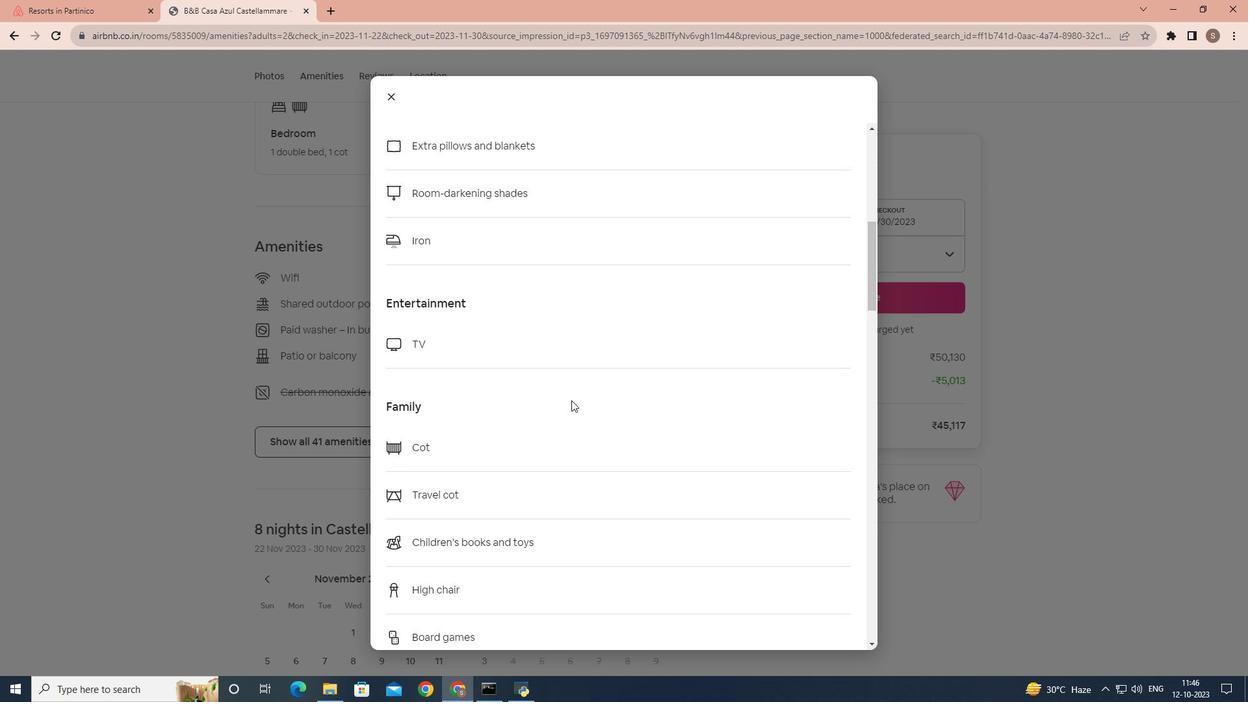 
Action: Mouse scrolled (571, 399) with delta (0, 0)
Screenshot: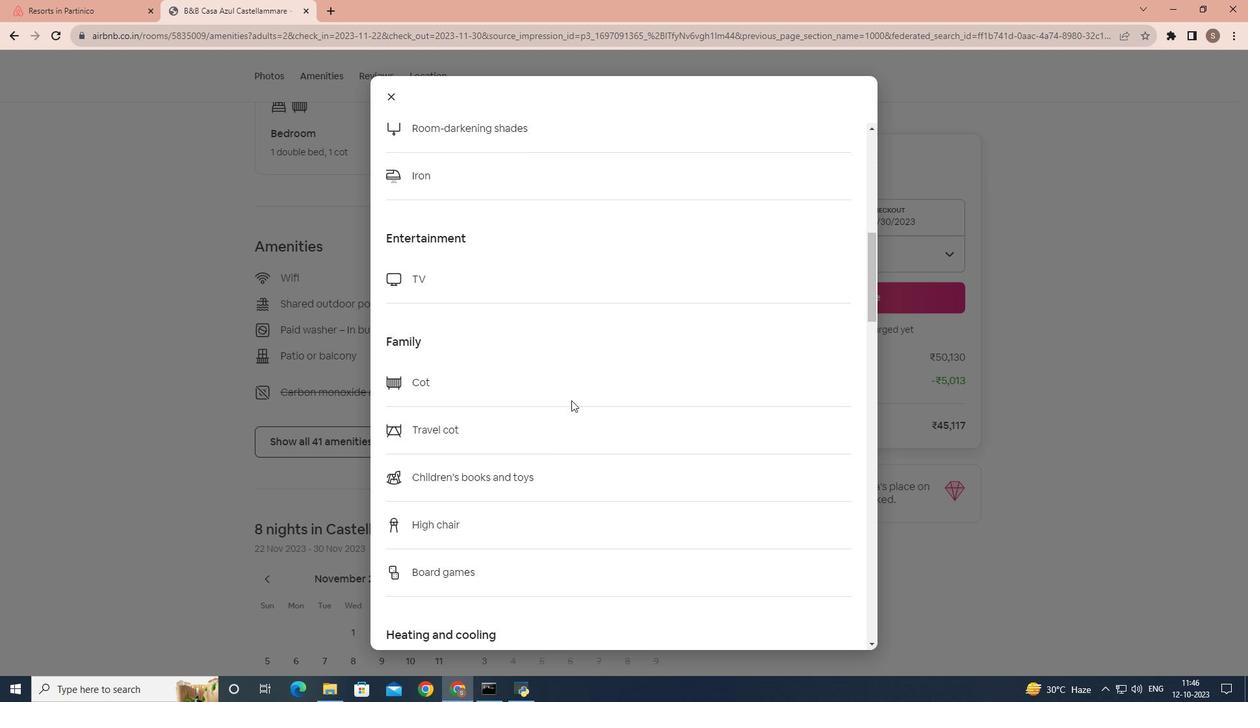 
Action: Mouse scrolled (571, 399) with delta (0, 0)
Screenshot: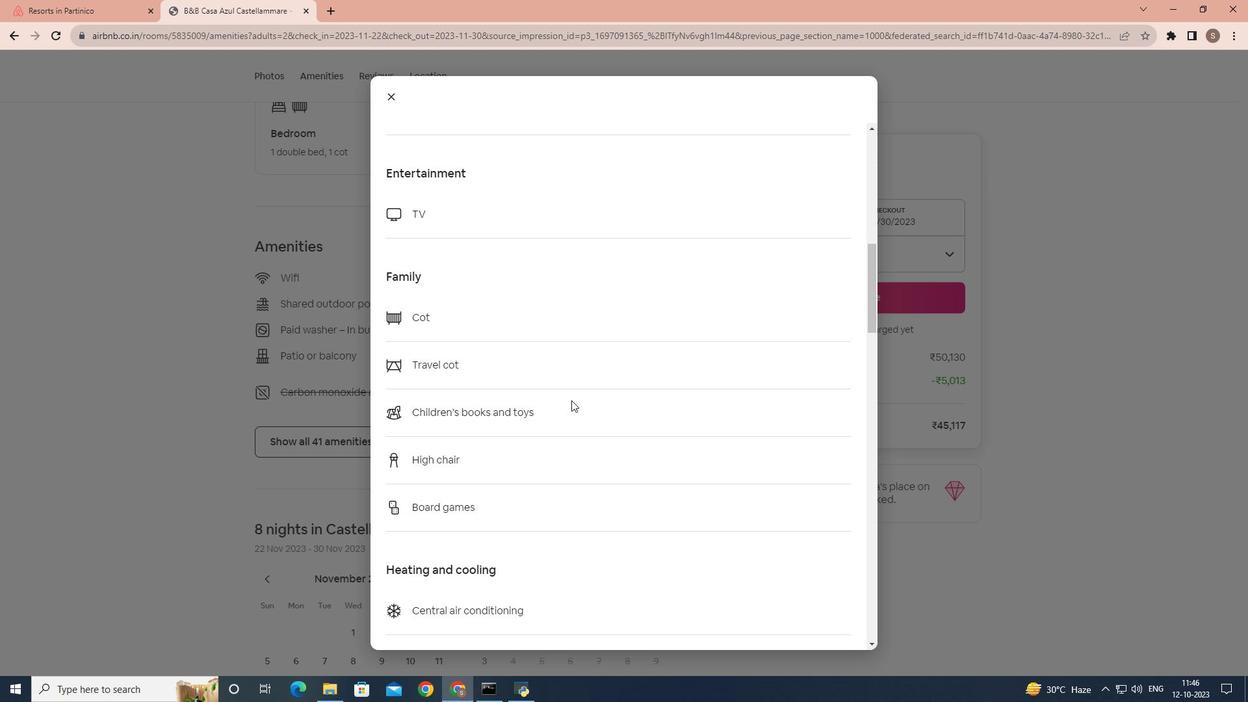 
Action: Mouse scrolled (571, 399) with delta (0, 0)
Screenshot: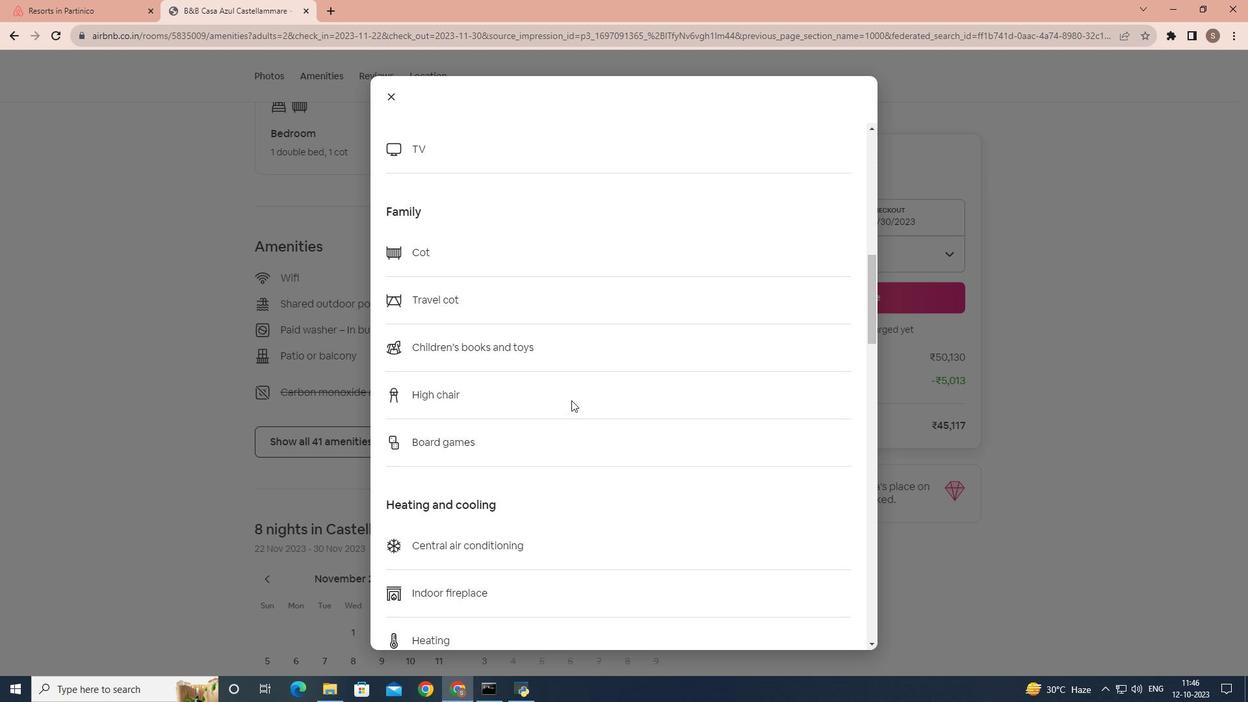 
Action: Mouse scrolled (571, 399) with delta (0, 0)
Screenshot: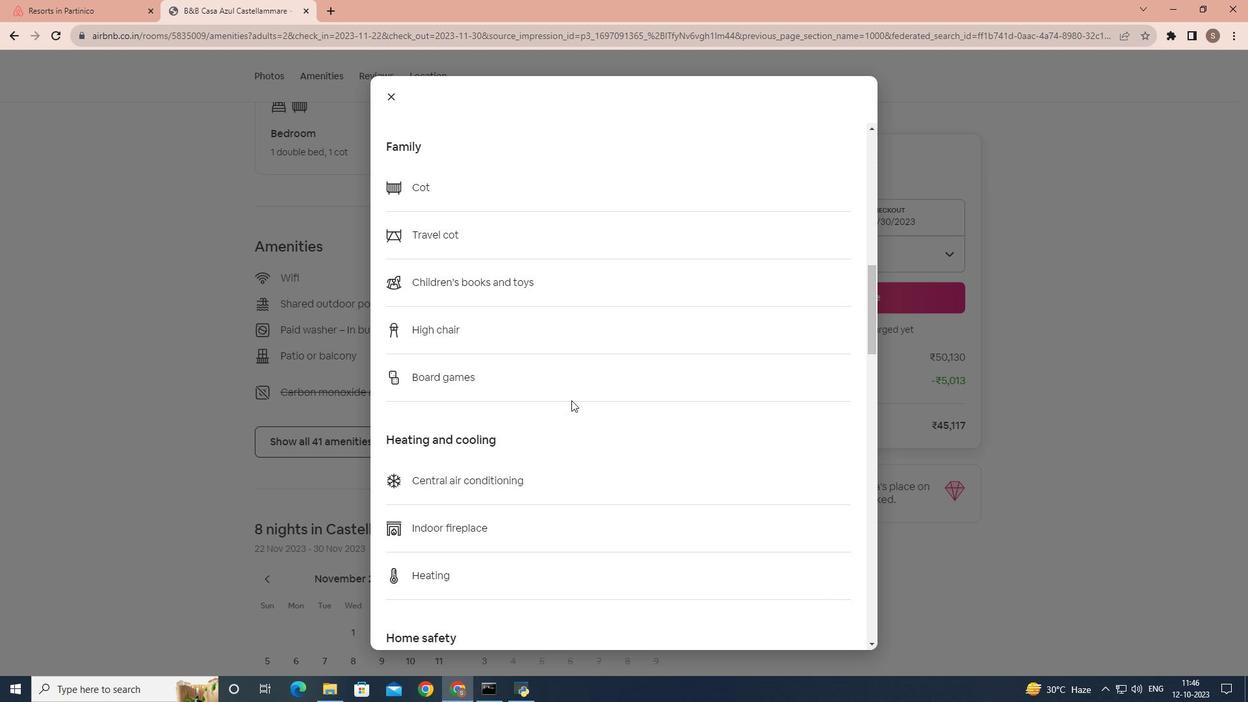 
Action: Mouse scrolled (571, 399) with delta (0, 0)
Screenshot: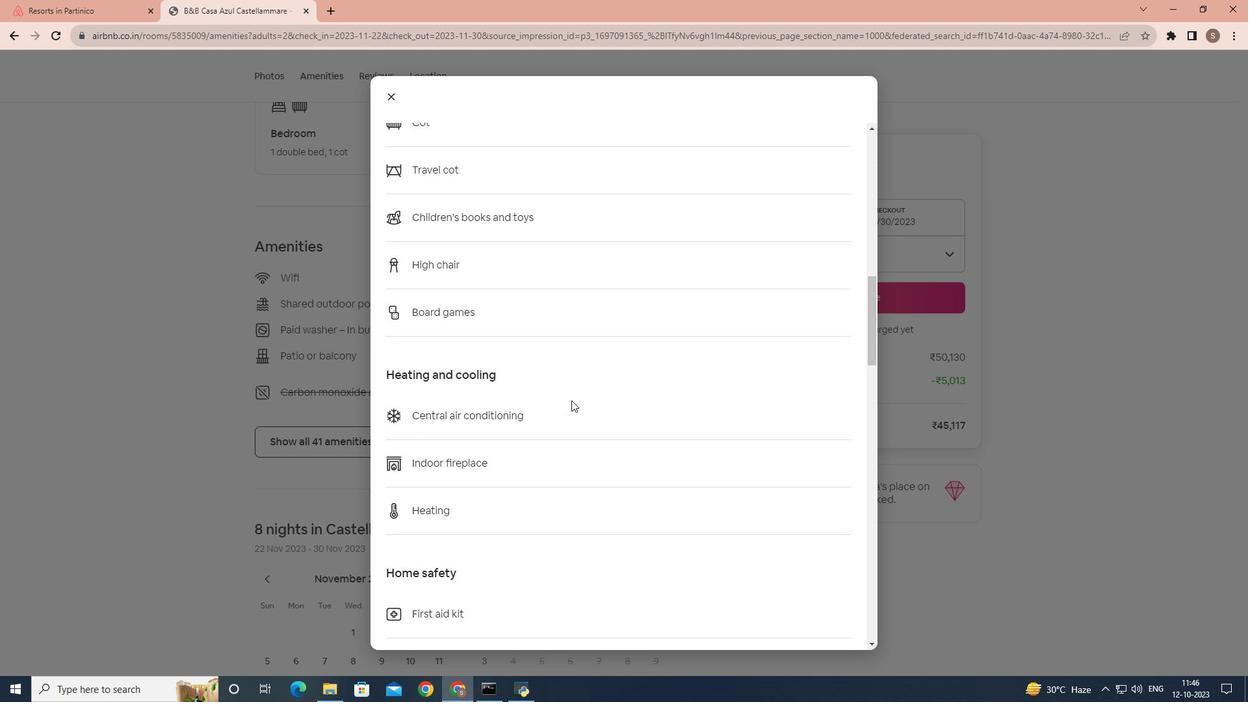
Action: Mouse scrolled (571, 399) with delta (0, 0)
Screenshot: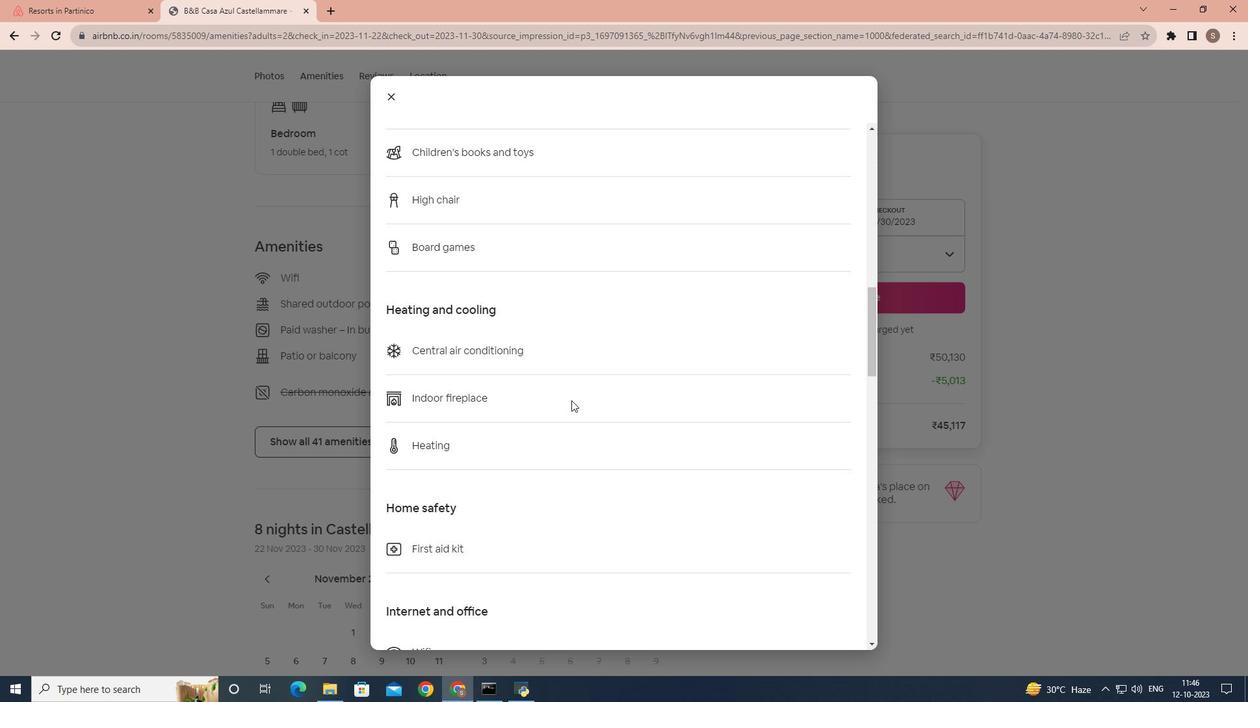 
Action: Mouse scrolled (571, 399) with delta (0, 0)
Screenshot: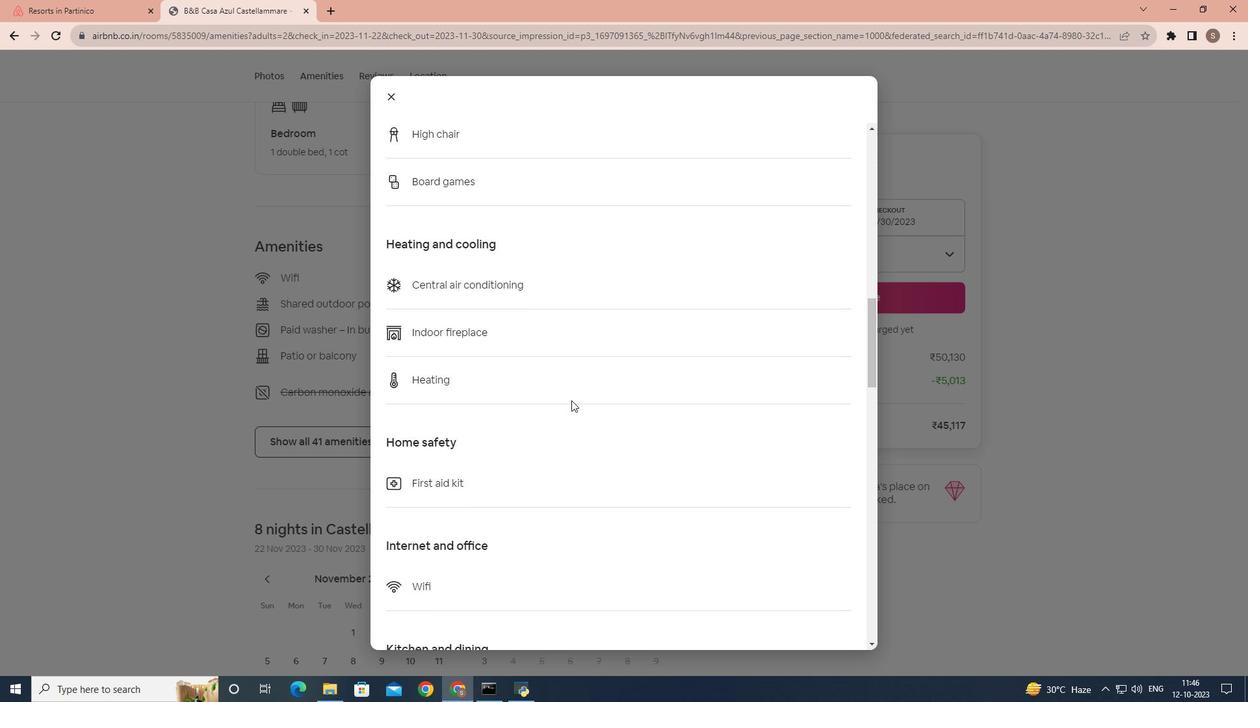 
Action: Mouse scrolled (571, 399) with delta (0, 0)
Screenshot: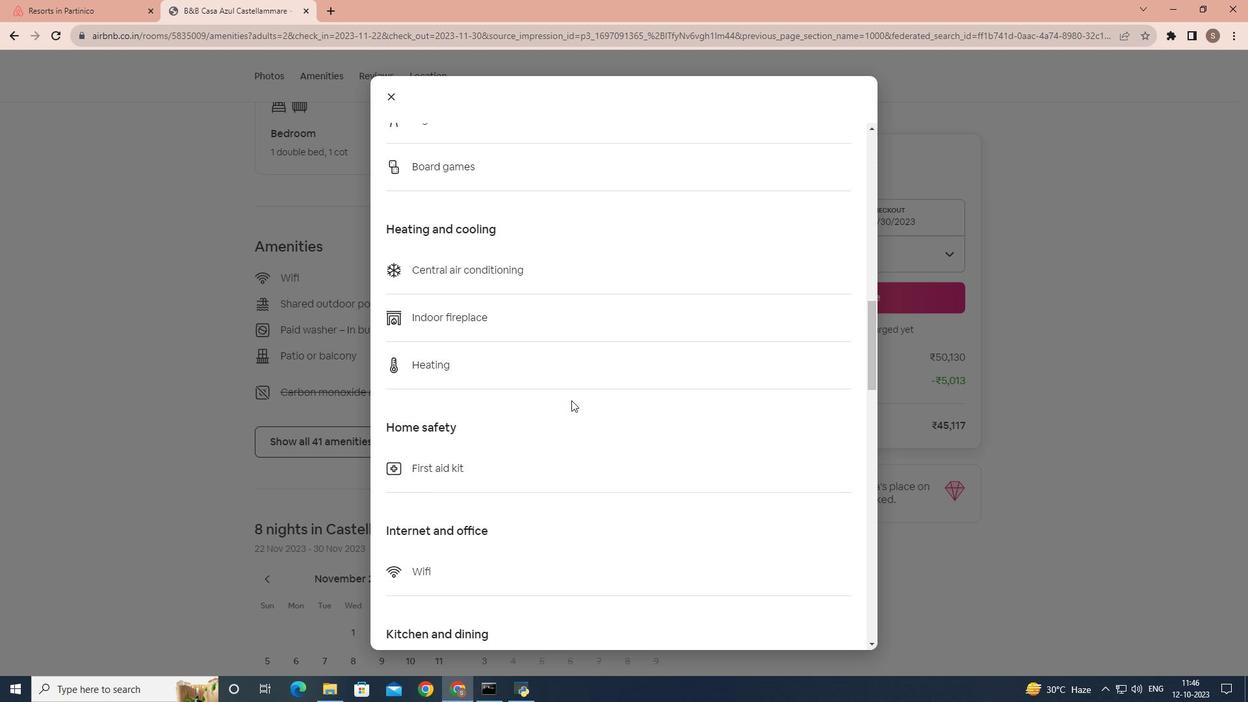 
Action: Mouse scrolled (571, 399) with delta (0, 0)
Screenshot: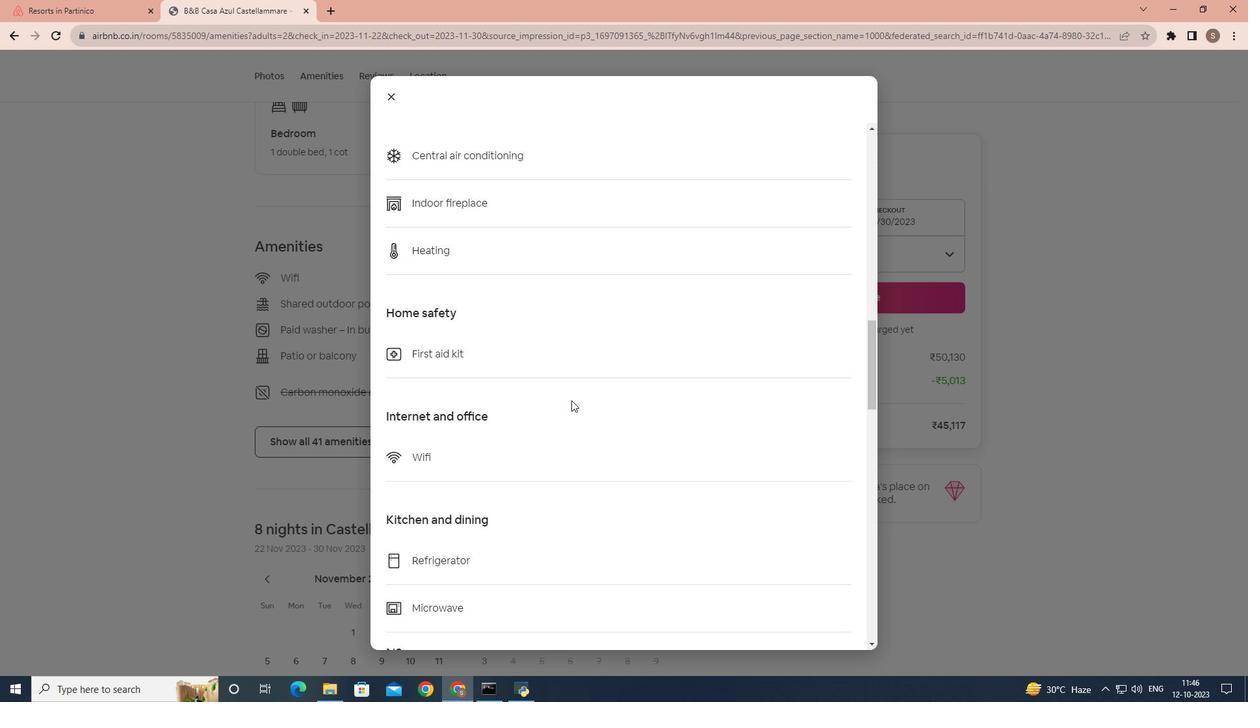 
Action: Mouse scrolled (571, 399) with delta (0, 0)
Screenshot: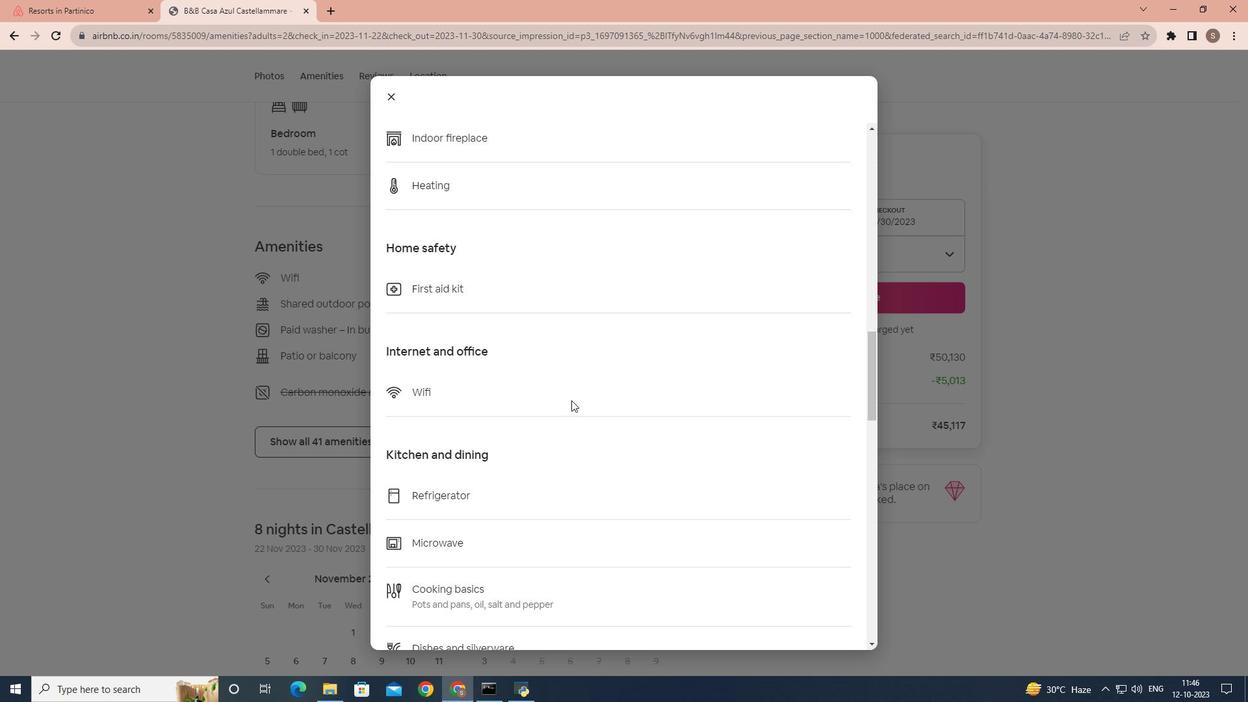 
Action: Mouse scrolled (571, 399) with delta (0, 0)
Screenshot: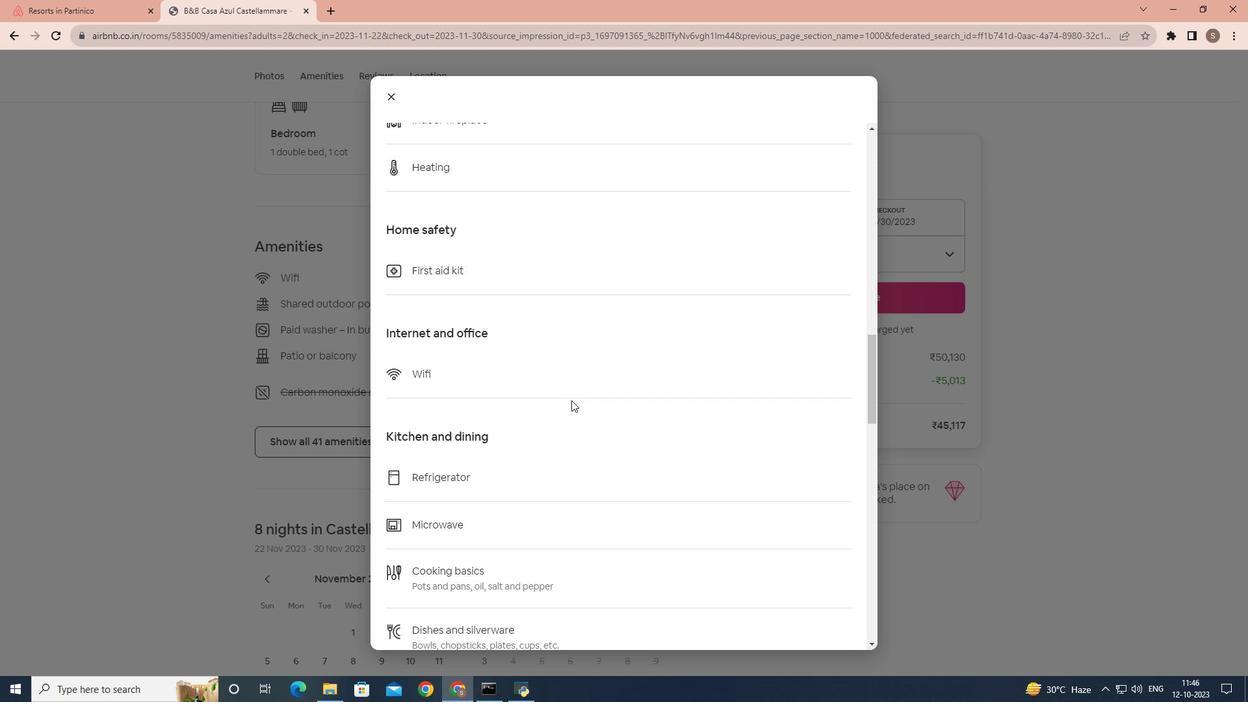 
Action: Mouse scrolled (571, 399) with delta (0, 0)
Screenshot: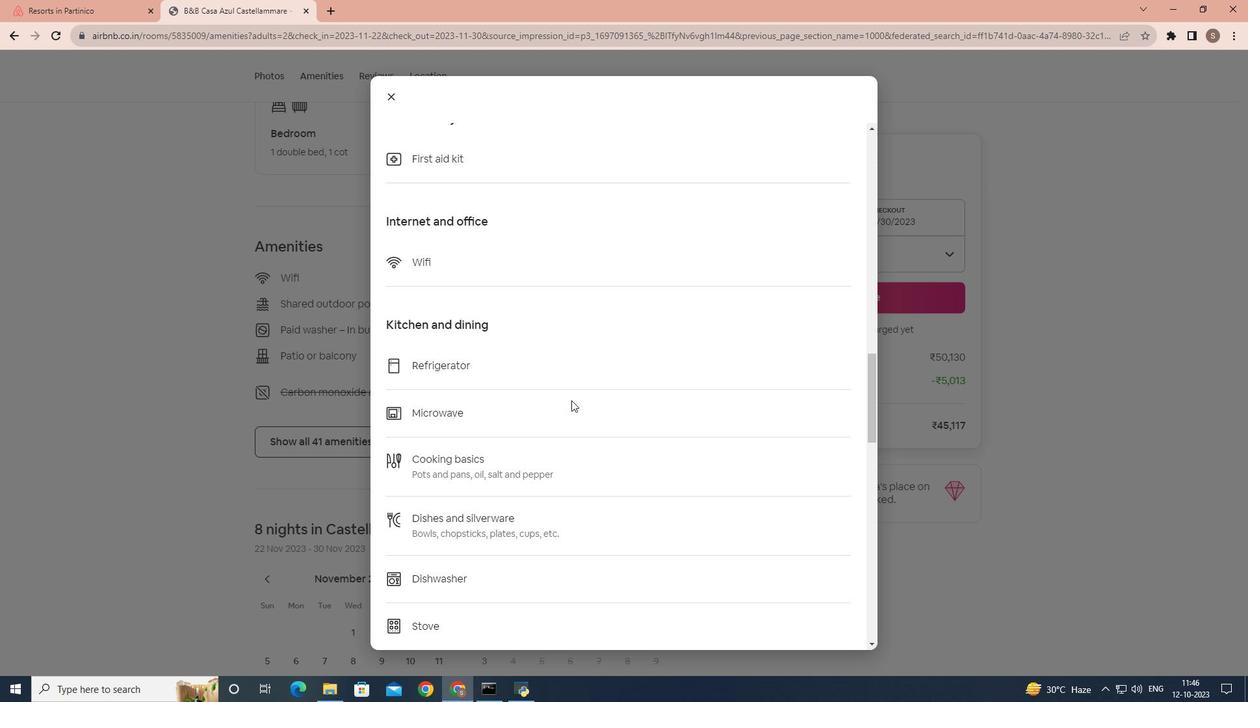 
Action: Mouse scrolled (571, 399) with delta (0, 0)
Screenshot: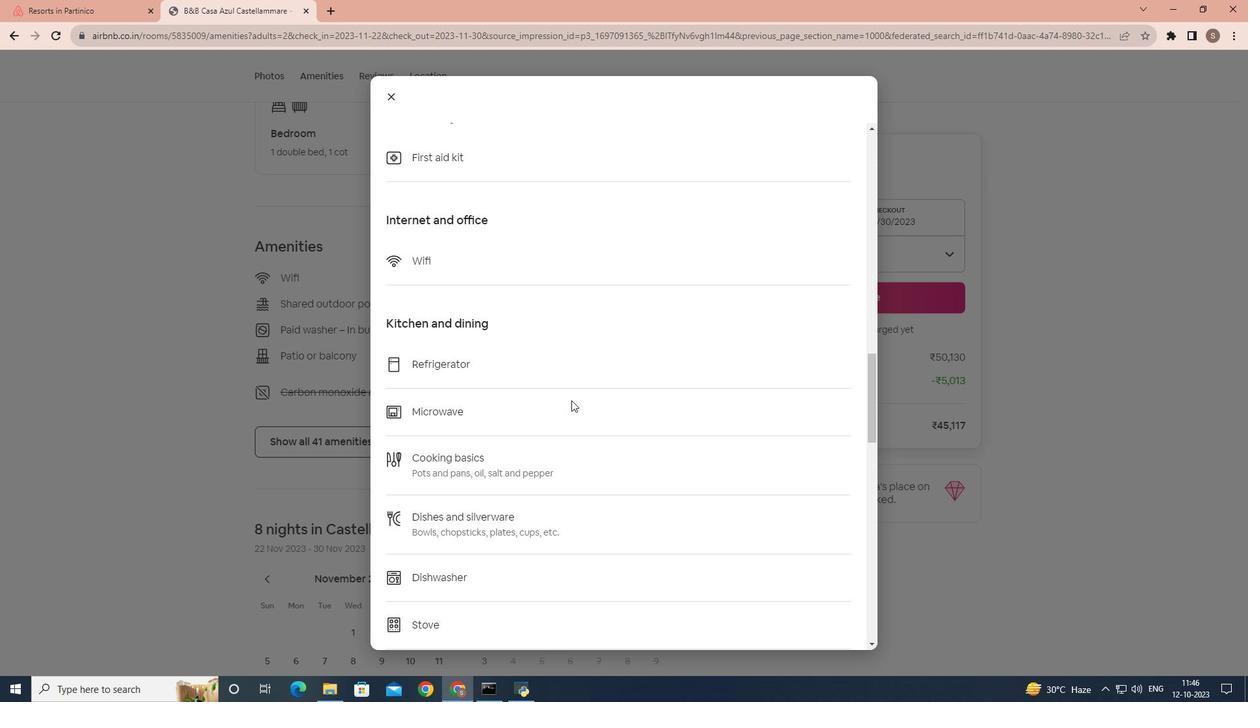 
Action: Mouse scrolled (571, 399) with delta (0, 0)
Screenshot: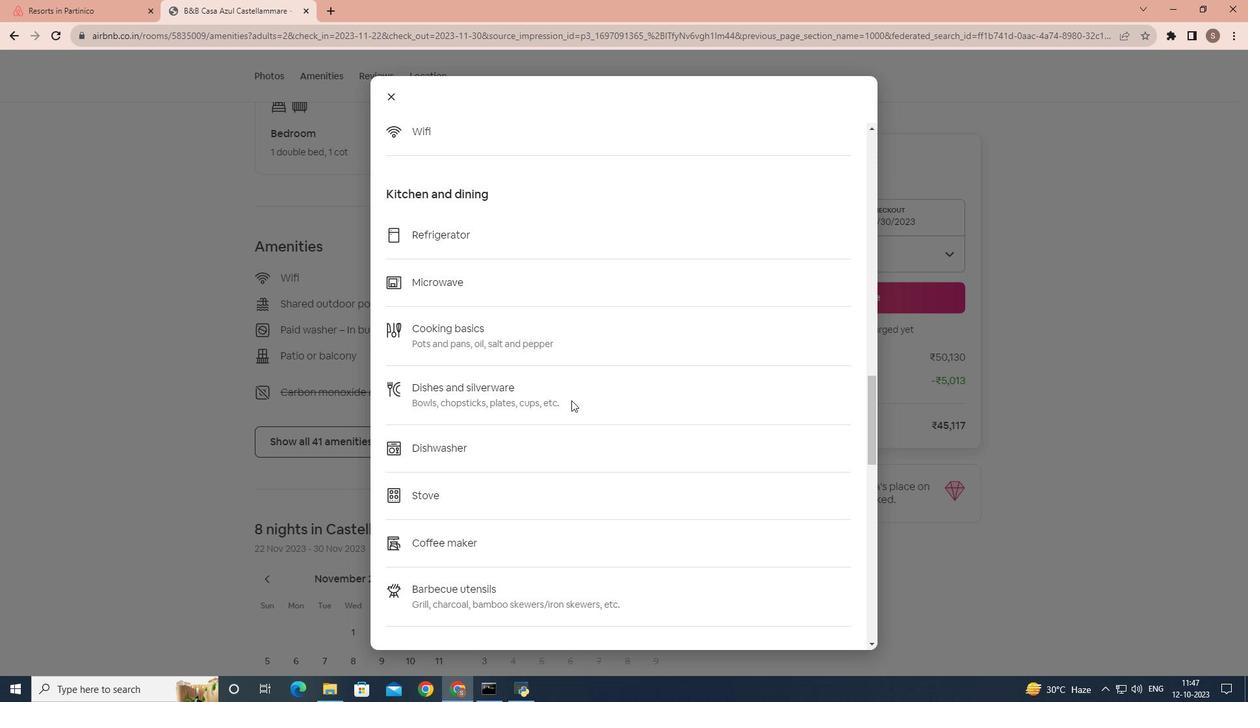 
Action: Mouse scrolled (571, 399) with delta (0, 0)
Screenshot: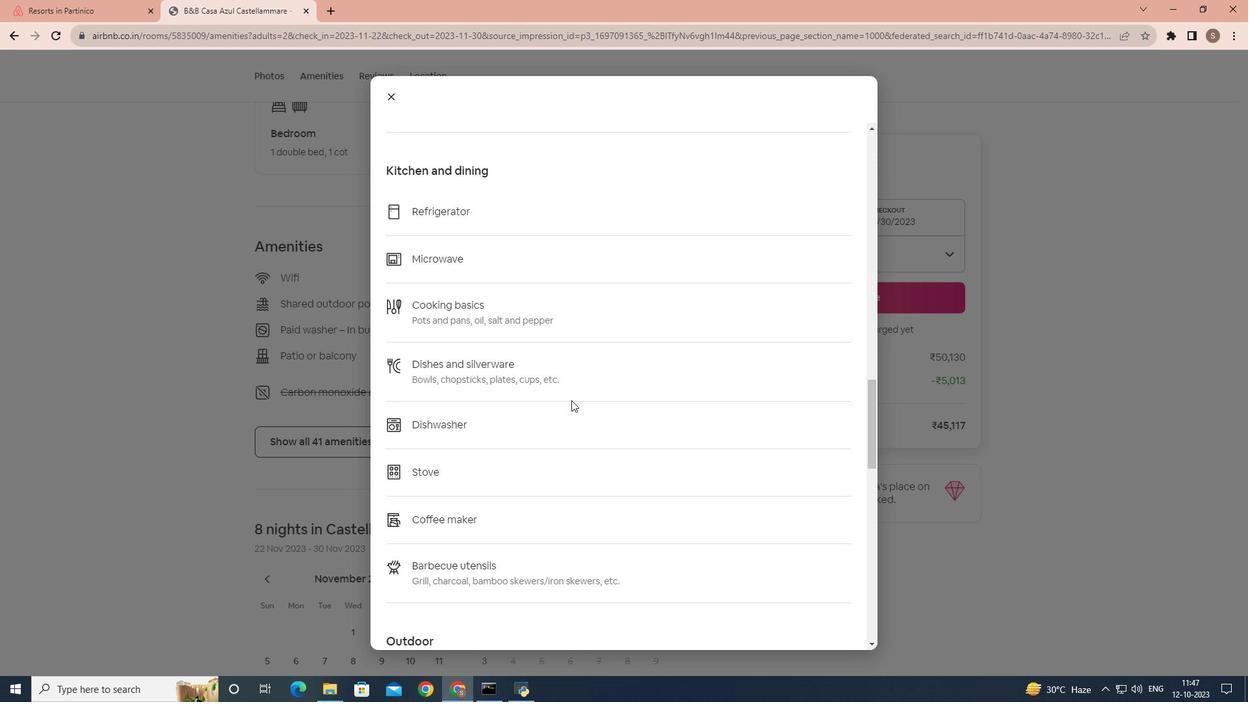 
Action: Mouse scrolled (571, 399) with delta (0, 0)
Screenshot: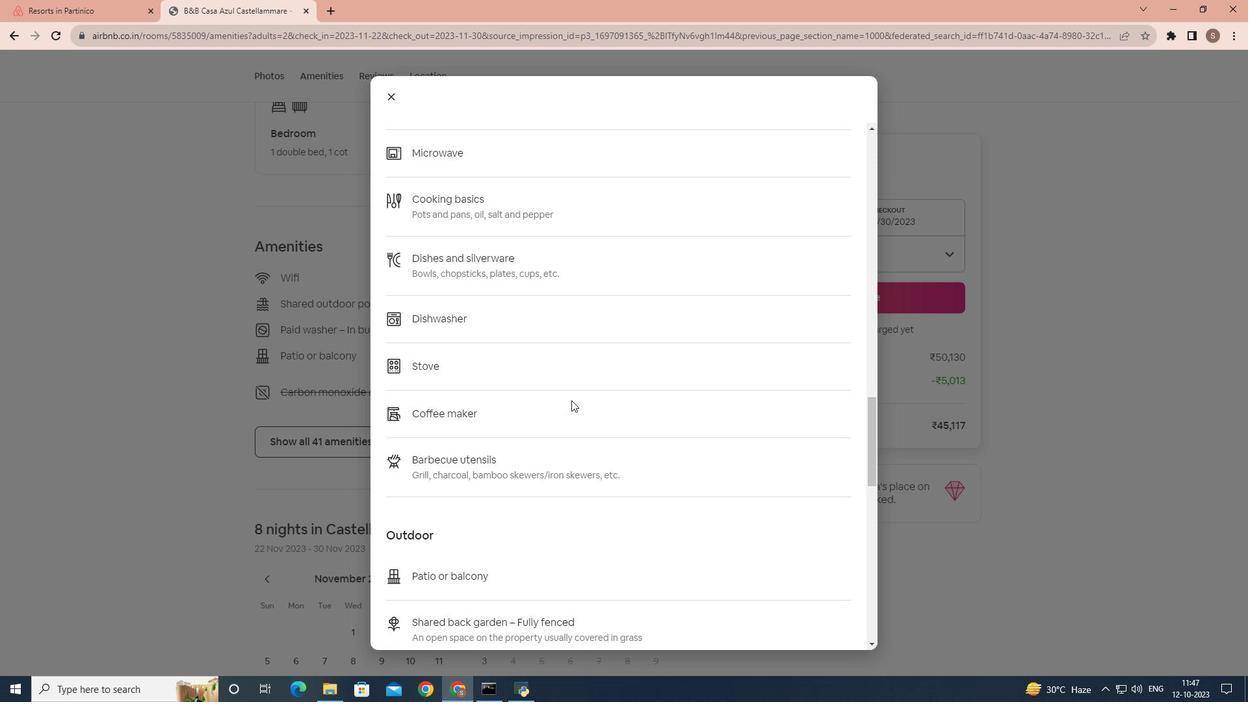 
Action: Mouse scrolled (571, 399) with delta (0, 0)
Screenshot: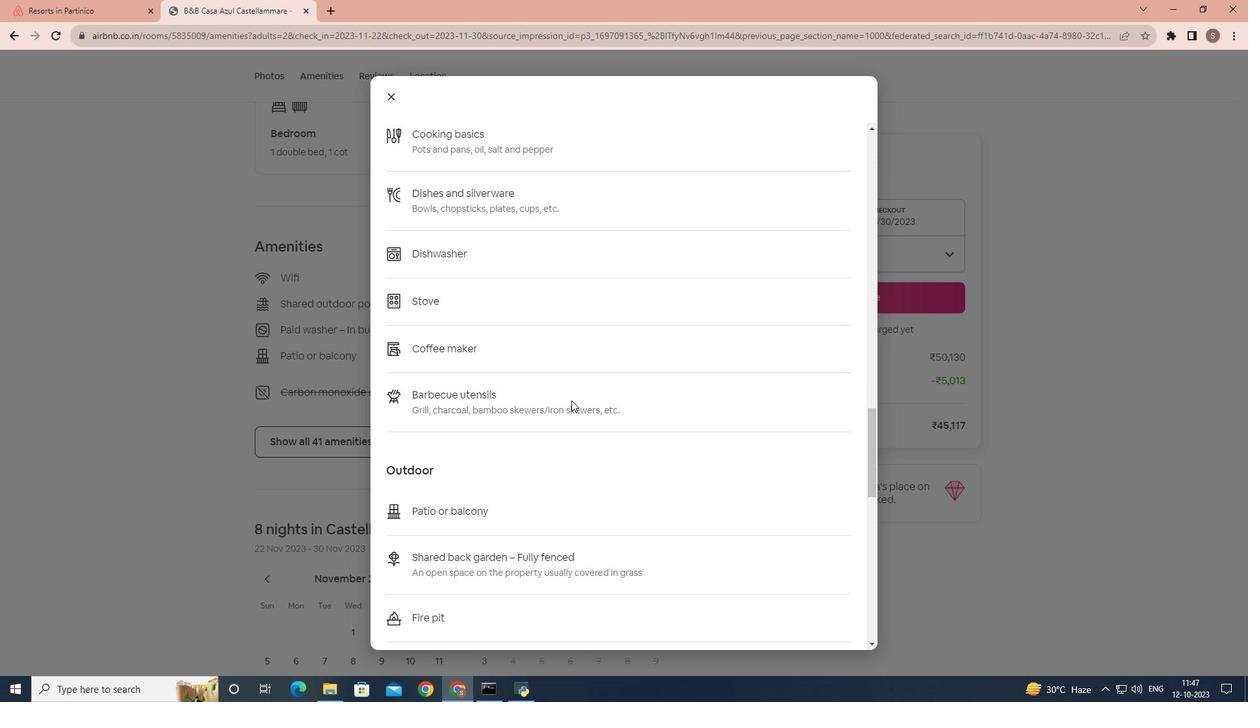
Action: Mouse scrolled (571, 399) with delta (0, 0)
Screenshot: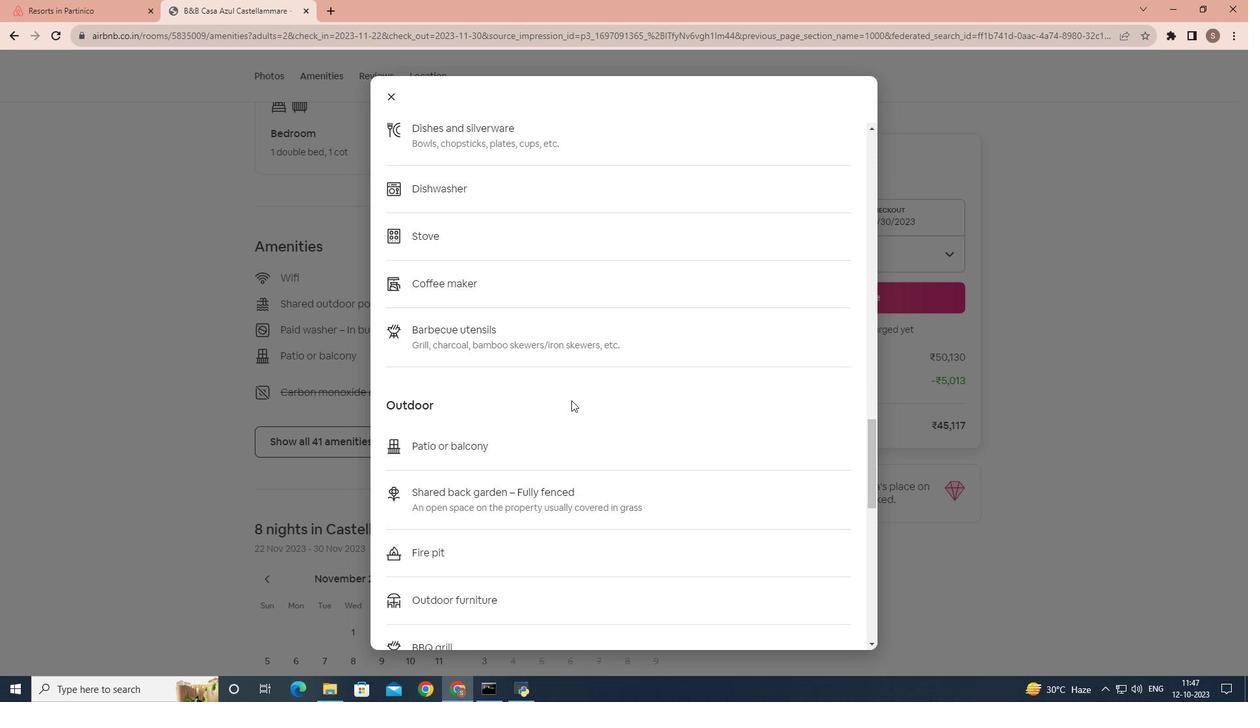 
Action: Mouse scrolled (571, 399) with delta (0, 0)
Screenshot: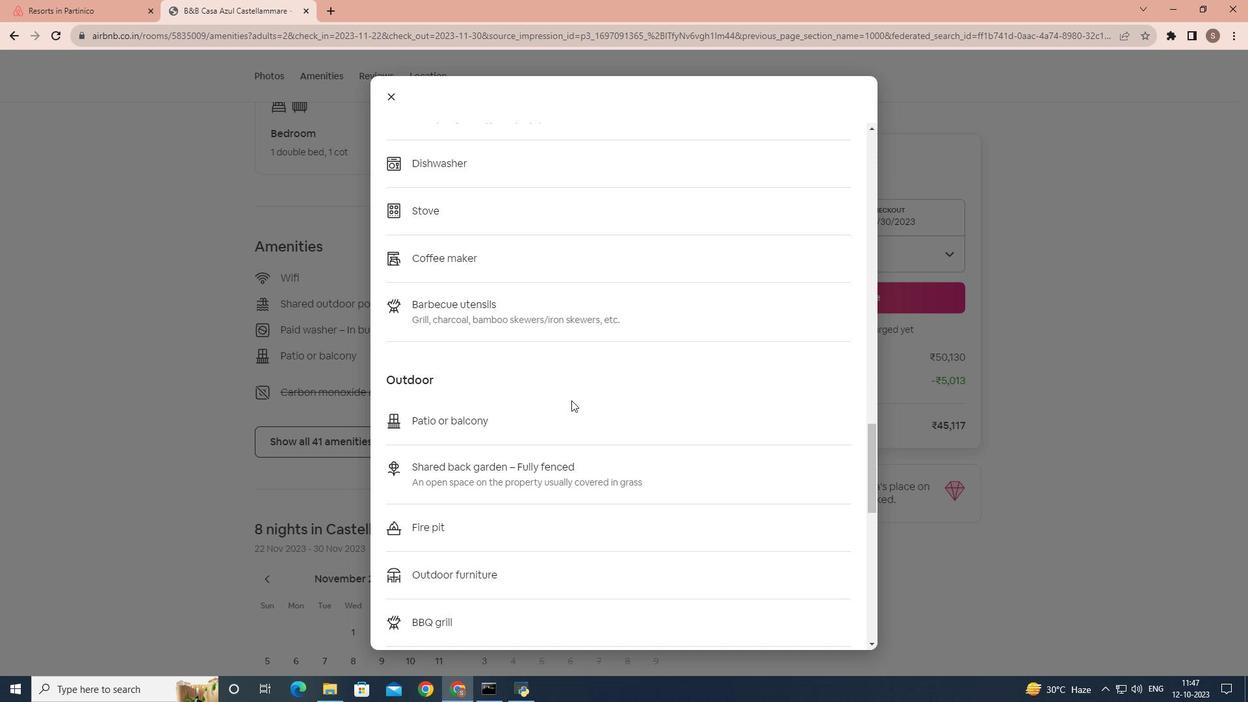 
Action: Mouse scrolled (571, 399) with delta (0, 0)
Screenshot: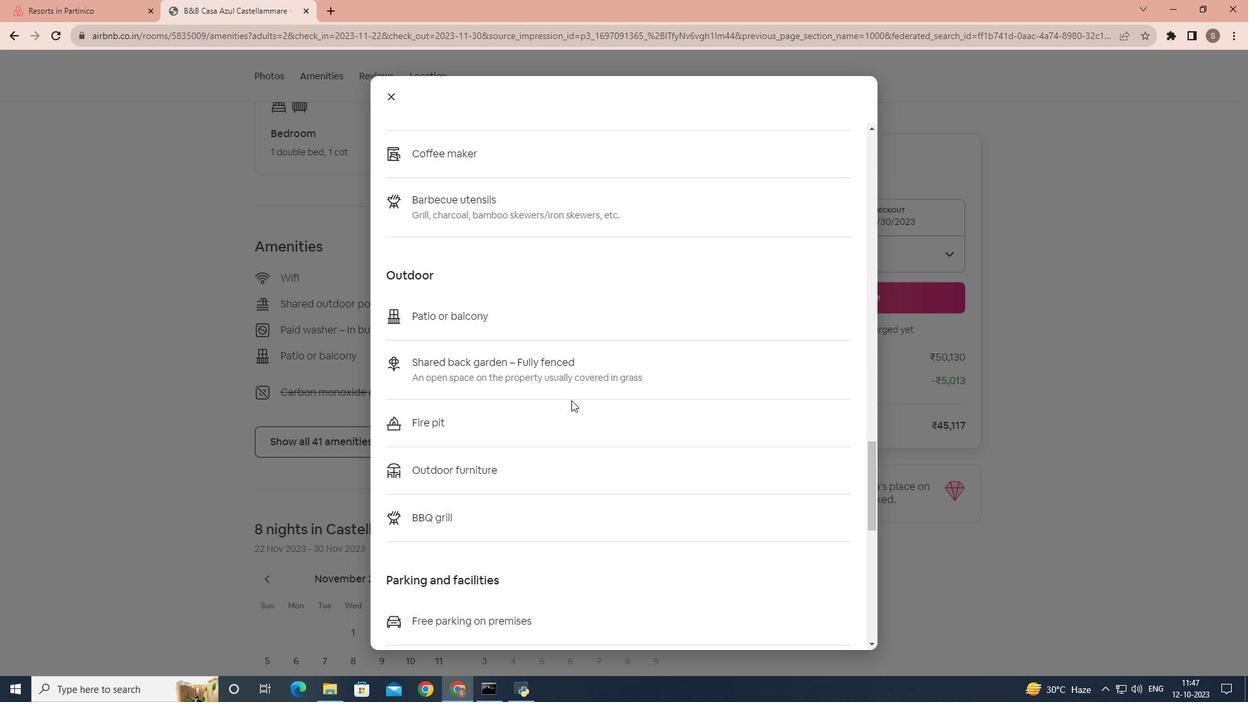 
Action: Mouse scrolled (571, 399) with delta (0, 0)
Screenshot: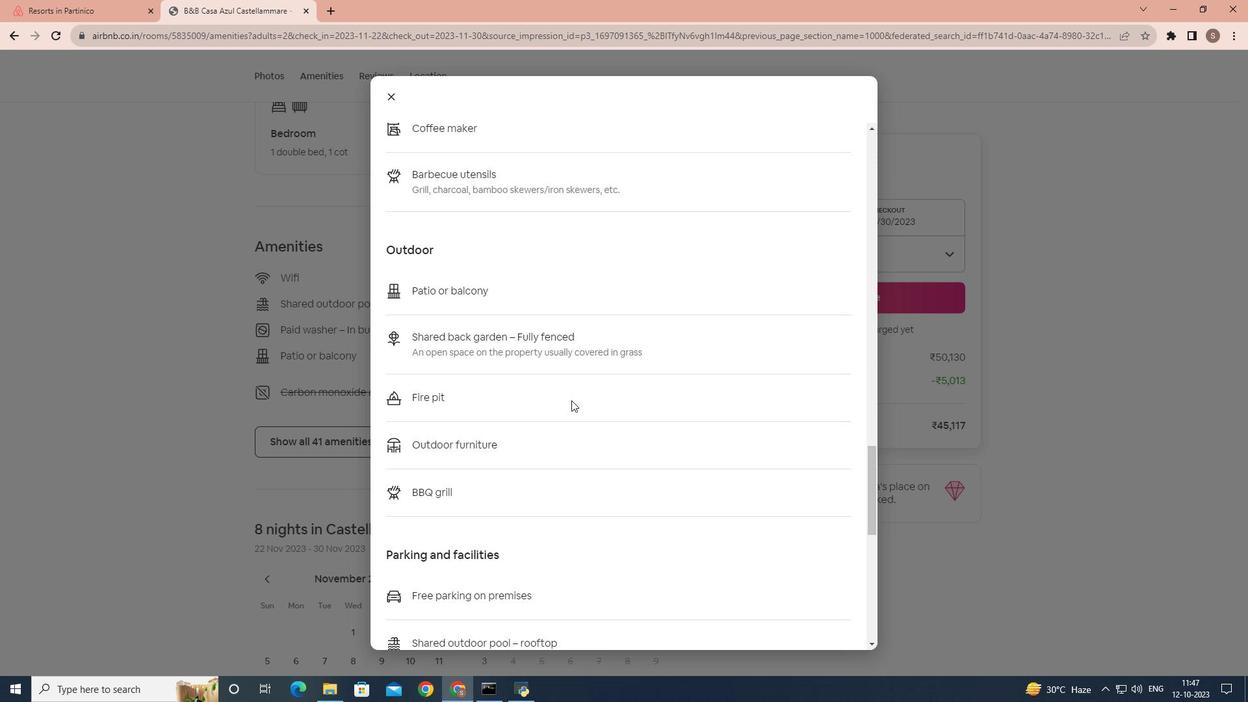 
Action: Mouse scrolled (571, 399) with delta (0, 0)
Screenshot: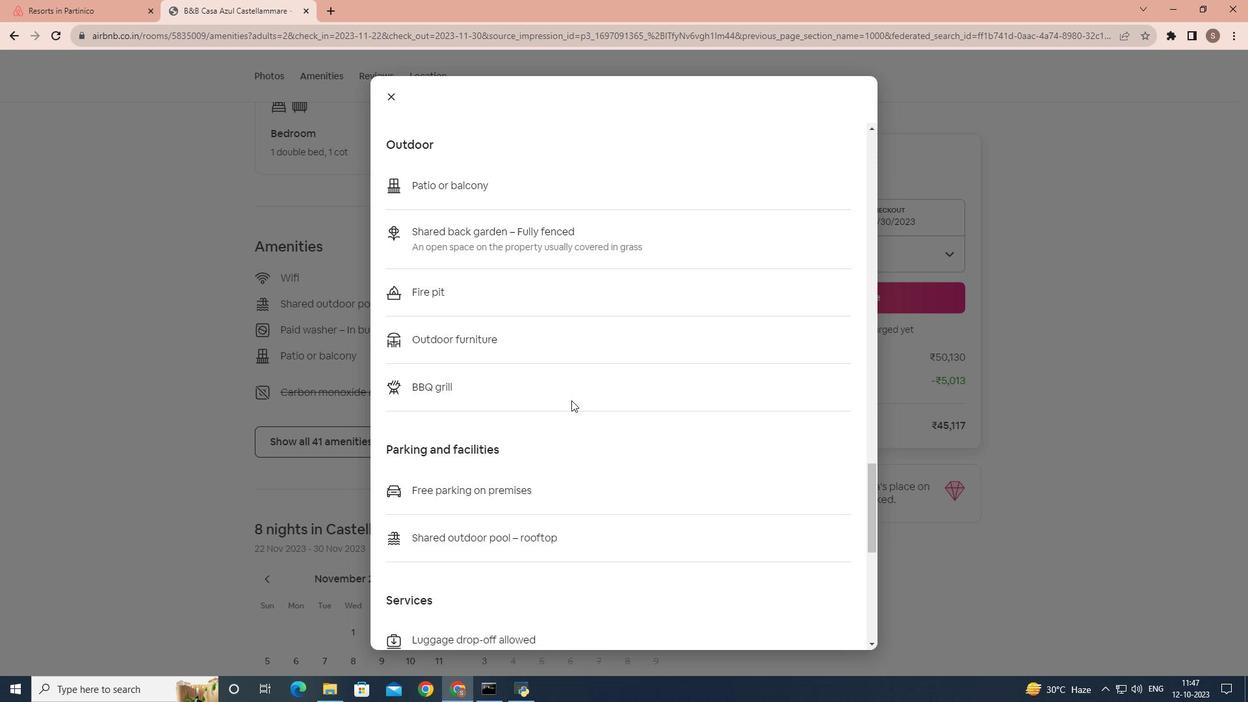 
Action: Mouse scrolled (571, 399) with delta (0, 0)
Screenshot: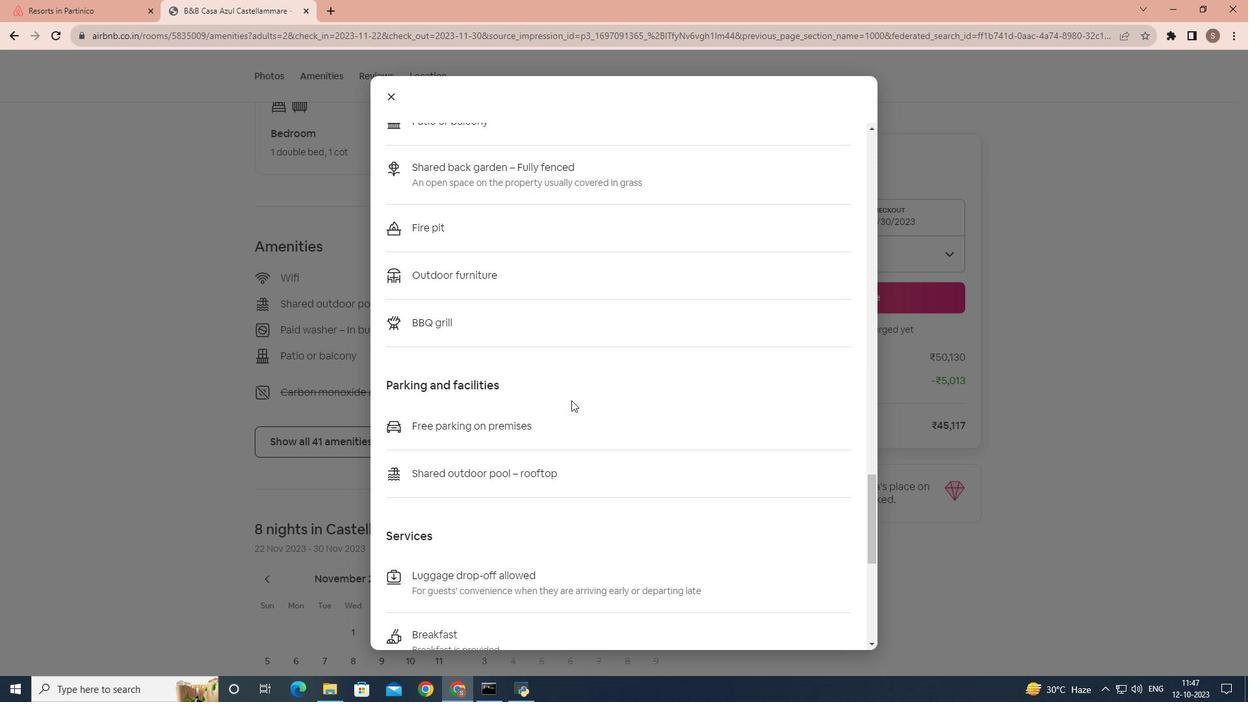 
Action: Mouse scrolled (571, 399) with delta (0, 0)
Screenshot: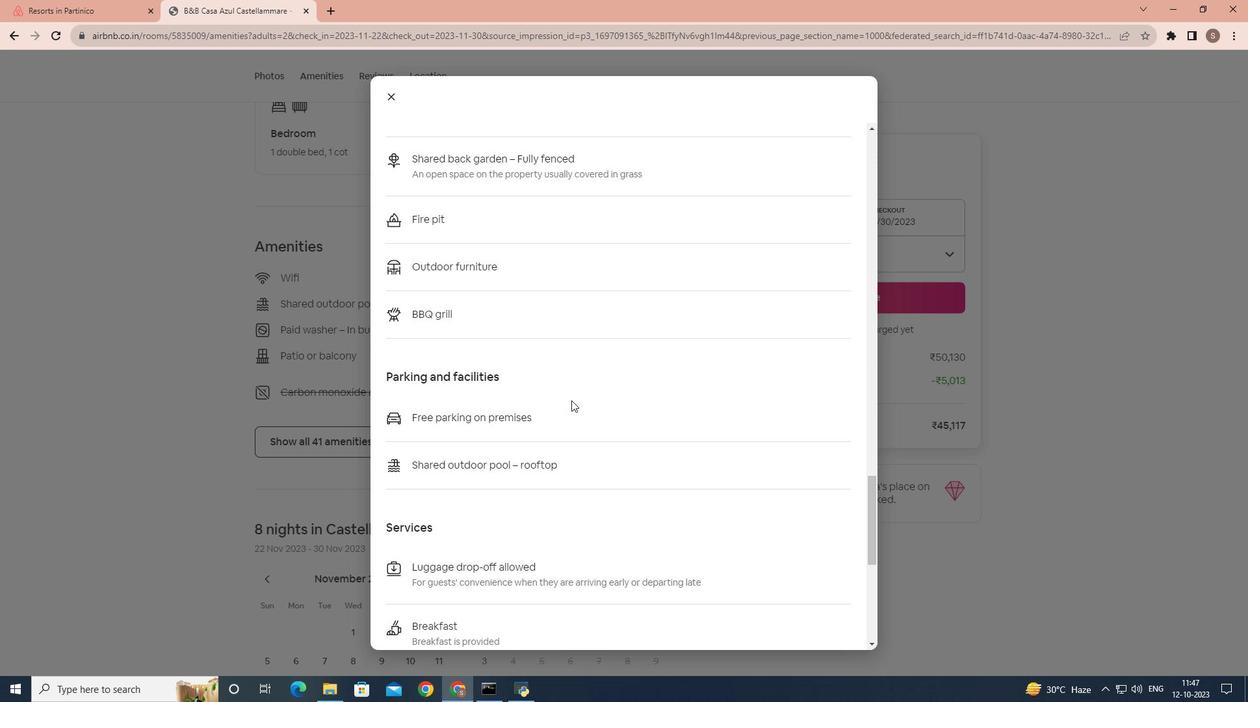 
Action: Mouse scrolled (571, 399) with delta (0, 0)
Screenshot: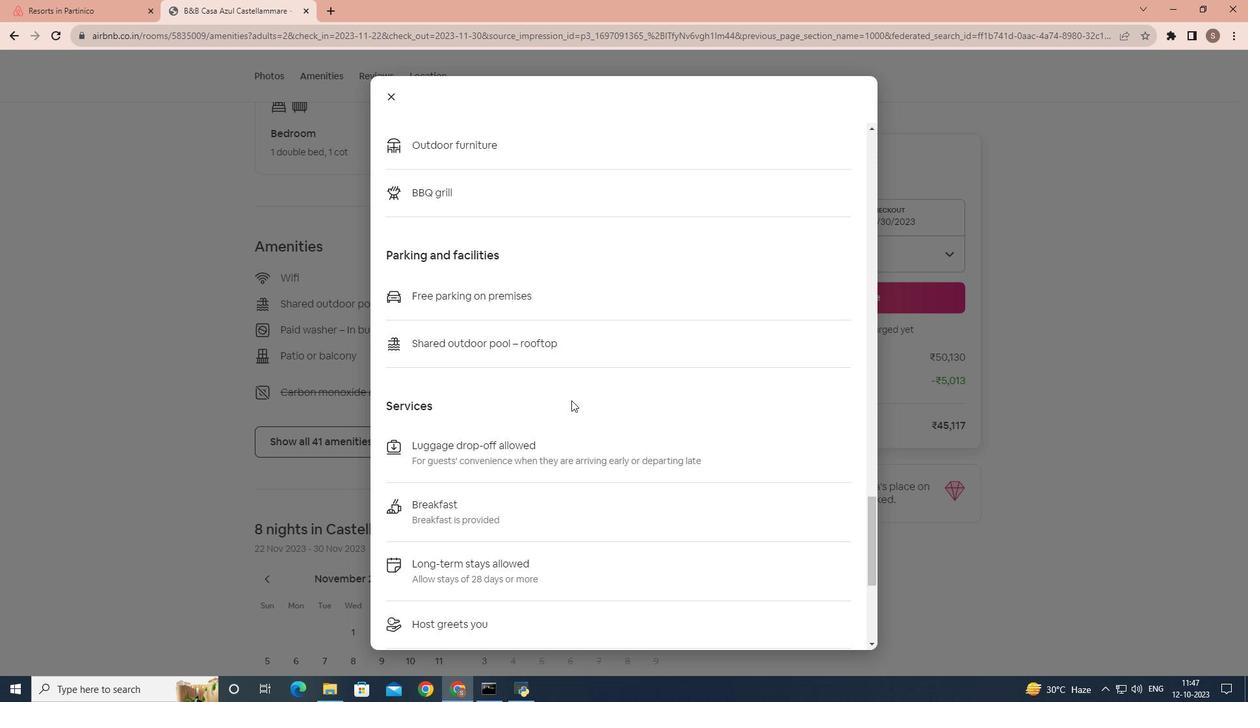 
Action: Mouse scrolled (571, 399) with delta (0, 0)
Screenshot: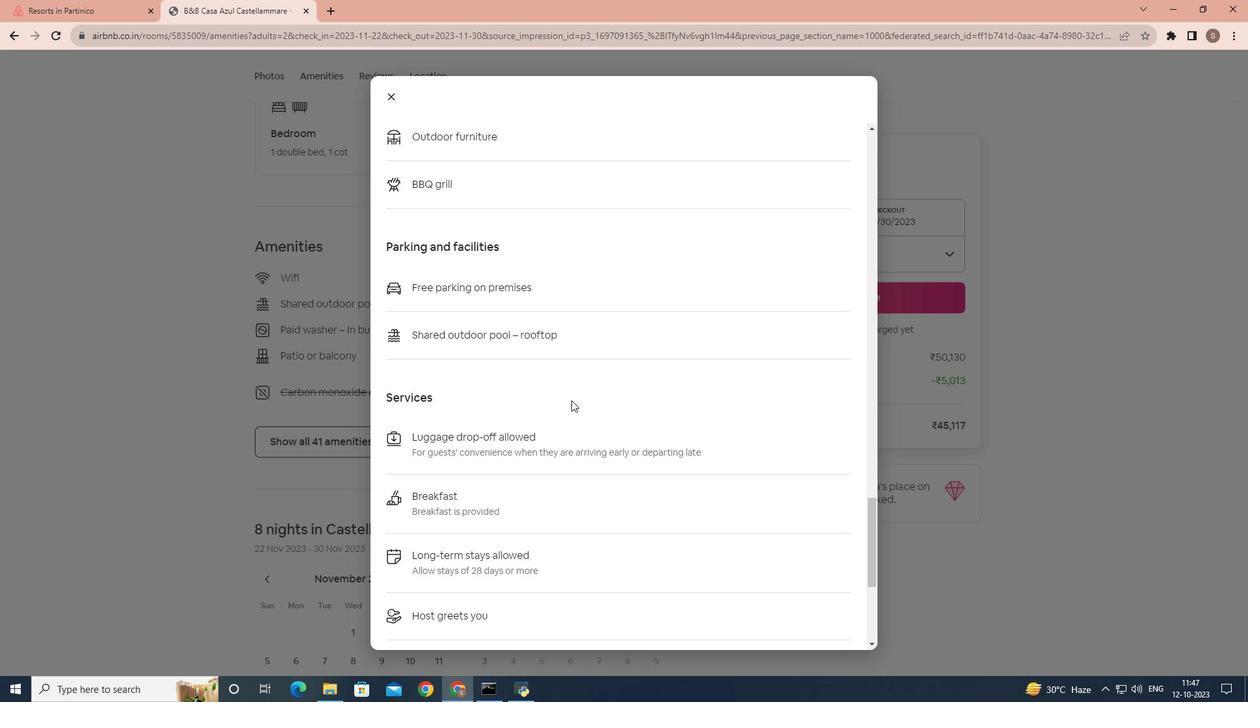 
Action: Mouse scrolled (571, 399) with delta (0, 0)
Screenshot: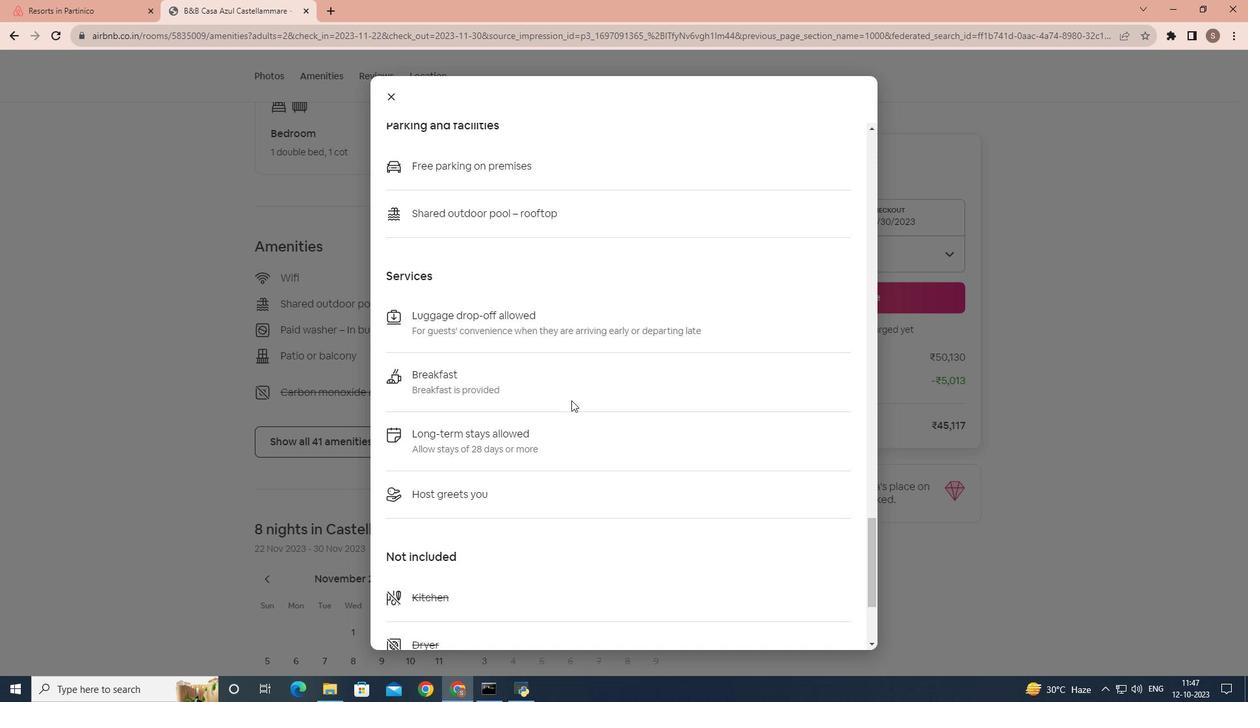 
Action: Mouse scrolled (571, 399) with delta (0, 0)
Screenshot: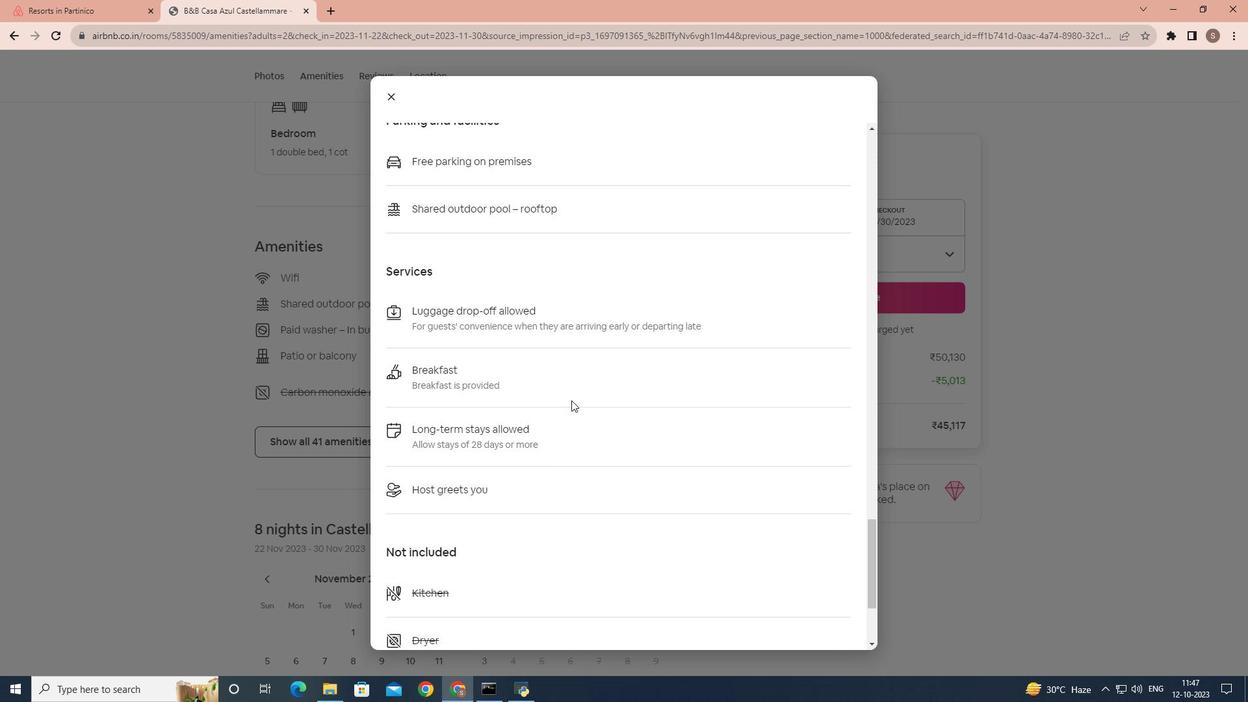 
Action: Mouse scrolled (571, 399) with delta (0, 0)
Screenshot: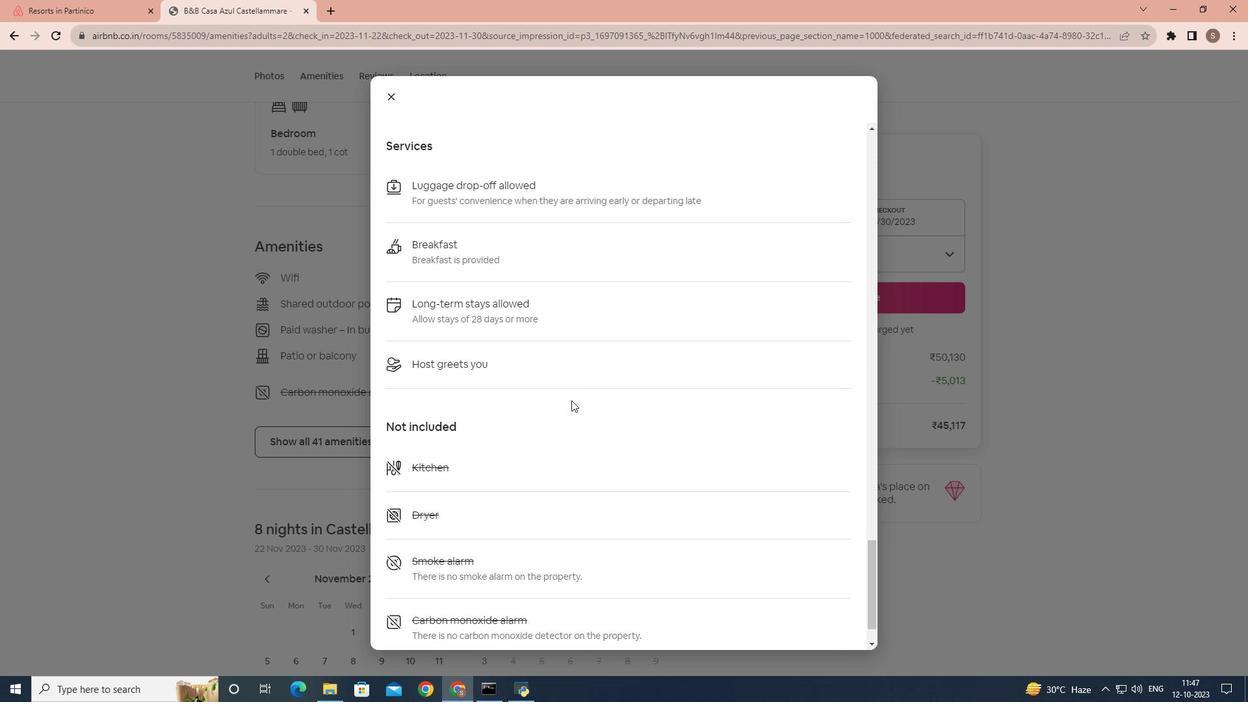 
Action: Mouse scrolled (571, 399) with delta (0, 0)
Screenshot: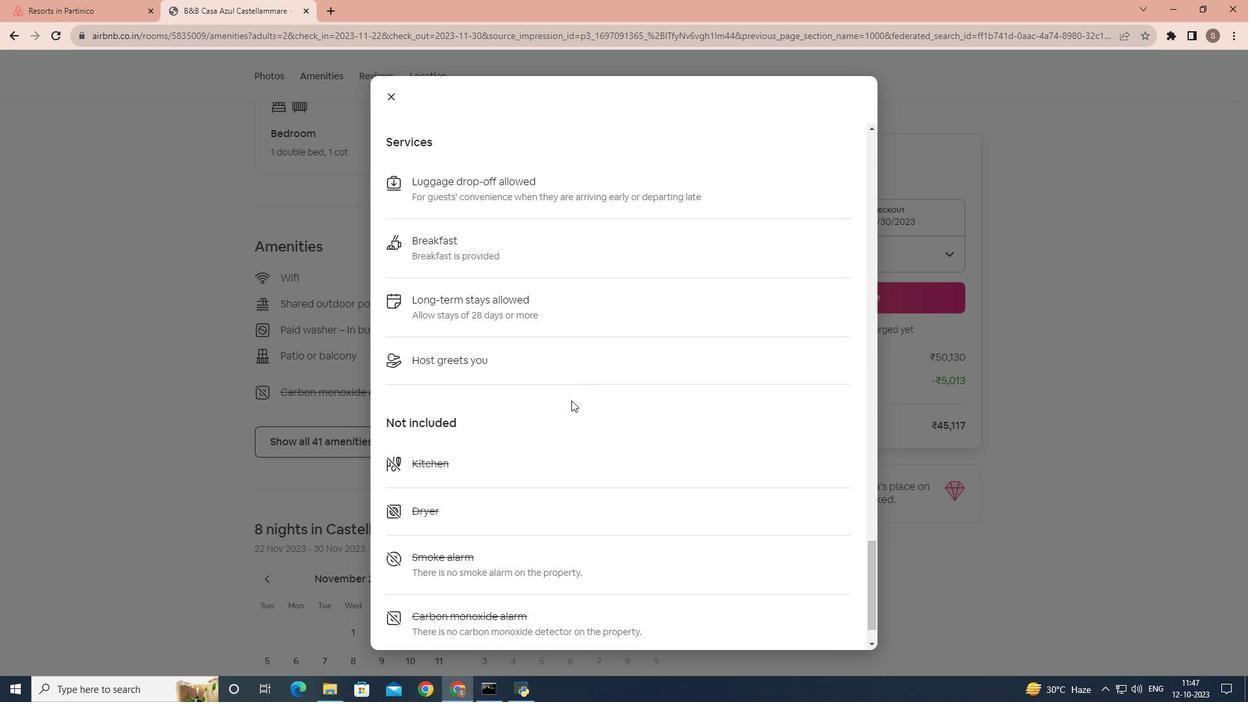 
Action: Mouse scrolled (571, 399) with delta (0, 0)
Screenshot: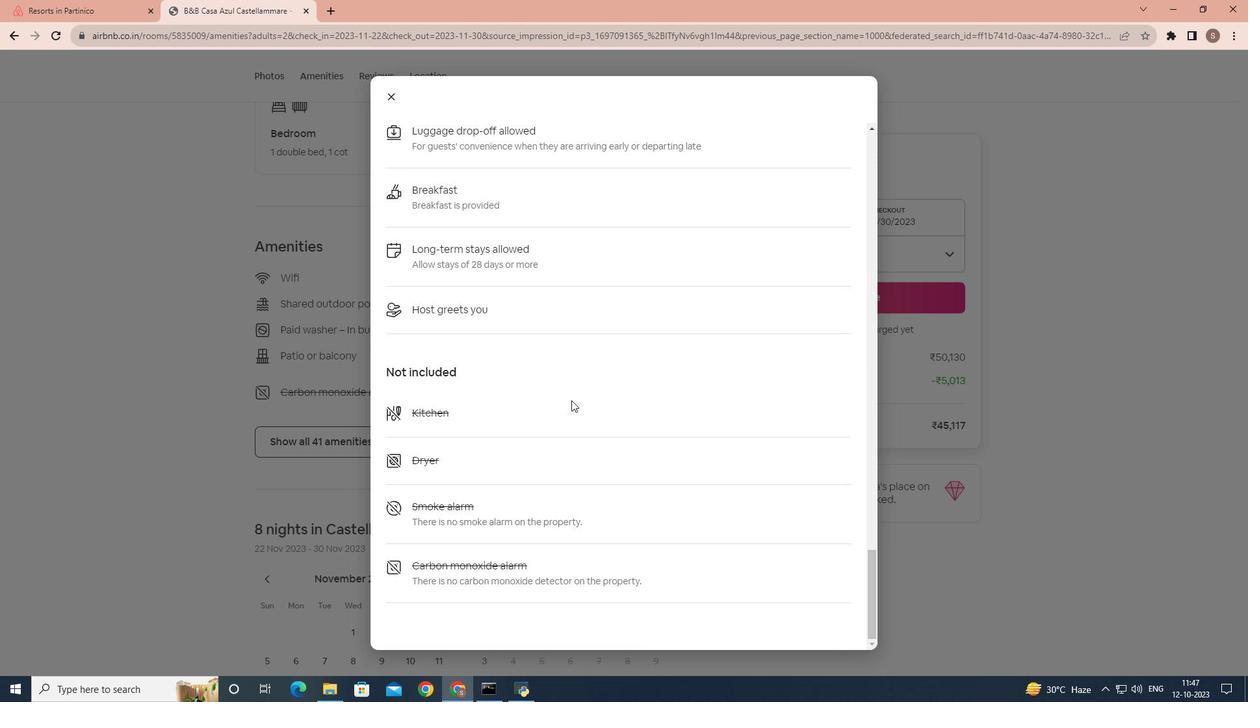 
Action: Mouse scrolled (571, 399) with delta (0, 0)
Screenshot: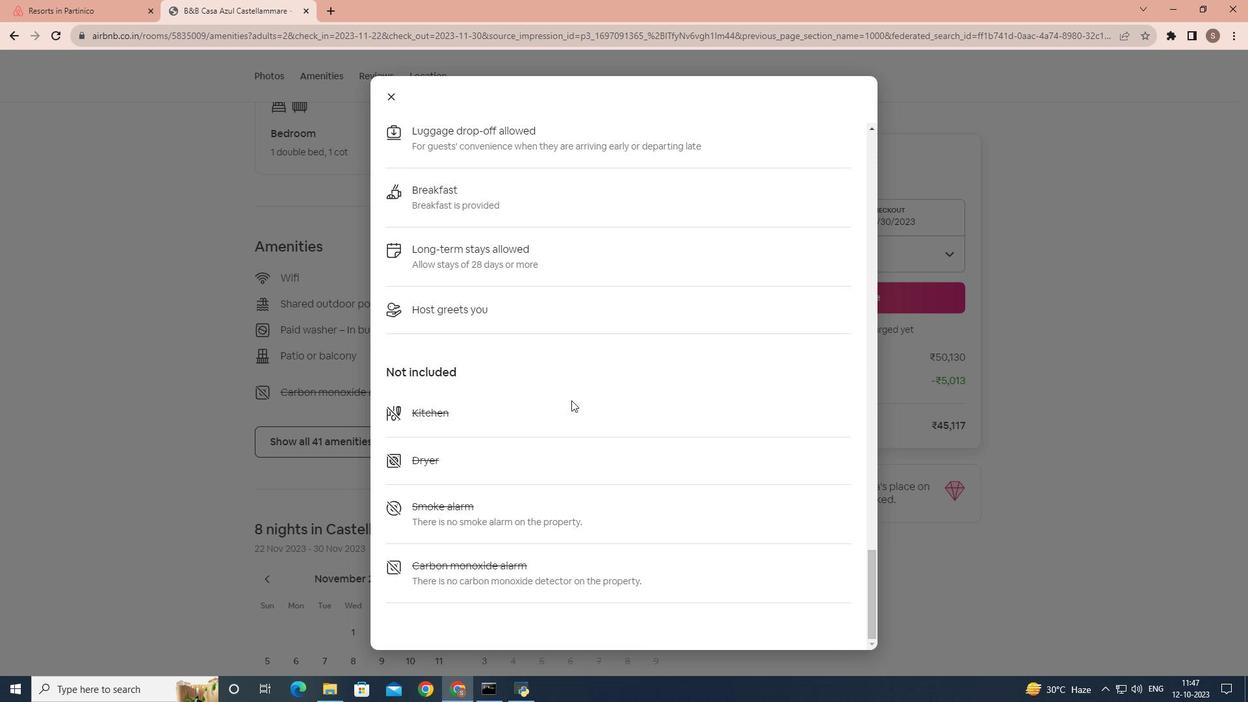 
Action: Mouse moved to (393, 100)
Screenshot: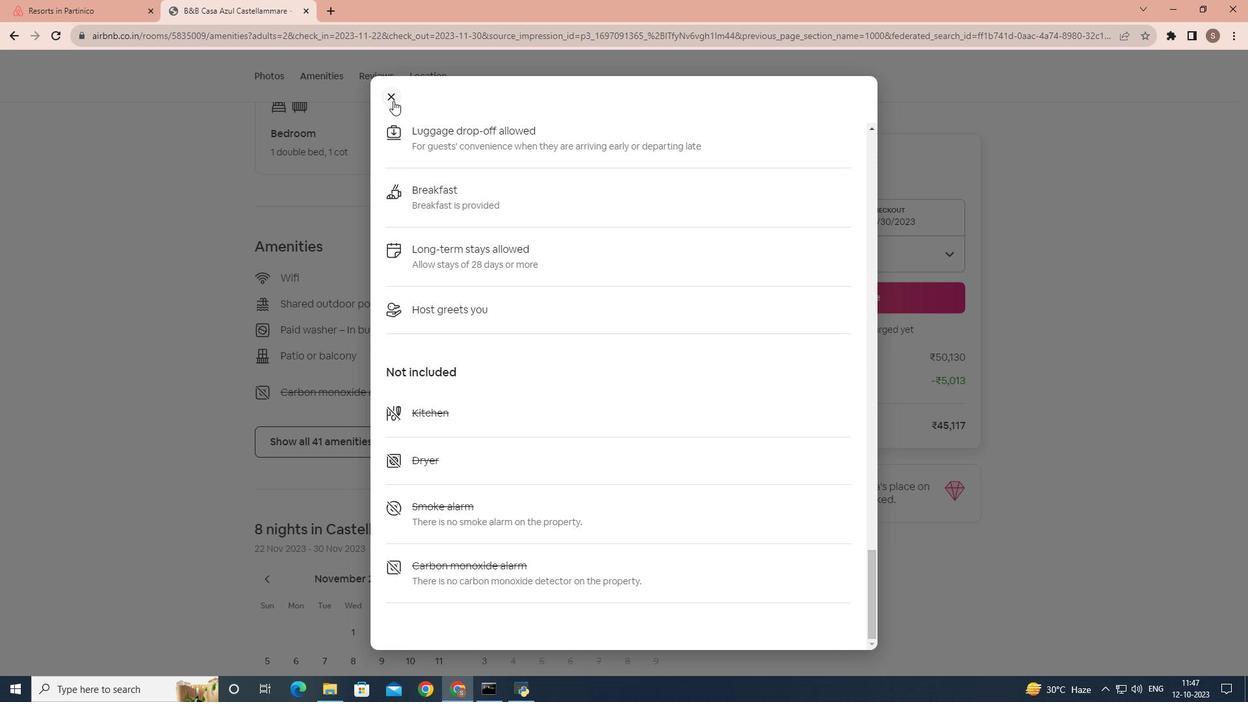 
Action: Mouse scrolled (393, 100) with delta (0, 0)
Screenshot: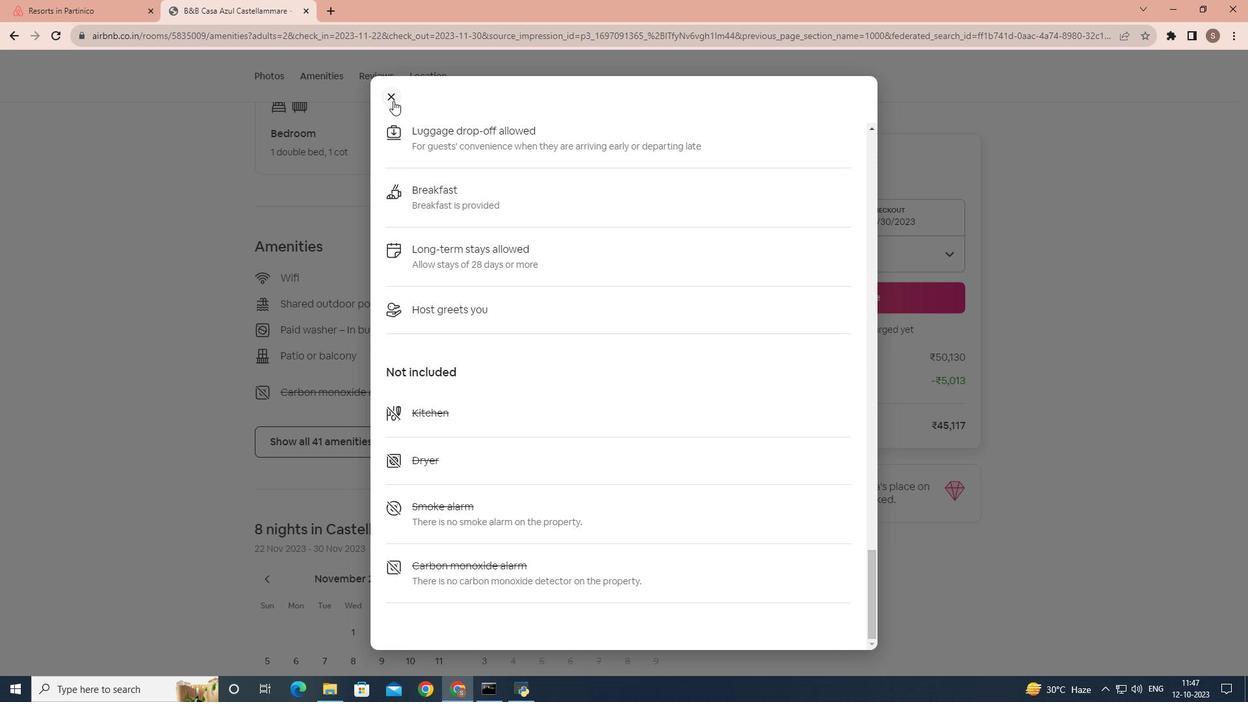 
Action: Mouse pressed left at (393, 100)
Screenshot: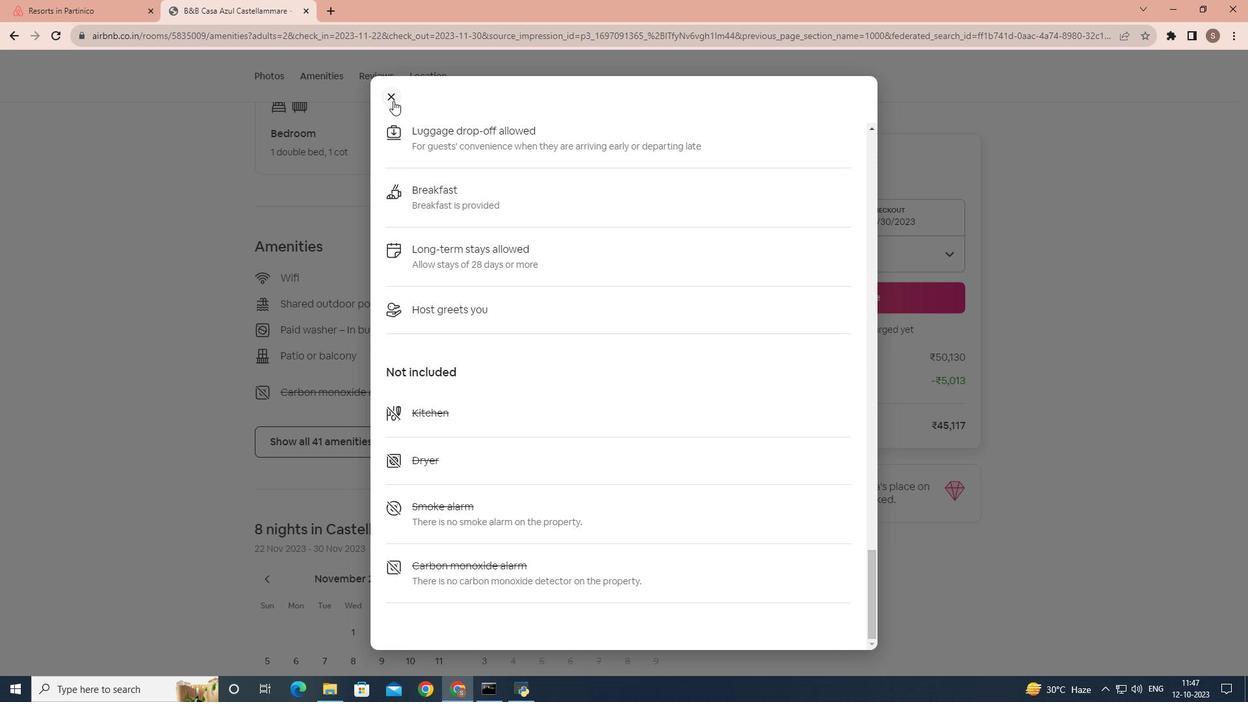 
Action: Mouse moved to (459, 300)
Screenshot: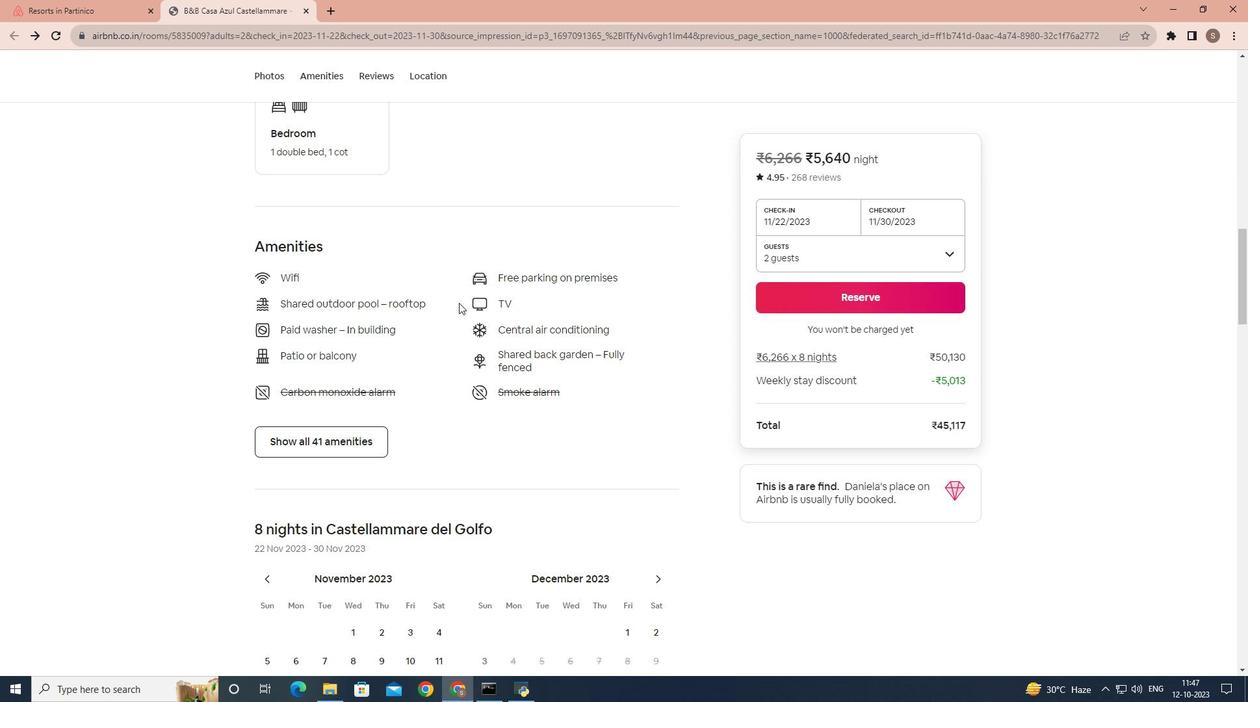 
Action: Mouse scrolled (459, 299) with delta (0, 0)
Screenshot: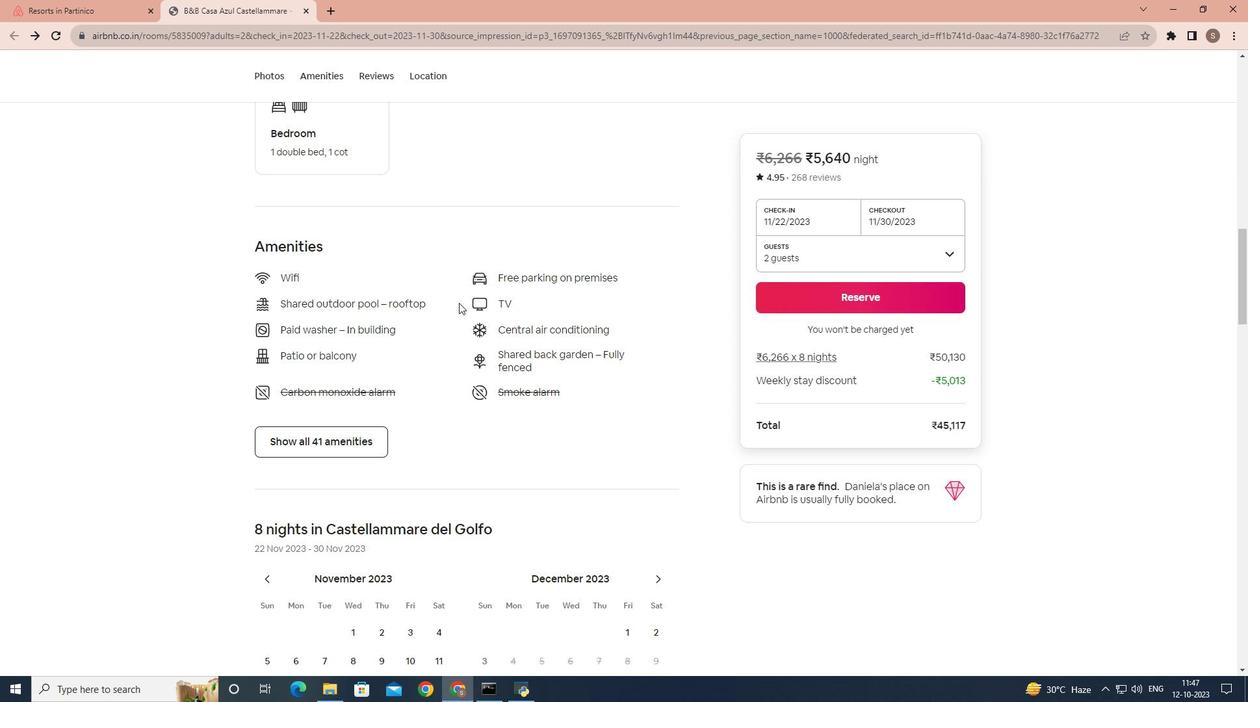 
Action: Mouse moved to (458, 305)
Screenshot: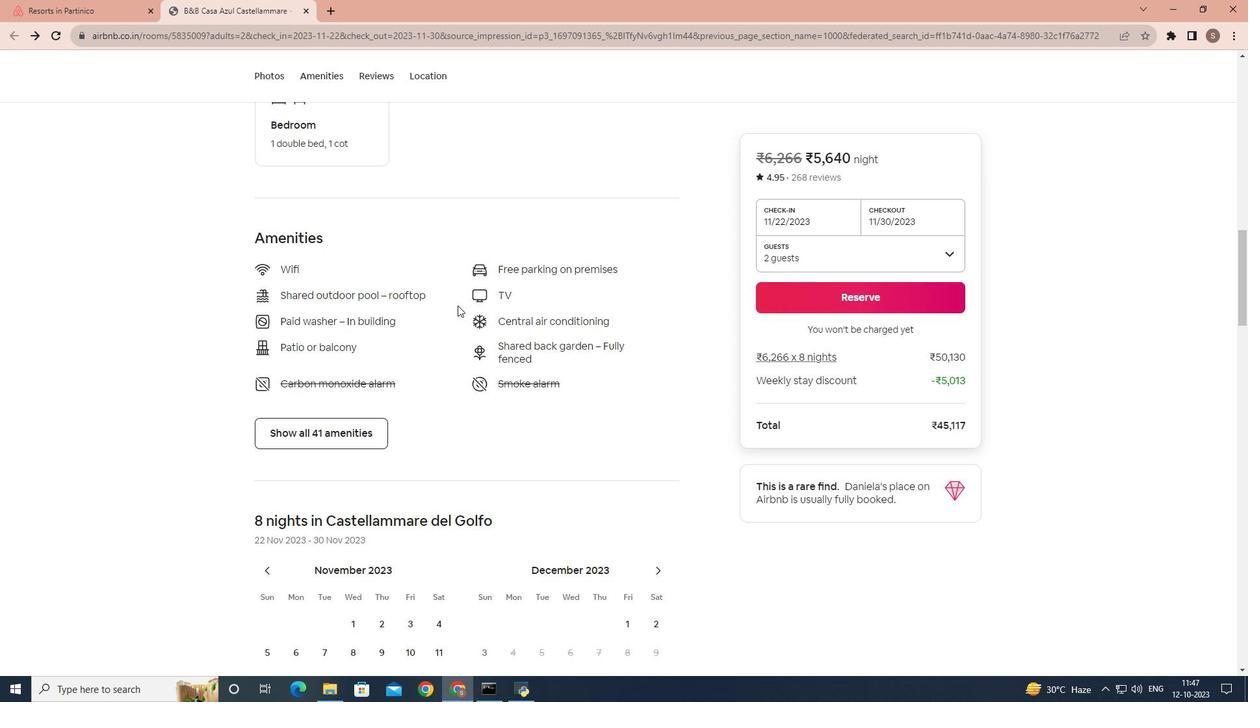 
Action: Mouse scrolled (458, 304) with delta (0, 0)
Screenshot: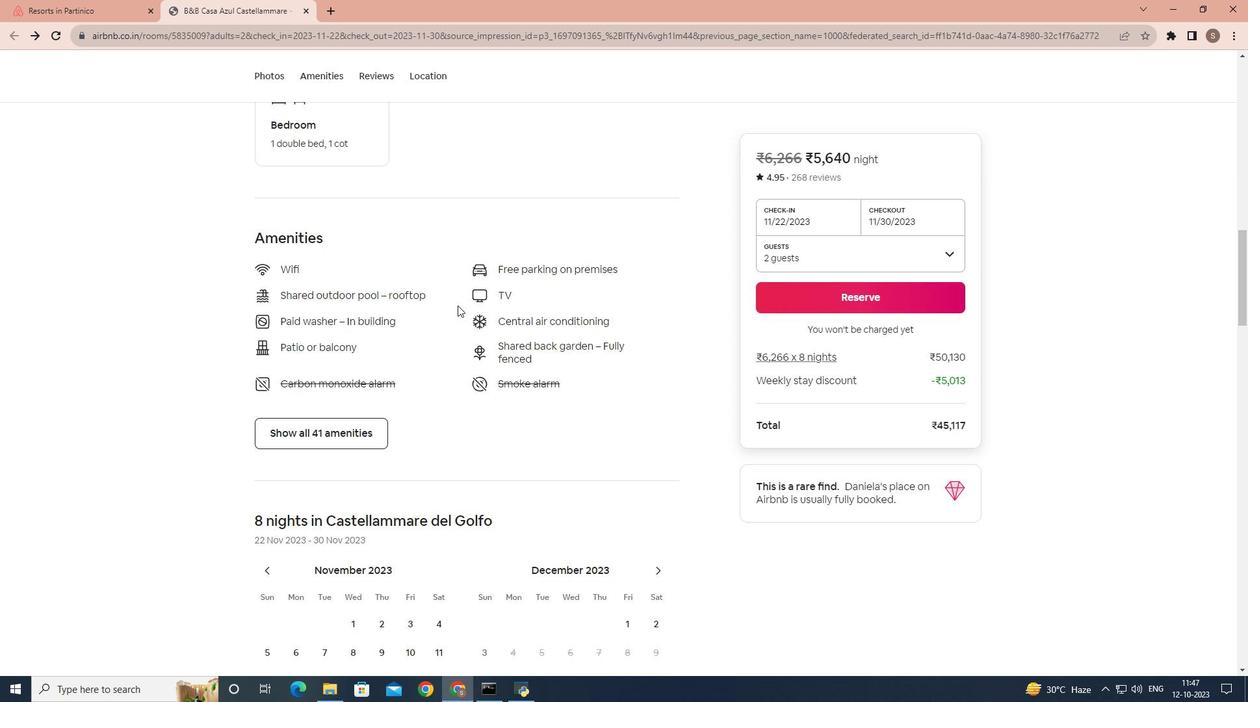 
Action: Mouse moved to (457, 306)
Screenshot: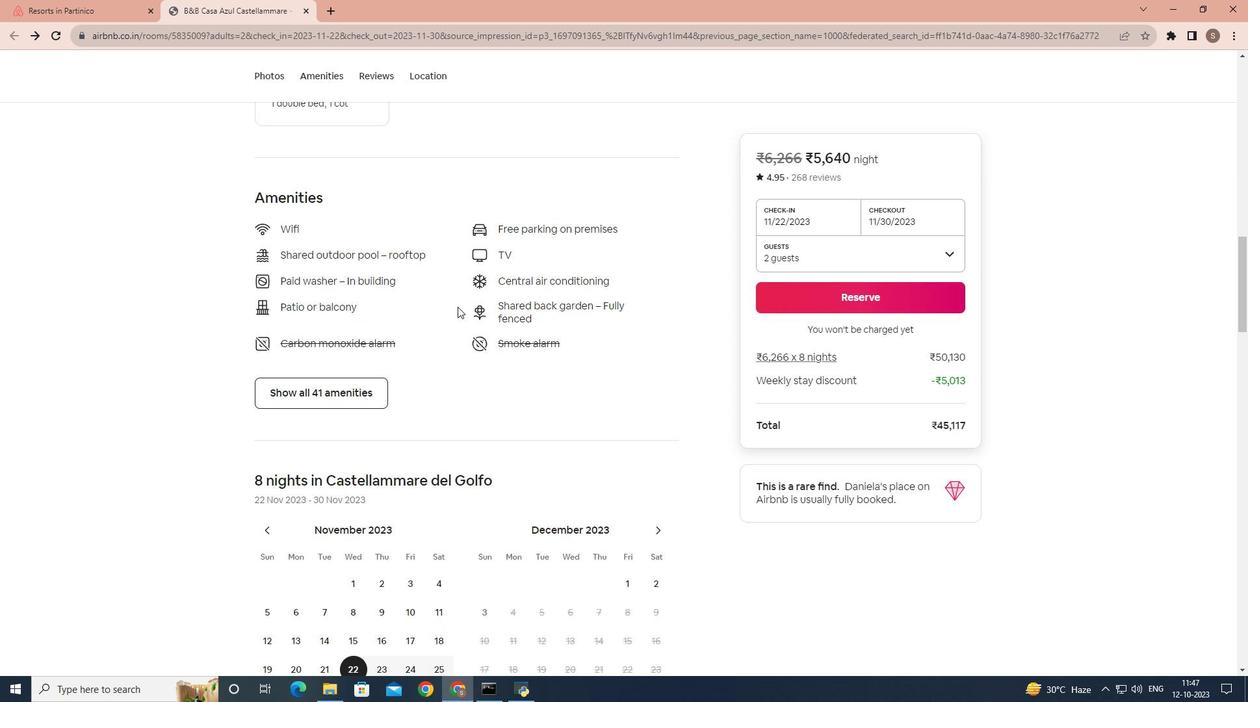 
Action: Mouse scrolled (457, 306) with delta (0, 0)
Screenshot: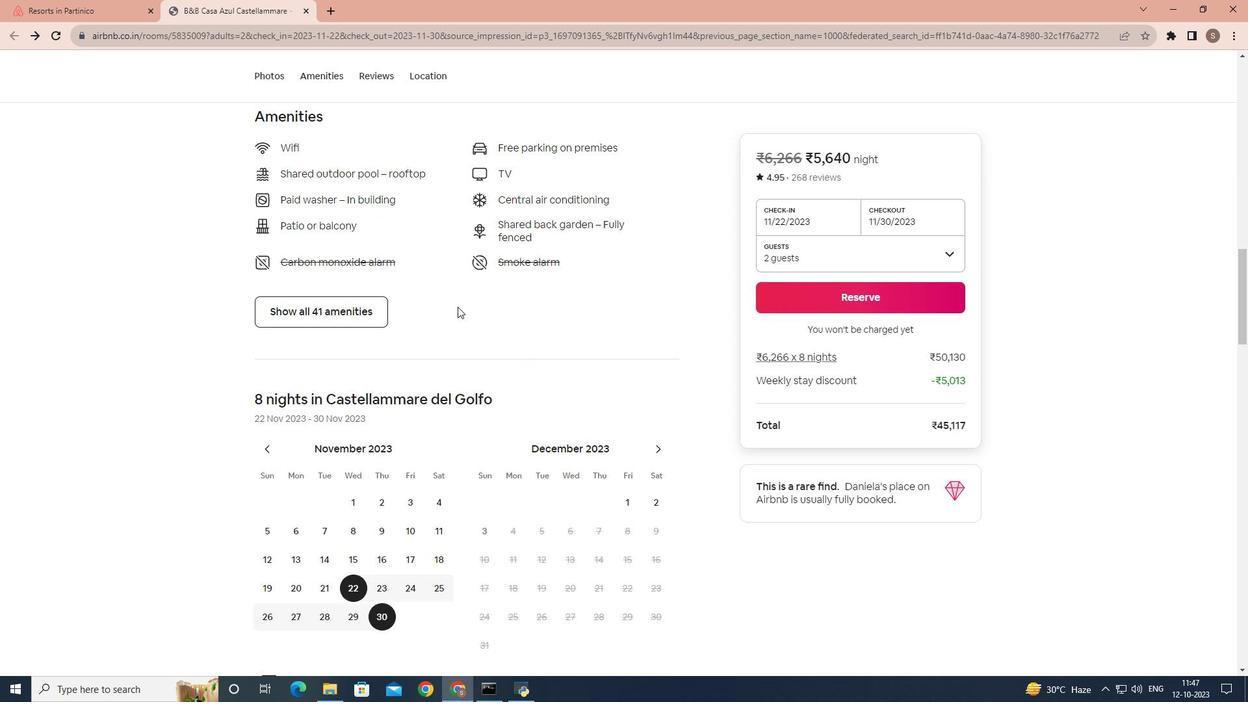
Action: Mouse scrolled (457, 306) with delta (0, 0)
Screenshot: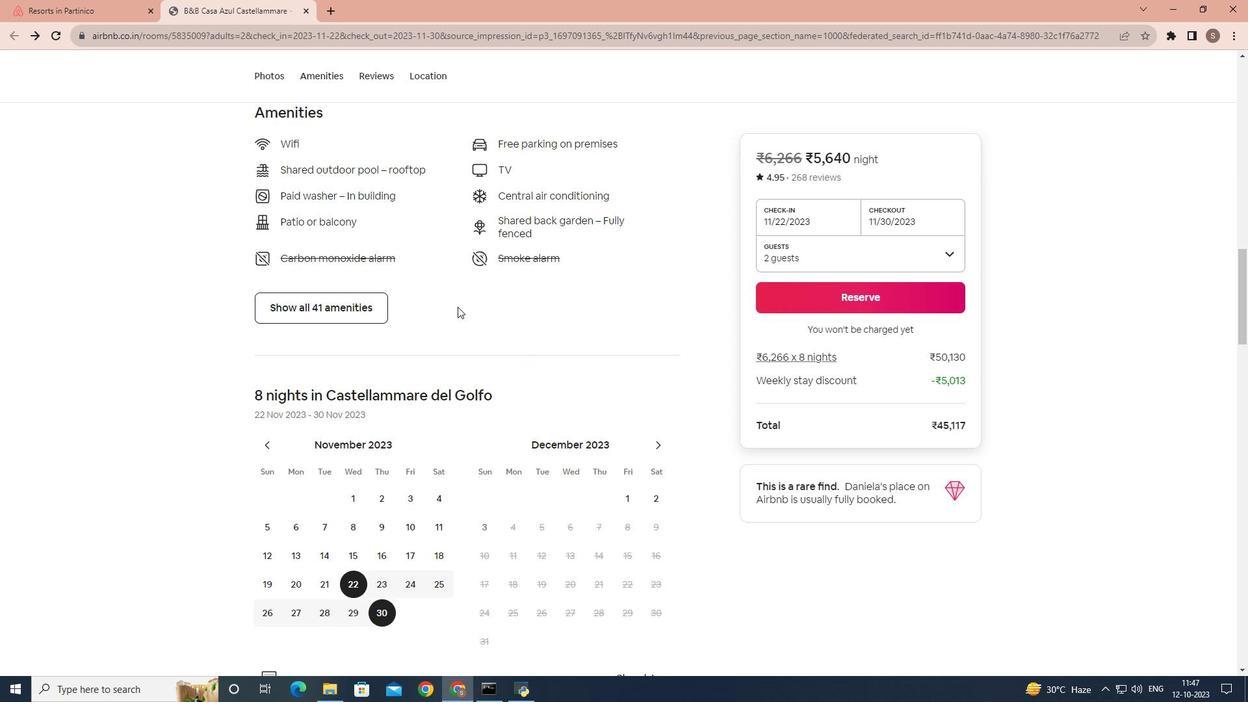 
Action: Mouse scrolled (457, 306) with delta (0, 0)
Screenshot: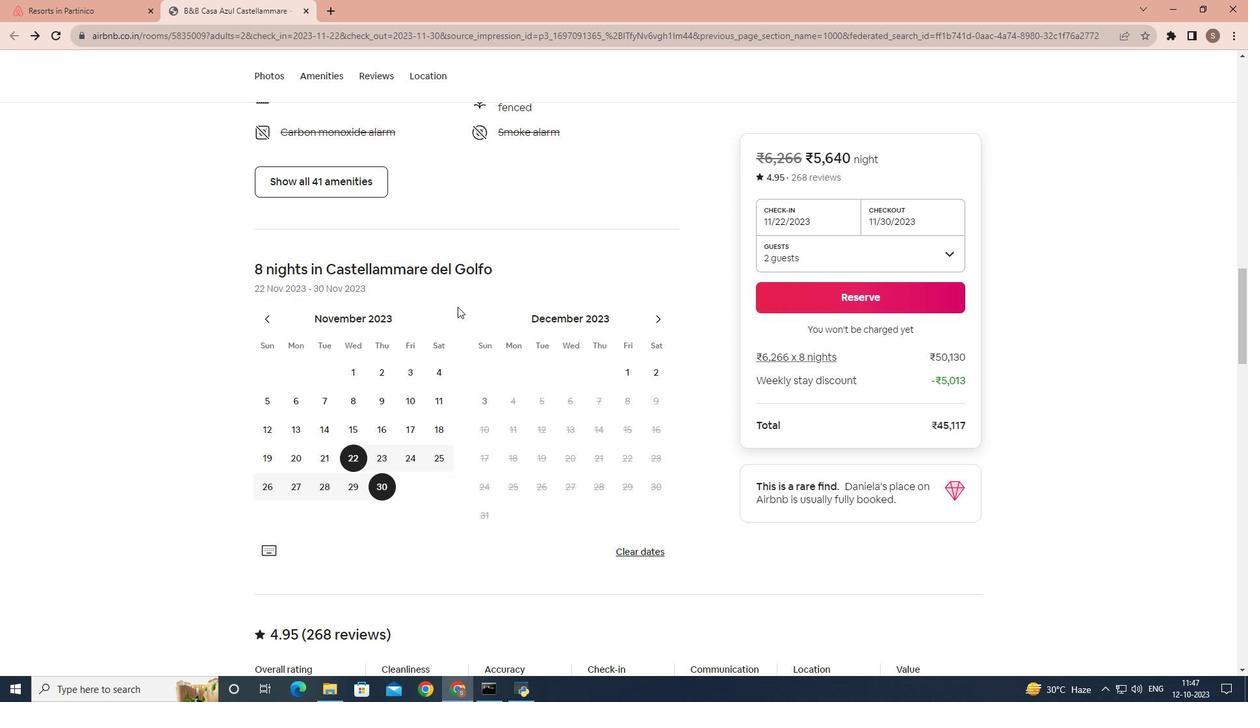 
Action: Mouse scrolled (457, 306) with delta (0, 0)
Screenshot: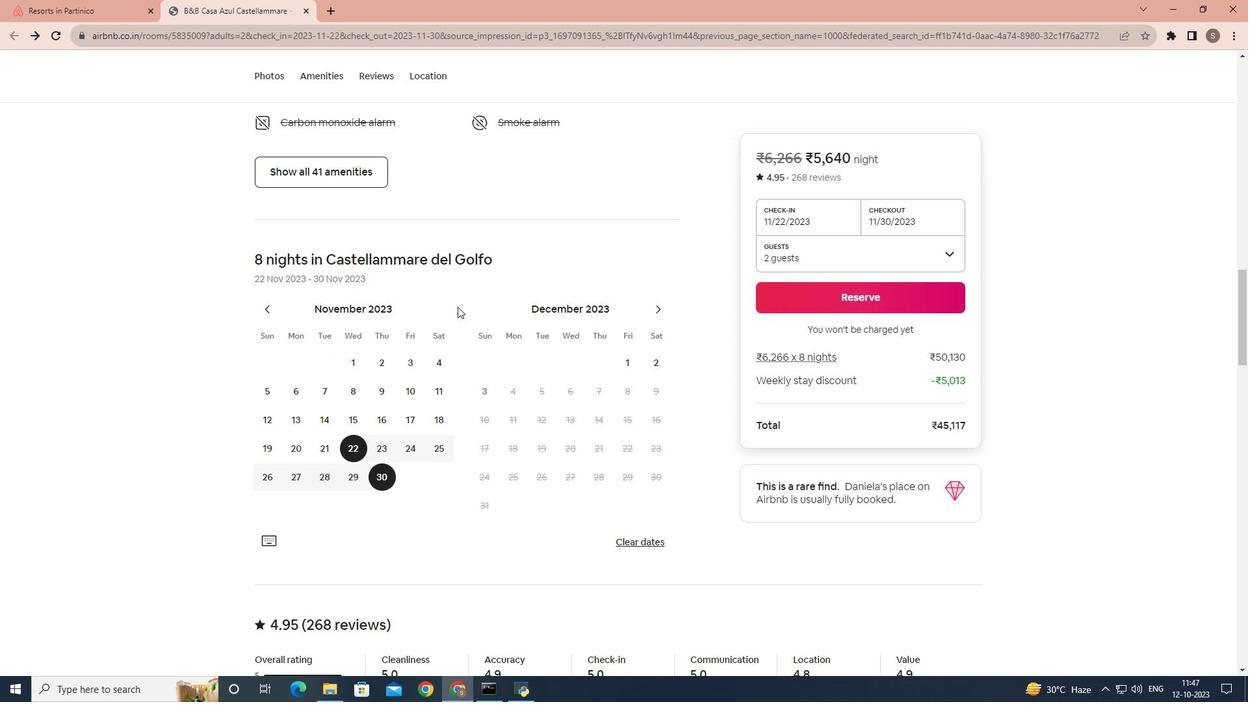 
Action: Mouse scrolled (457, 306) with delta (0, 0)
Screenshot: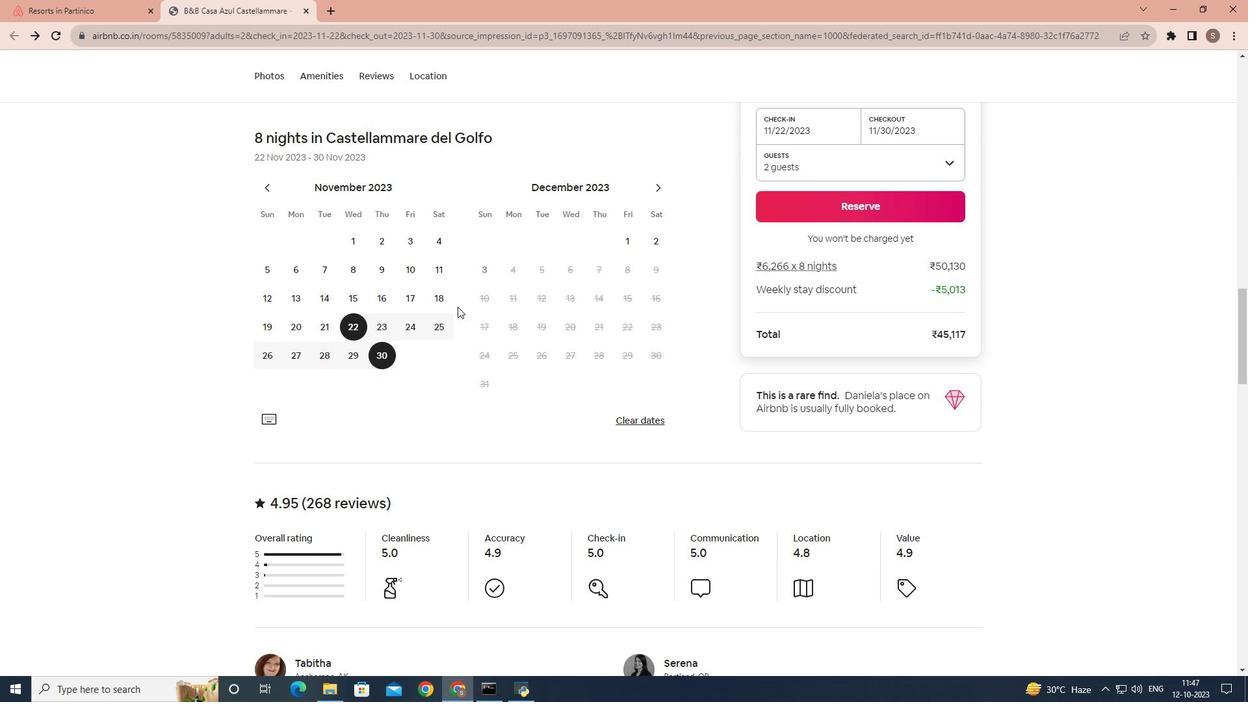 
Action: Mouse scrolled (457, 306) with delta (0, 0)
Screenshot: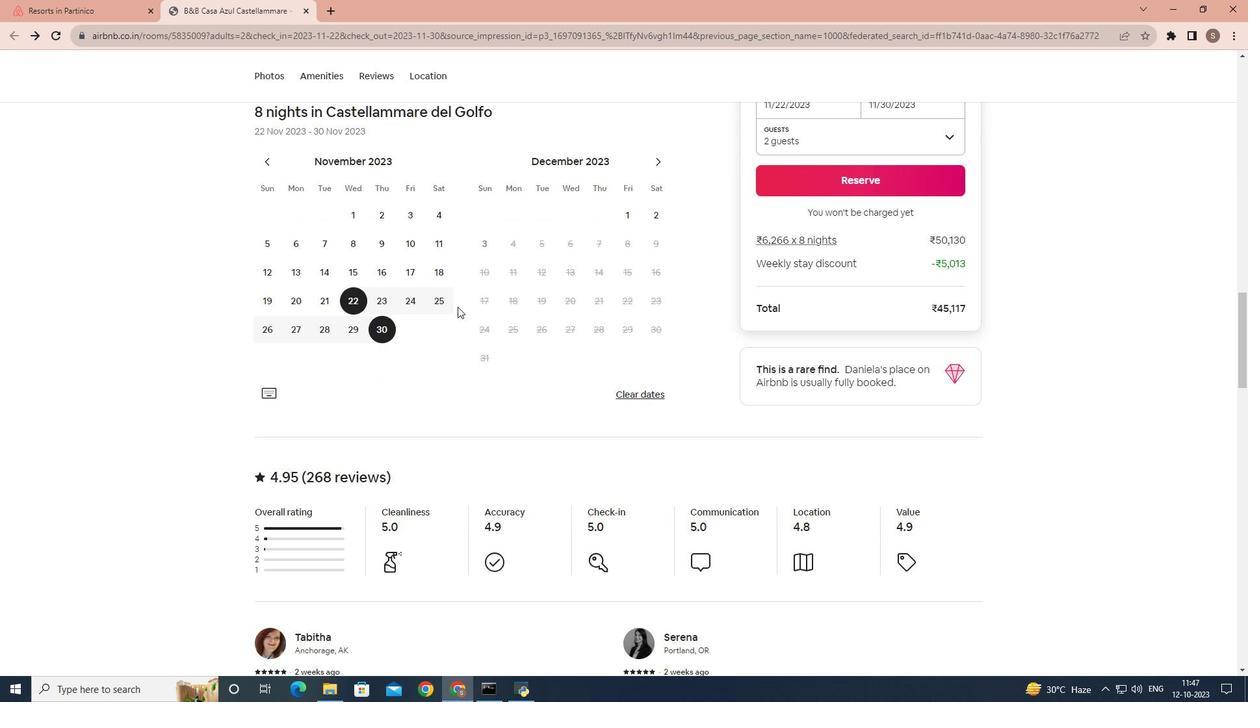 
Action: Mouse scrolled (457, 306) with delta (0, 0)
Screenshot: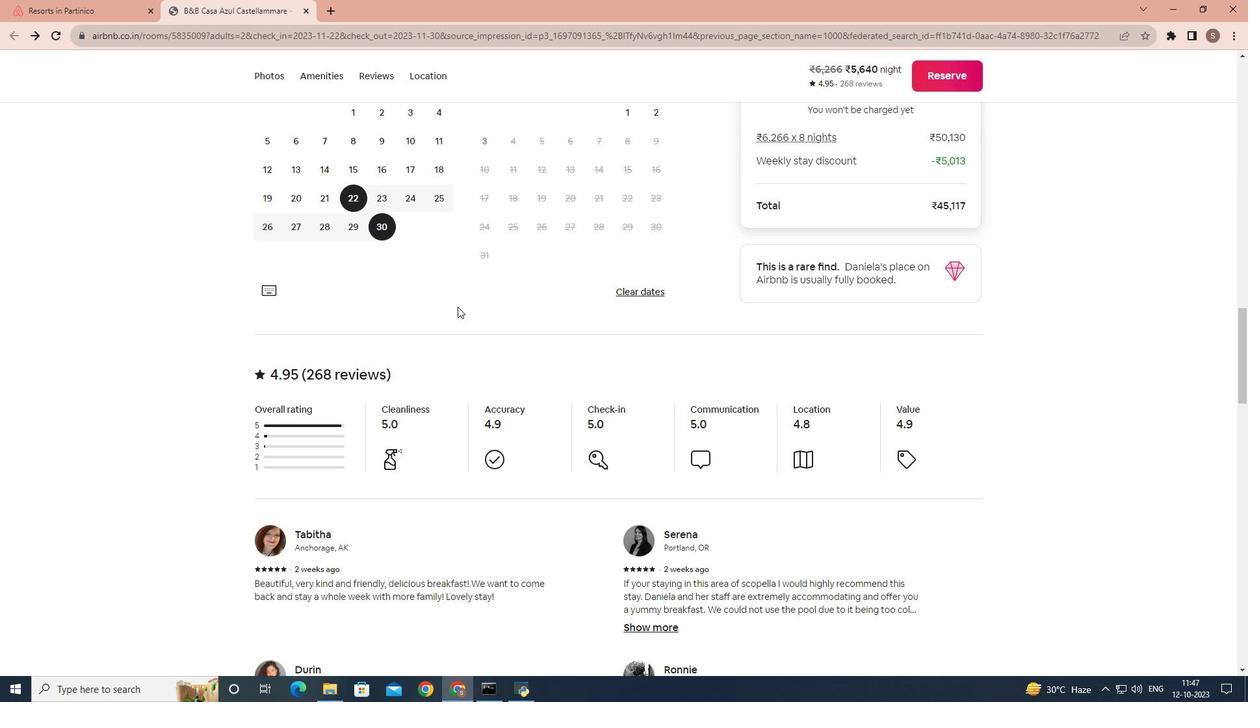 
Action: Mouse scrolled (457, 306) with delta (0, 0)
Screenshot: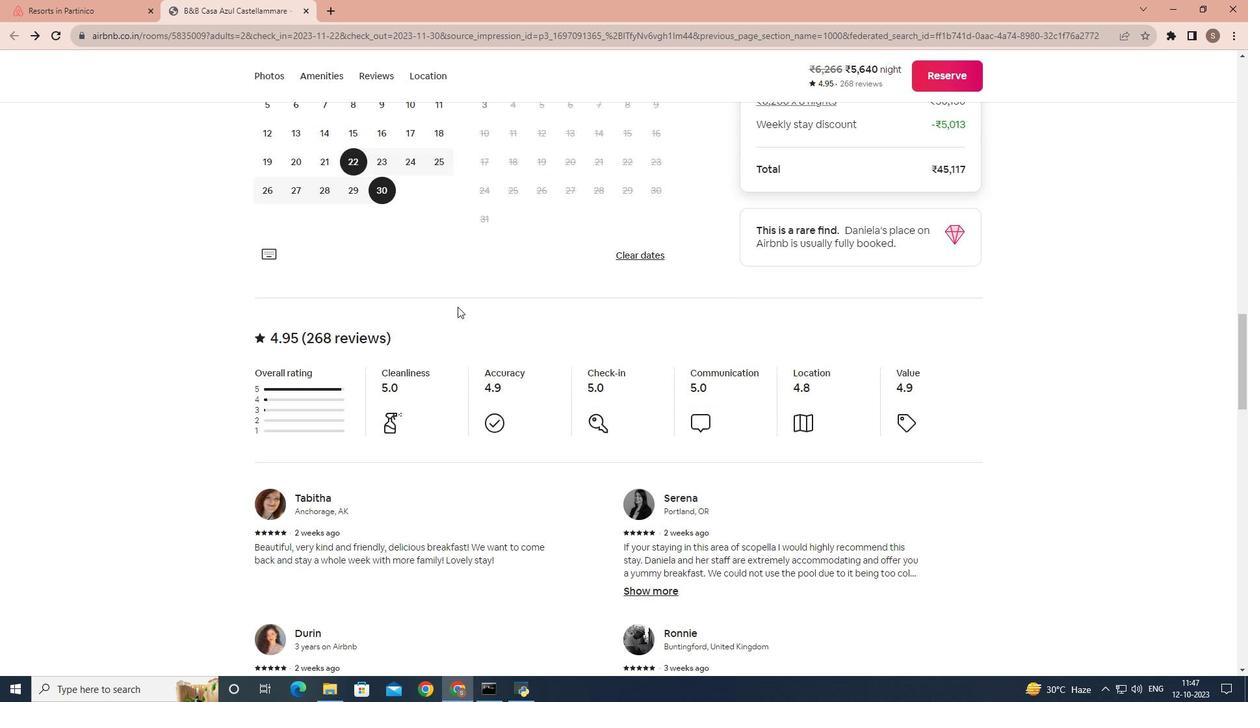 
Action: Mouse scrolled (457, 306) with delta (0, 0)
Screenshot: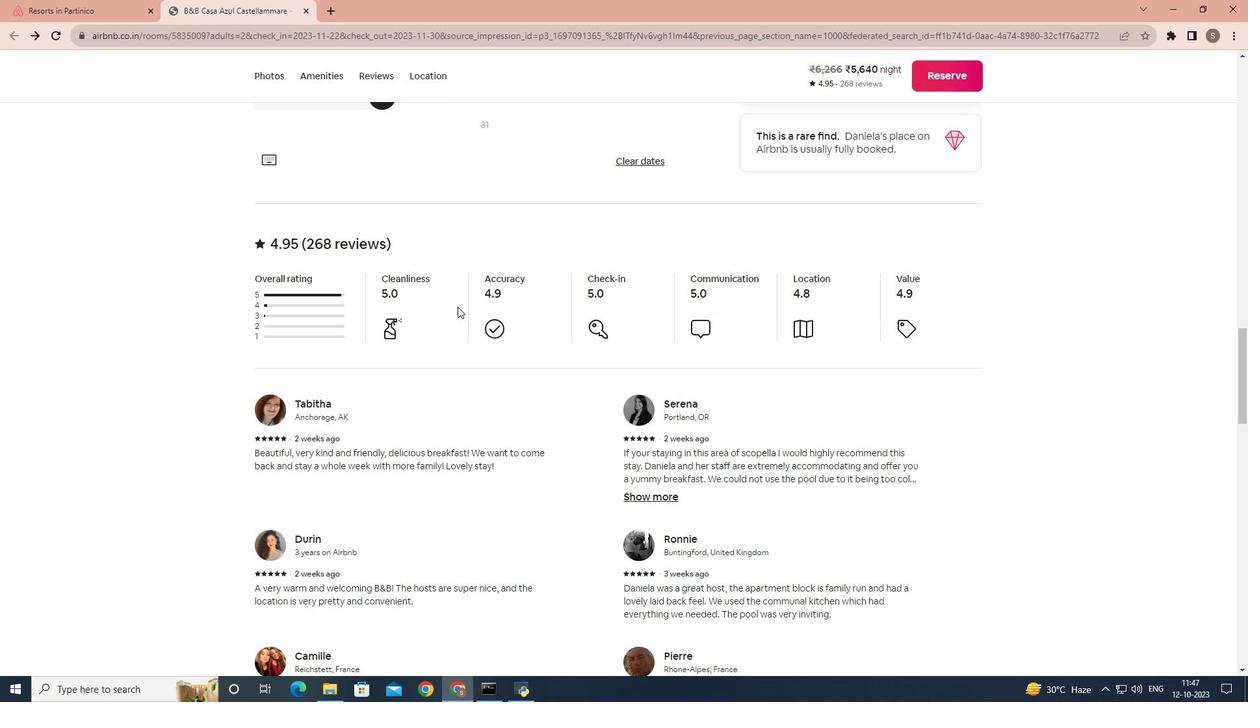 
Action: Mouse scrolled (457, 306) with delta (0, 0)
Screenshot: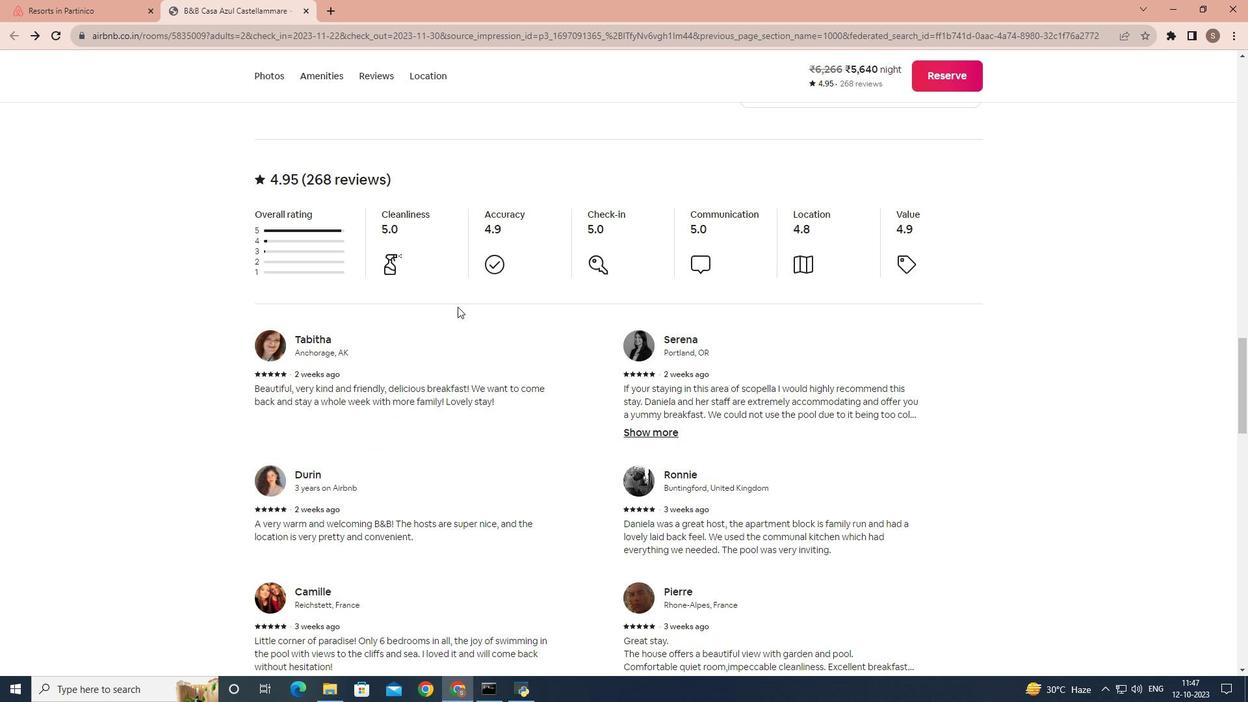 
Action: Mouse scrolled (457, 306) with delta (0, 0)
Screenshot: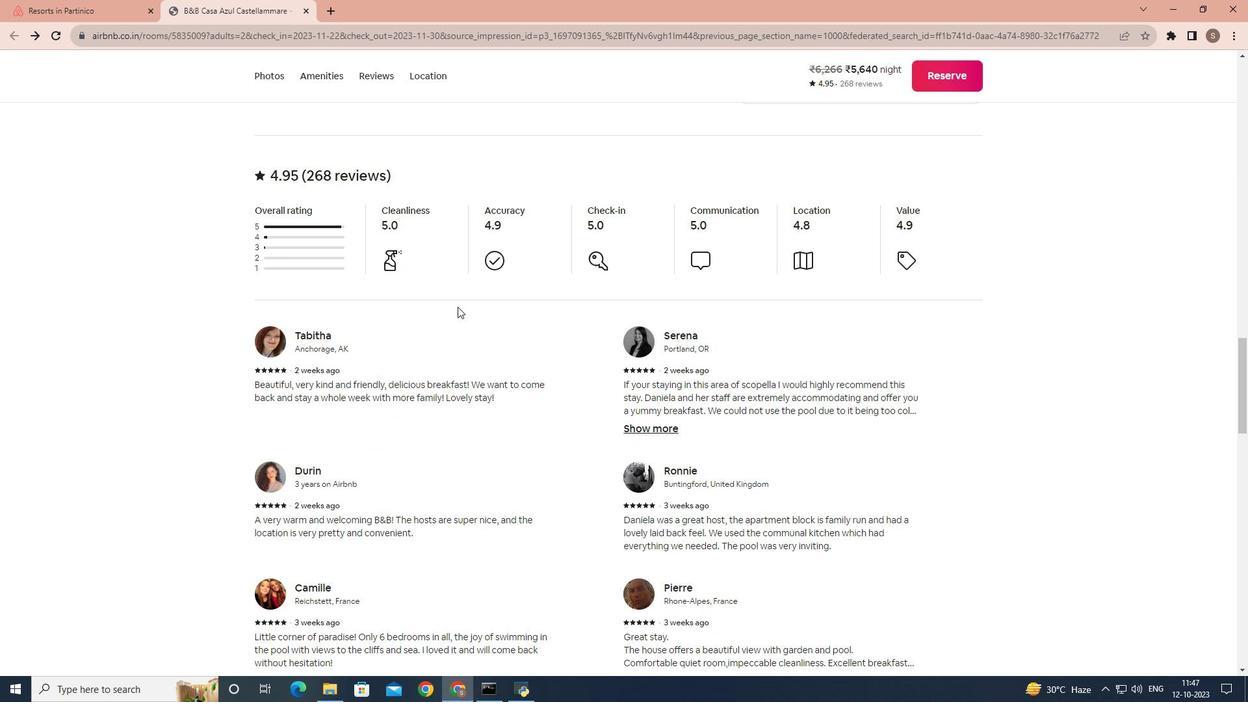 
Action: Mouse scrolled (457, 306) with delta (0, 0)
Screenshot: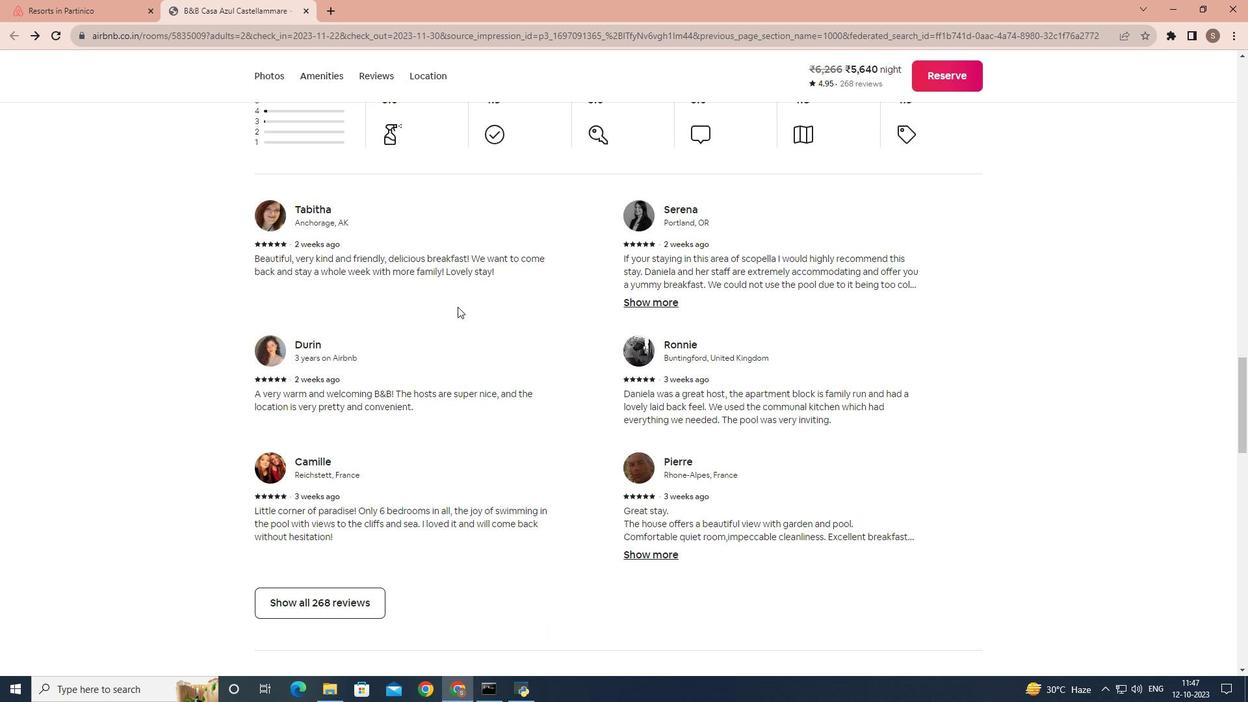 
Action: Mouse scrolled (457, 306) with delta (0, 0)
Screenshot: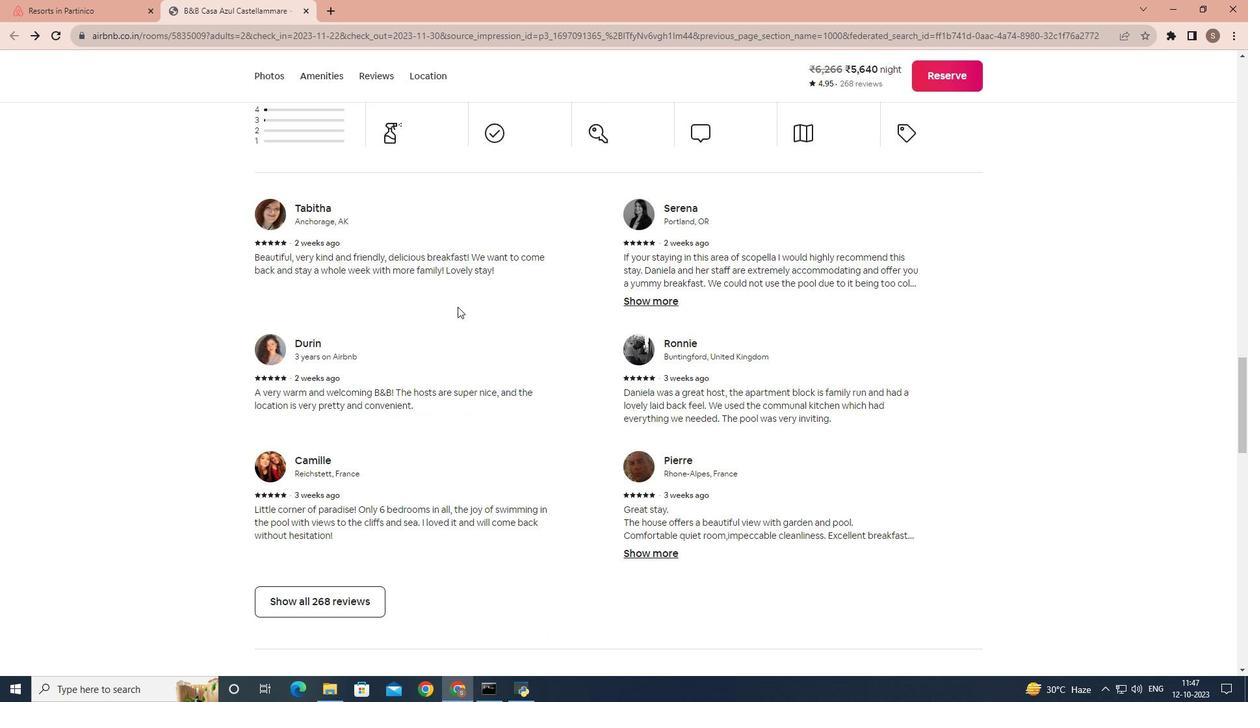 
Action: Mouse moved to (312, 468)
Screenshot: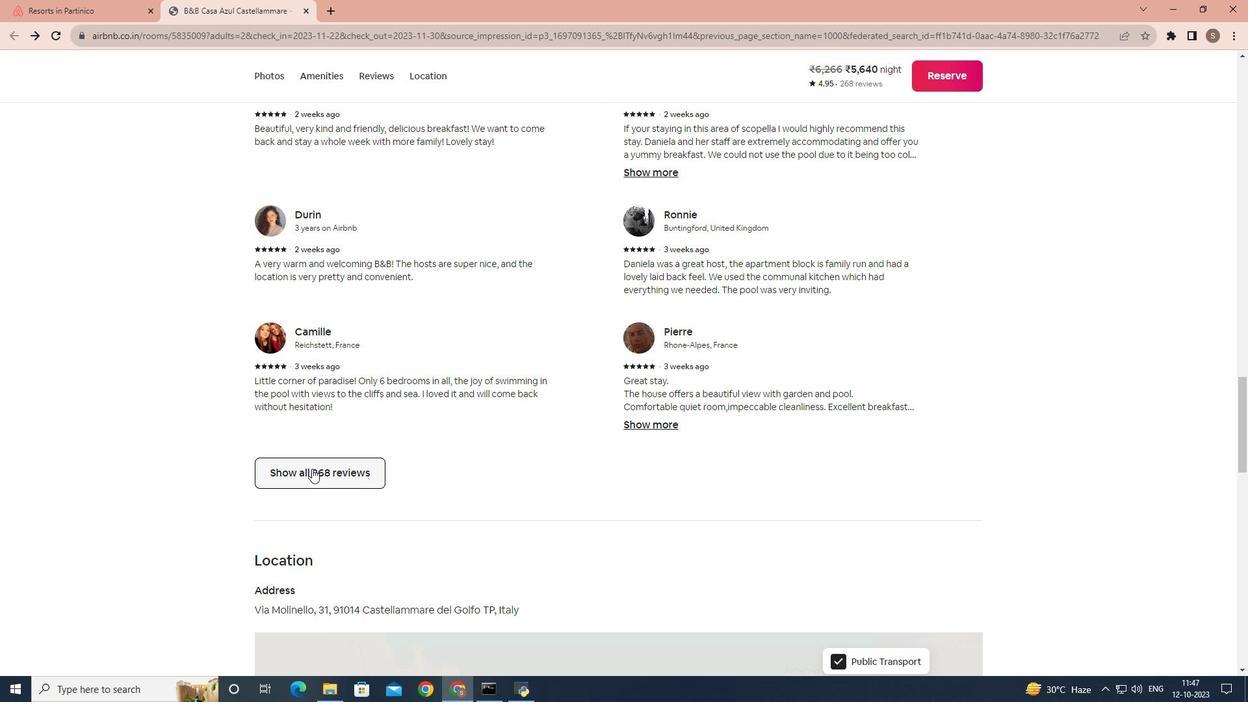 
Action: Mouse pressed left at (312, 468)
Screenshot: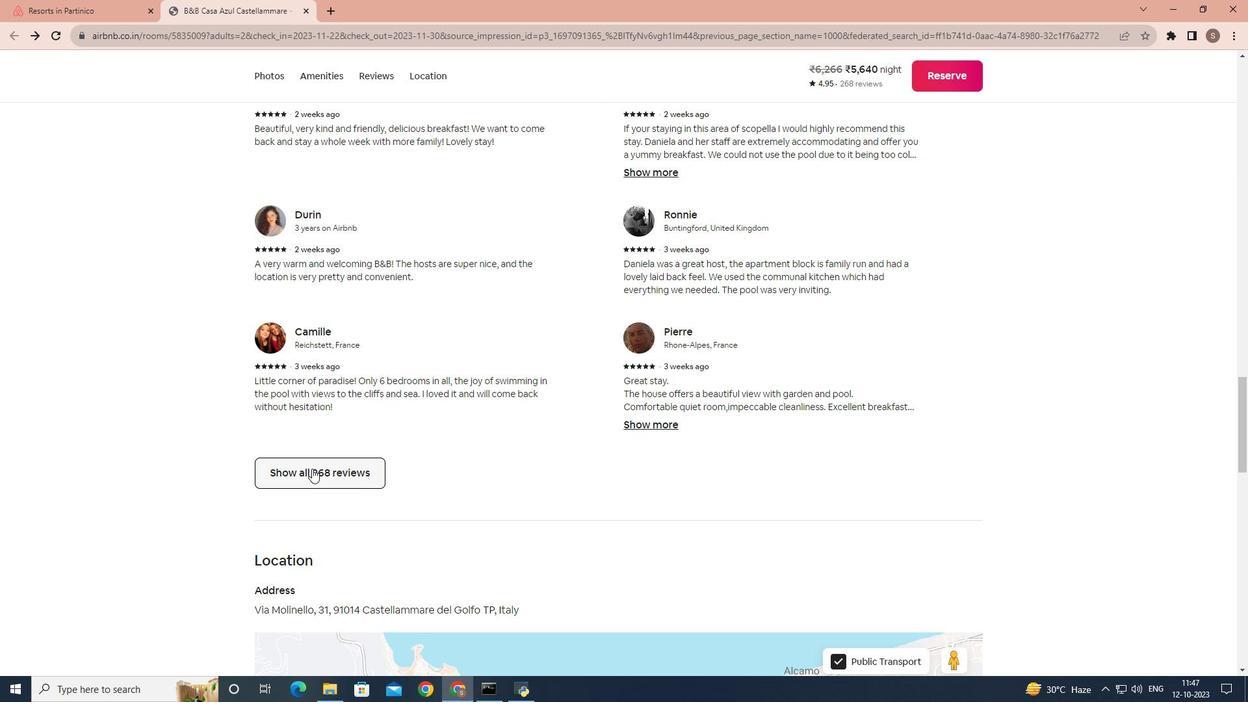 
Action: Mouse moved to (636, 370)
Screenshot: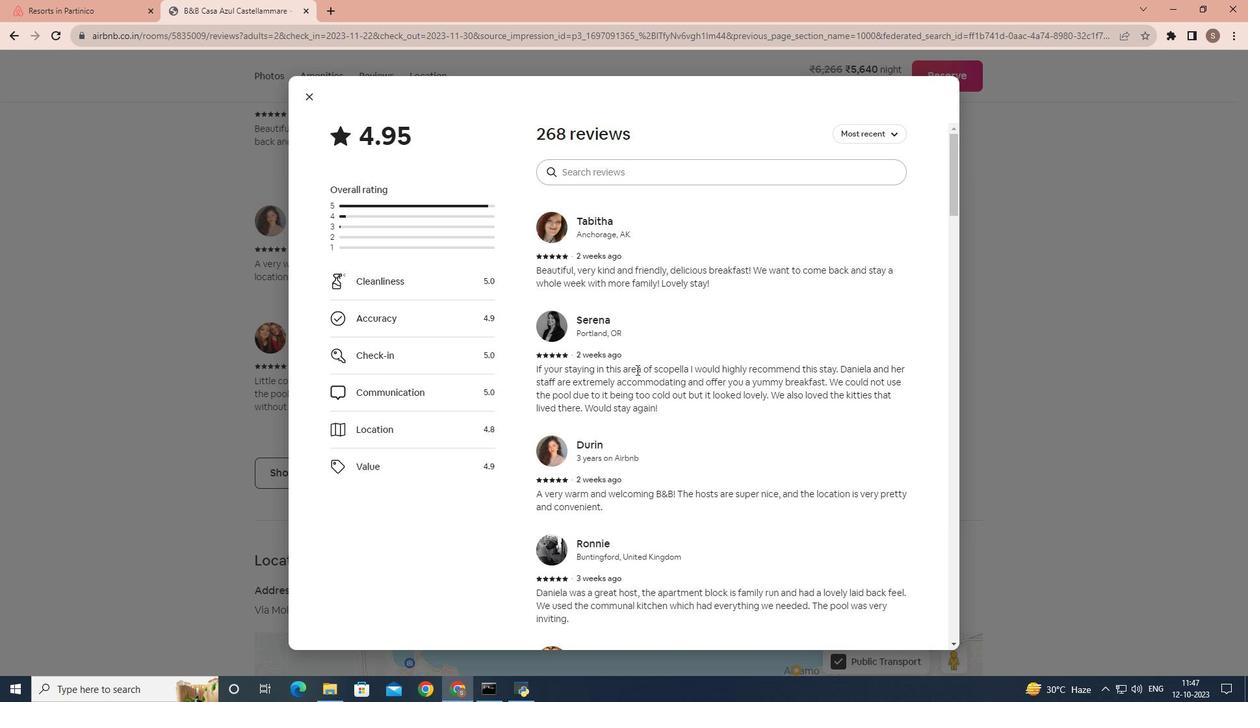 
Action: Mouse scrolled (636, 369) with delta (0, 0)
Screenshot: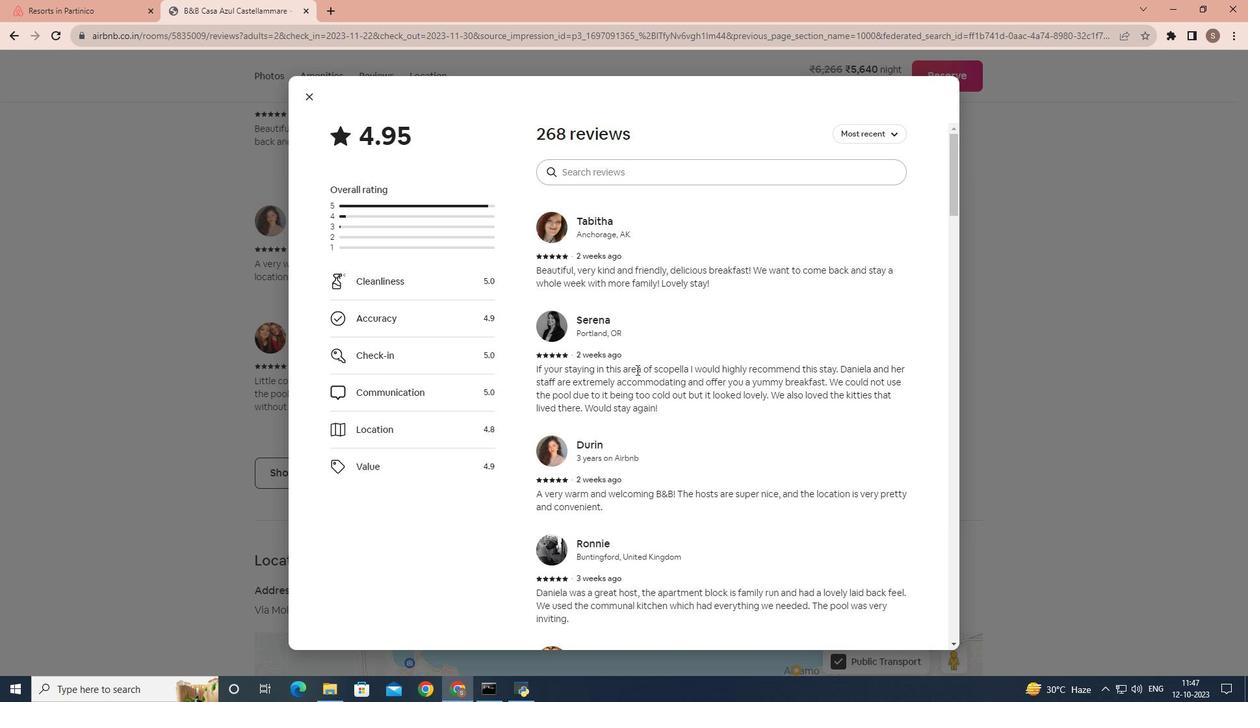 
Action: Mouse scrolled (636, 369) with delta (0, 0)
Screenshot: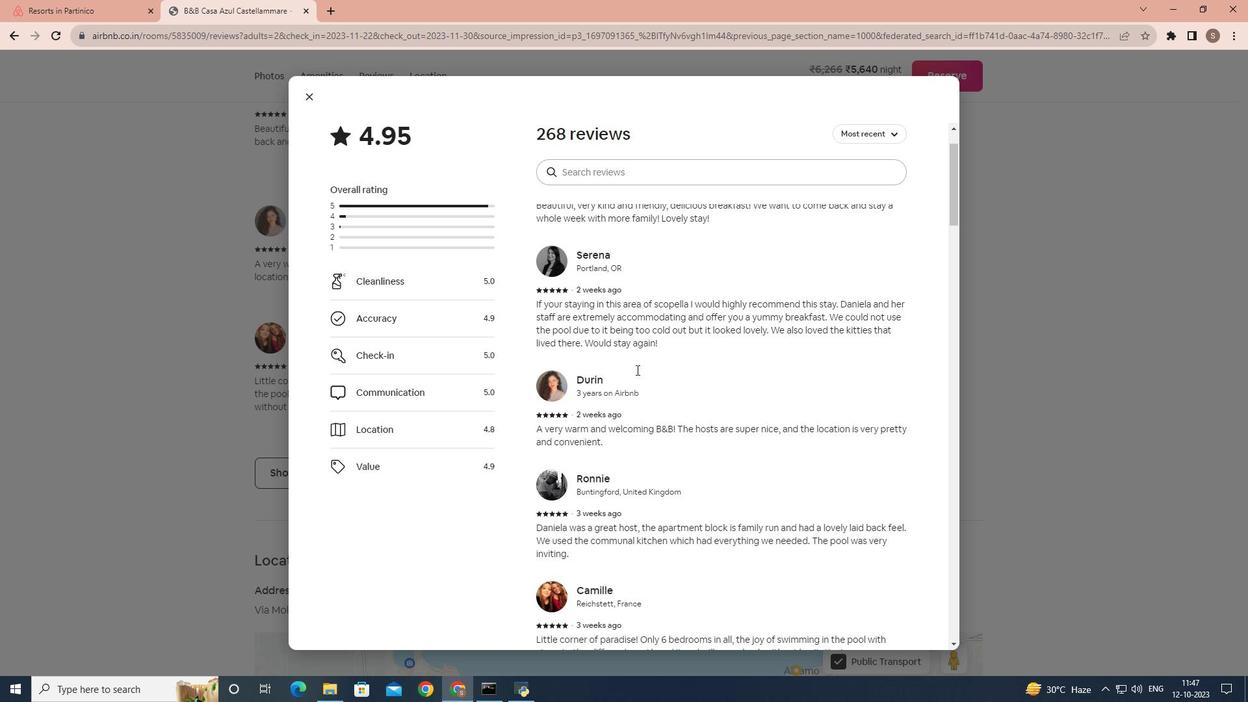 
Action: Mouse scrolled (636, 369) with delta (0, 0)
Screenshot: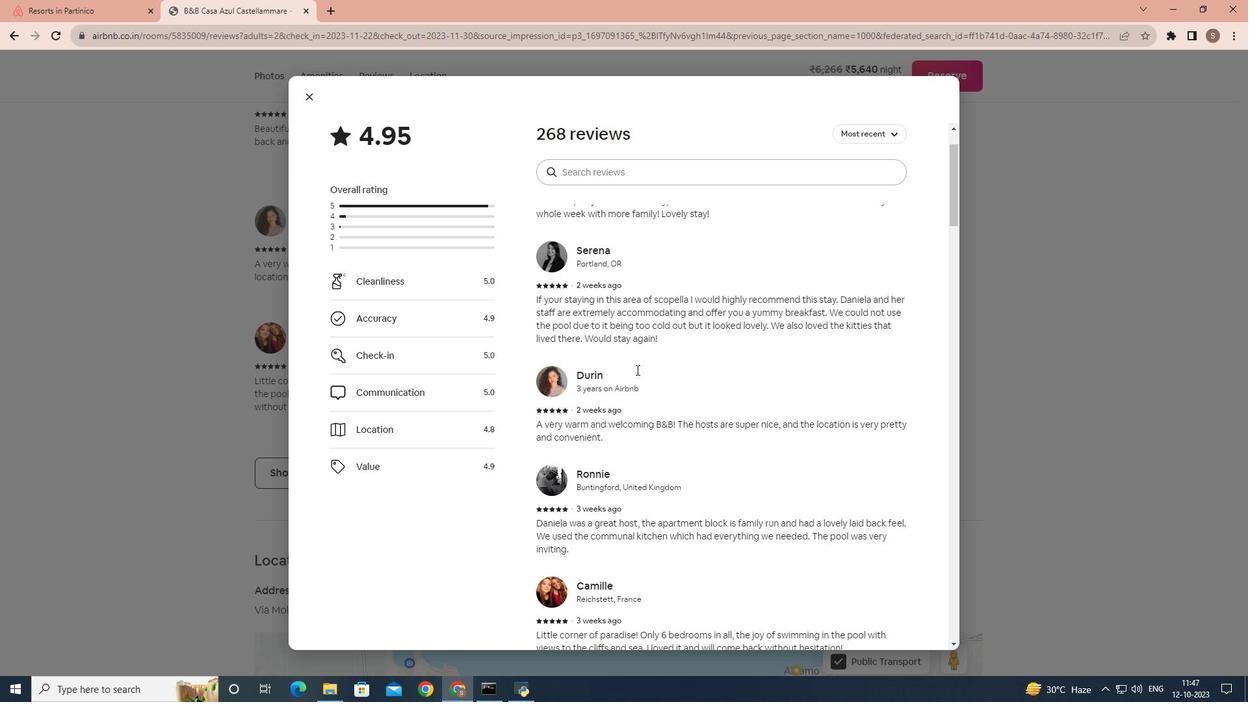 
Action: Mouse scrolled (636, 369) with delta (0, 0)
Screenshot: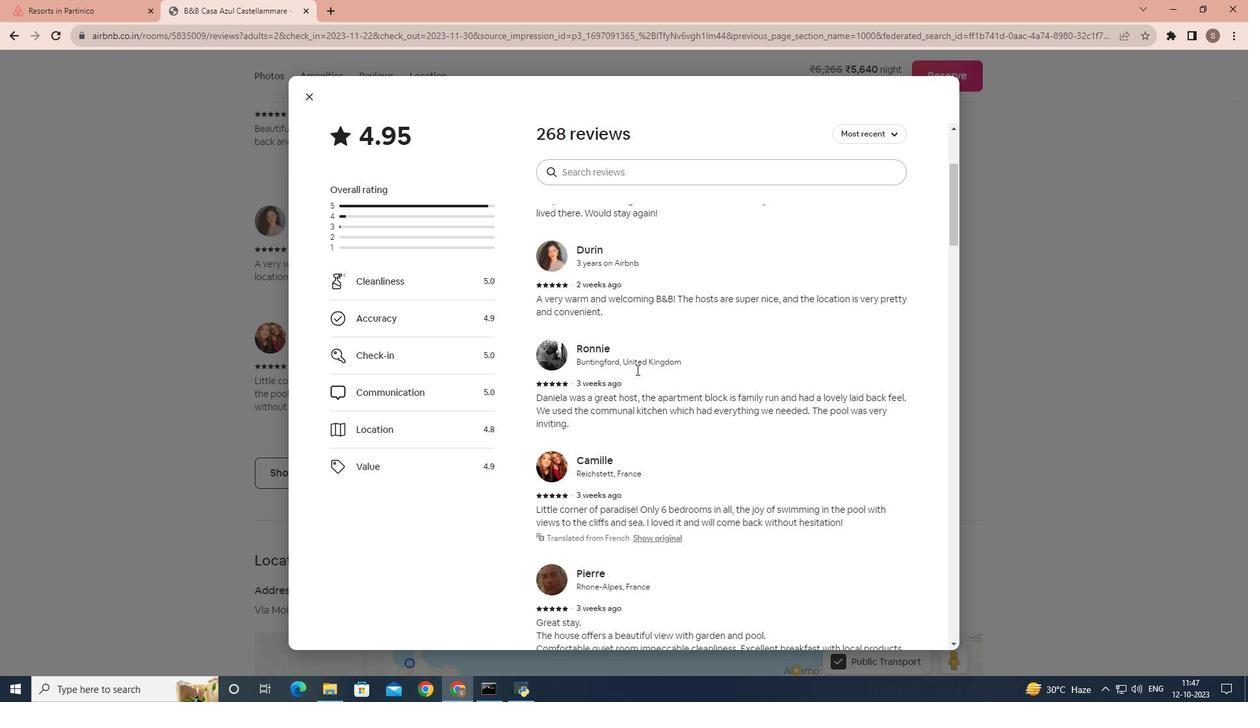 
Action: Mouse scrolled (636, 369) with delta (0, 0)
Screenshot: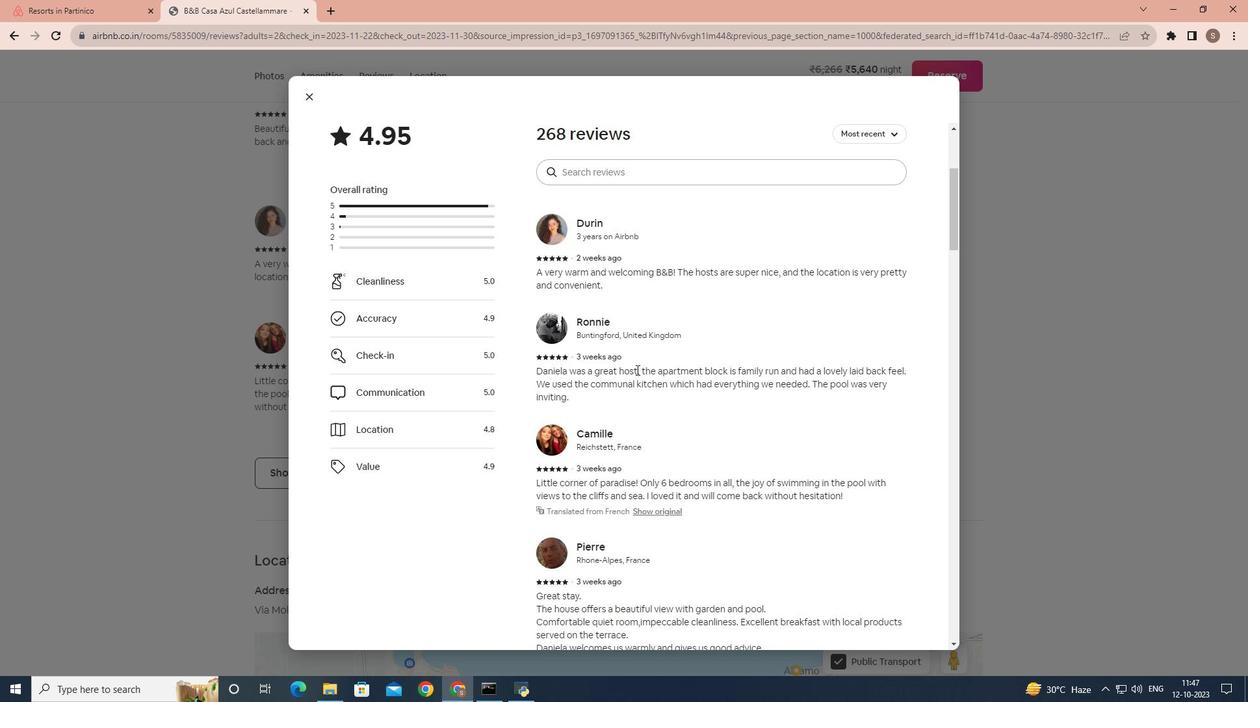 
Action: Mouse scrolled (636, 369) with delta (0, 0)
Screenshot: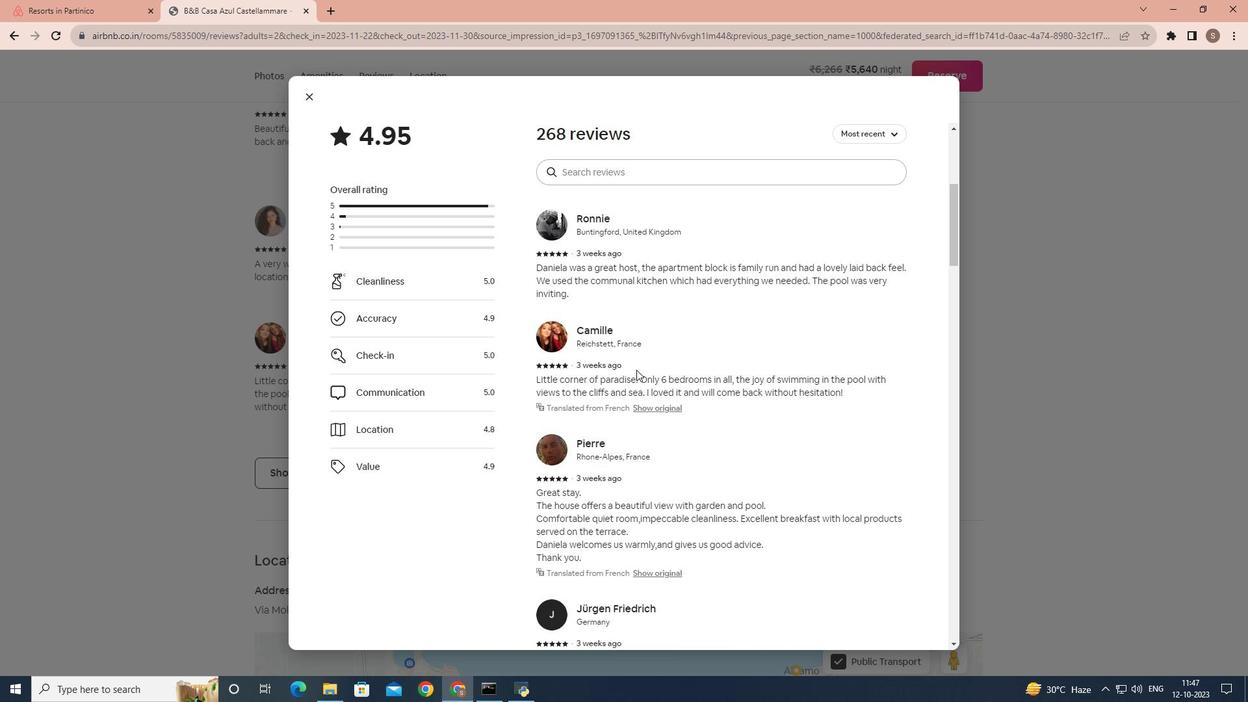 
Action: Mouse scrolled (636, 369) with delta (0, 0)
Screenshot: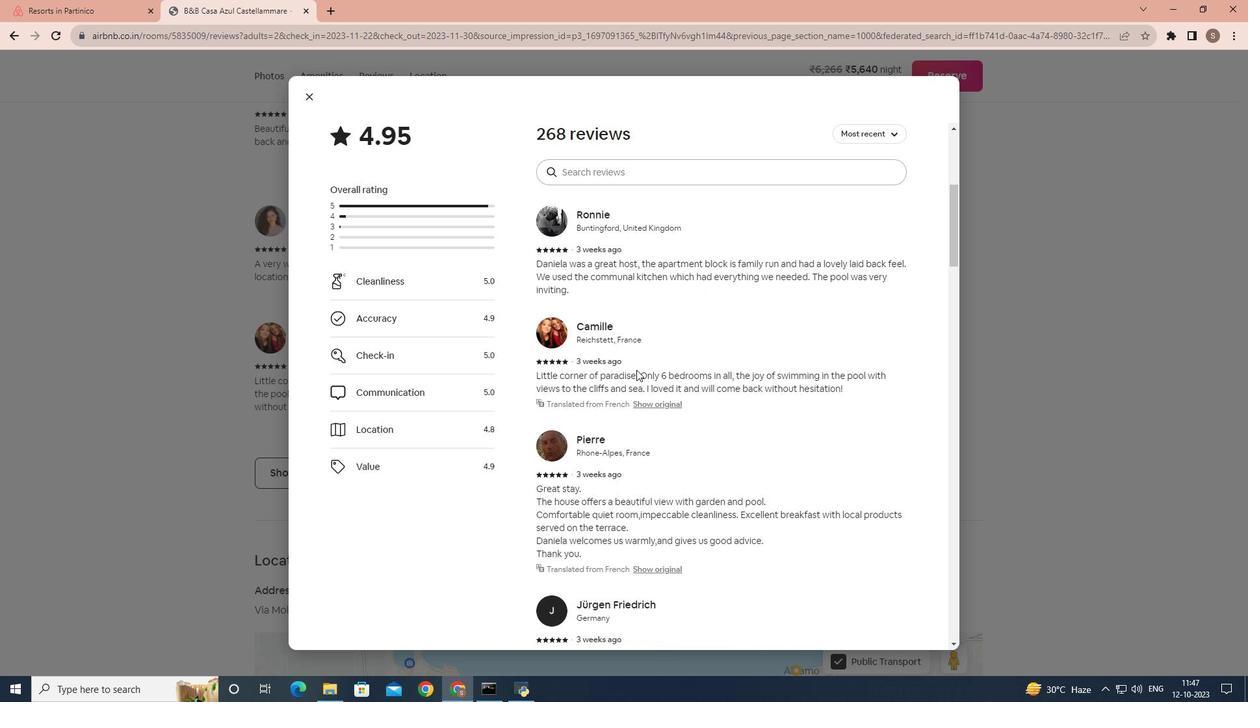 
Action: Mouse scrolled (636, 369) with delta (0, 0)
Screenshot: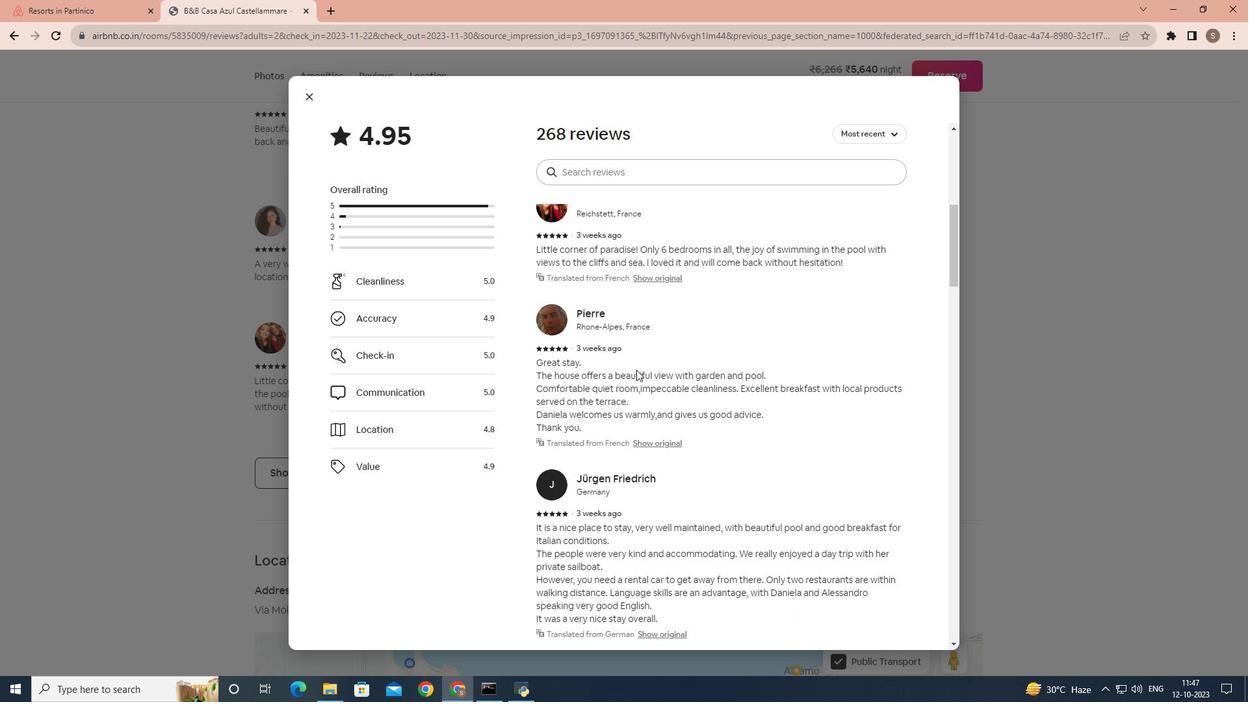 
Action: Mouse scrolled (636, 369) with delta (0, 0)
Screenshot: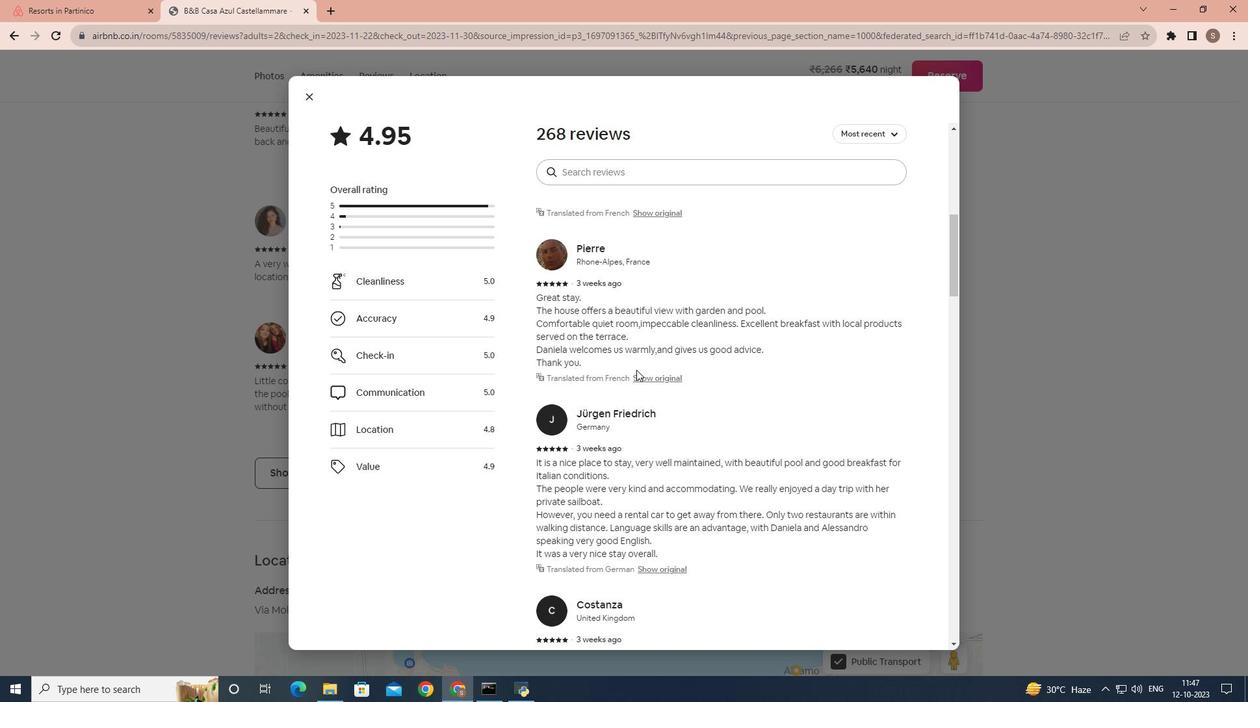 
Action: Mouse scrolled (636, 369) with delta (0, 0)
Screenshot: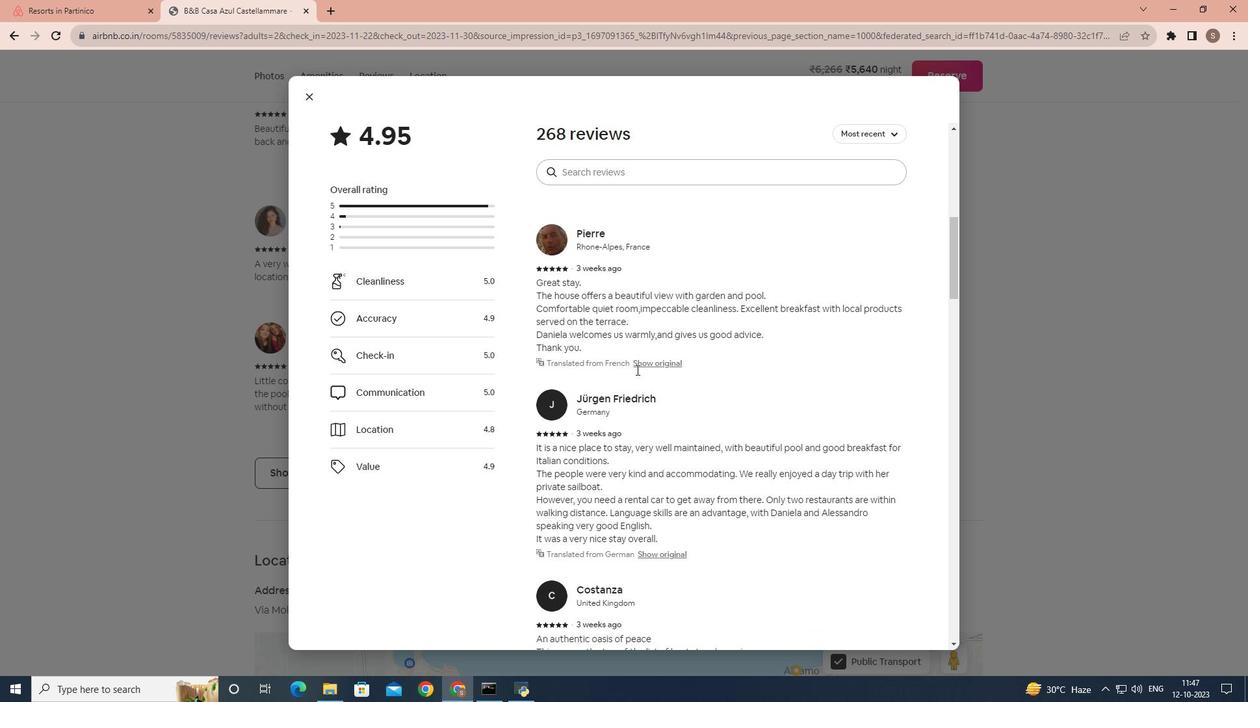 
Action: Mouse scrolled (636, 369) with delta (0, 0)
Screenshot: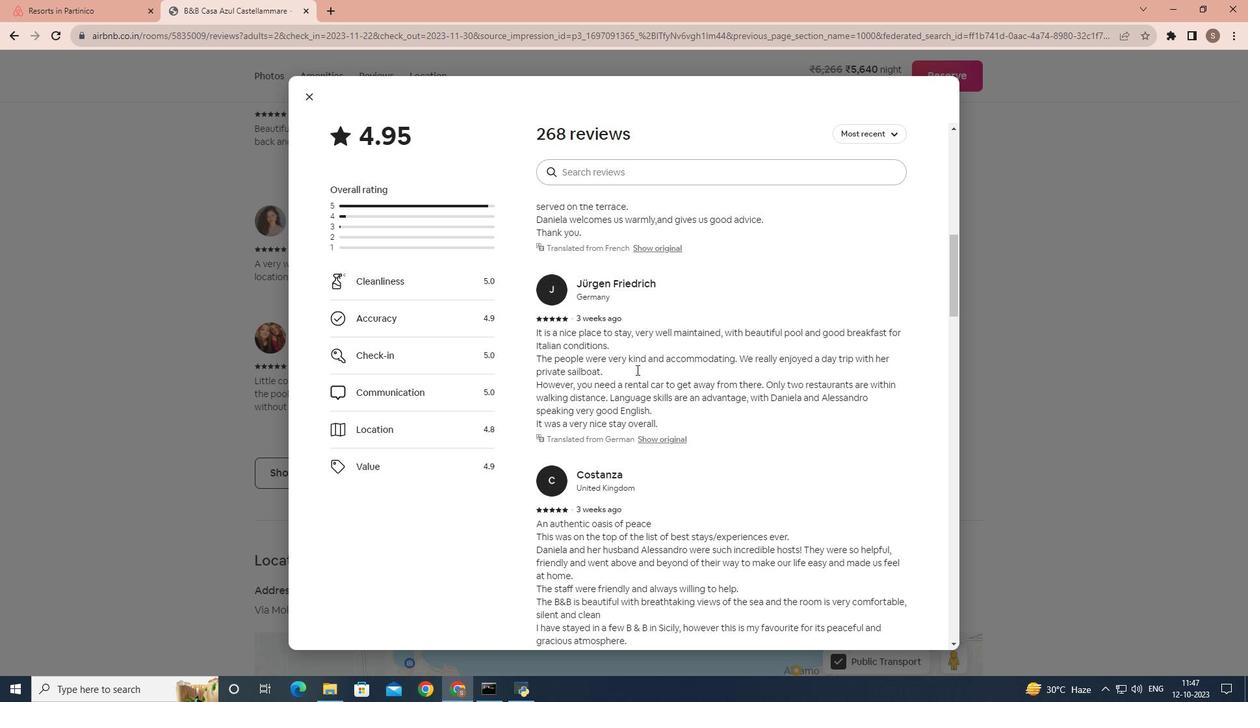 
Action: Mouse scrolled (636, 369) with delta (0, 0)
Screenshot: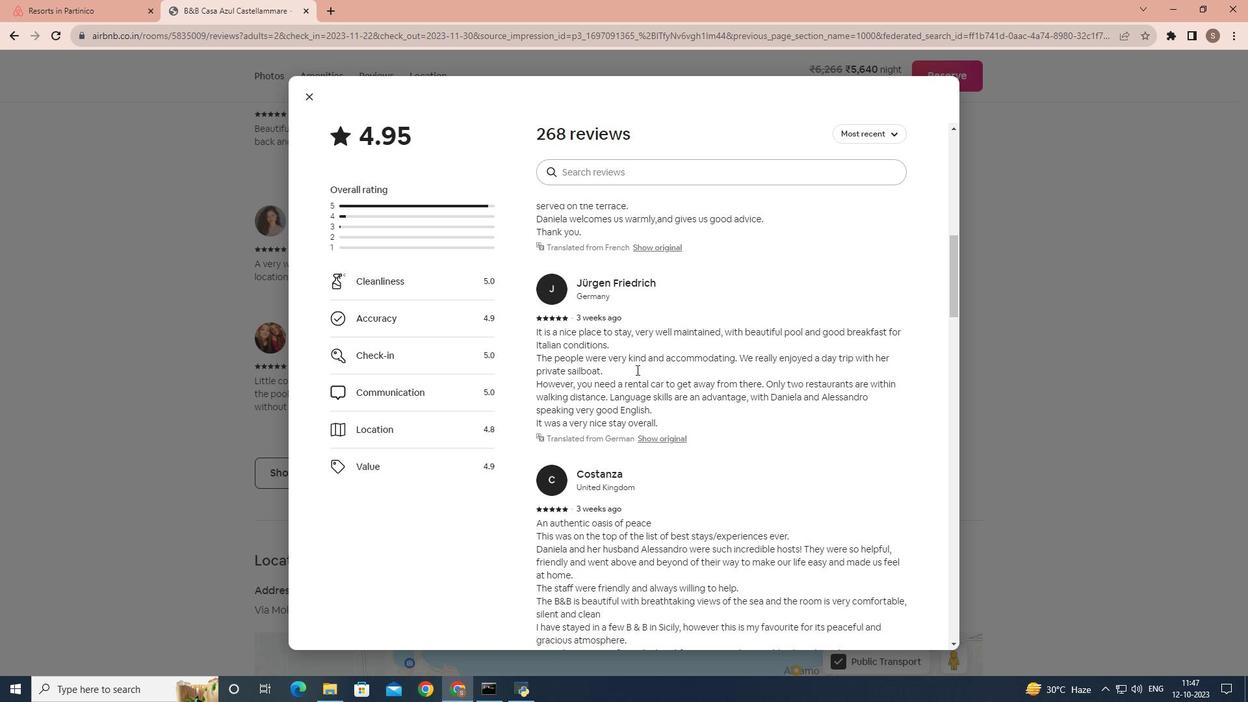 
Action: Mouse scrolled (636, 369) with delta (0, 0)
Screenshot: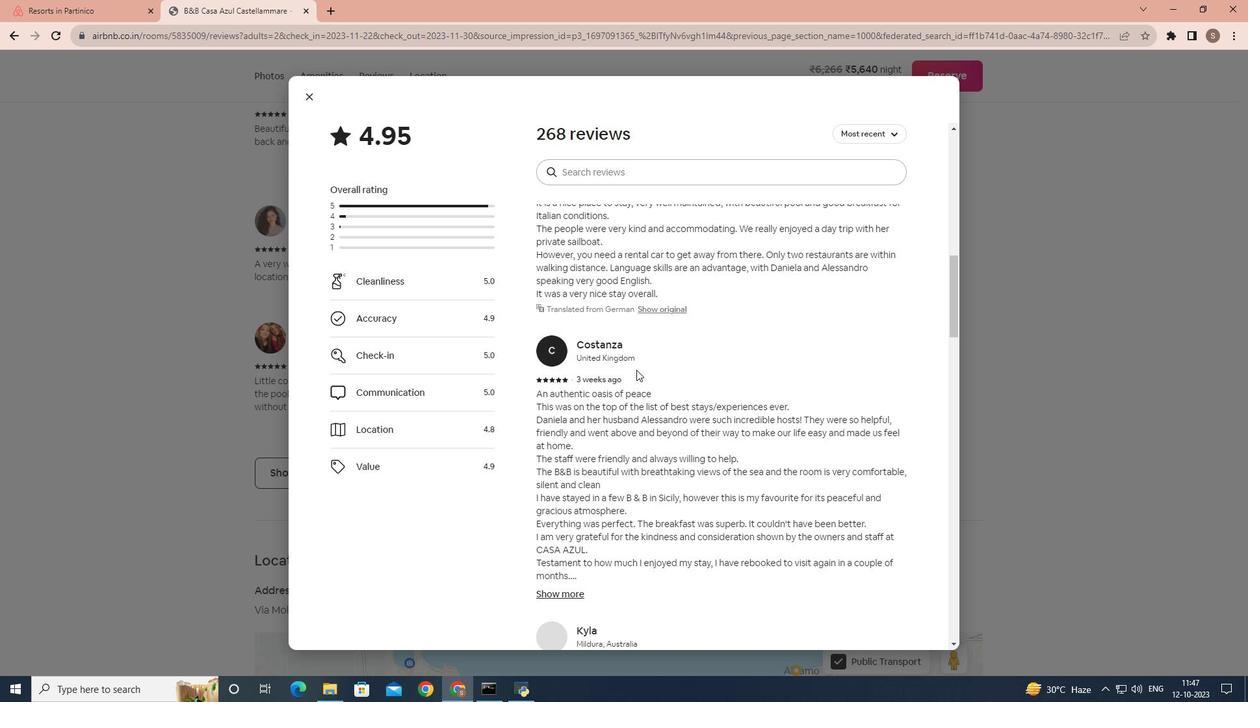 
Action: Mouse scrolled (636, 369) with delta (0, 0)
Screenshot: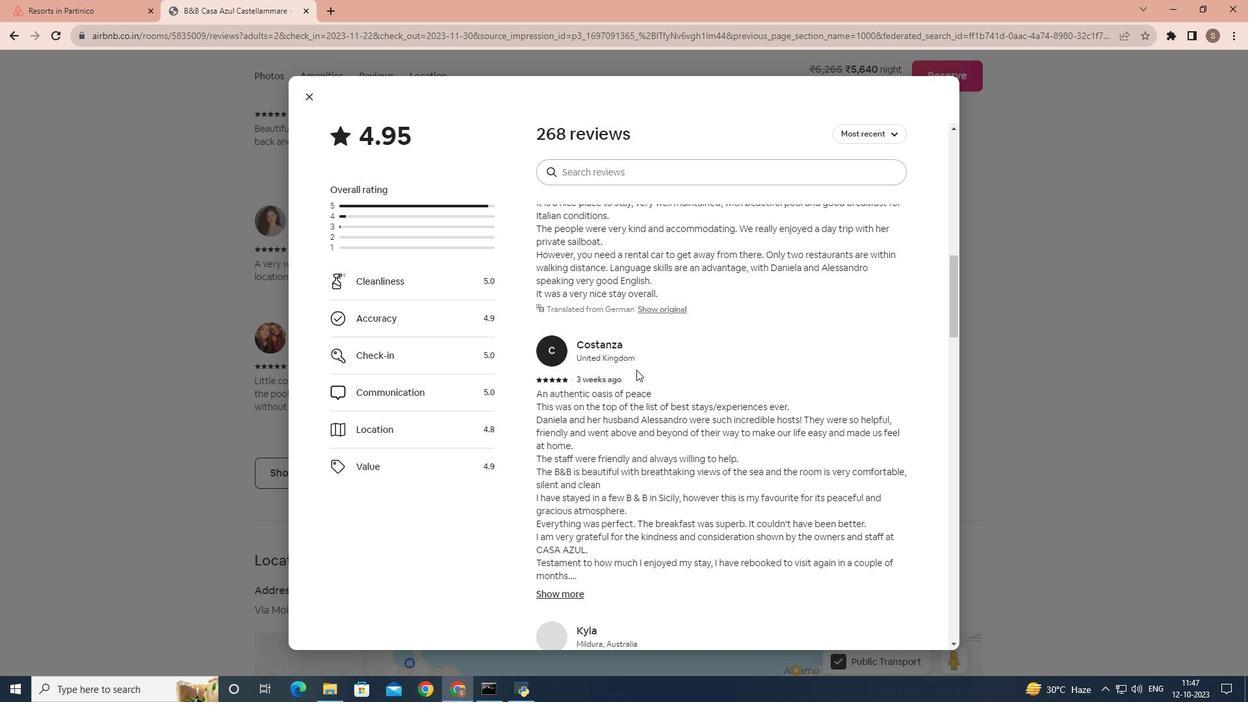 
Action: Mouse scrolled (636, 369) with delta (0, 0)
Screenshot: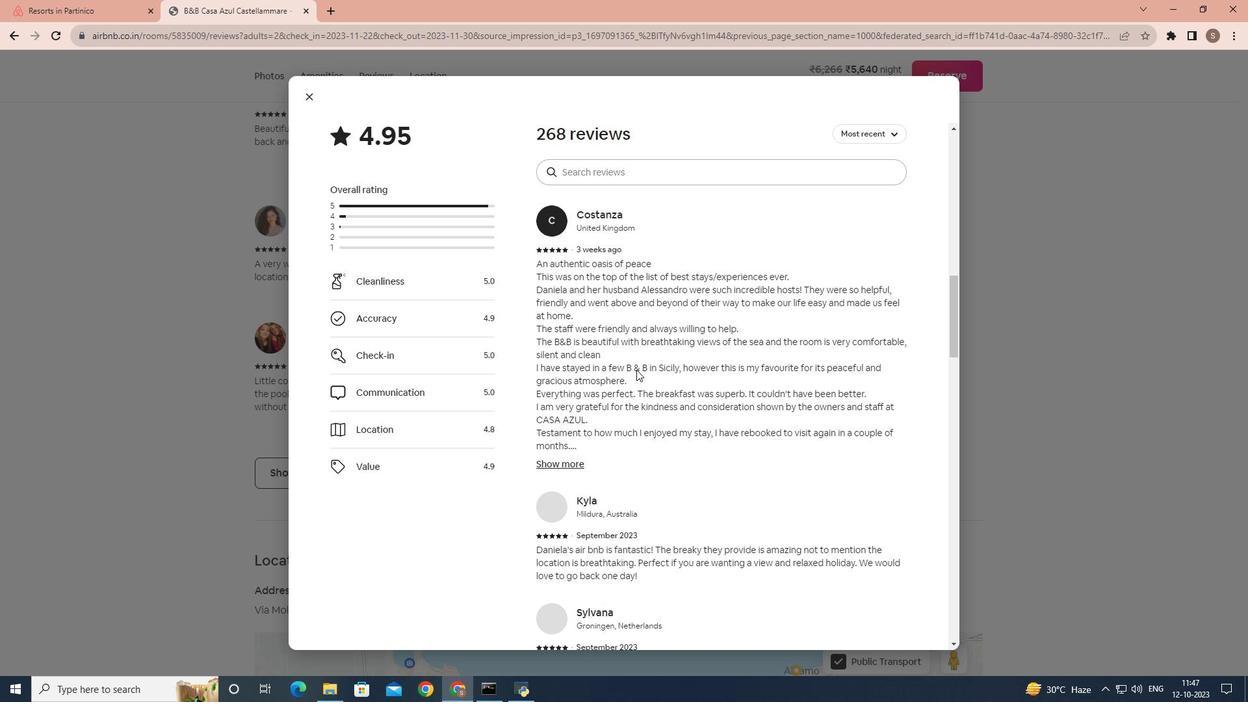 
Action: Mouse scrolled (636, 369) with delta (0, 0)
Screenshot: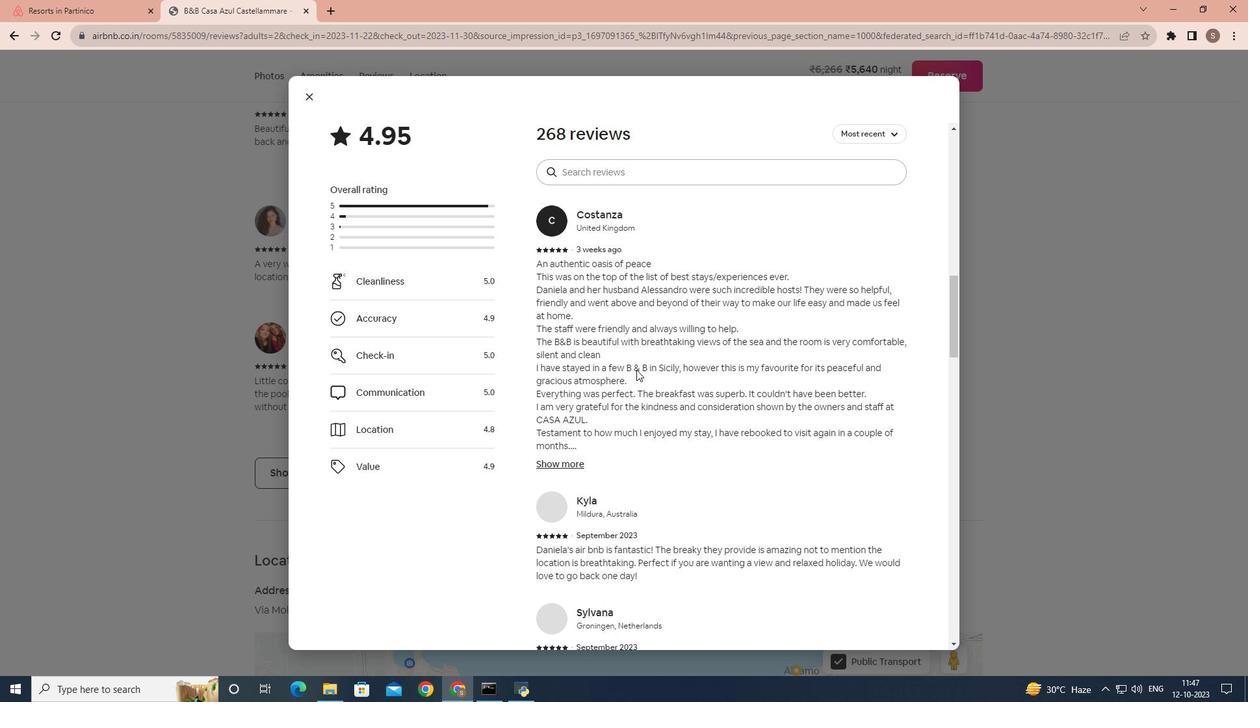 
Action: Mouse scrolled (636, 369) with delta (0, 0)
Screenshot: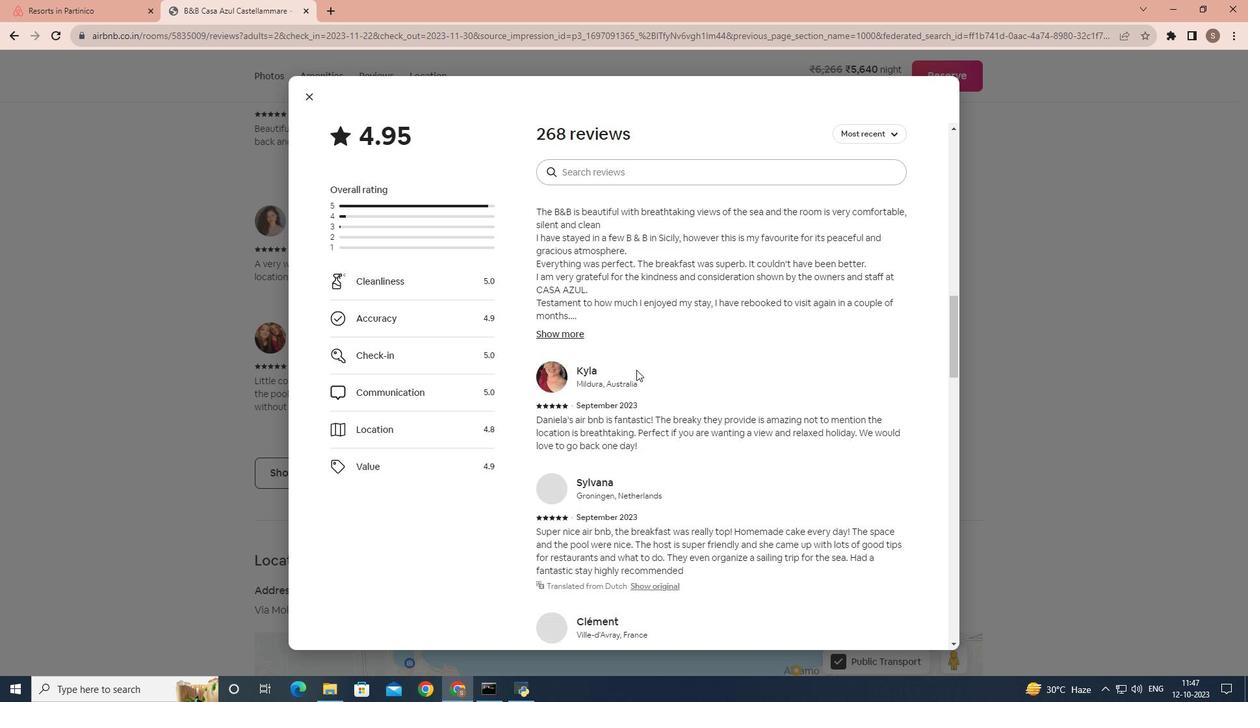 
Action: Mouse scrolled (636, 369) with delta (0, 0)
Screenshot: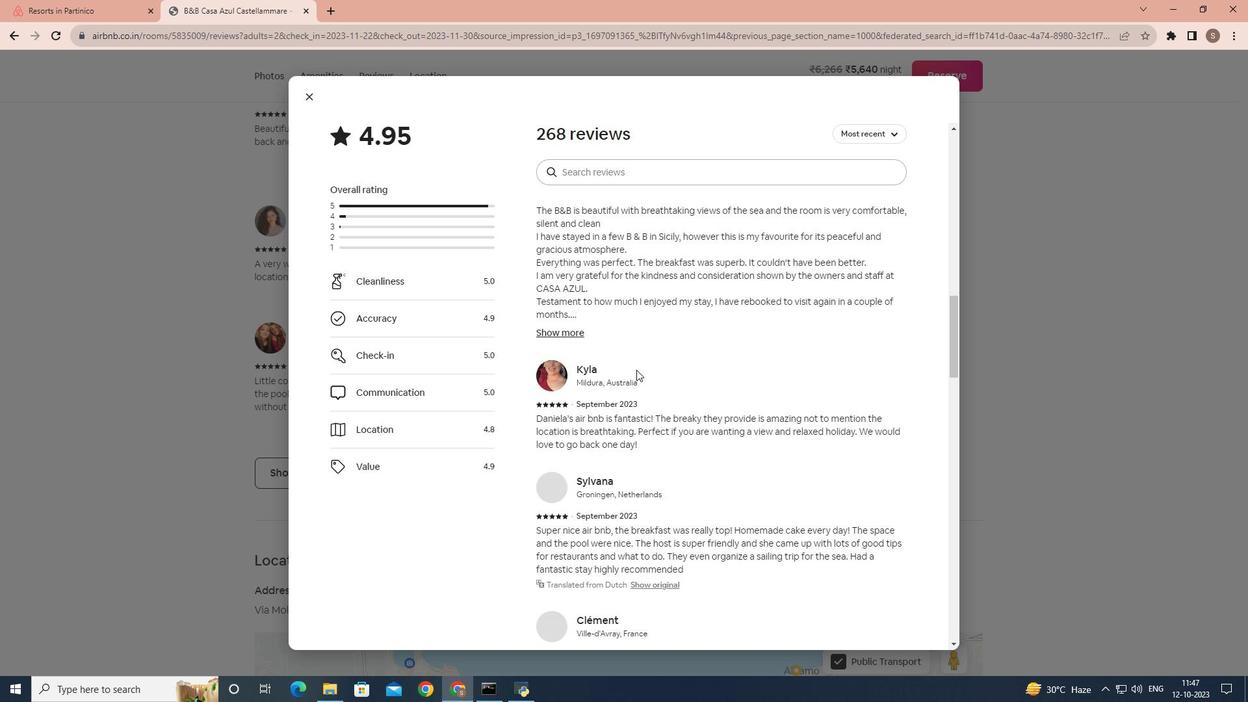 
Action: Mouse scrolled (636, 369) with delta (0, 0)
Screenshot: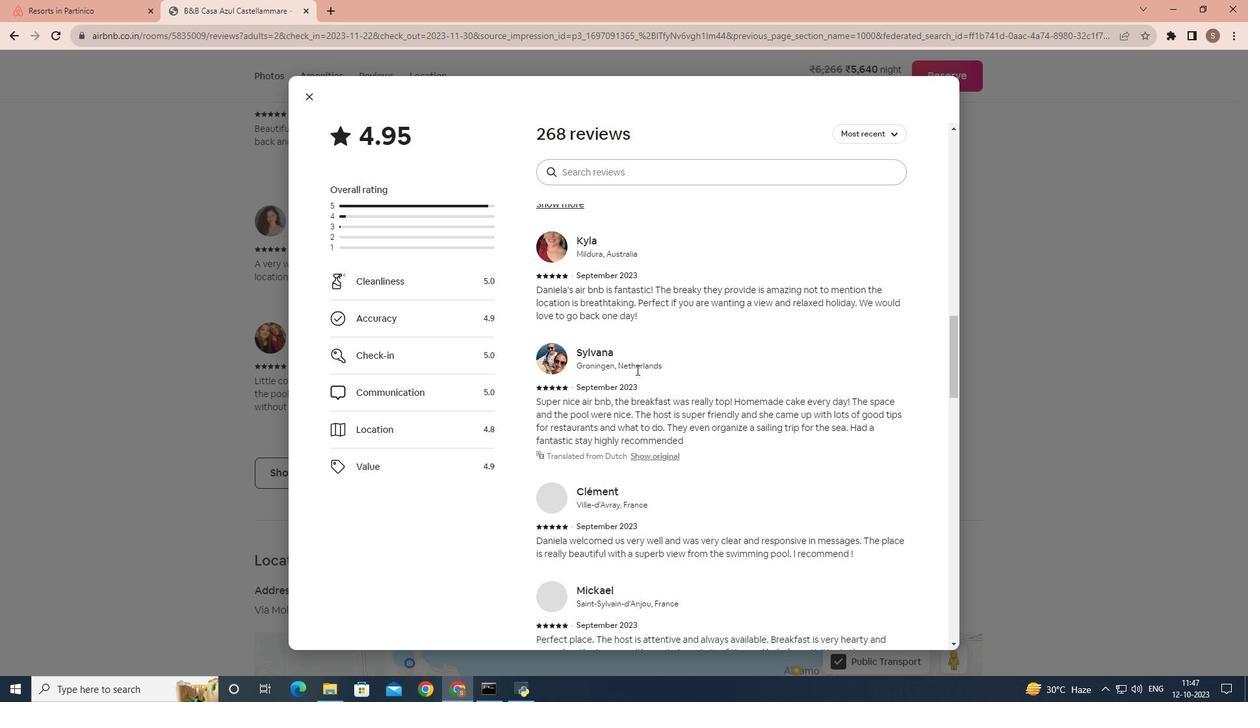 
Action: Mouse scrolled (636, 369) with delta (0, 0)
Screenshot: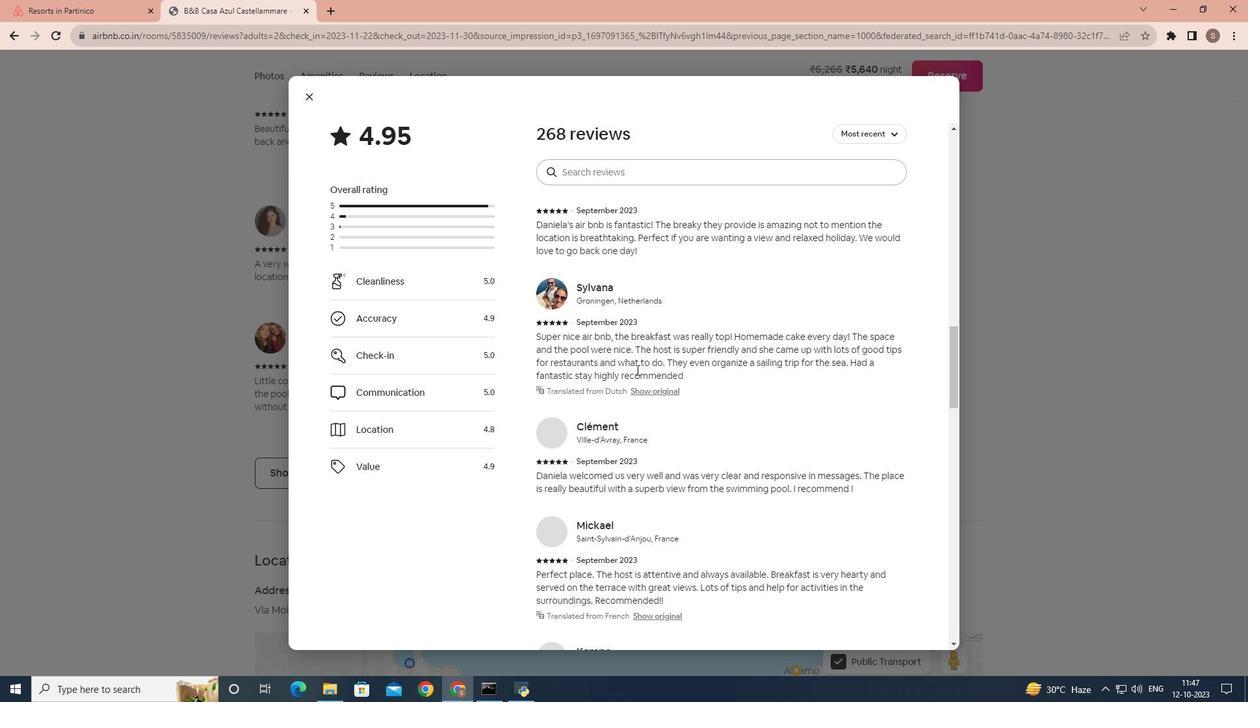 
Action: Mouse scrolled (636, 369) with delta (0, 0)
Screenshot: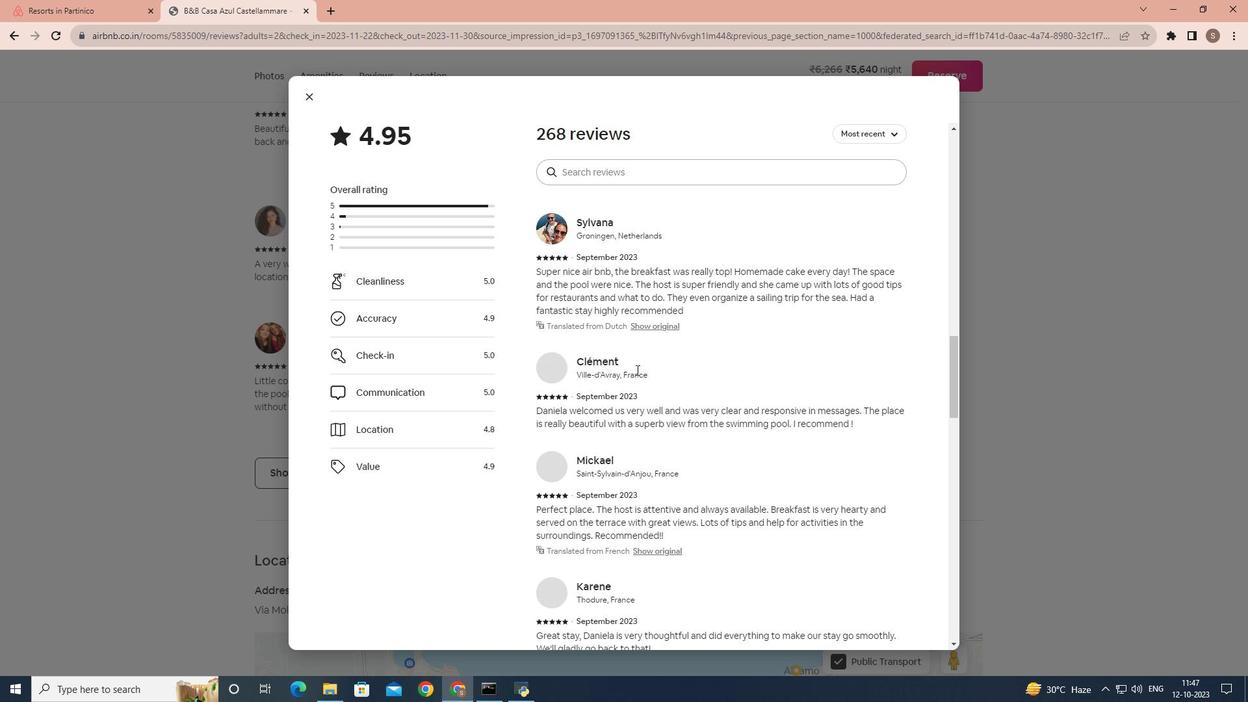 
Action: Mouse scrolled (636, 369) with delta (0, 0)
Screenshot: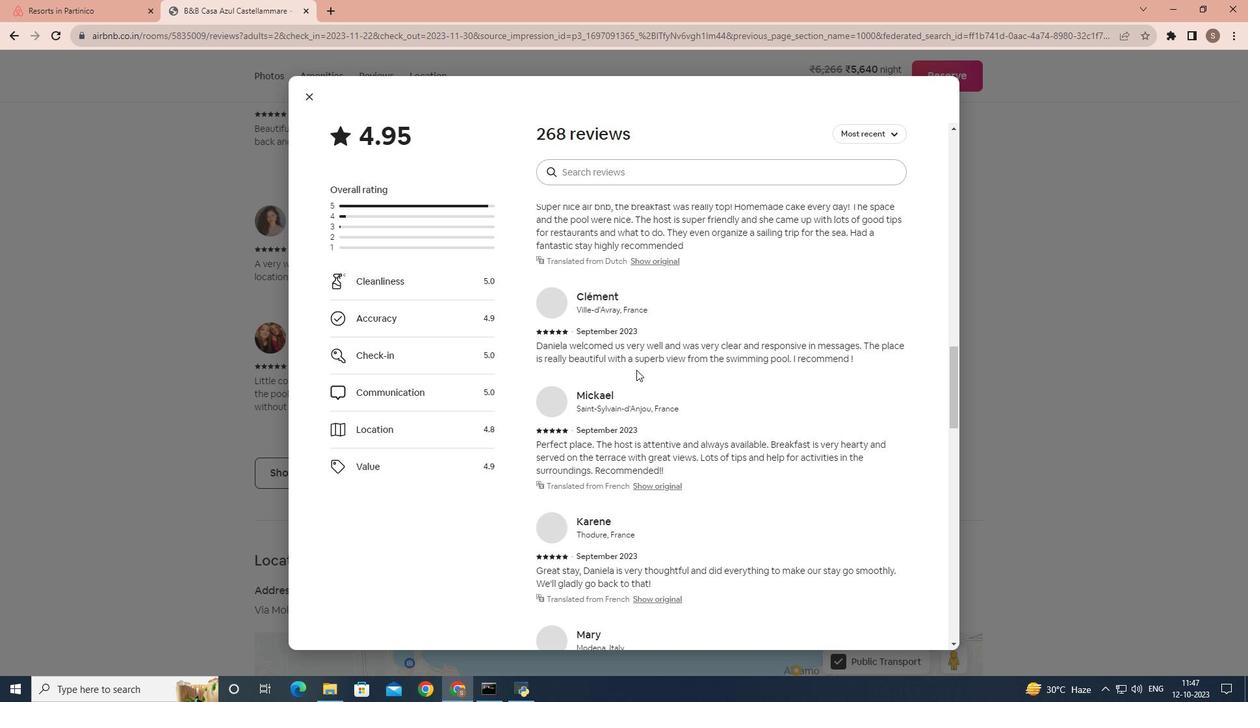 
Action: Mouse scrolled (636, 369) with delta (0, 0)
Screenshot: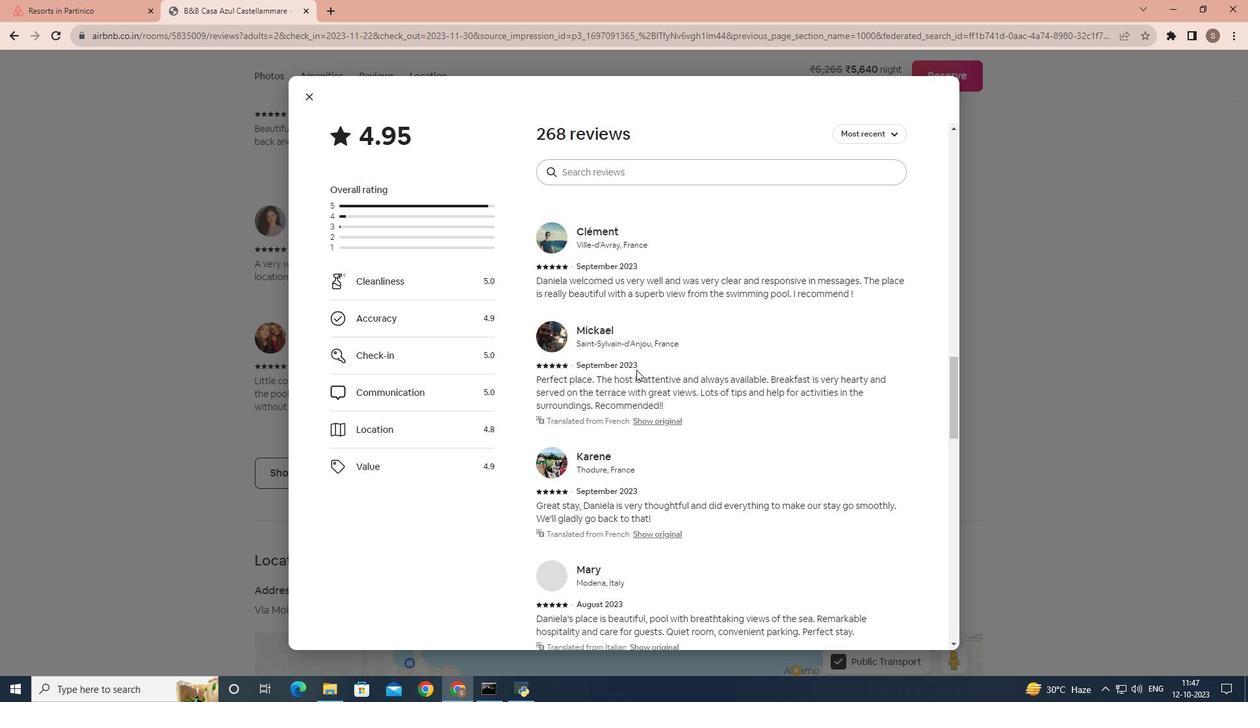 
Action: Mouse scrolled (636, 369) with delta (0, 0)
Screenshot: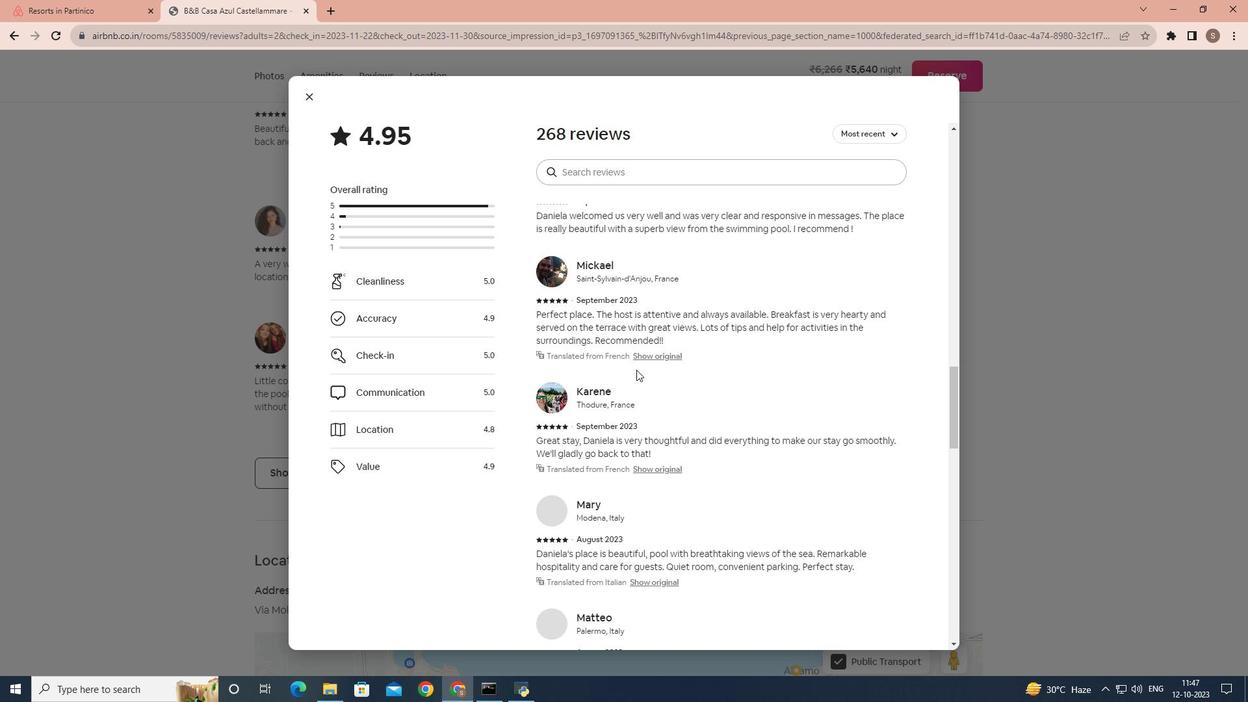 
Action: Mouse scrolled (636, 369) with delta (0, 0)
Screenshot: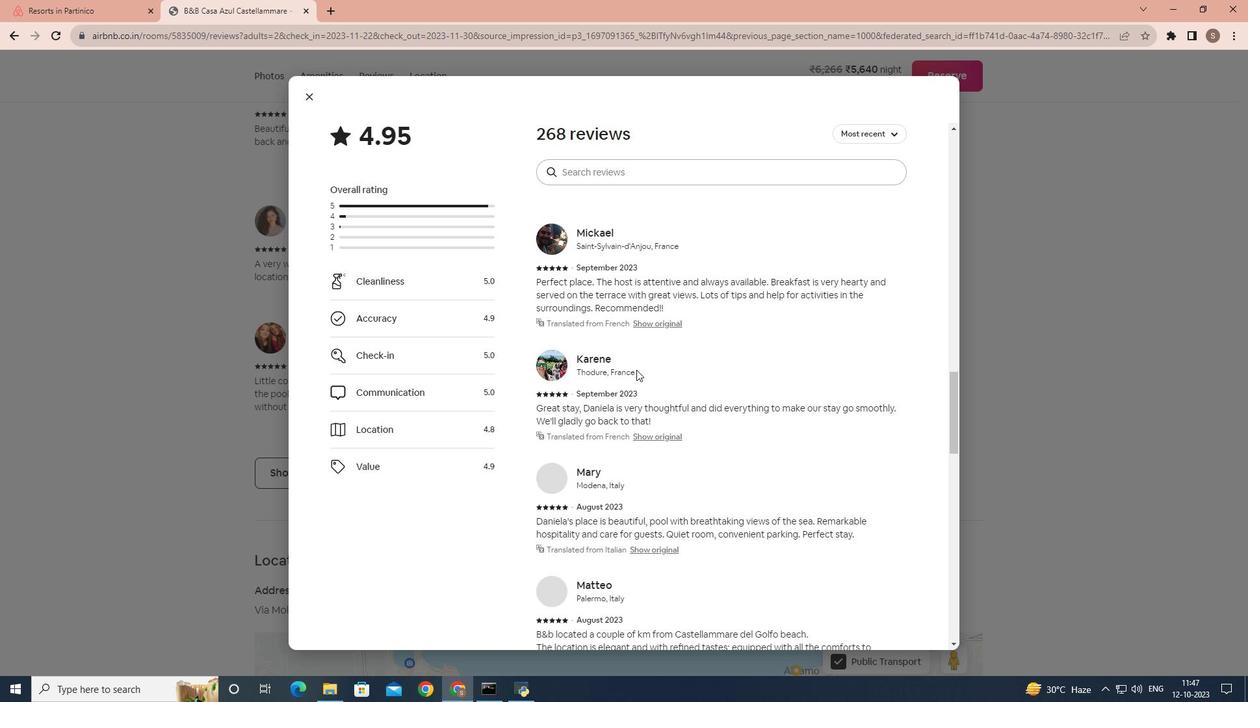 
Action: Mouse scrolled (636, 369) with delta (0, 0)
Screenshot: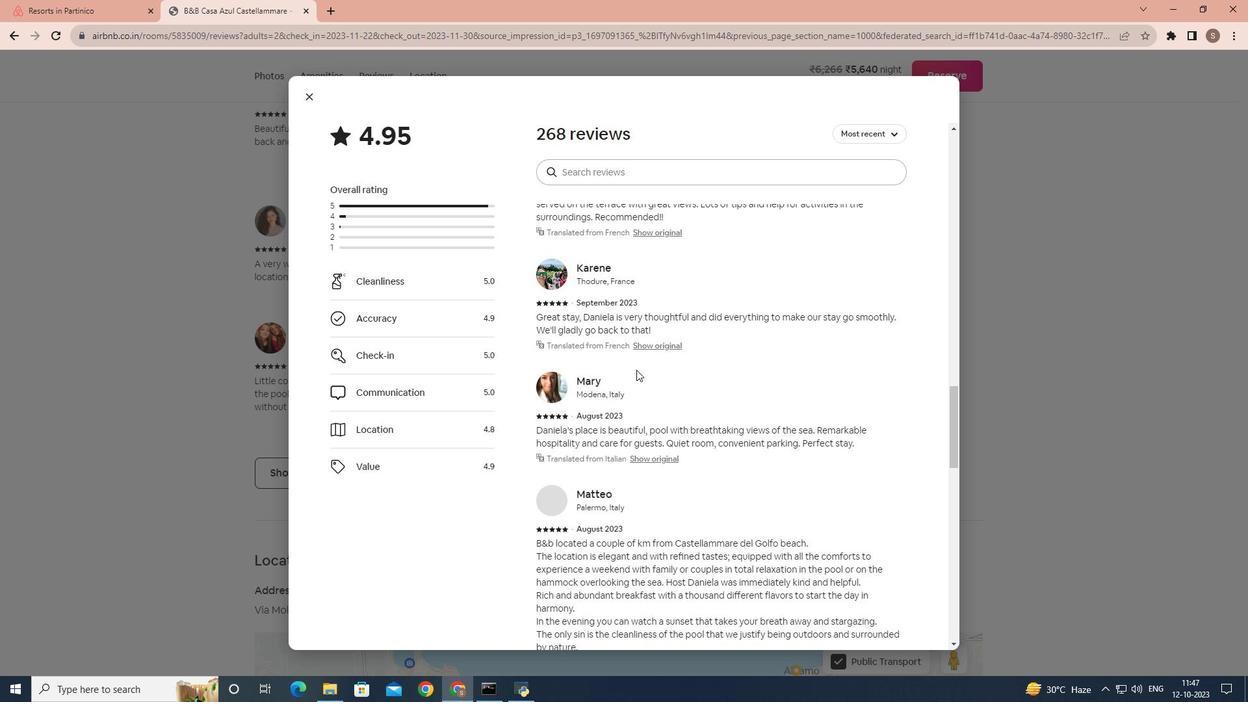
Action: Mouse scrolled (636, 369) with delta (0, 0)
Screenshot: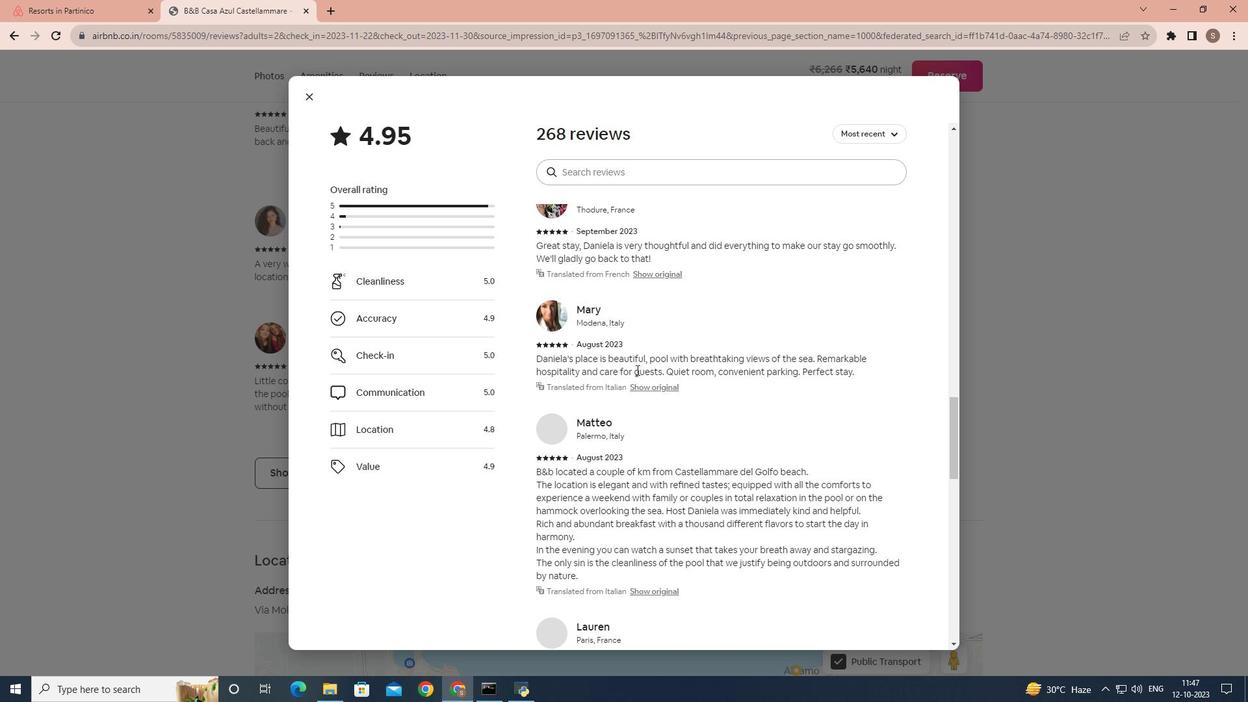 
Action: Mouse scrolled (636, 369) with delta (0, 0)
Screenshot: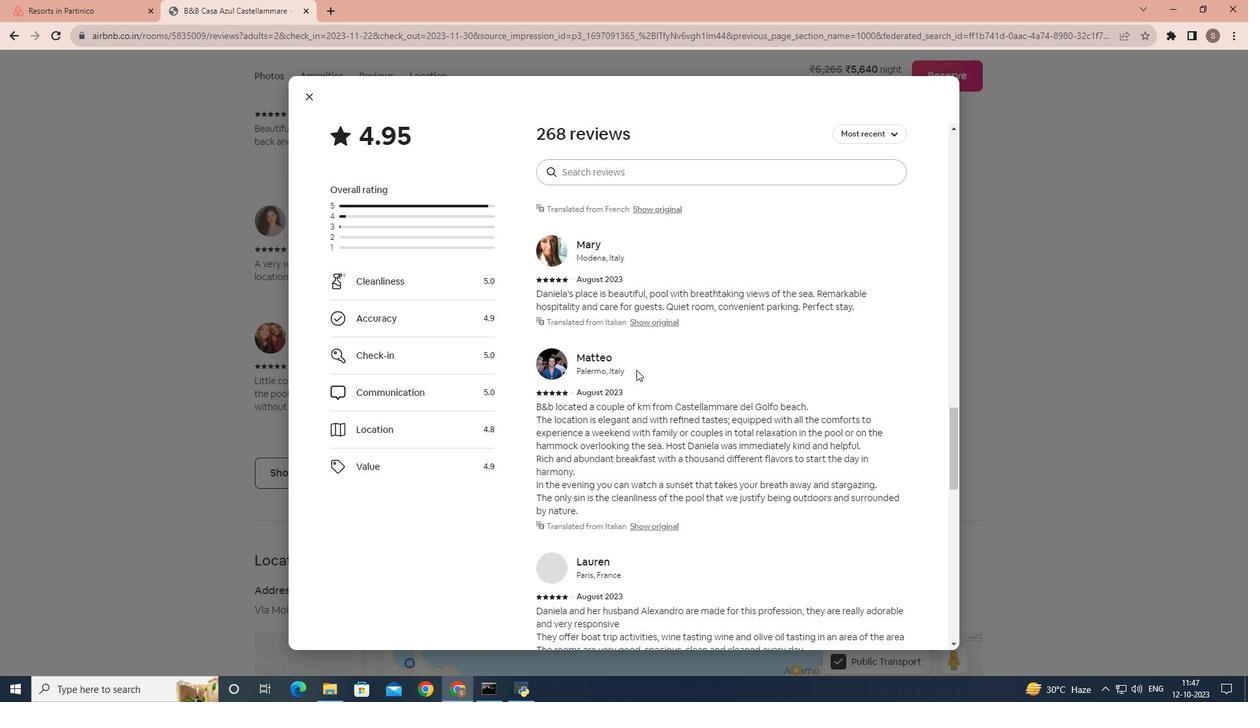 
Action: Mouse scrolled (636, 369) with delta (0, 0)
Screenshot: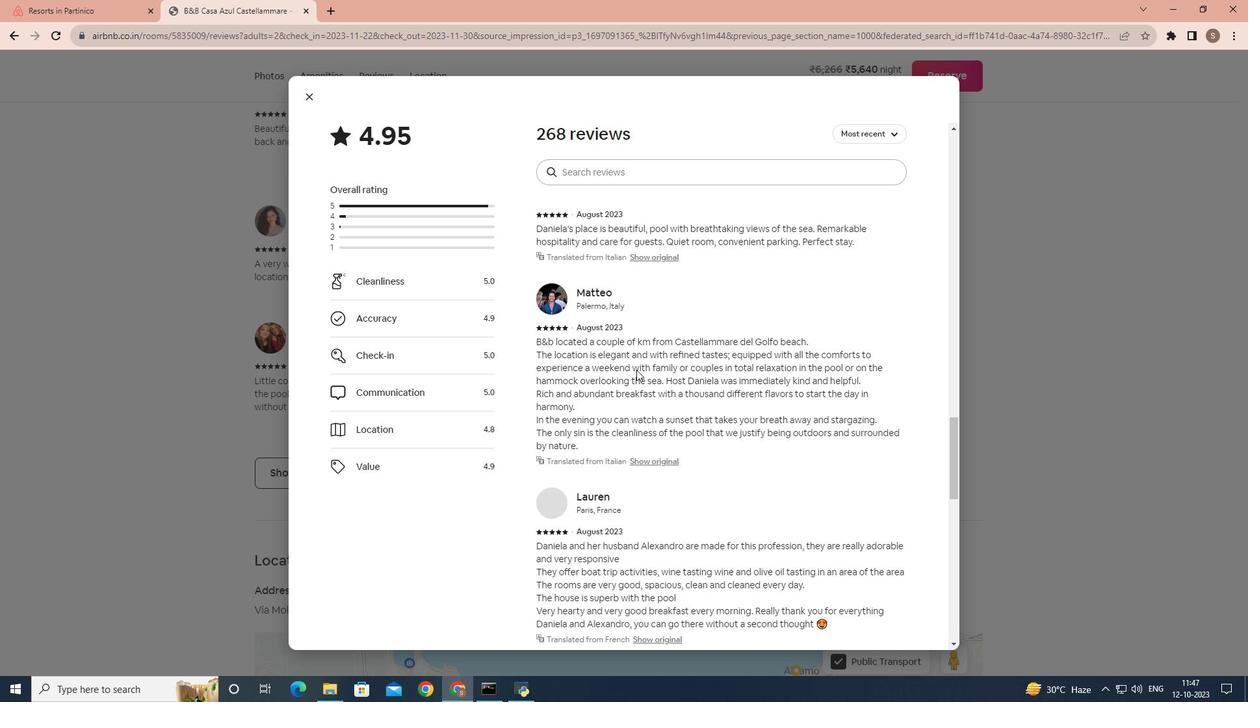 
Action: Mouse scrolled (636, 369) with delta (0, 0)
Screenshot: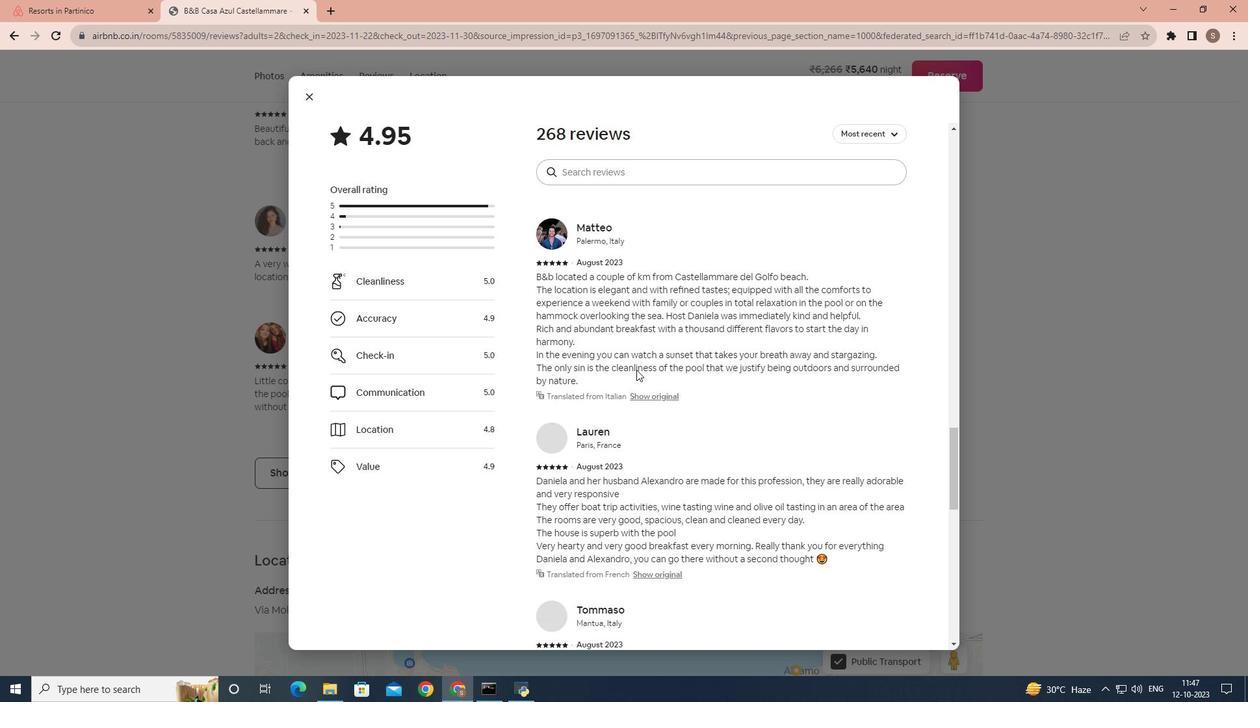 
Action: Mouse scrolled (636, 369) with delta (0, 0)
Screenshot: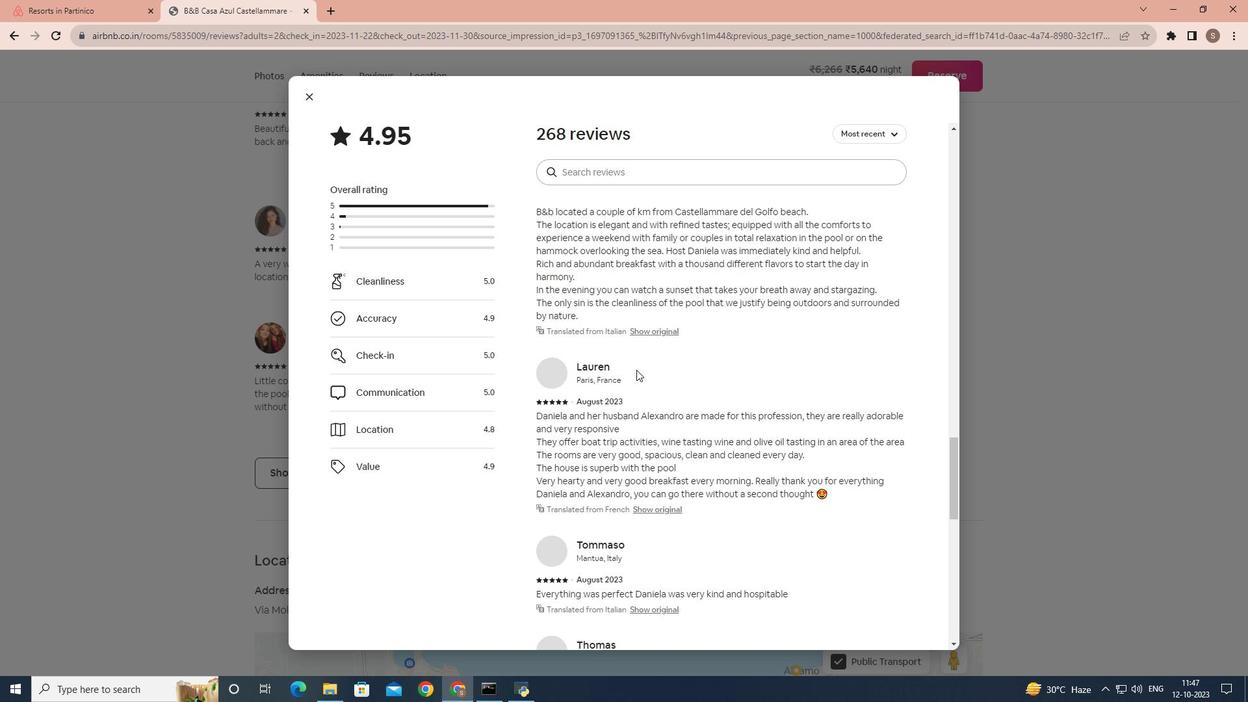 
Action: Mouse scrolled (636, 369) with delta (0, 0)
Screenshot: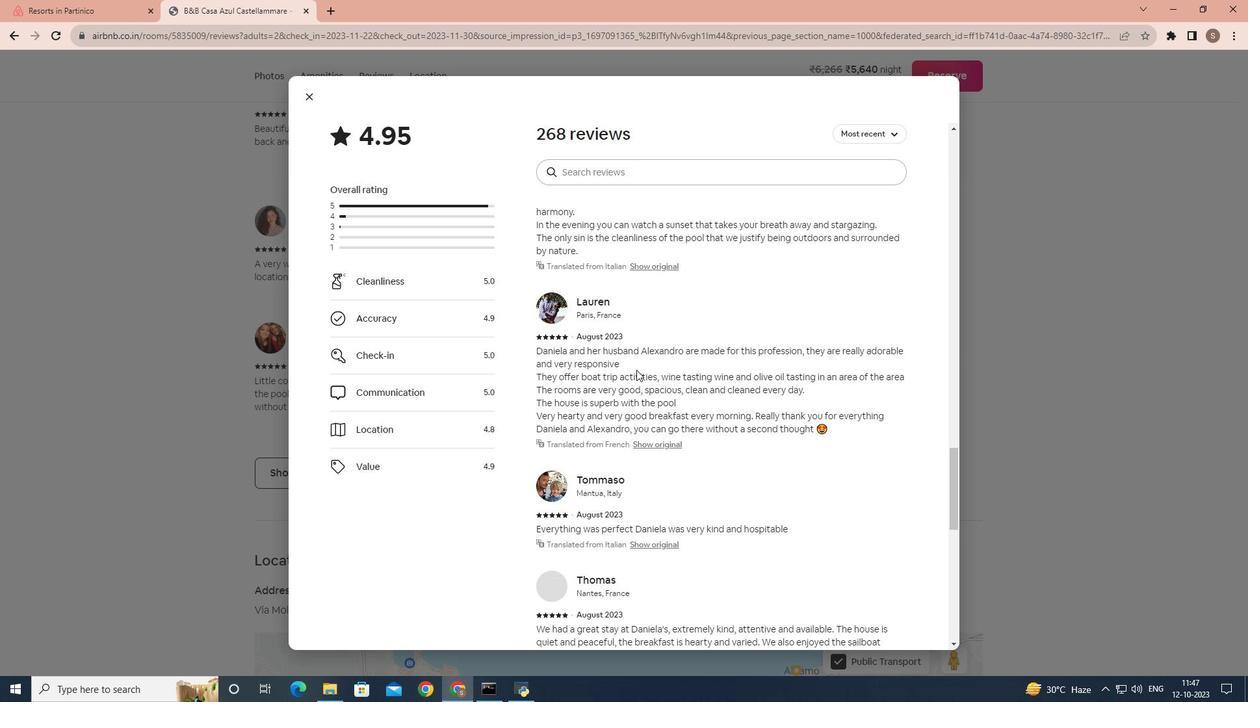 
Action: Mouse scrolled (636, 369) with delta (0, 0)
Screenshot: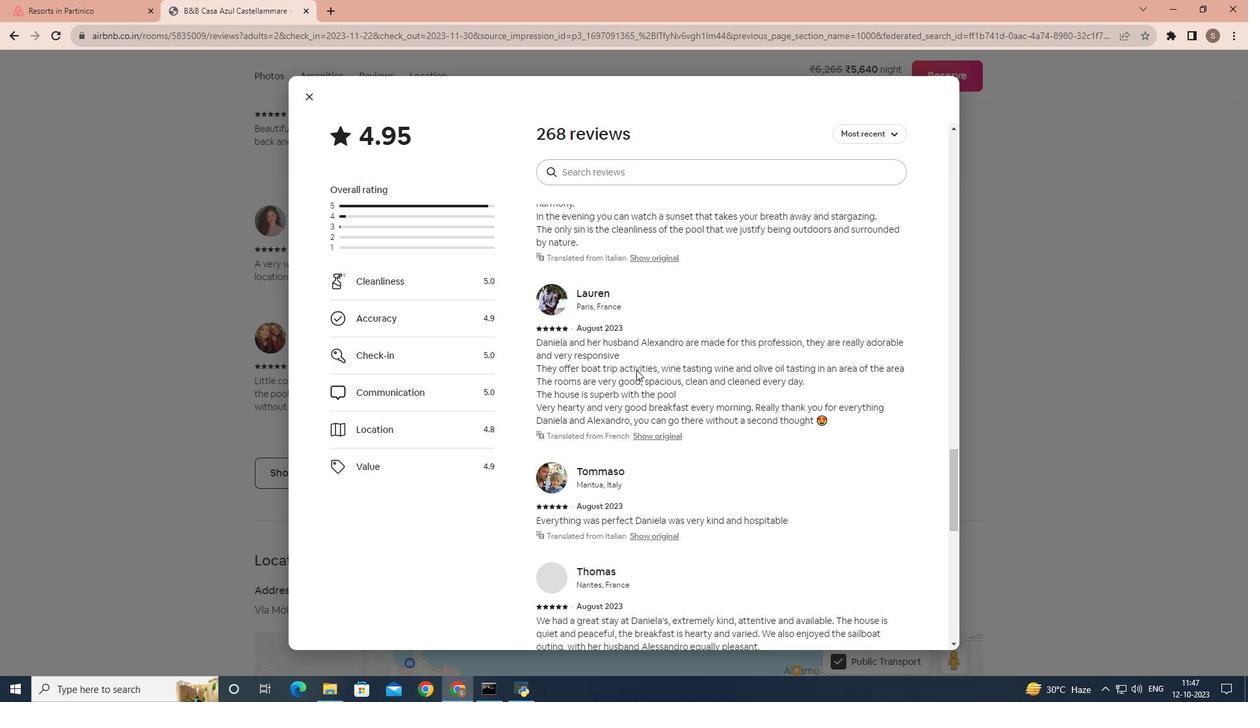 
Action: Mouse scrolled (636, 369) with delta (0, 0)
Screenshot: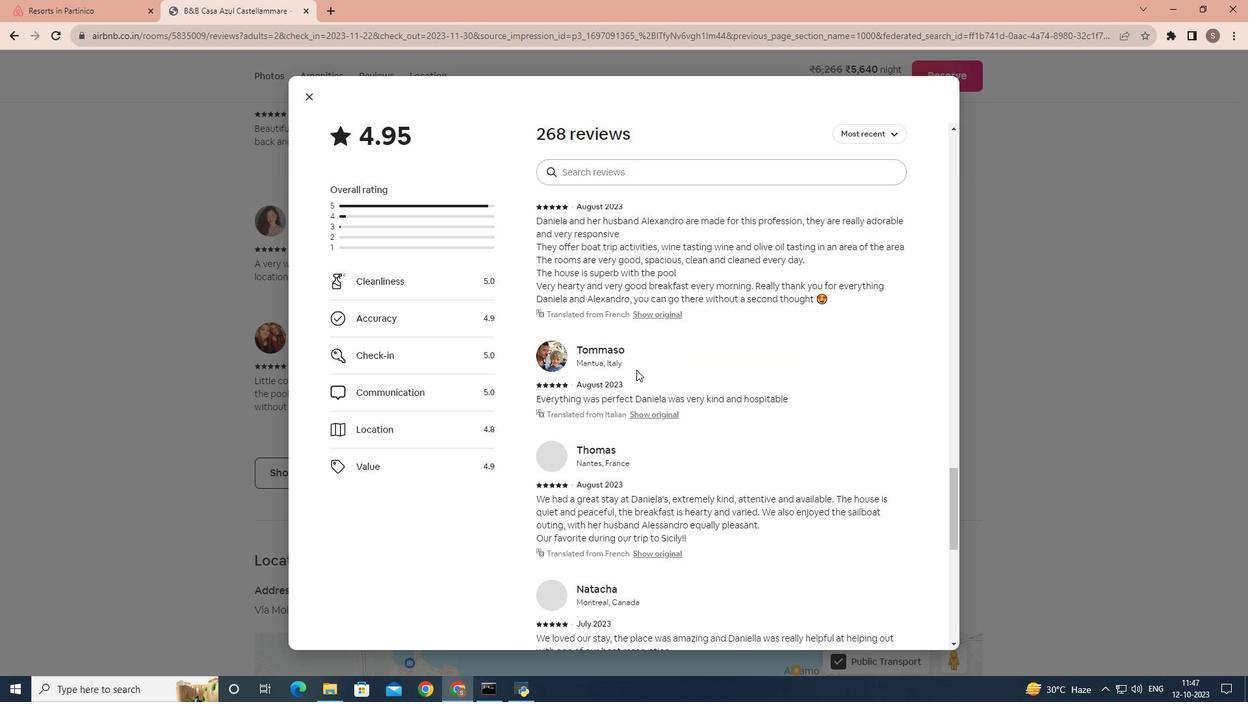 
Action: Mouse scrolled (636, 369) with delta (0, 0)
Screenshot: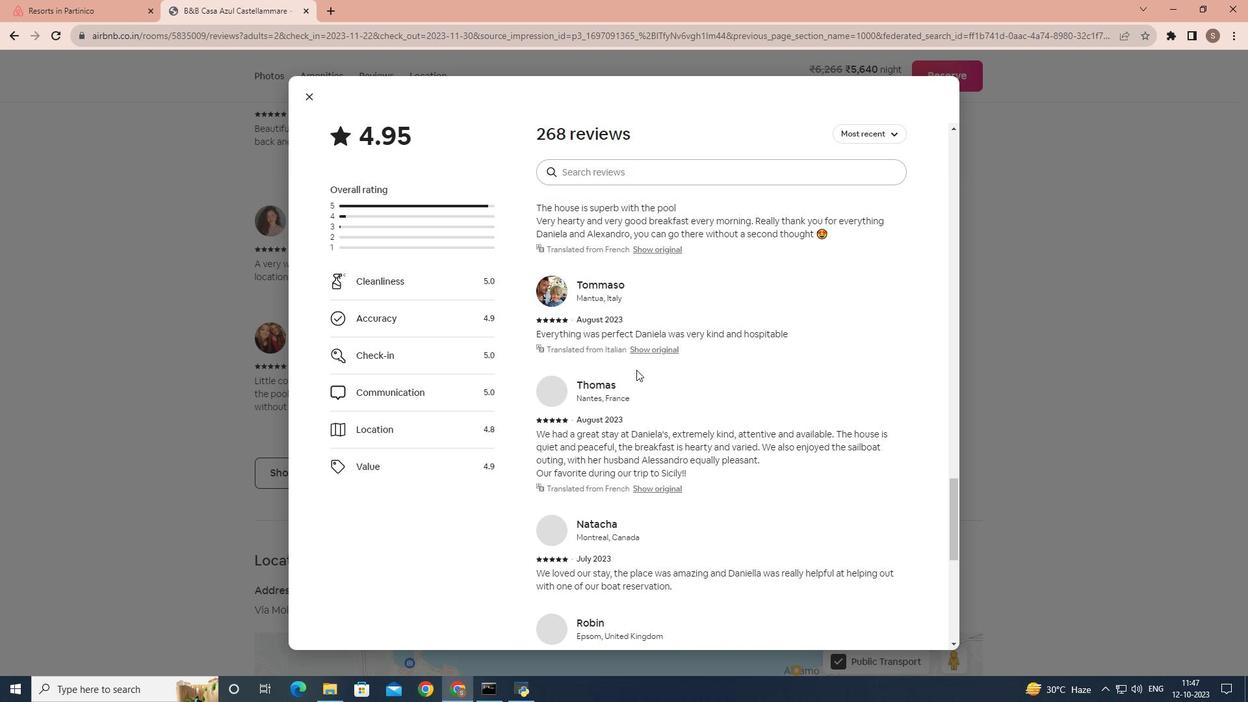 
Action: Mouse scrolled (636, 369) with delta (0, 0)
Screenshot: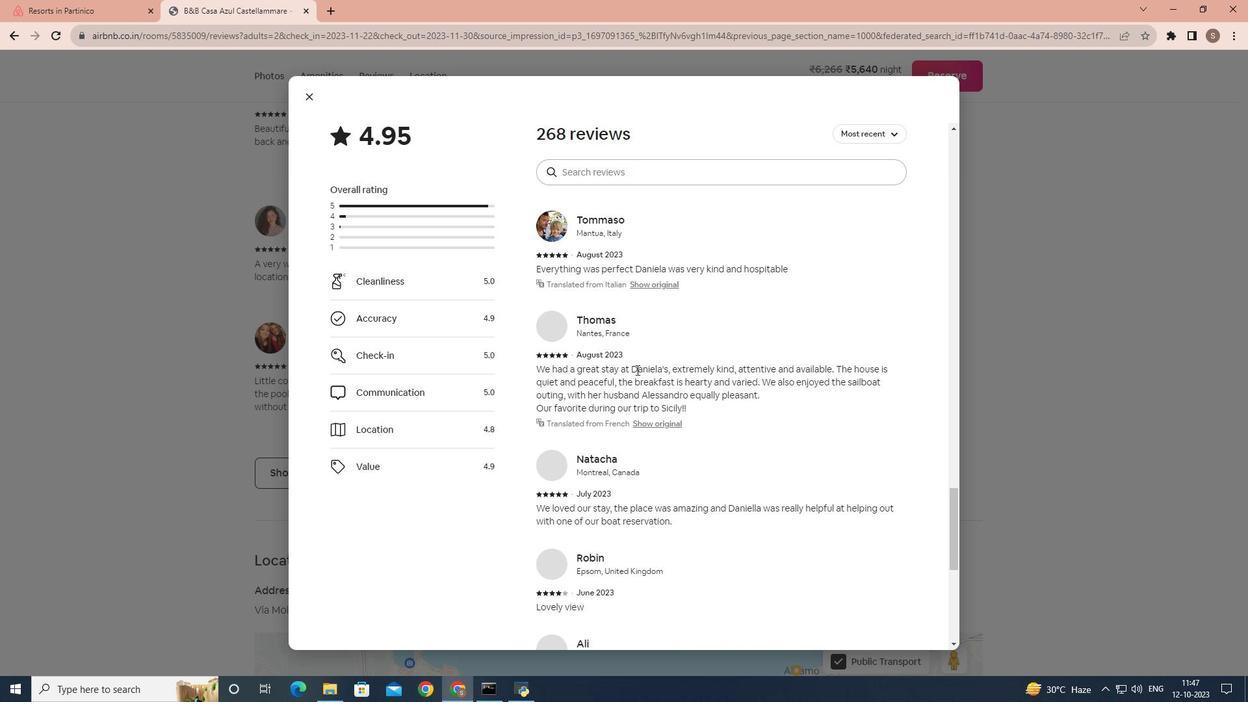 
Action: Mouse scrolled (636, 369) with delta (0, 0)
Screenshot: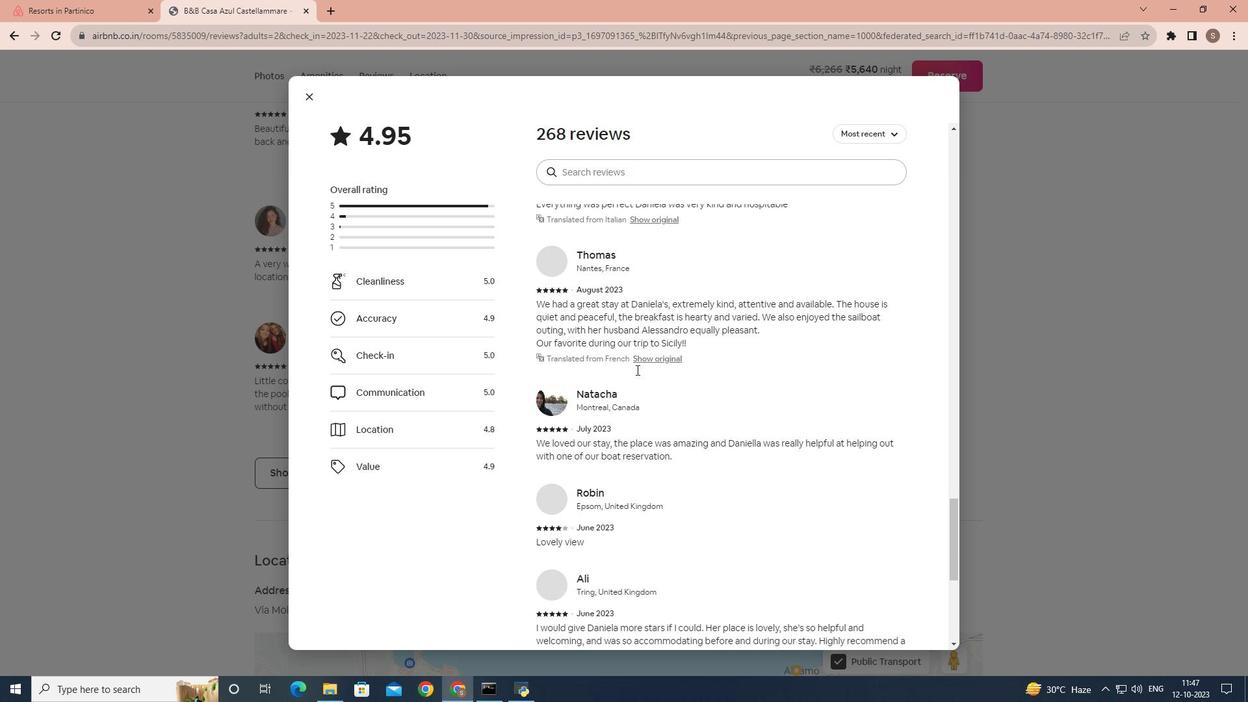 
Action: Mouse scrolled (636, 369) with delta (0, 0)
Screenshot: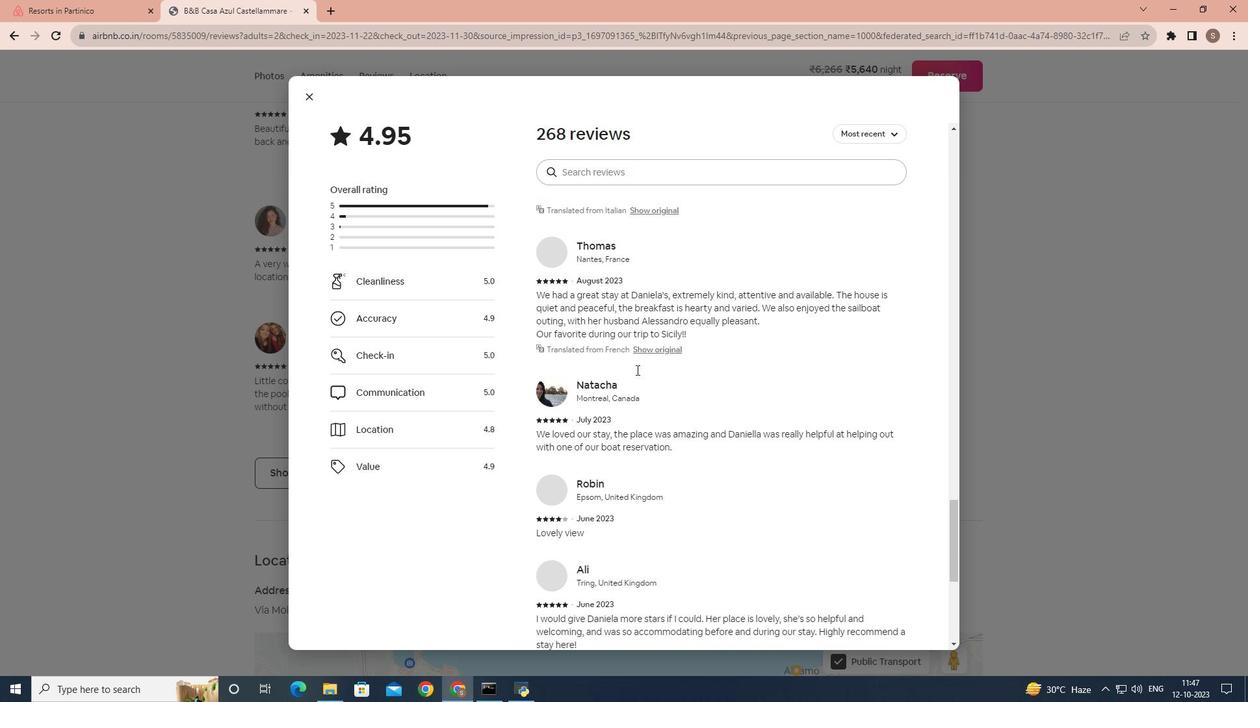 
Action: Mouse scrolled (636, 369) with delta (0, 0)
Screenshot: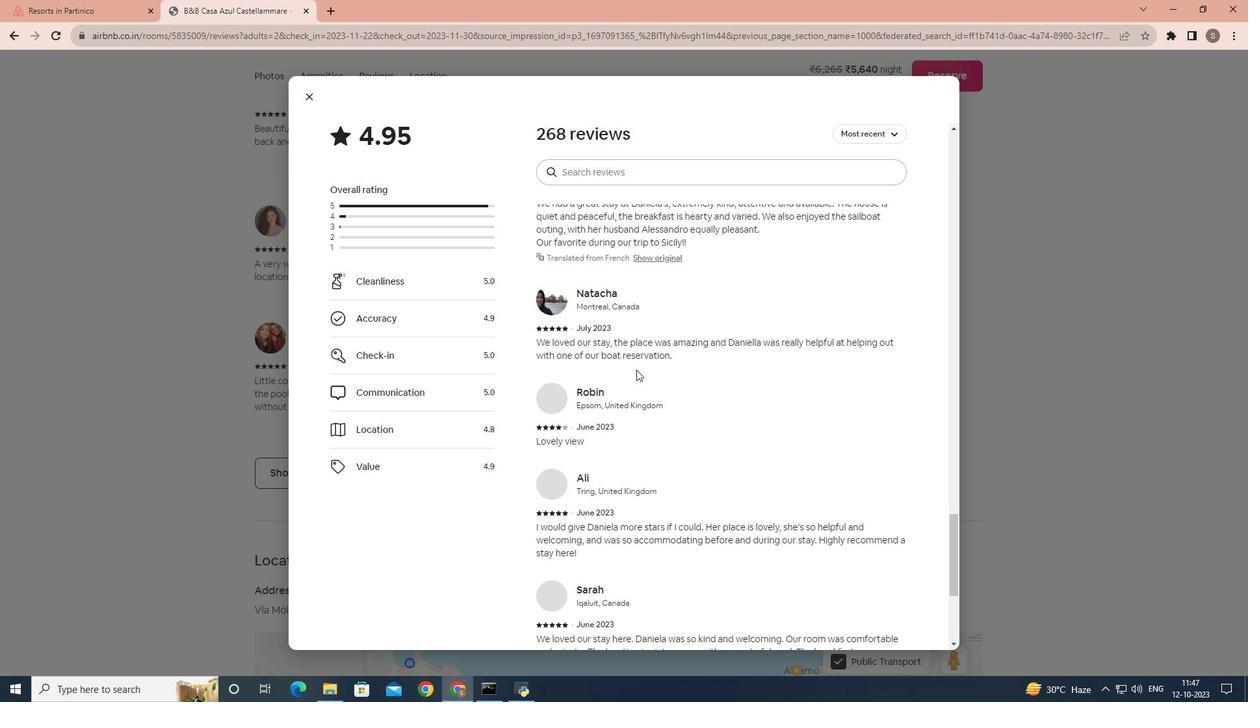 
Action: Mouse scrolled (636, 369) with delta (0, 0)
